 Task: Get directions from Guadalupe Mountains National Park, Texas, United States to Great Smoky Mountains National Park, North Carolina, United States and explore the nearby cafes
Action: Mouse moved to (161, 39)
Screenshot: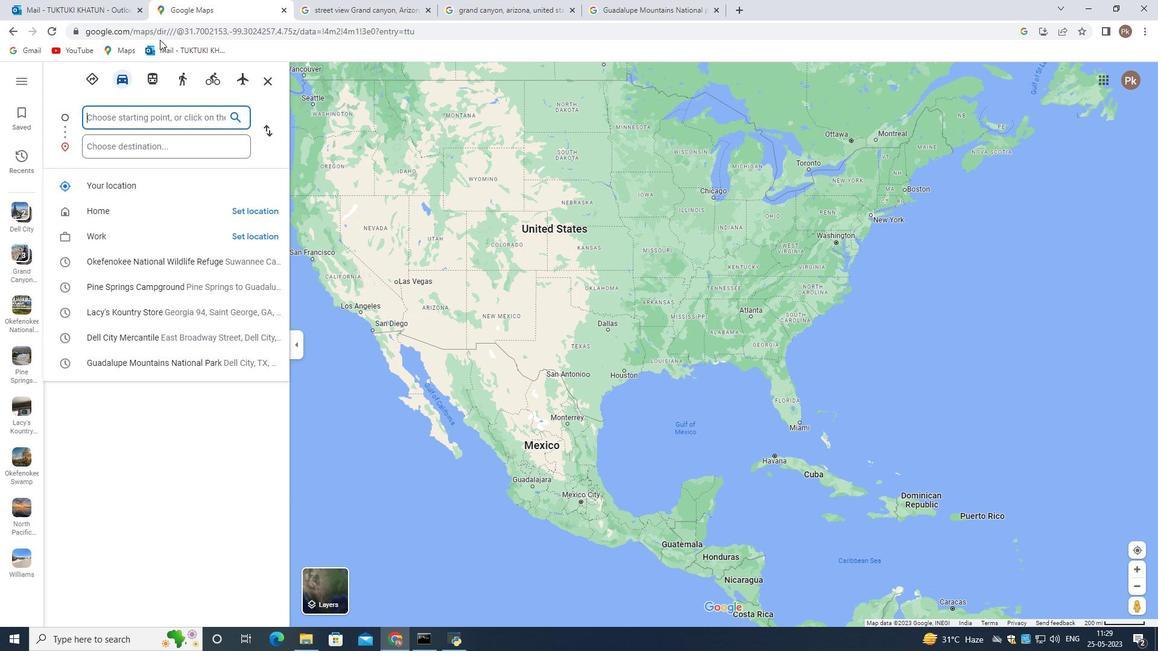 
Action: Key pressed <Key.shift>Guadalupe<Key.space><Key.shift>Mountains<Key.space><Key.shift>National<Key.space><Key.shift>Park,<Key.space><Key.shift>Texas,<Key.space><Key.shift>United<Key.space><Key.shift>States
Screenshot: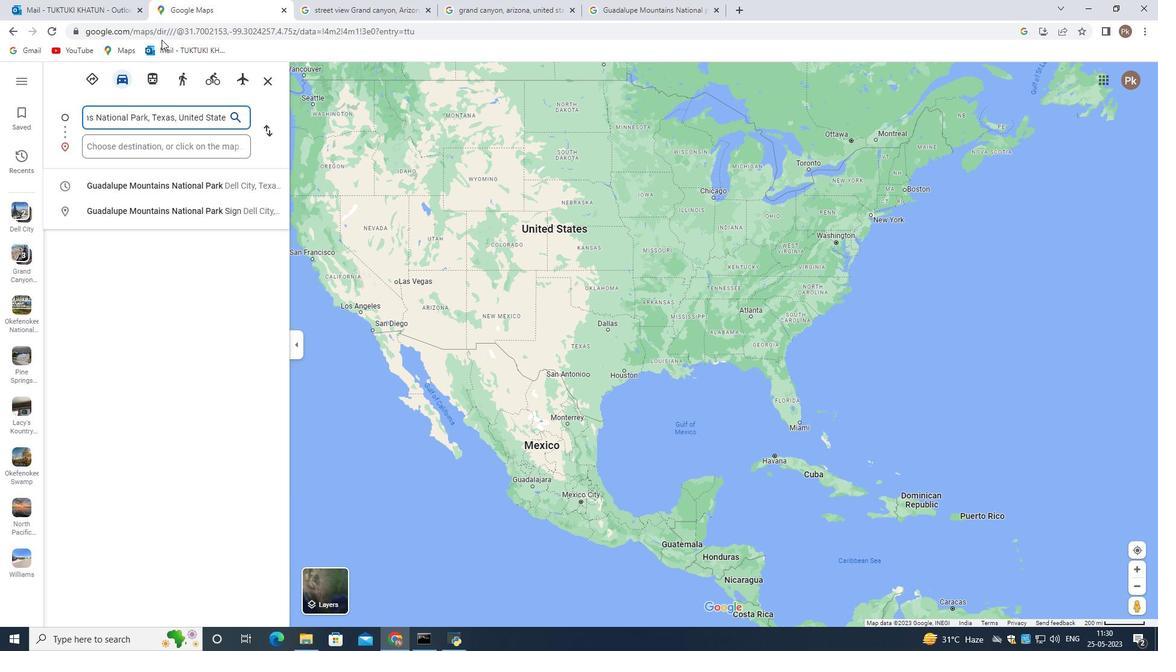 
Action: Mouse moved to (193, 148)
Screenshot: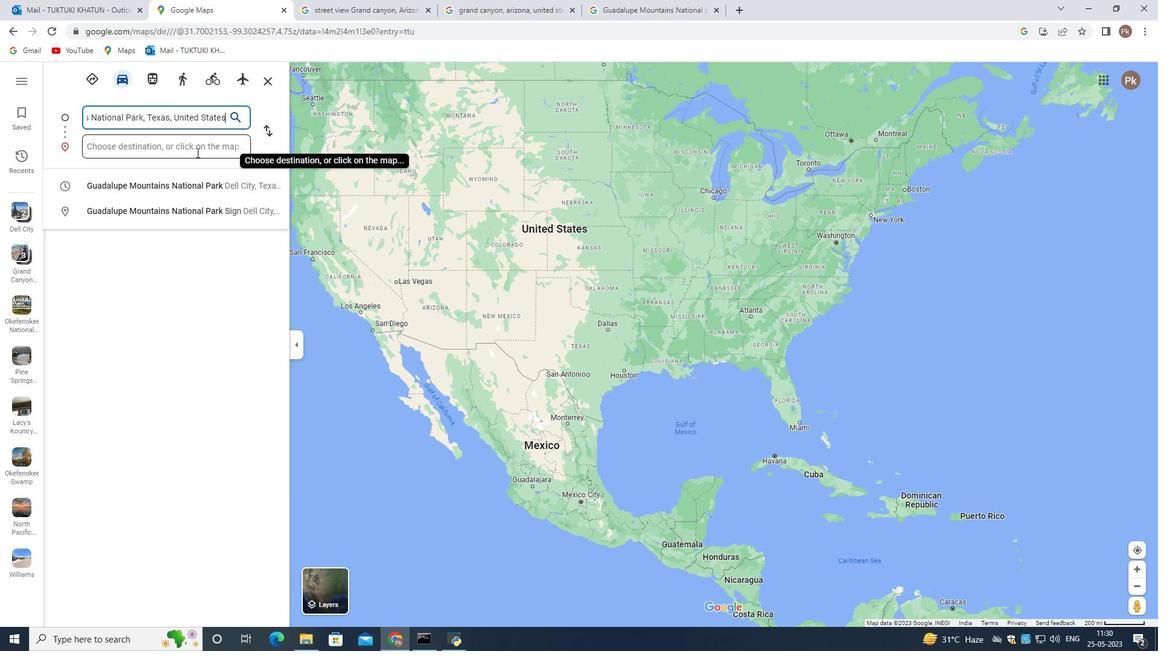 
Action: Key pressed <Key.space>nearby<Key.space>co<Key.backspace>afes<Key.enter>
Screenshot: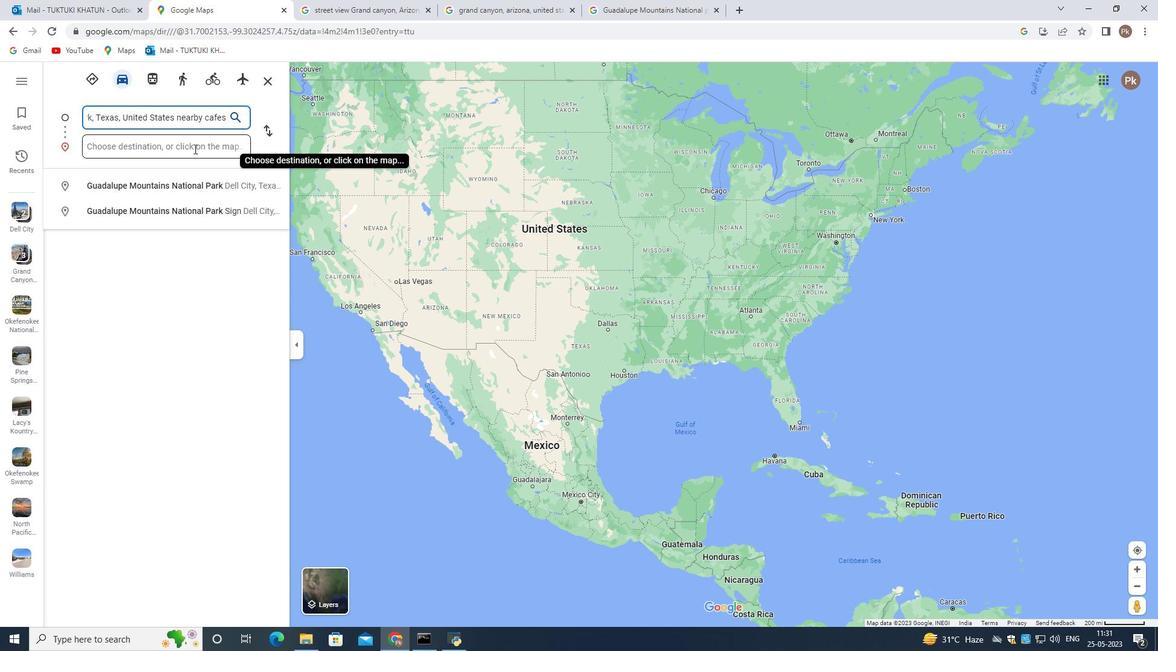 
Action: Mouse moved to (795, 347)
Screenshot: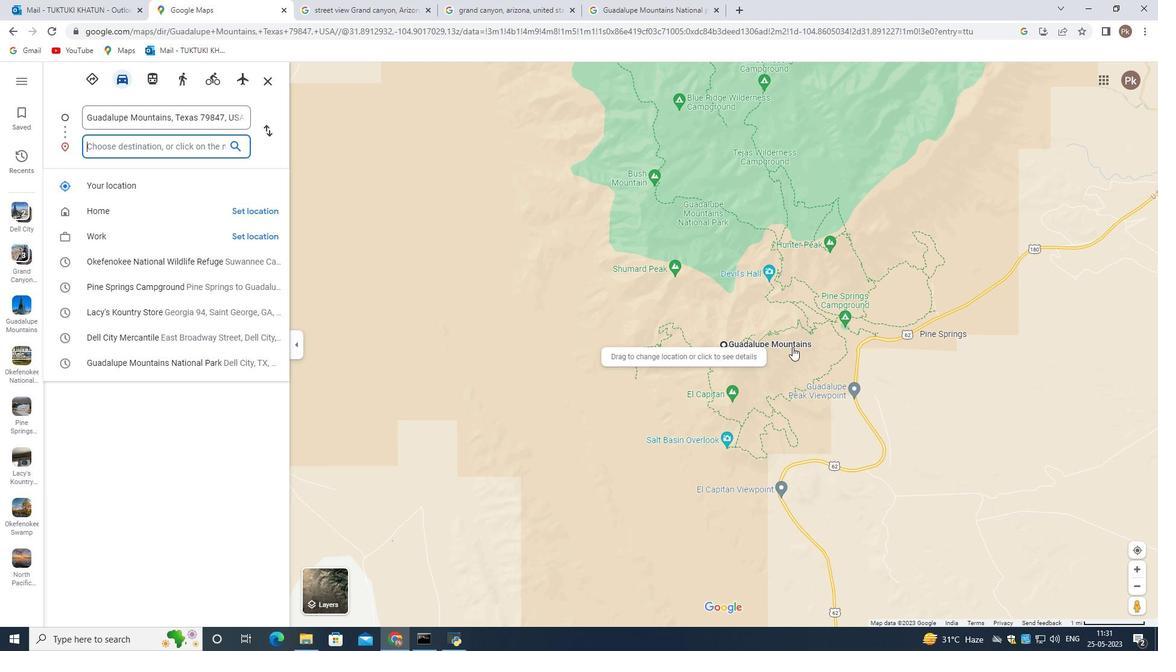 
Action: Mouse scrolled (795, 348) with delta (0, 0)
Screenshot: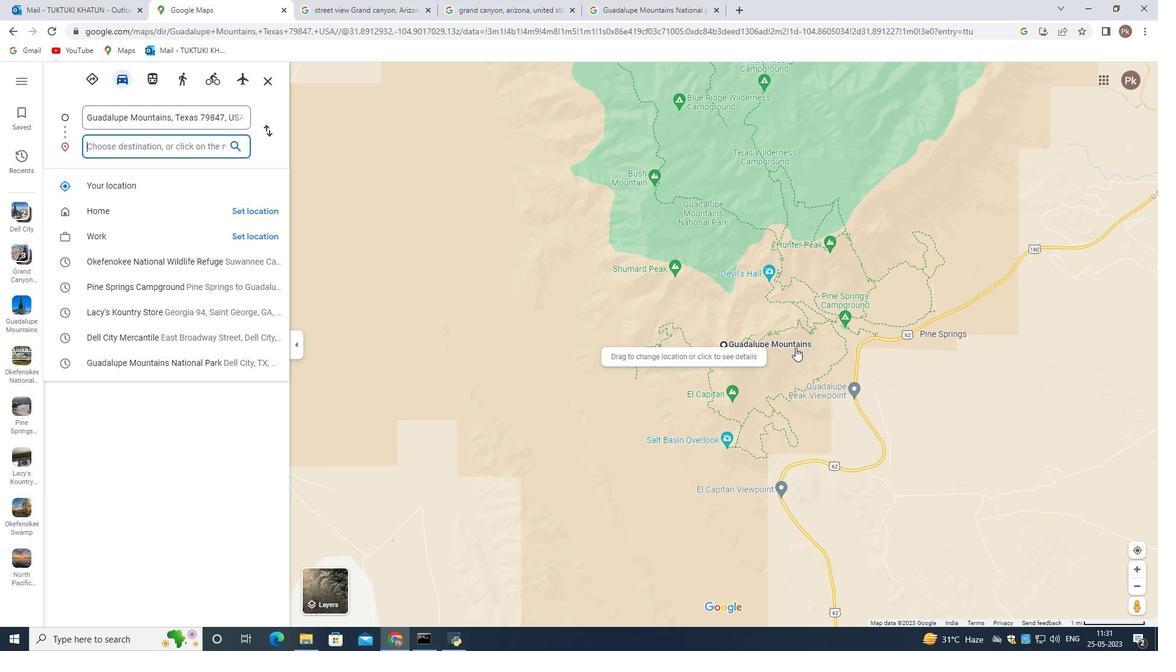
Action: Mouse scrolled (795, 348) with delta (0, 0)
Screenshot: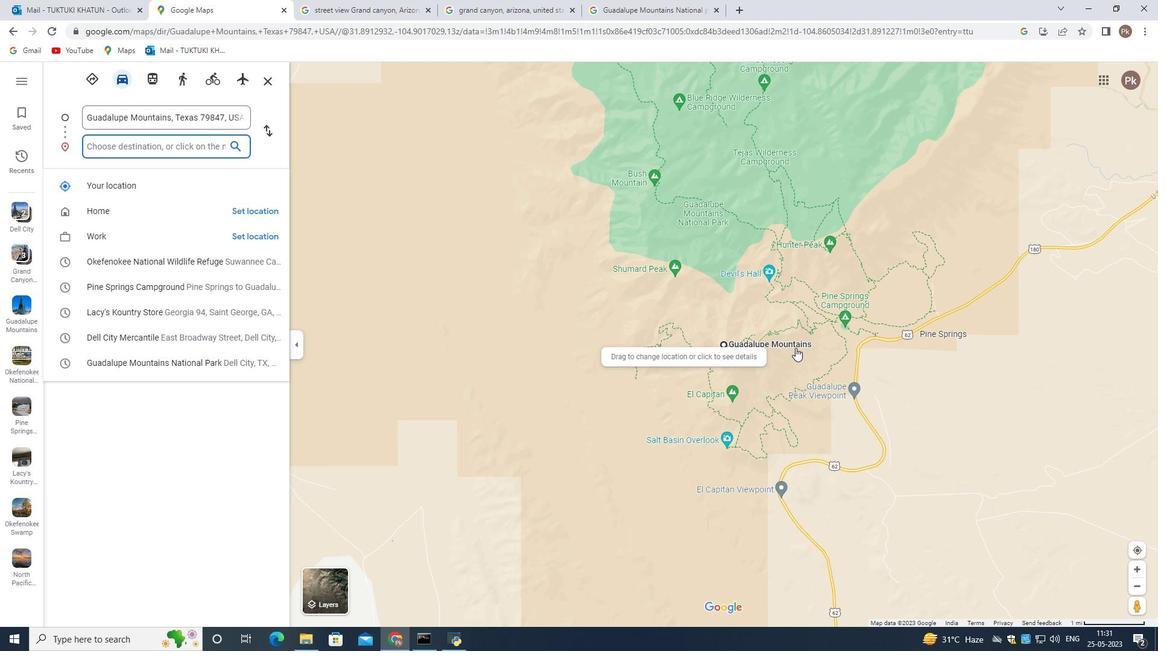 
Action: Mouse scrolled (795, 348) with delta (0, 0)
Screenshot: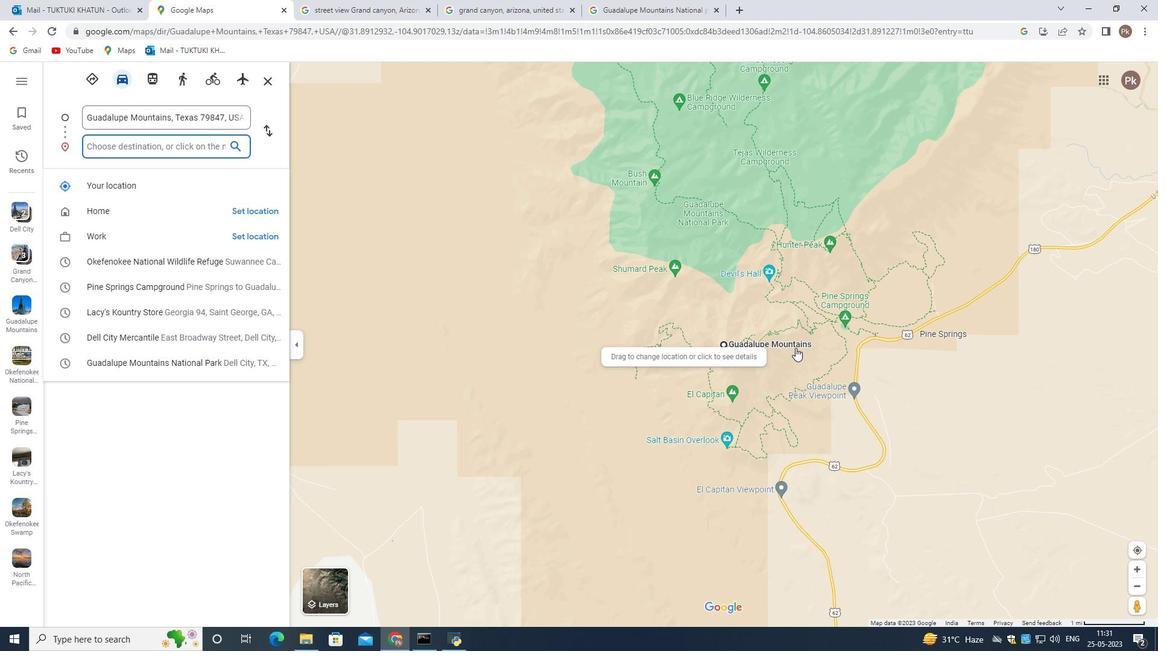 
Action: Mouse moved to (850, 433)
Screenshot: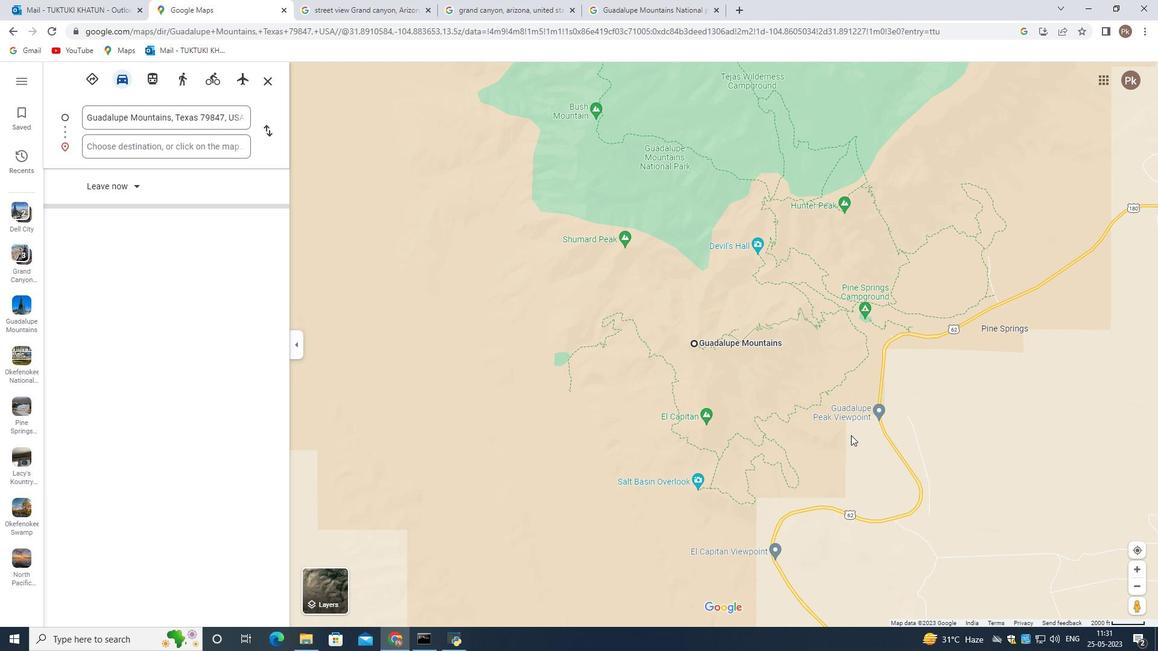 
Action: Mouse scrolled (850, 433) with delta (0, 0)
Screenshot: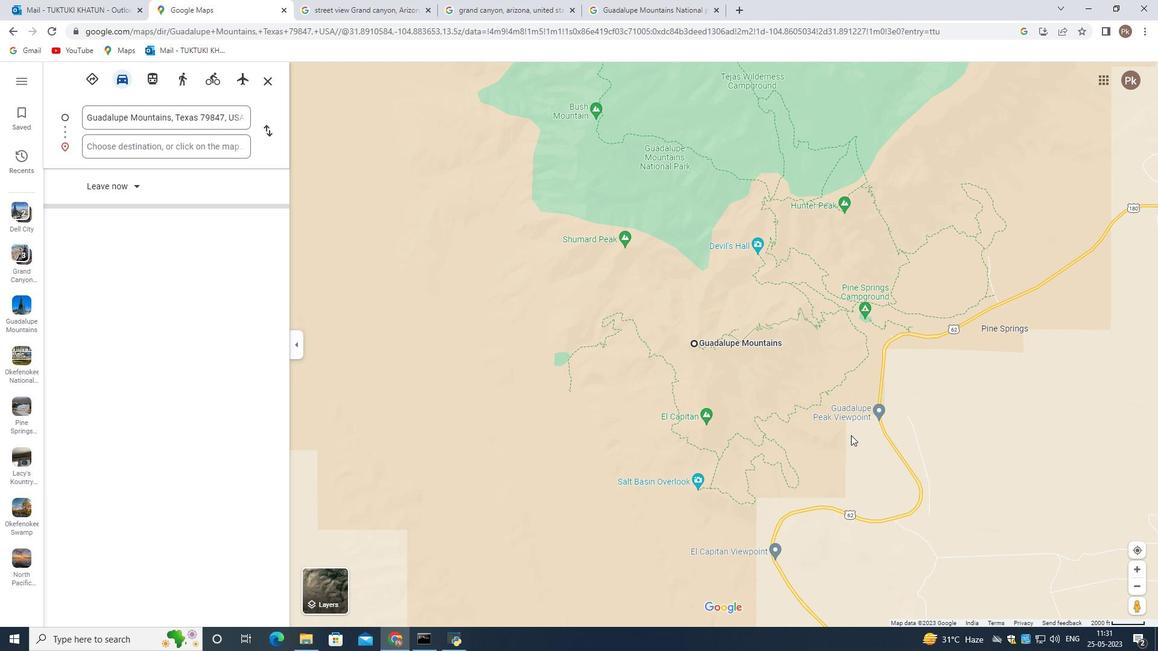 
Action: Mouse moved to (835, 414)
Screenshot: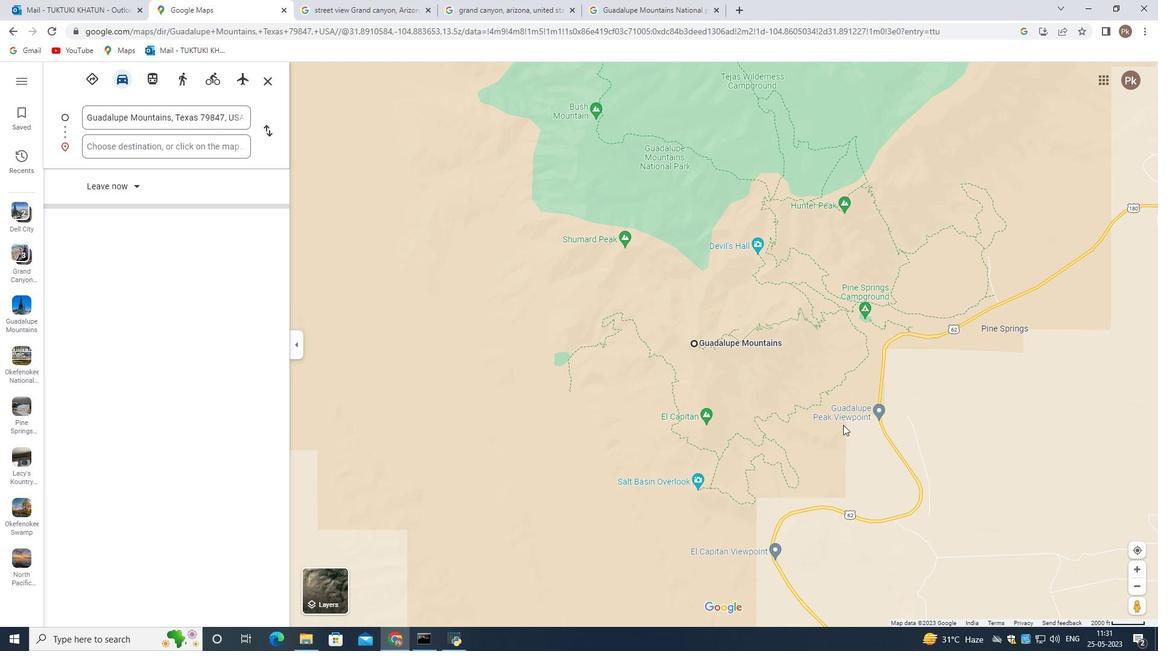 
Action: Mouse scrolled (839, 420) with delta (0, 0)
Screenshot: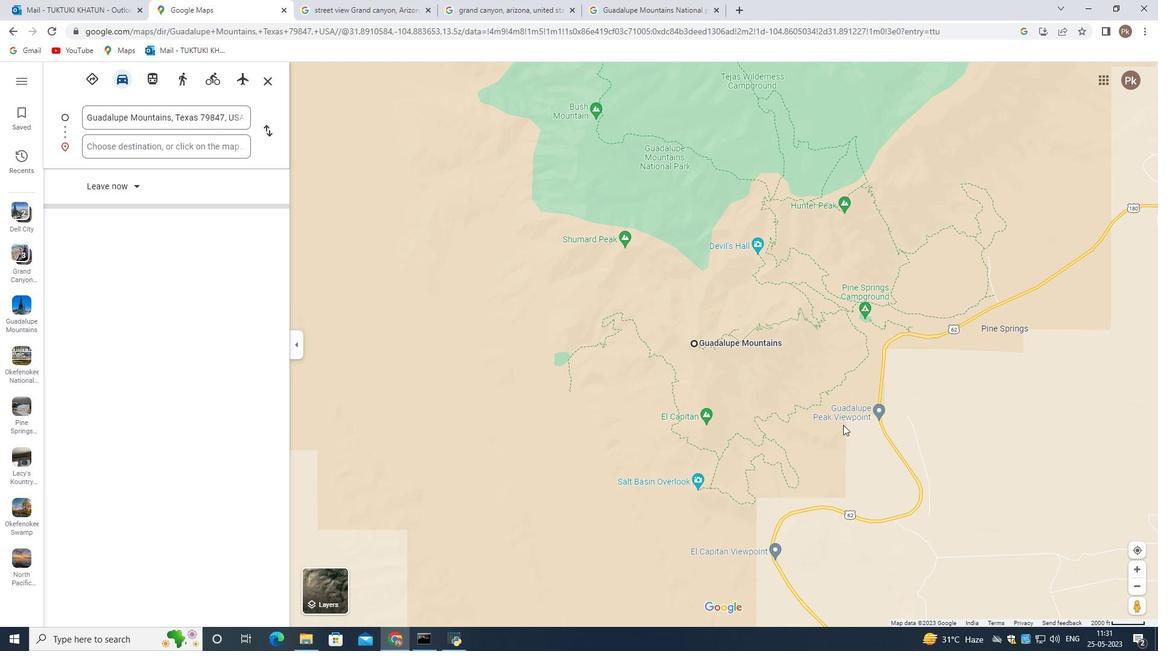 
Action: Mouse moved to (820, 397)
Screenshot: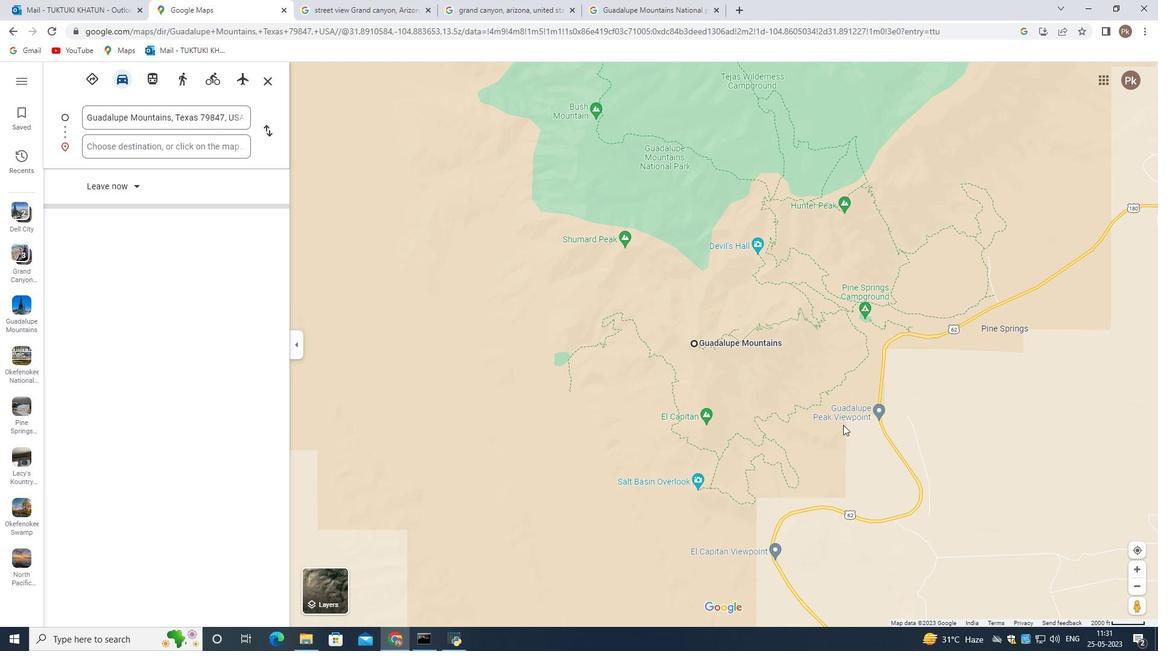 
Action: Mouse scrolled (825, 403) with delta (0, 0)
Screenshot: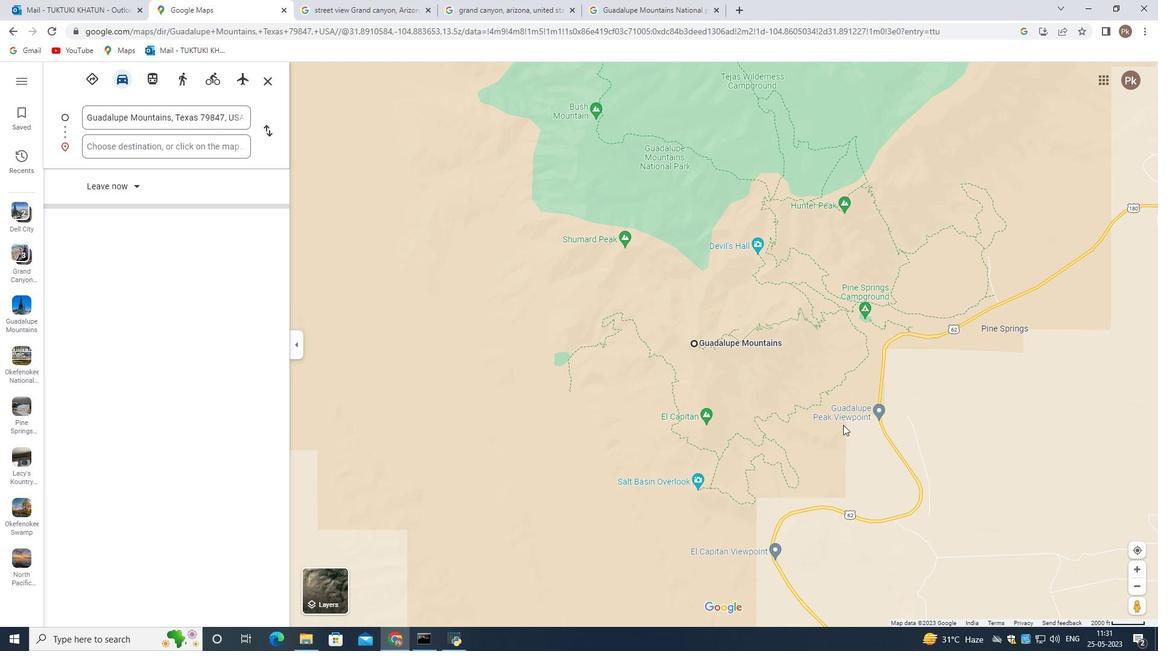 
Action: Mouse moved to (812, 386)
Screenshot: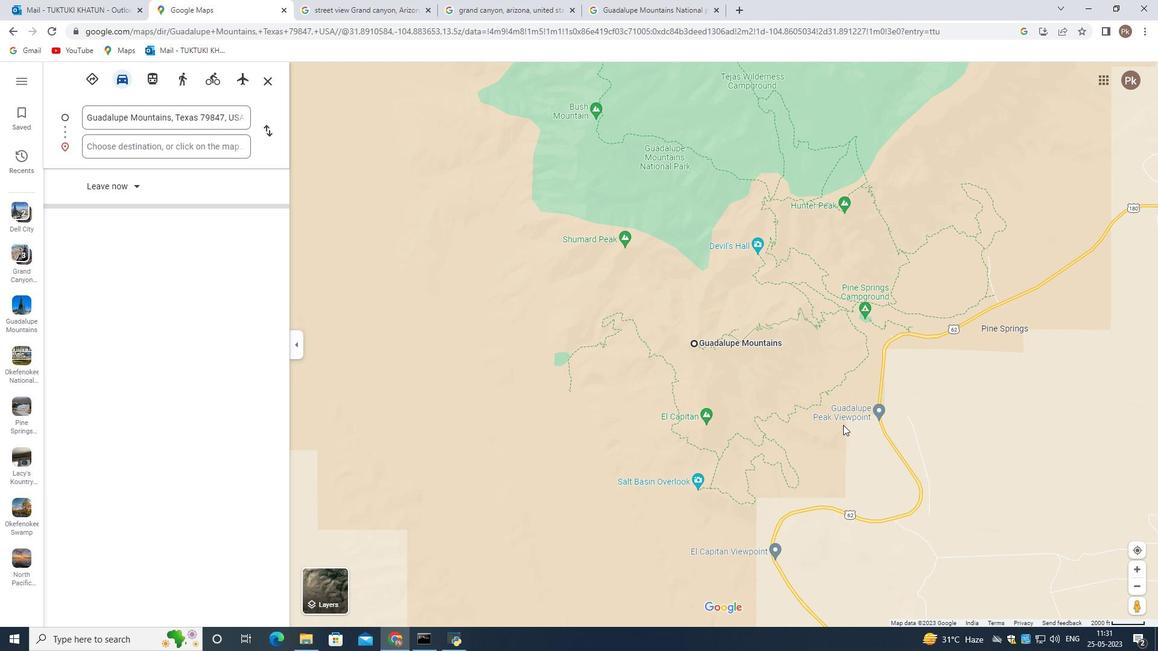 
Action: Mouse scrolled (813, 389) with delta (0, 0)
Screenshot: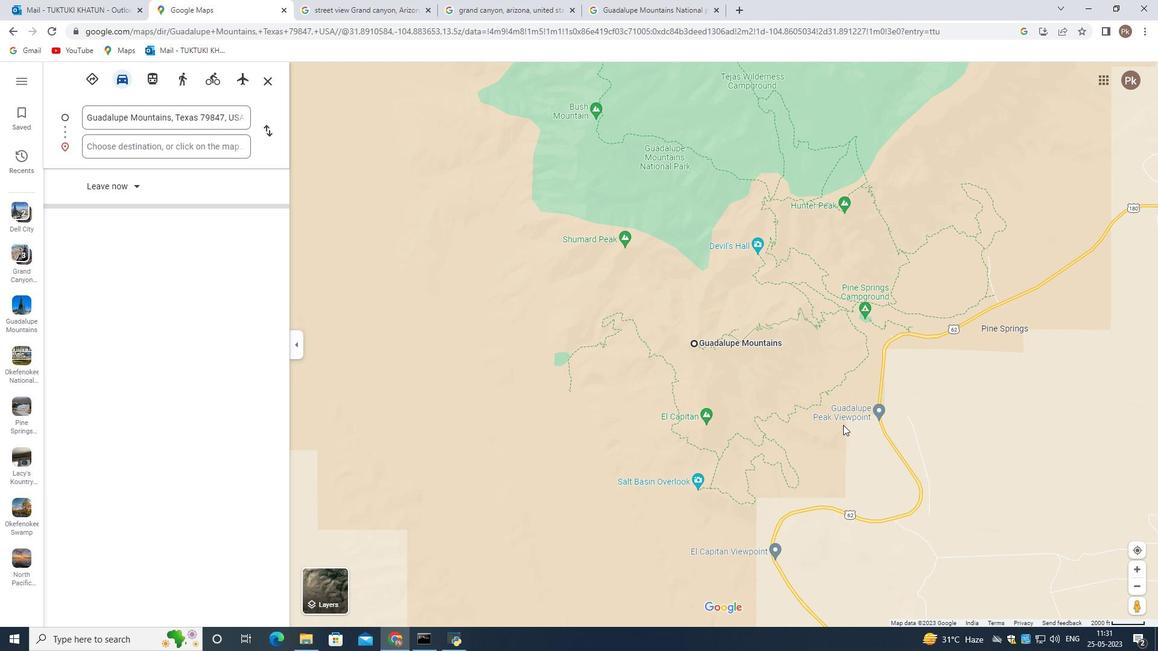 
Action: Mouse moved to (799, 369)
Screenshot: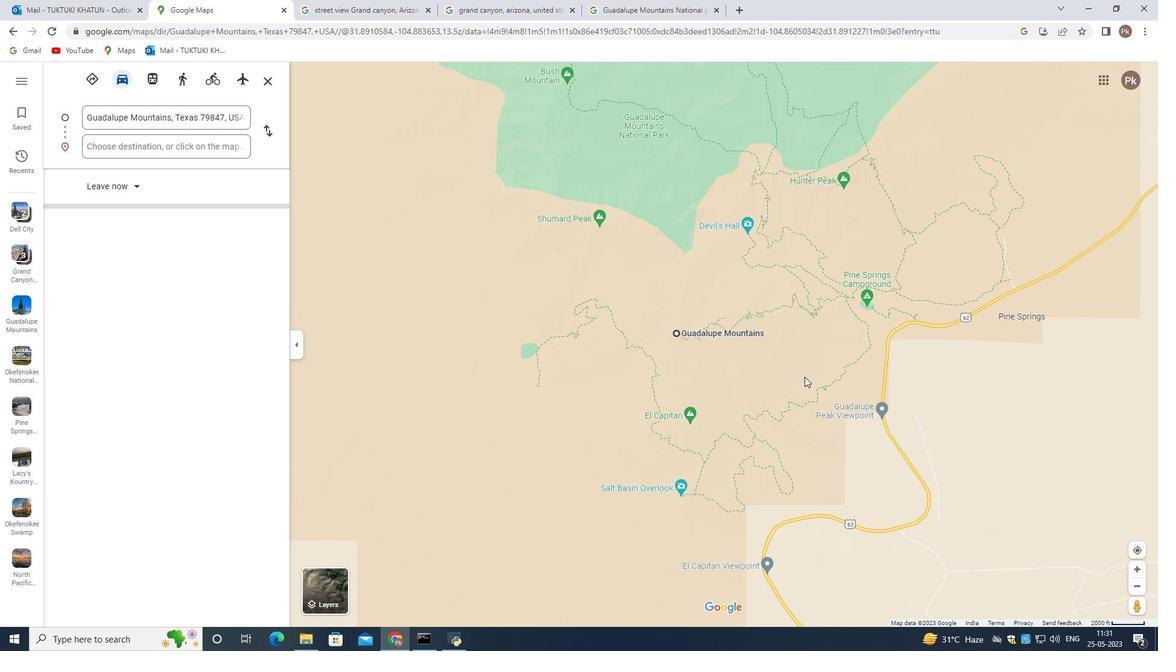 
Action: Mouse scrolled (802, 373) with delta (0, 0)
Screenshot: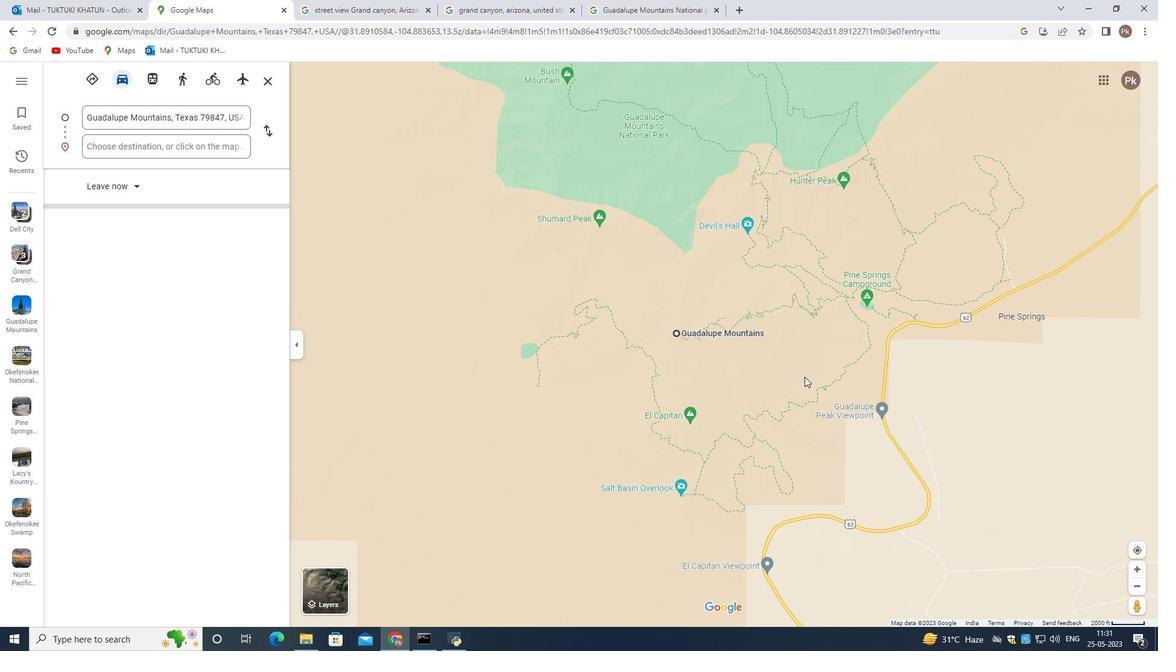 
Action: Mouse moved to (526, 304)
Screenshot: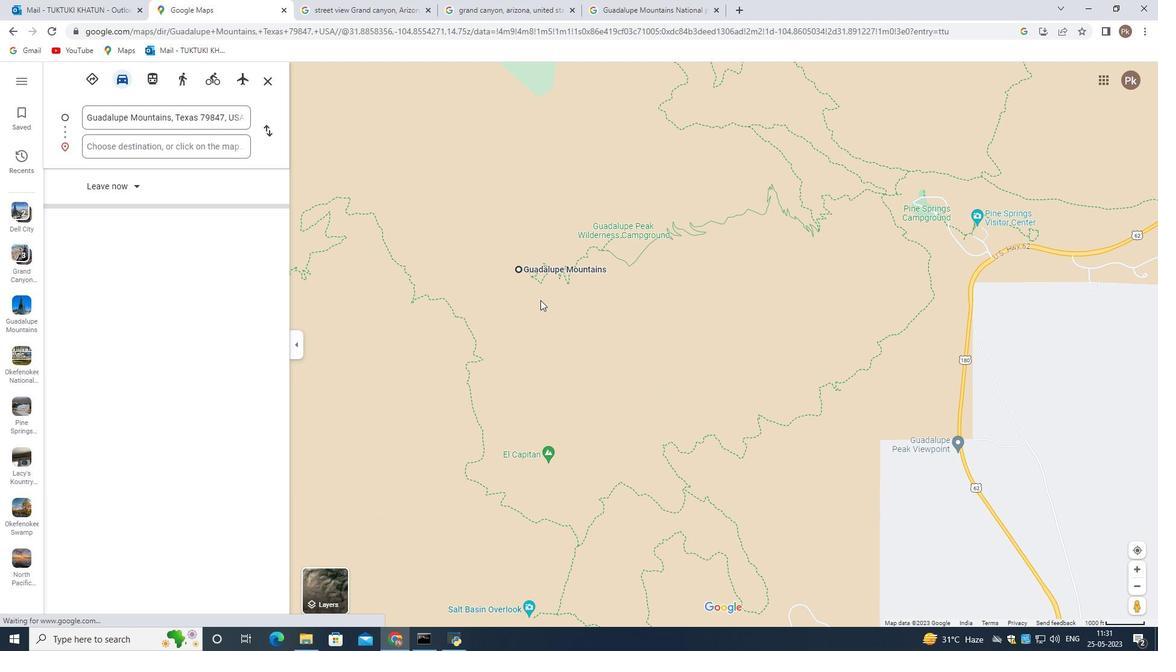 
Action: Mouse scrolled (526, 305) with delta (0, 0)
Screenshot: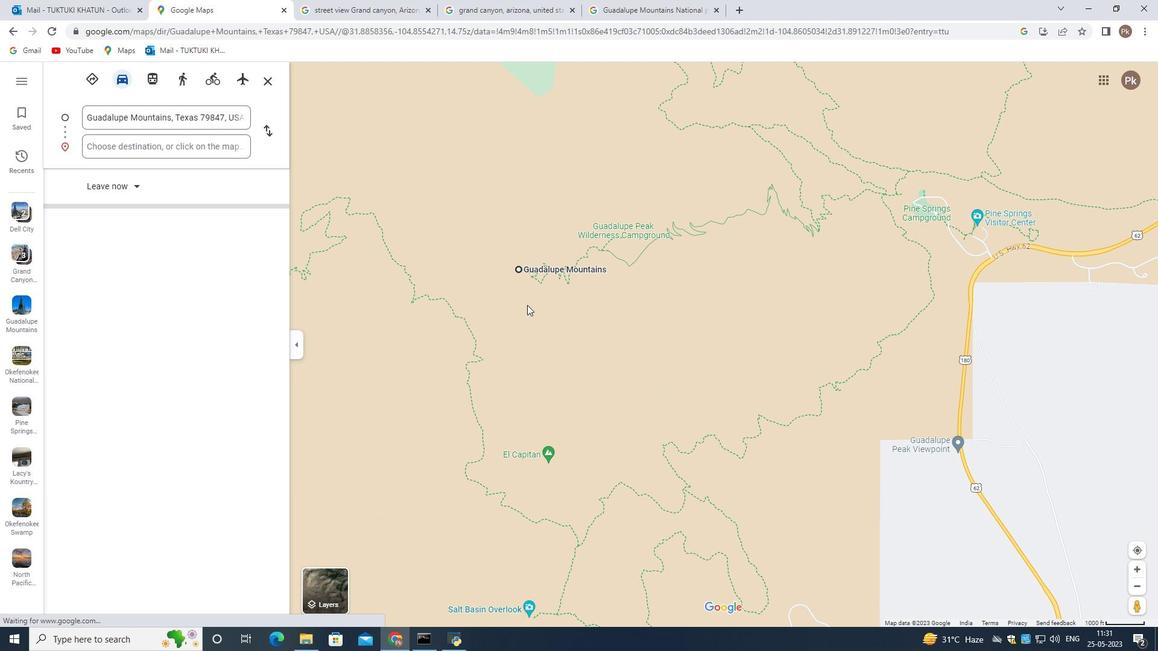
Action: Mouse scrolled (526, 305) with delta (0, 0)
Screenshot: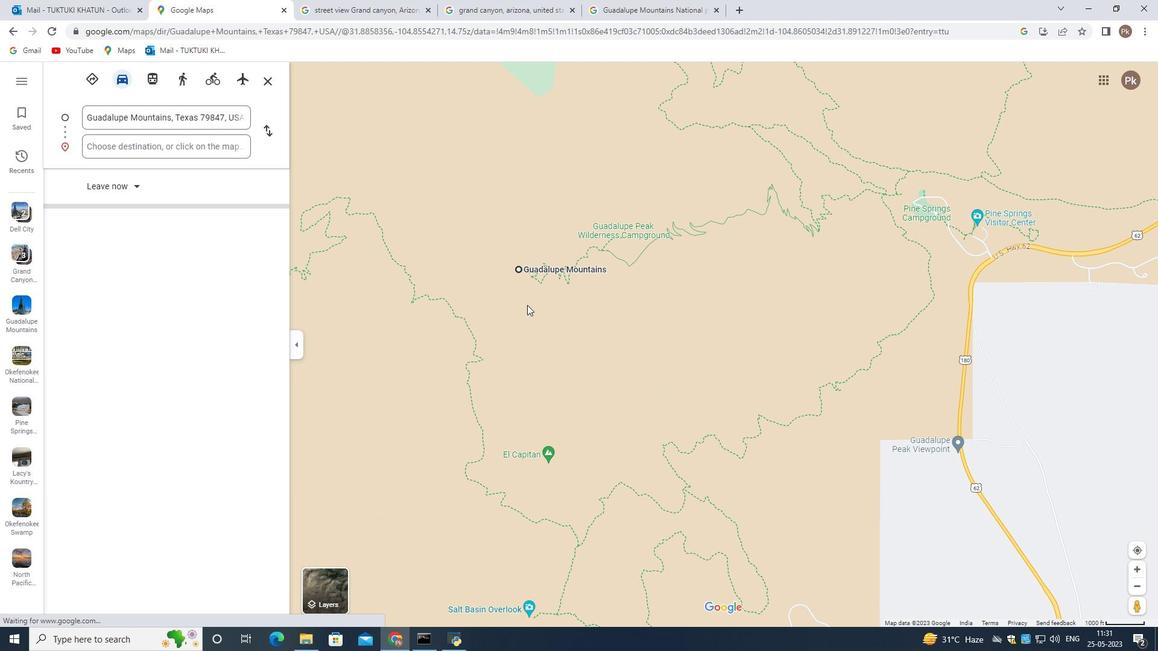 
Action: Mouse scrolled (526, 305) with delta (0, 0)
Screenshot: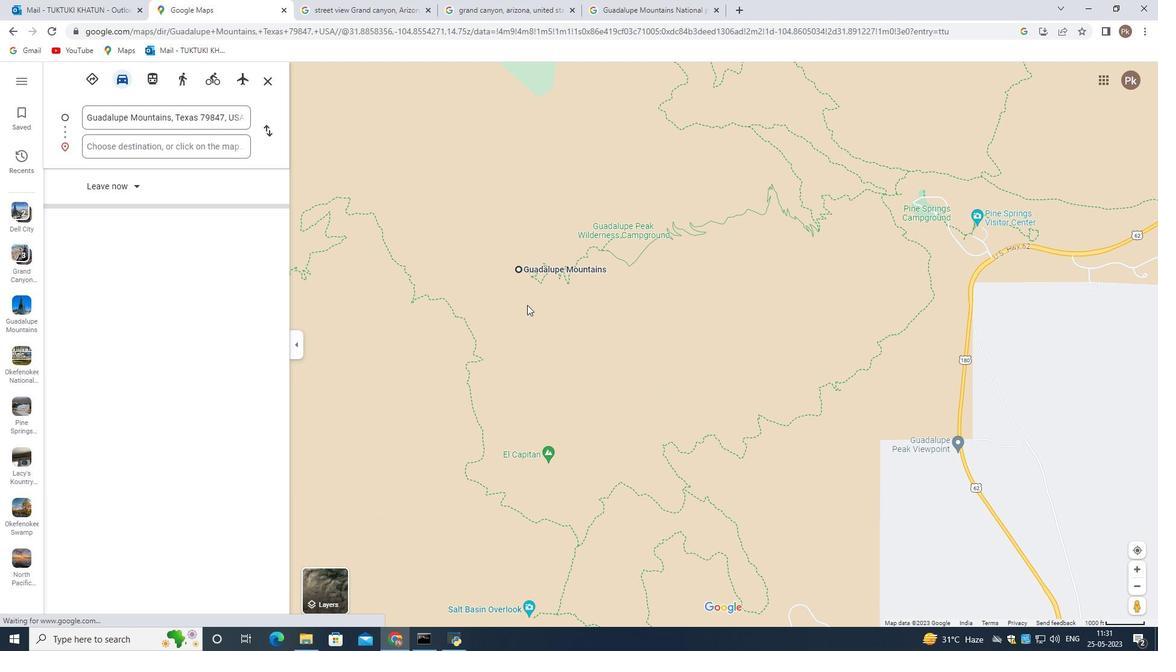 
Action: Mouse moved to (526, 304)
Screenshot: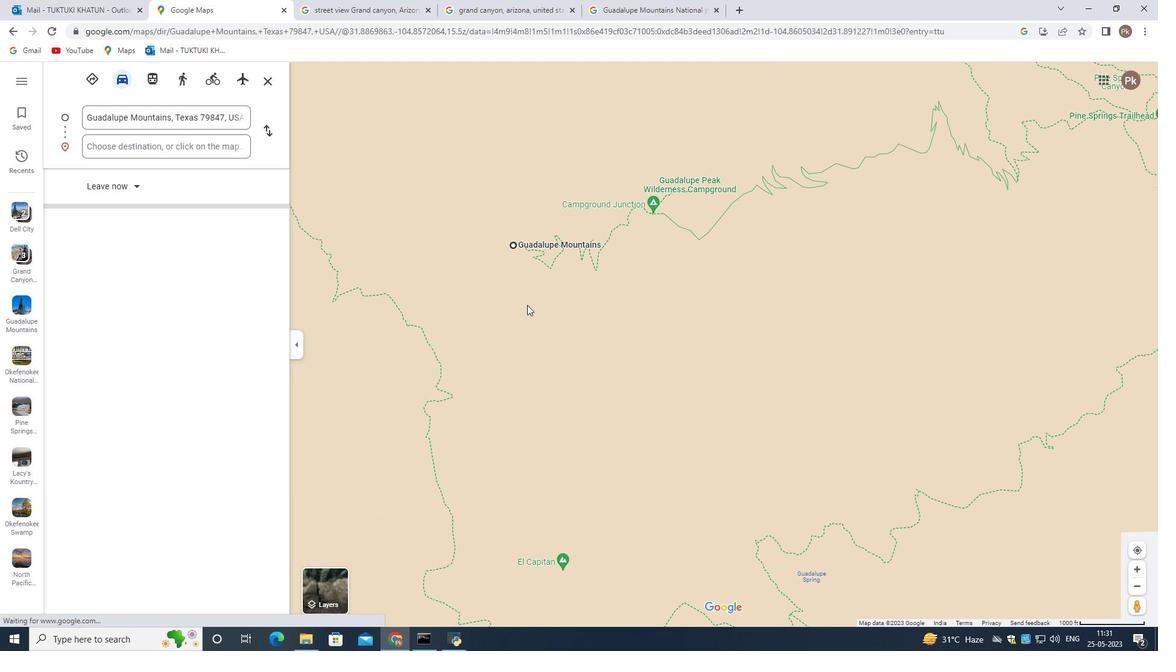 
Action: Mouse scrolled (526, 305) with delta (0, 0)
Screenshot: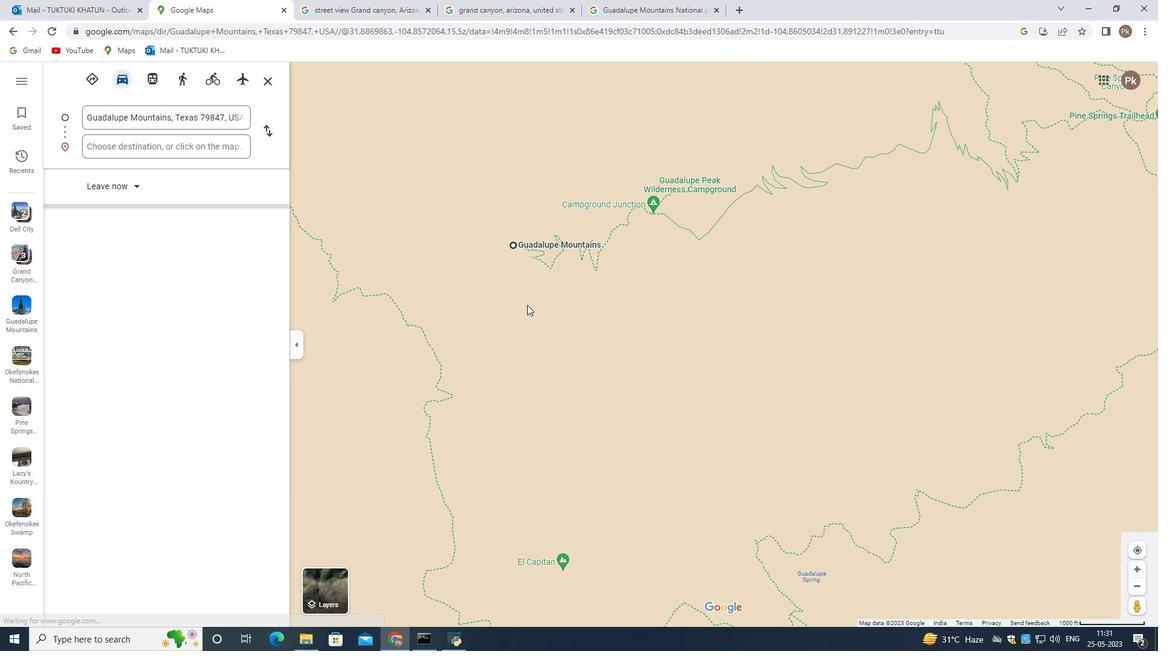 
Action: Mouse moved to (526, 305)
Screenshot: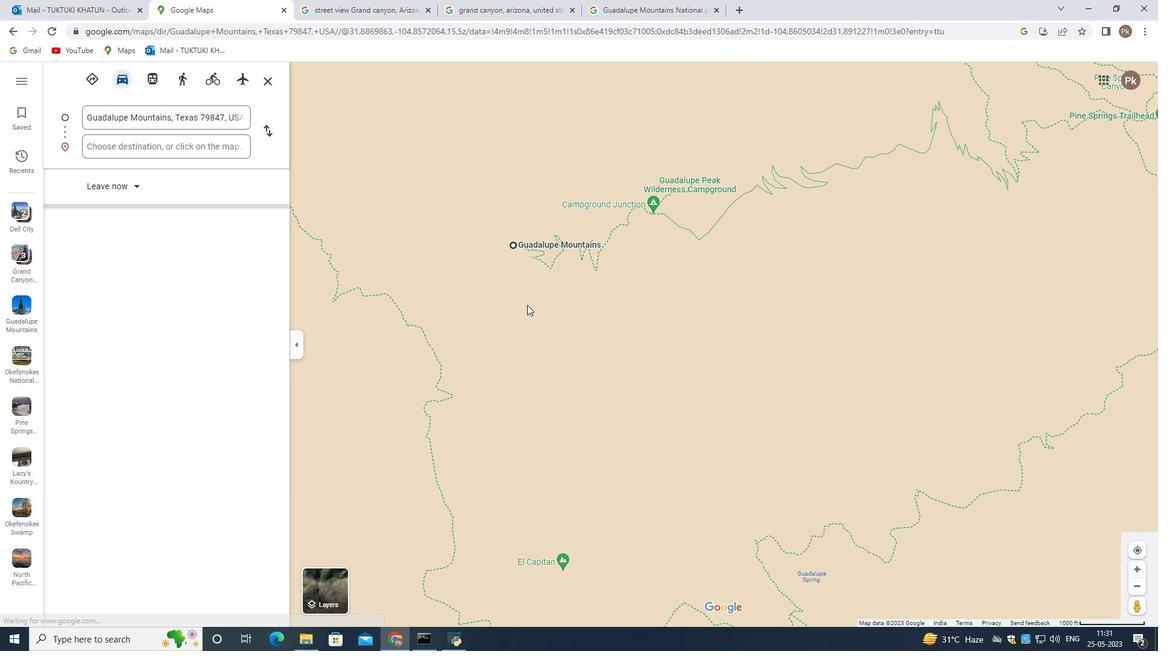 
Action: Mouse scrolled (526, 305) with delta (0, 0)
Screenshot: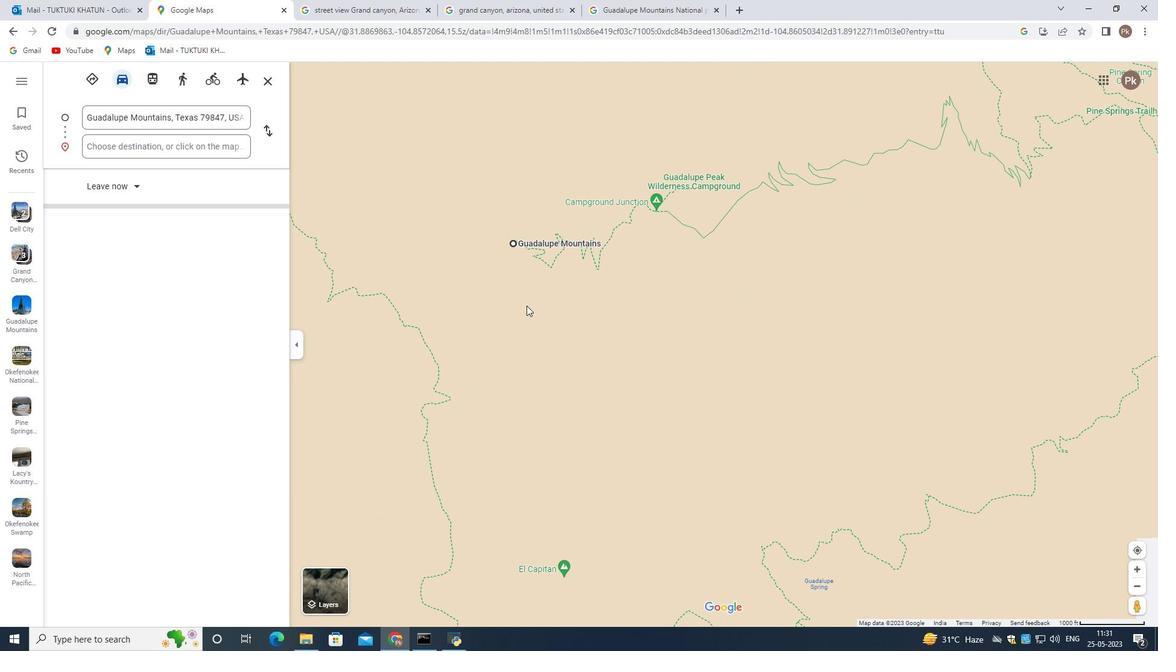 
Action: Mouse scrolled (526, 305) with delta (0, 0)
Screenshot: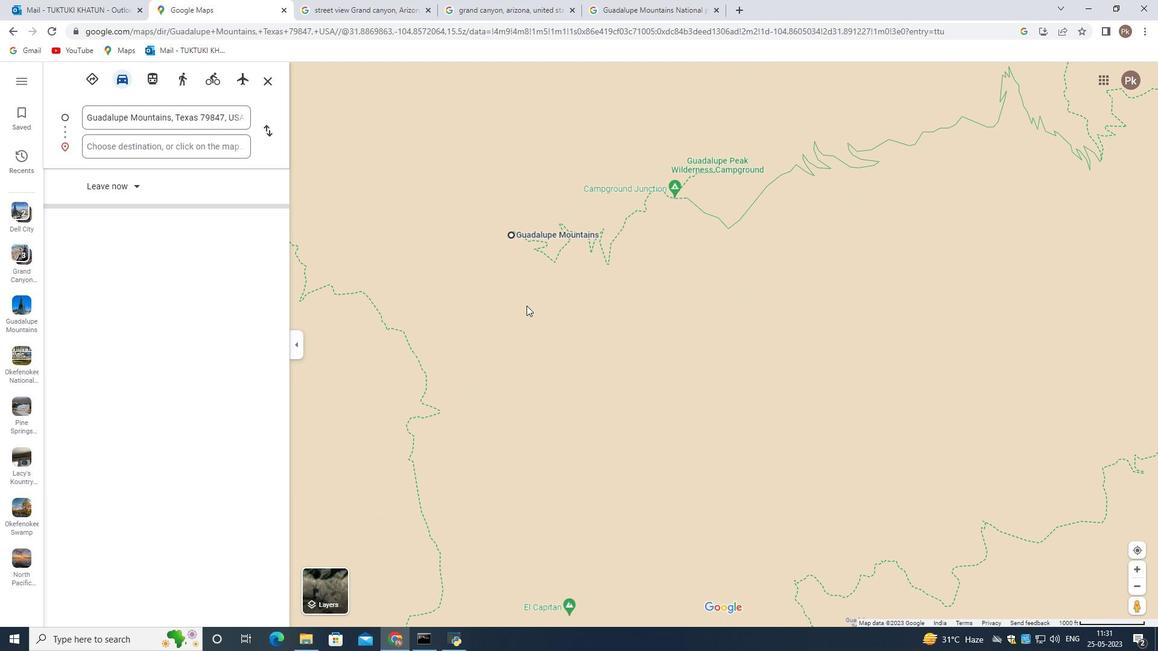 
Action: Mouse scrolled (526, 305) with delta (0, 0)
Screenshot: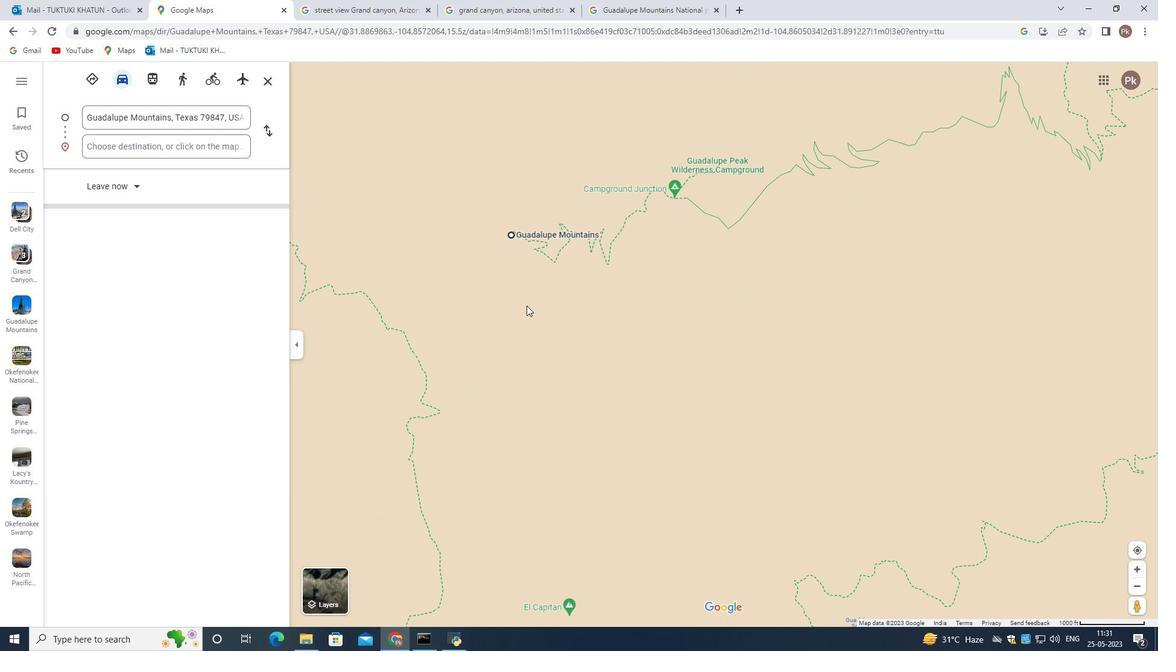 
Action: Mouse moved to (555, 210)
Screenshot: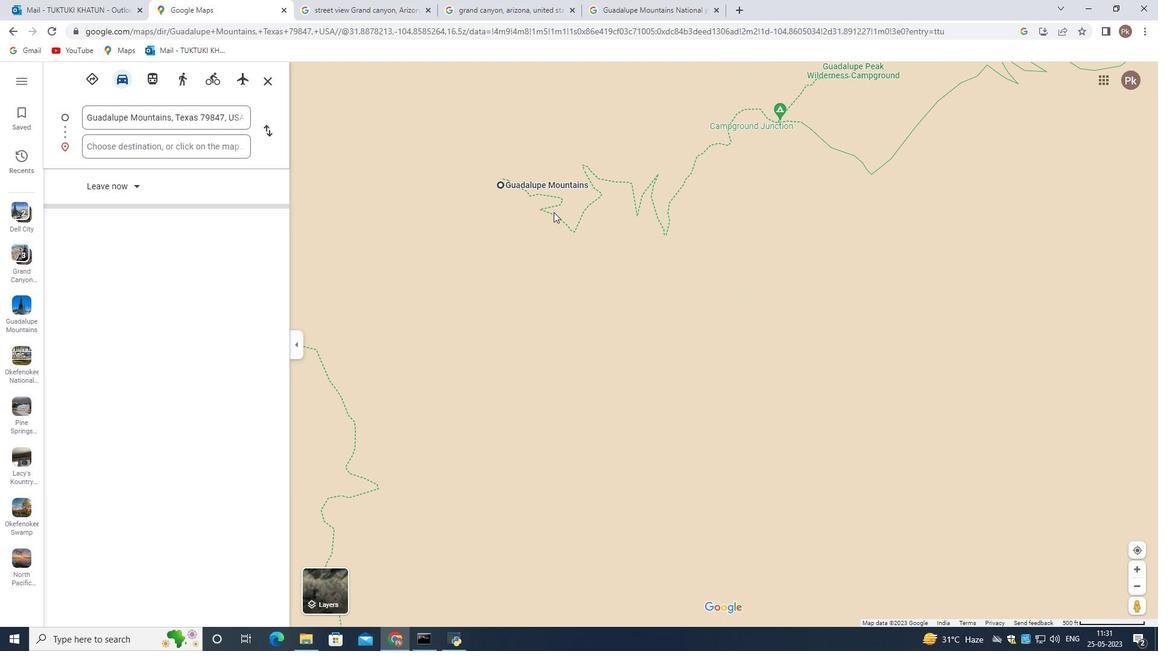 
Action: Mouse scrolled (555, 211) with delta (0, 0)
Screenshot: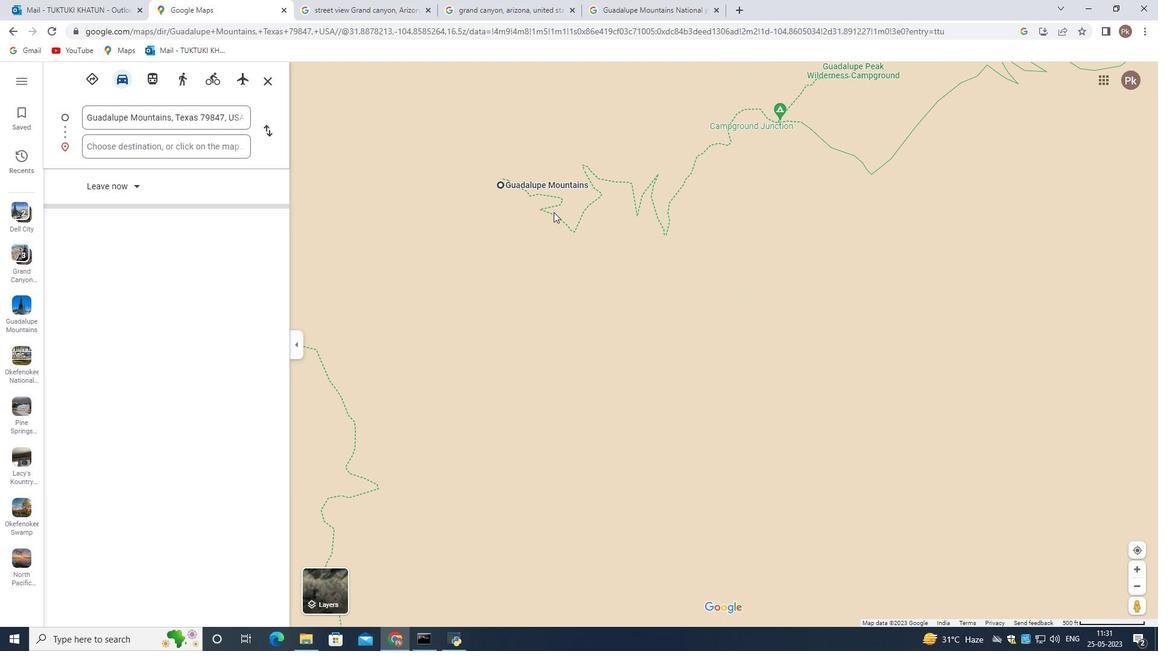 
Action: Mouse moved to (555, 210)
Screenshot: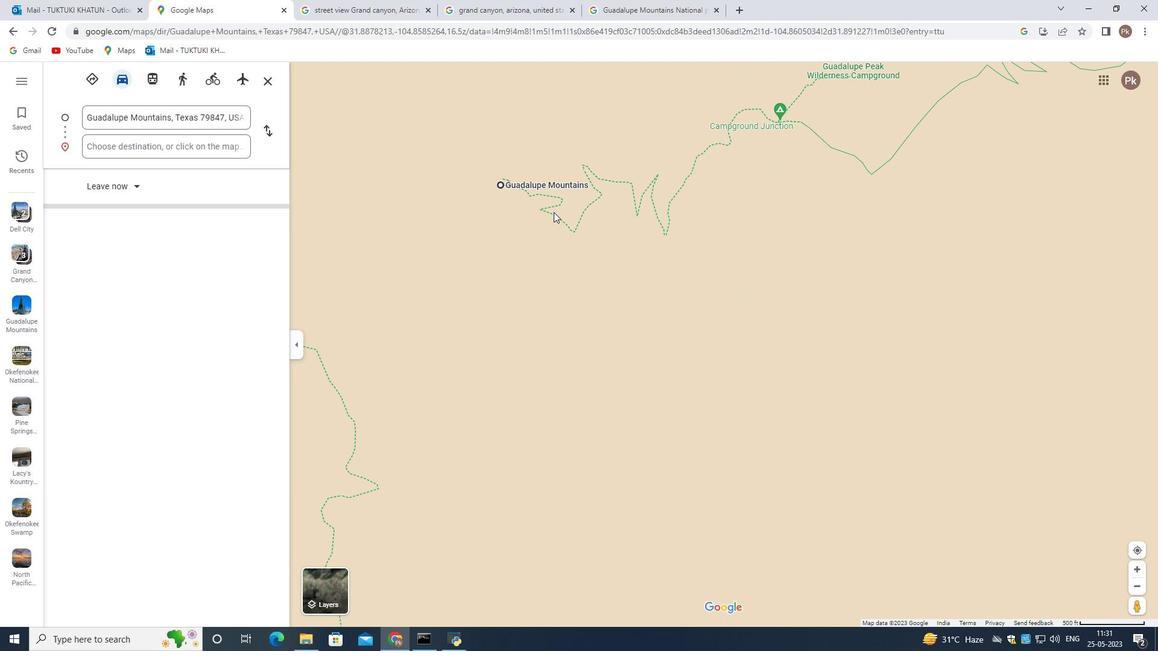 
Action: Mouse scrolled (555, 211) with delta (0, 0)
Screenshot: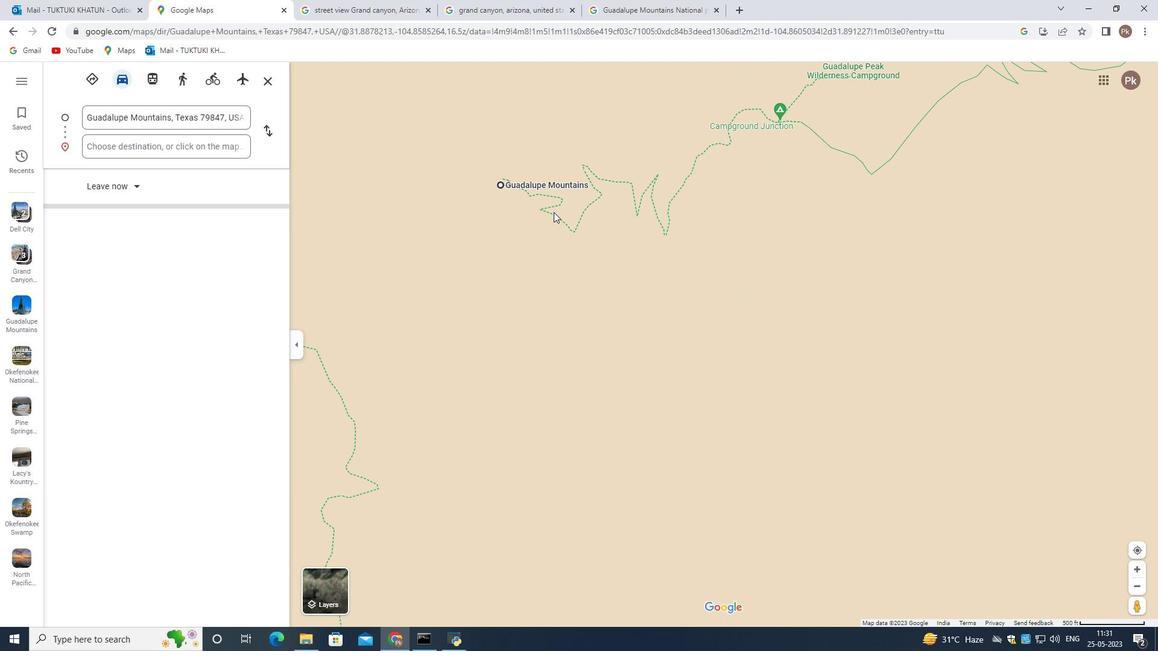 
Action: Mouse scrolled (555, 211) with delta (0, 0)
Screenshot: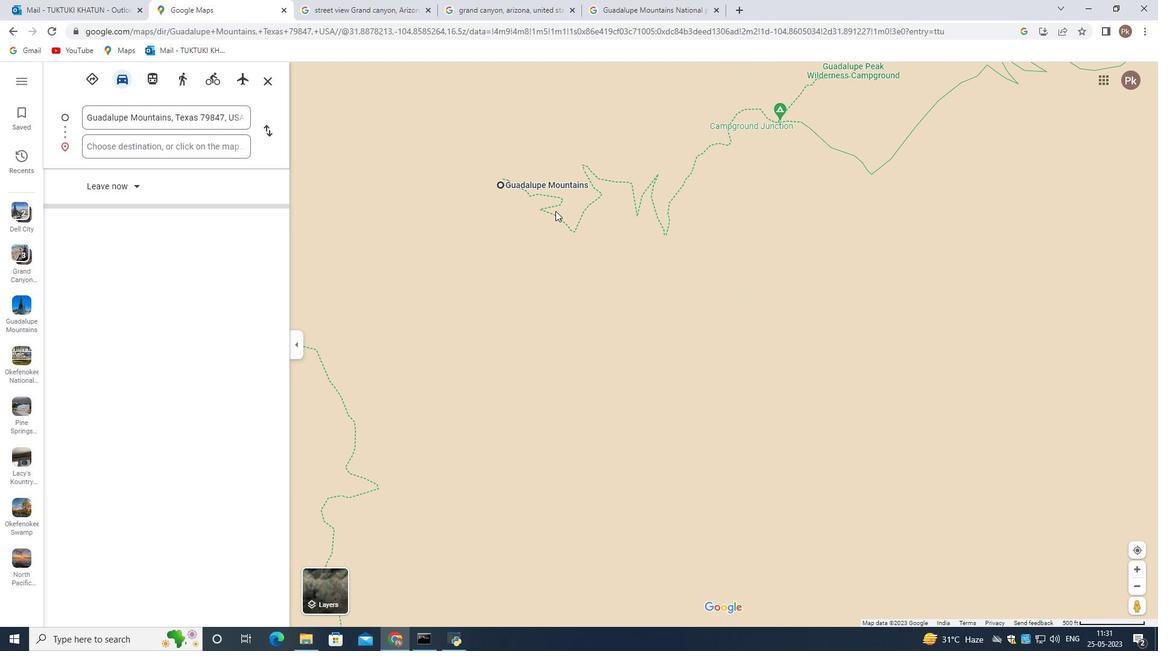 
Action: Mouse scrolled (555, 211) with delta (0, 0)
Screenshot: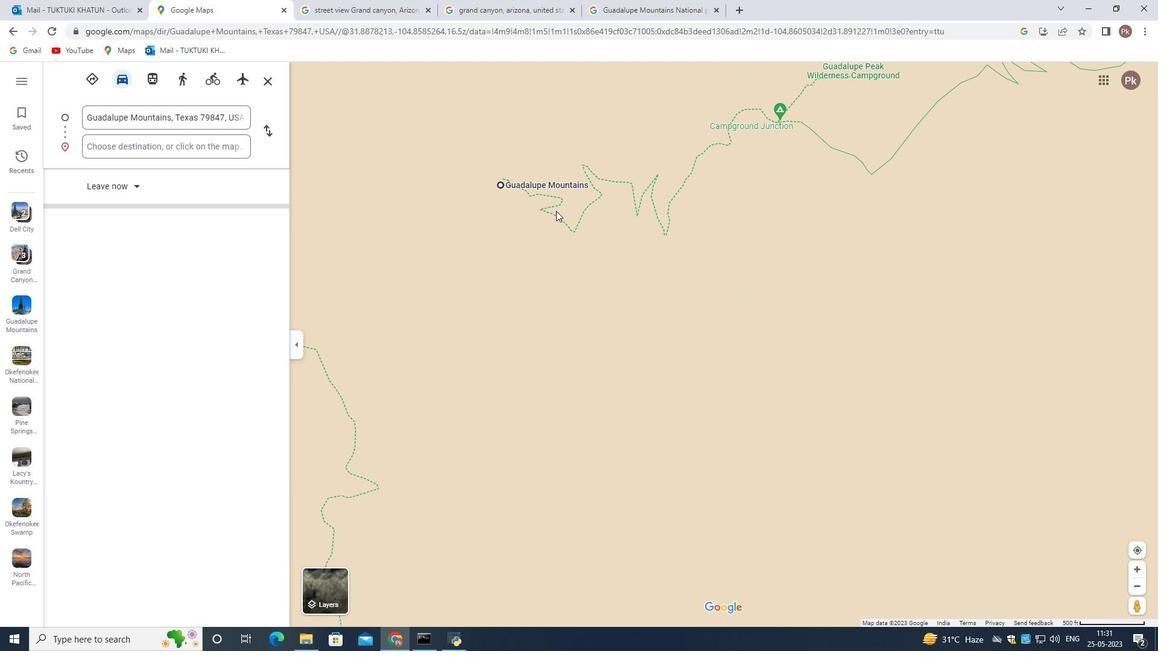 
Action: Mouse moved to (494, 197)
Screenshot: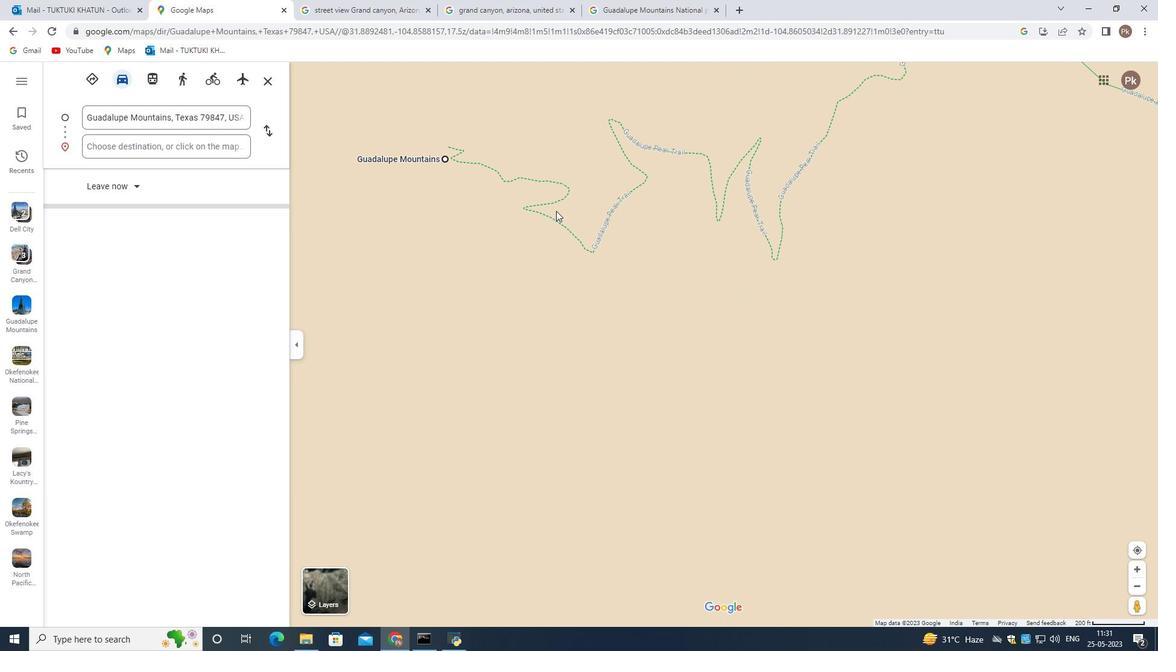 
Action: Mouse scrolled (494, 197) with delta (0, 0)
Screenshot: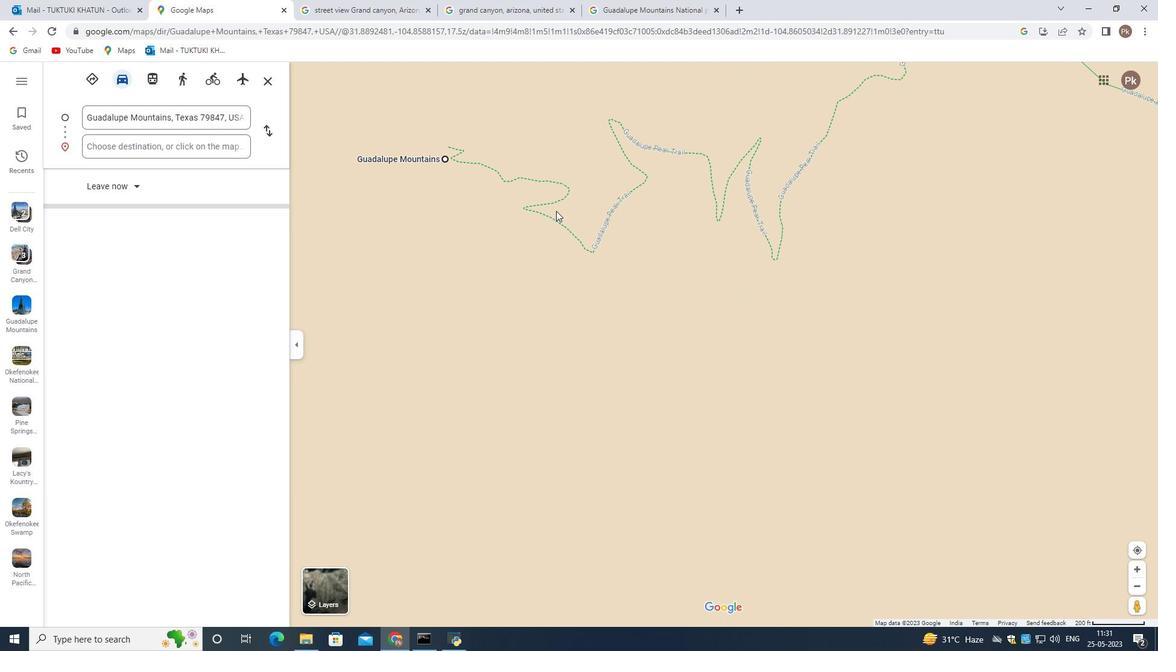 
Action: Mouse scrolled (494, 197) with delta (0, 0)
Screenshot: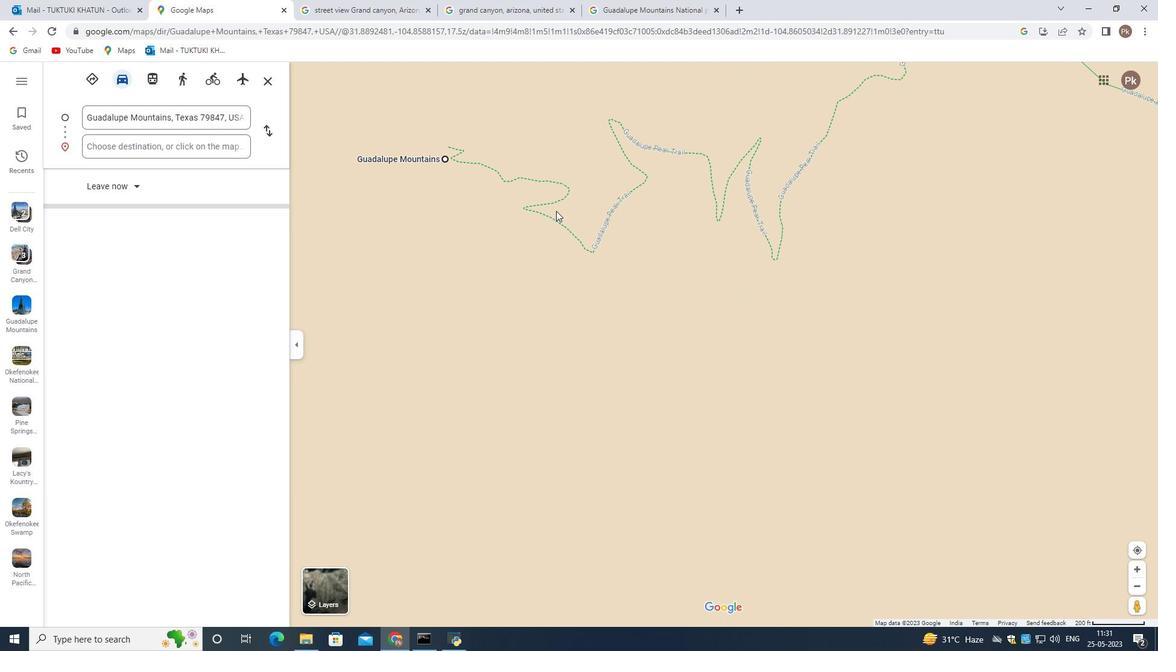 
Action: Mouse scrolled (494, 197) with delta (0, 0)
Screenshot: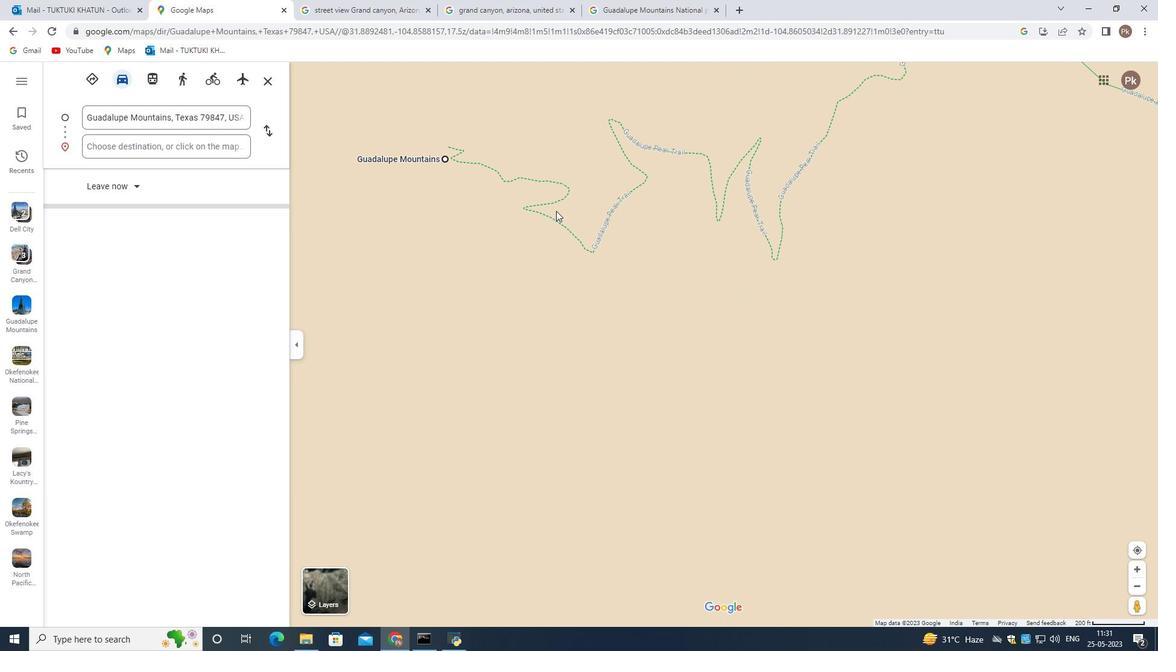 
Action: Mouse scrolled (494, 197) with delta (0, 0)
Screenshot: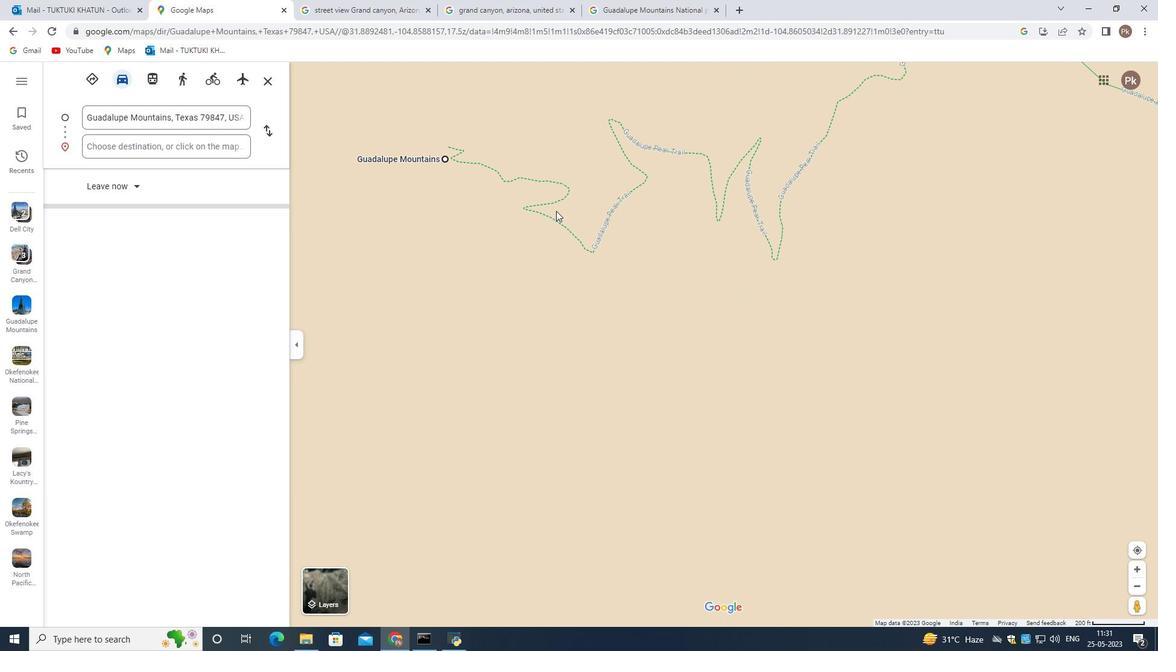 
Action: Mouse scrolled (494, 197) with delta (0, 0)
Screenshot: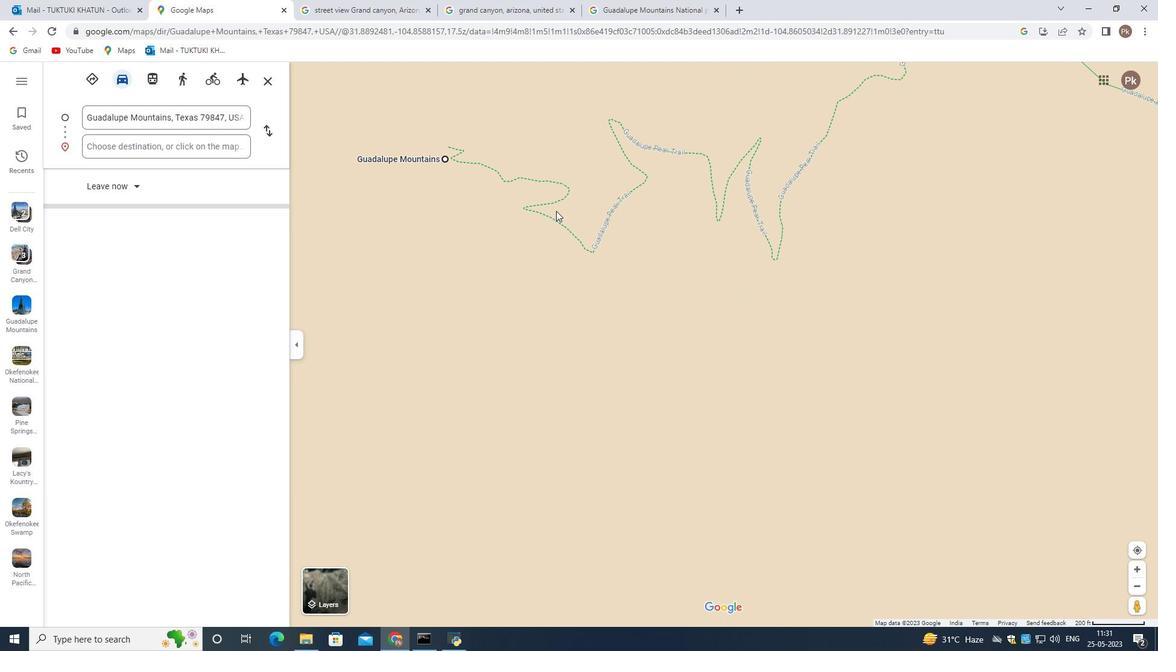 
Action: Mouse scrolled (494, 197) with delta (0, 0)
Screenshot: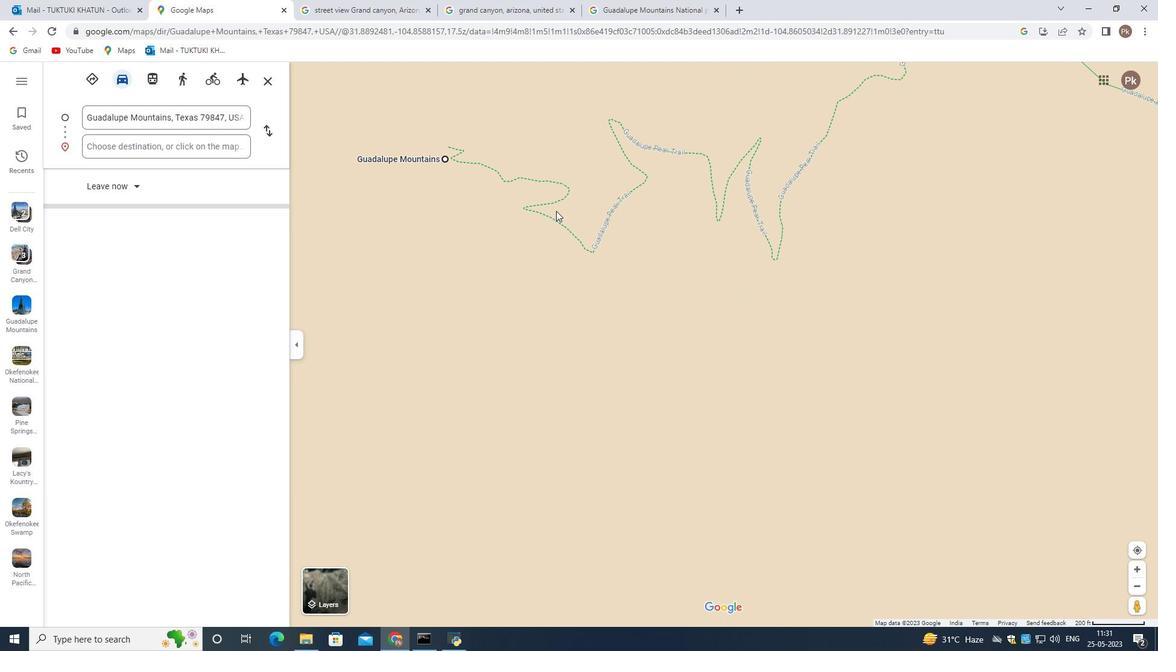 
Action: Mouse scrolled (494, 197) with delta (0, 0)
Screenshot: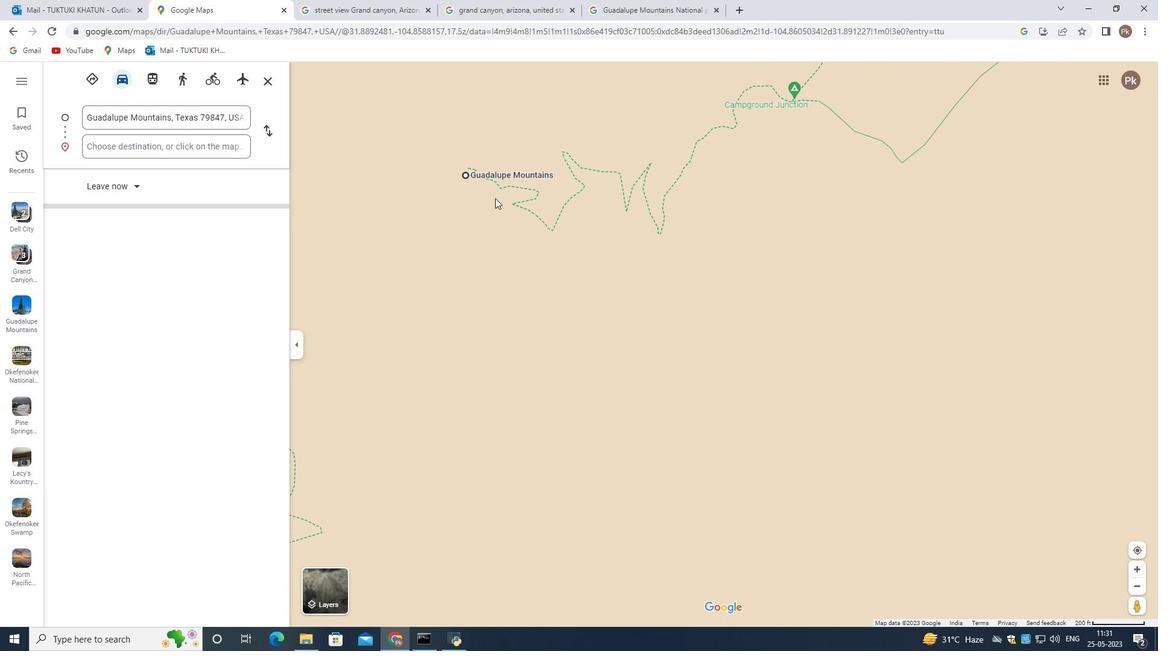 
Action: Mouse scrolled (494, 197) with delta (0, 0)
Screenshot: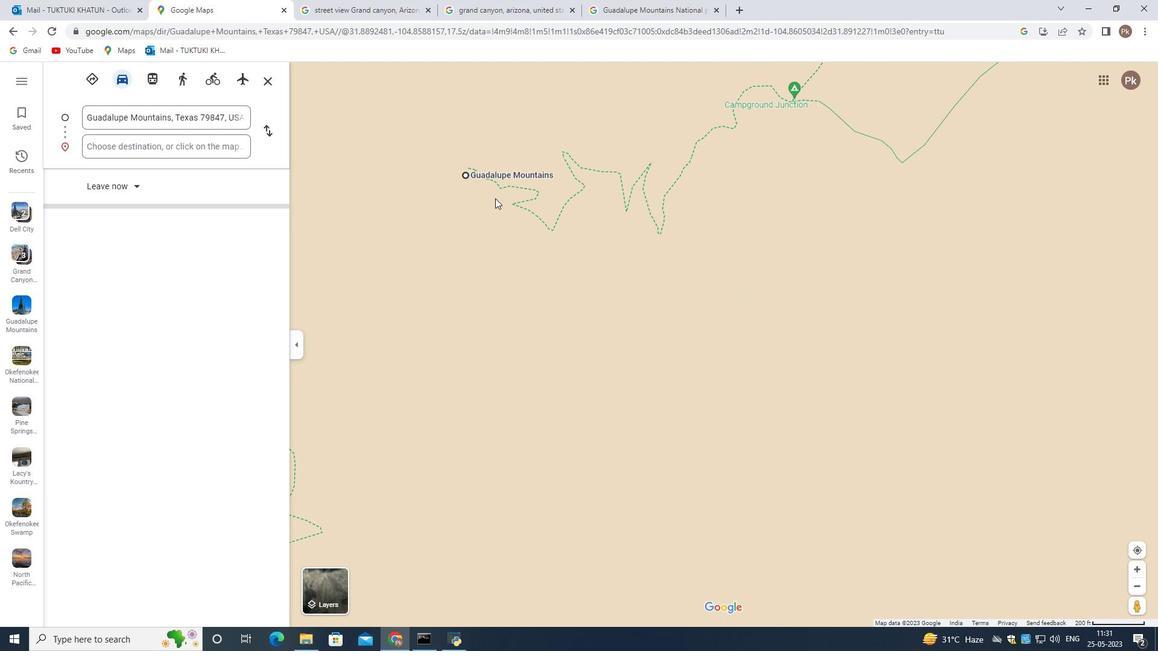 
Action: Mouse scrolled (494, 197) with delta (0, 0)
Screenshot: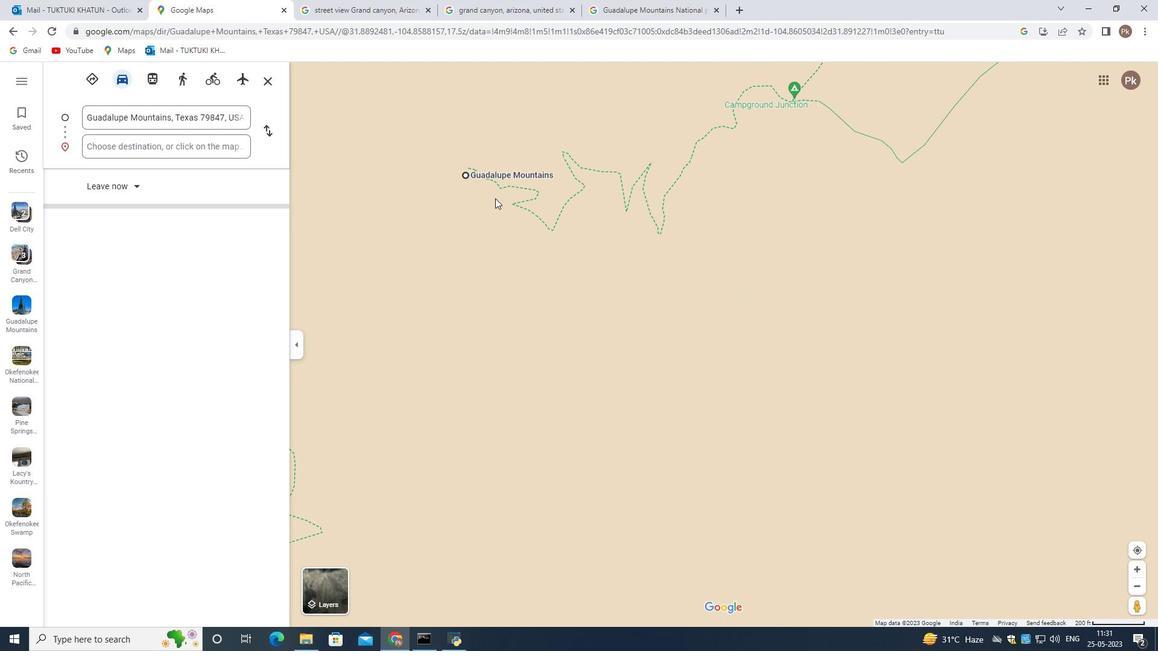 
Action: Mouse scrolled (494, 197) with delta (0, 0)
Screenshot: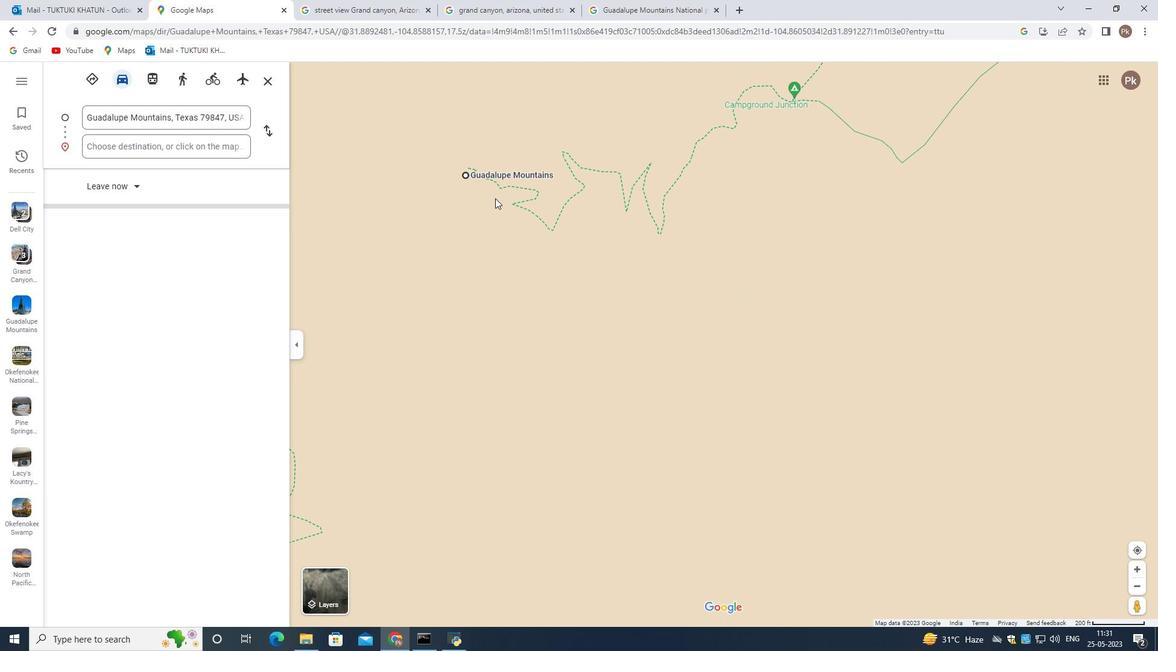 
Action: Mouse scrolled (494, 197) with delta (0, 0)
Screenshot: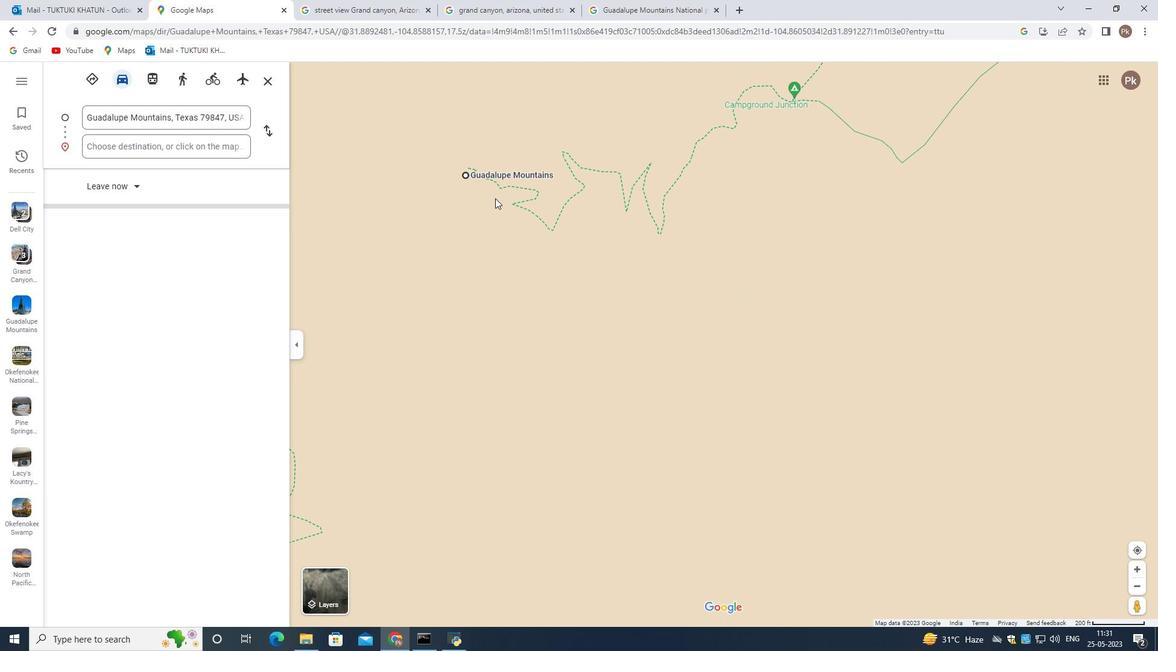 
Action: Mouse scrolled (494, 197) with delta (0, 0)
Screenshot: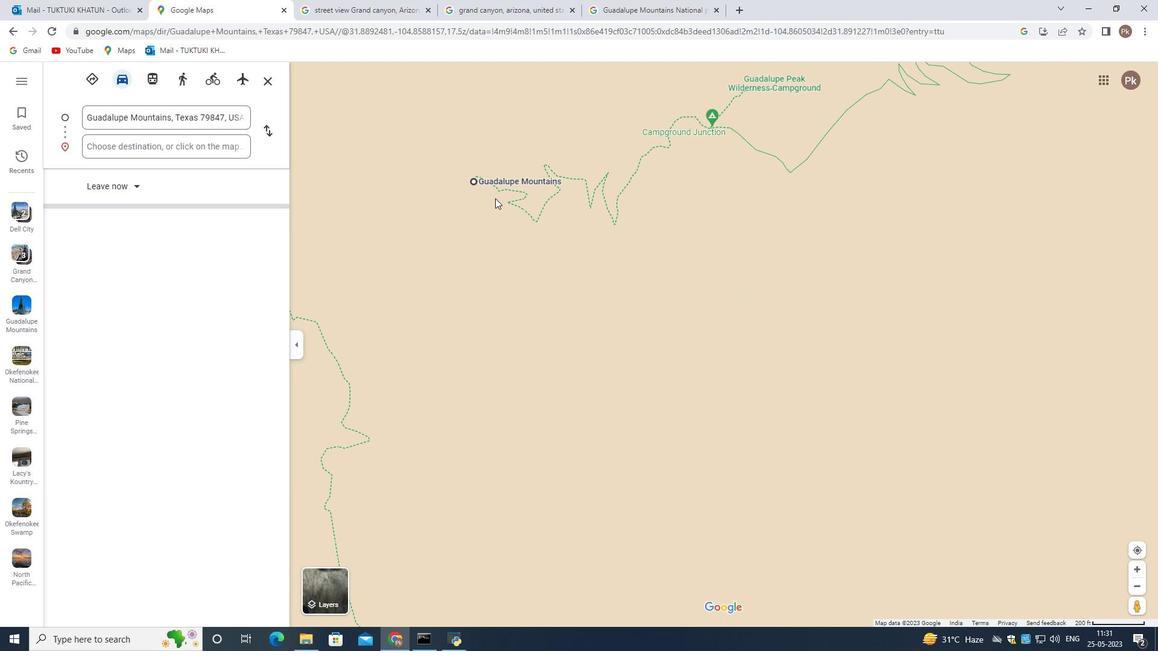 
Action: Mouse scrolled (494, 197) with delta (0, 0)
Screenshot: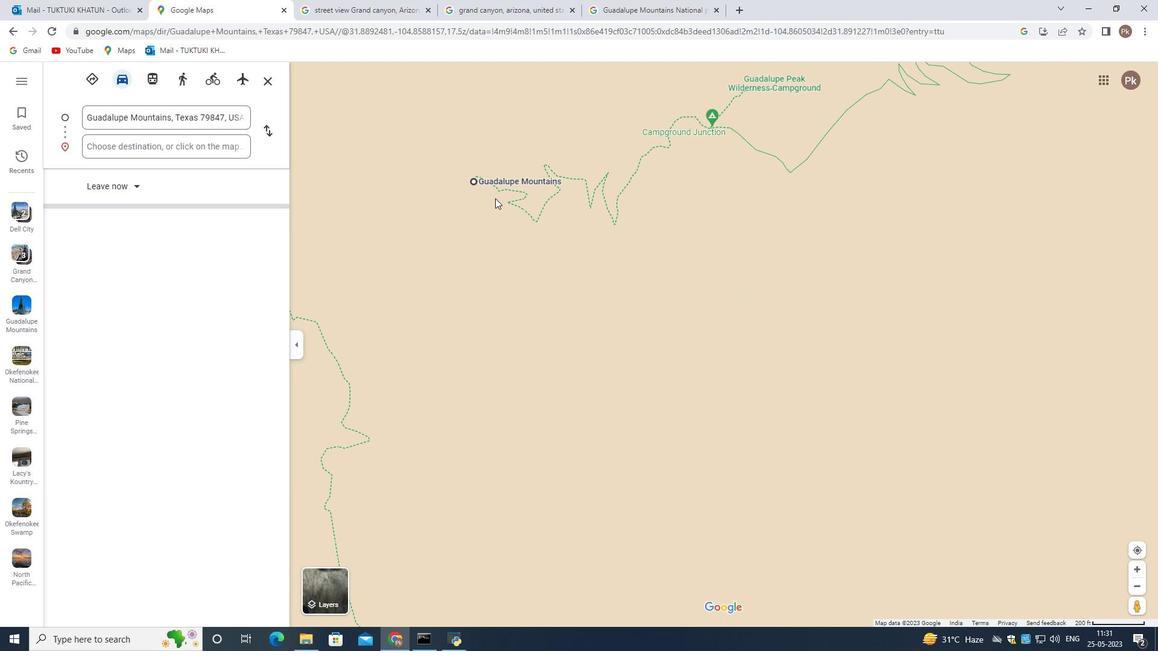 
Action: Mouse scrolled (494, 197) with delta (0, 0)
Screenshot: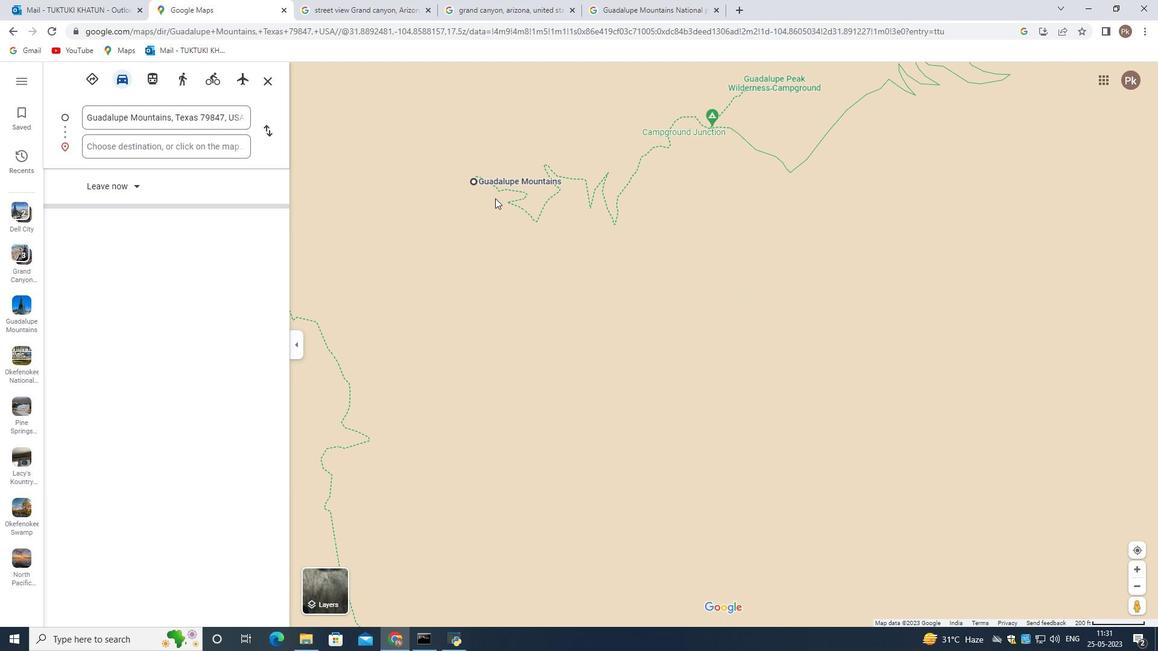 
Action: Mouse scrolled (494, 197) with delta (0, 0)
Screenshot: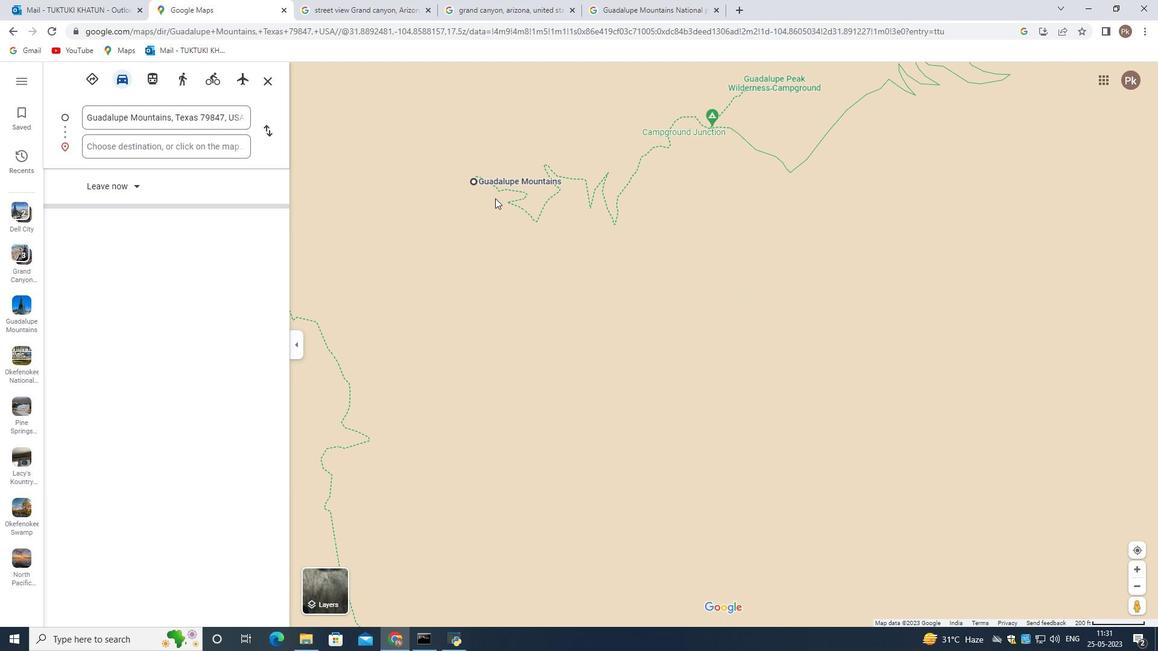 
Action: Mouse scrolled (494, 197) with delta (0, 0)
Screenshot: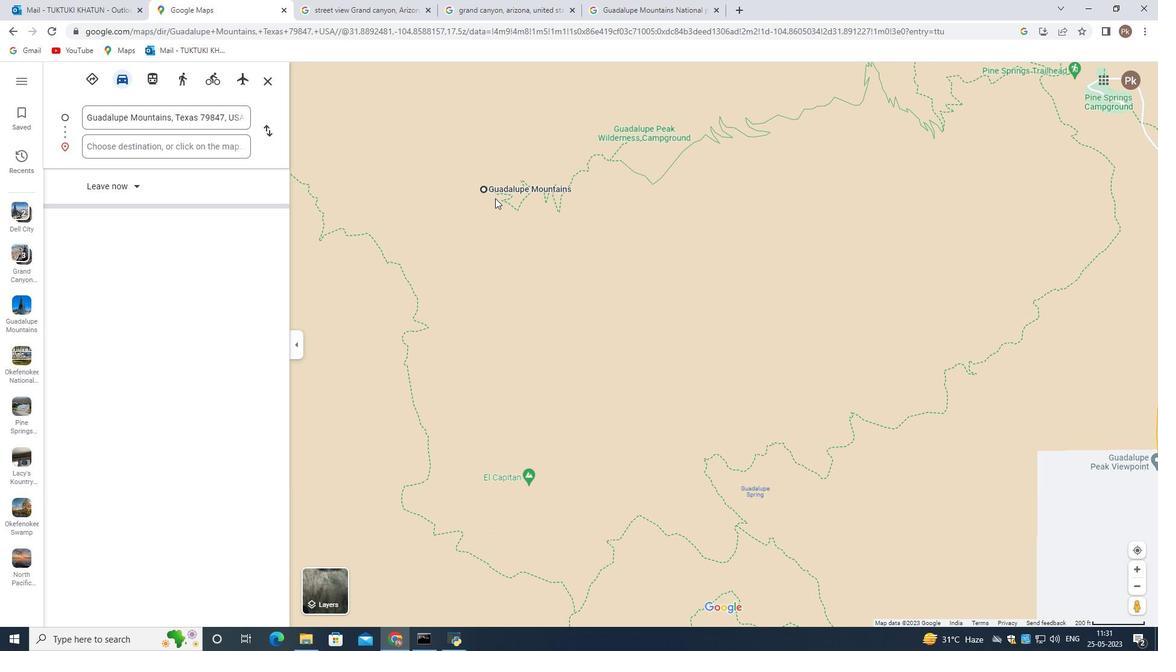
Action: Mouse scrolled (494, 197) with delta (0, 0)
Screenshot: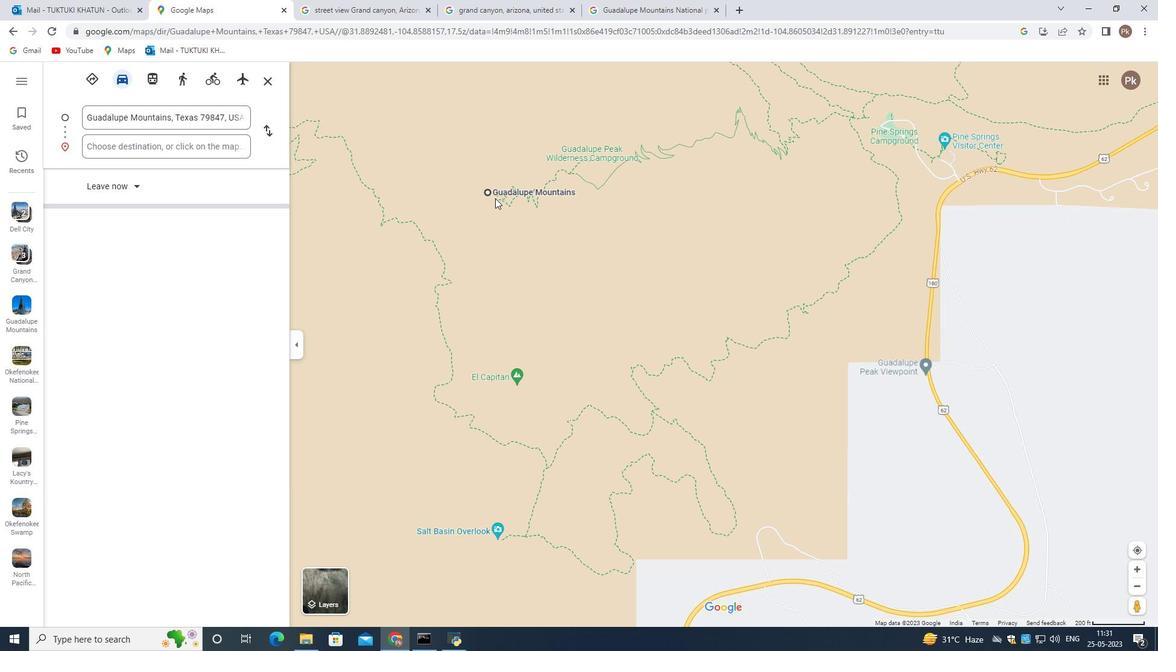 
Action: Mouse scrolled (494, 197) with delta (0, 0)
Screenshot: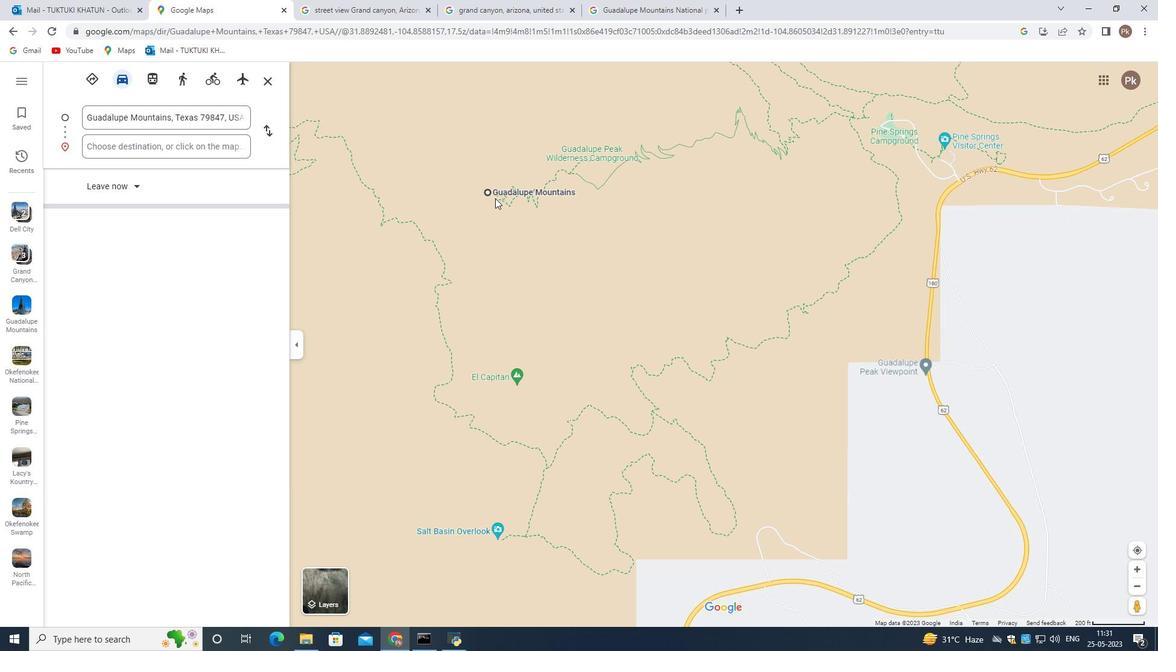 
Action: Mouse scrolled (494, 197) with delta (0, 0)
Screenshot: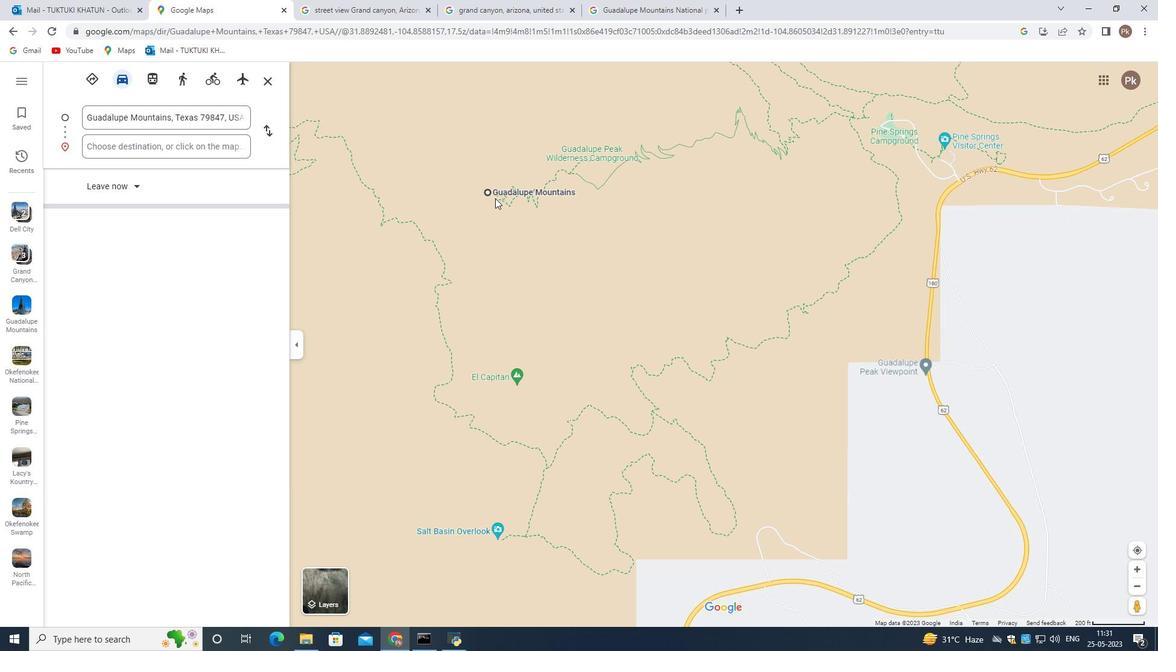 
Action: Mouse scrolled (494, 197) with delta (0, 0)
Screenshot: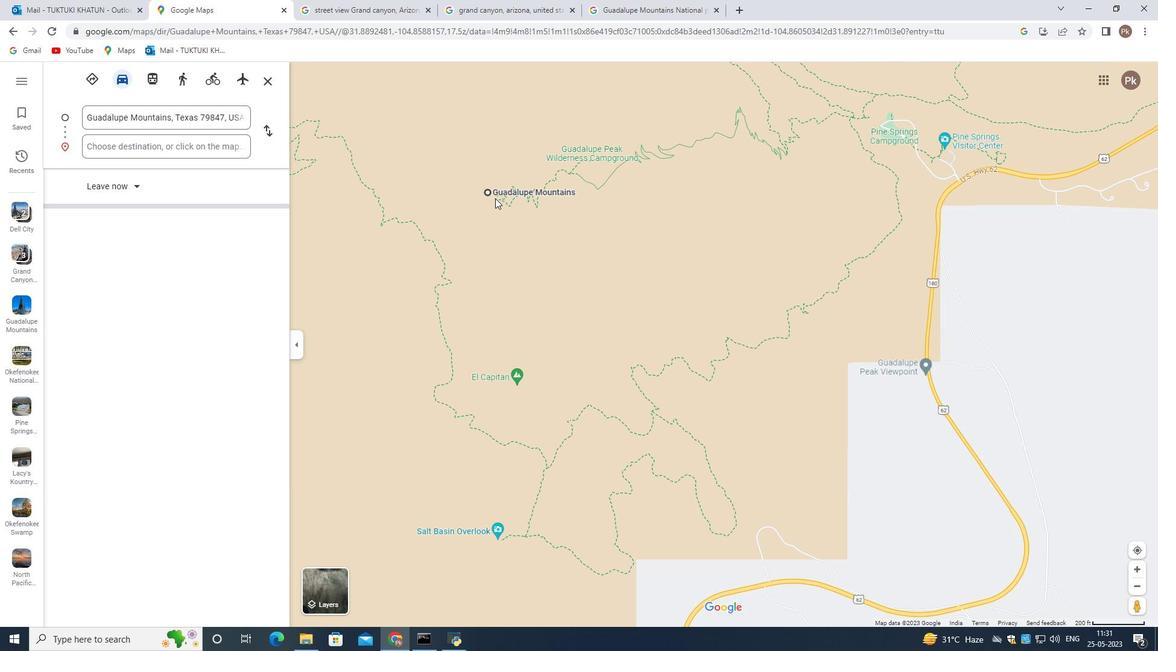 
Action: Mouse moved to (650, 266)
Screenshot: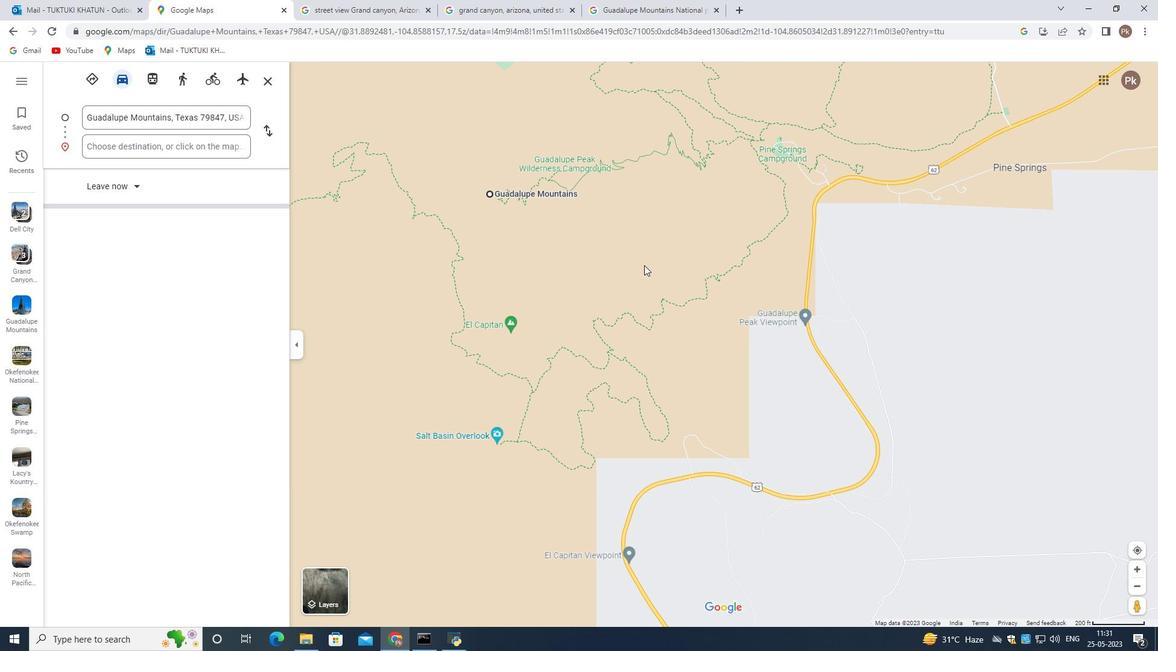 
Action: Mouse scrolled (650, 264) with delta (0, 0)
Screenshot: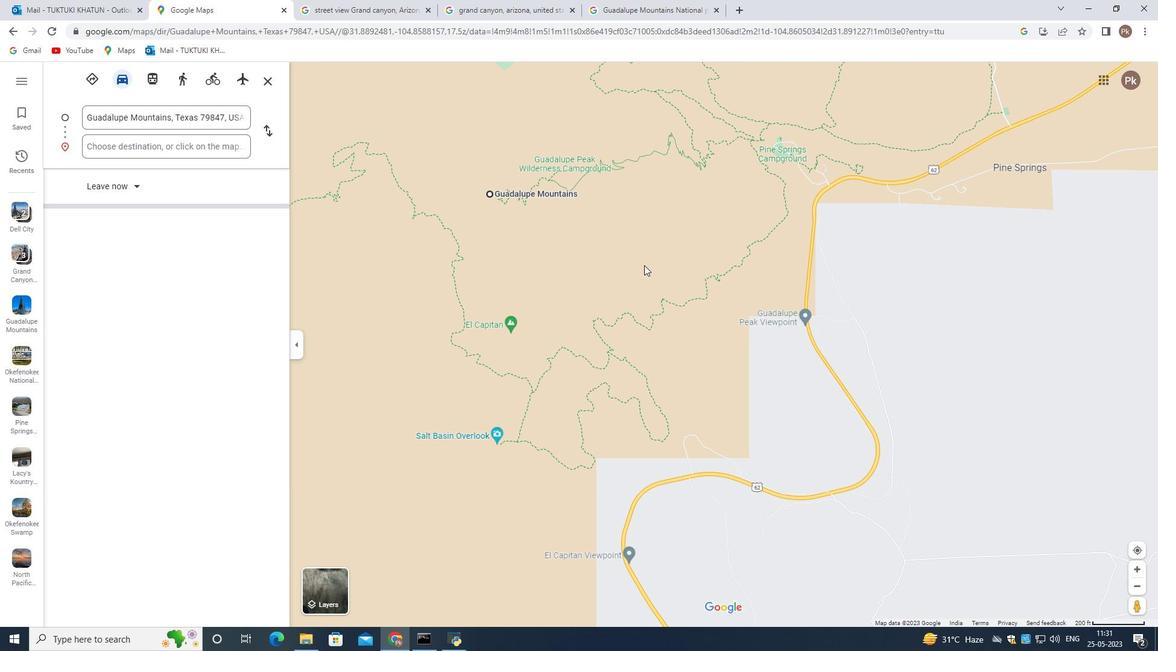 
Action: Mouse scrolled (650, 265) with delta (0, 0)
Screenshot: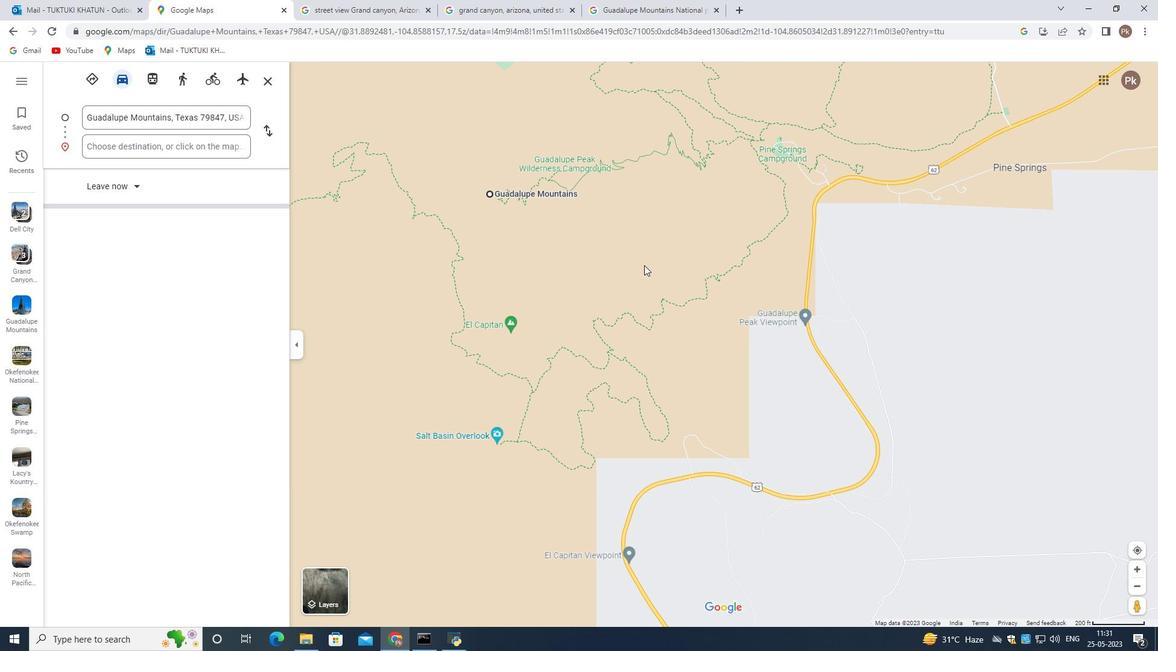 
Action: Mouse scrolled (650, 265) with delta (0, 0)
Screenshot: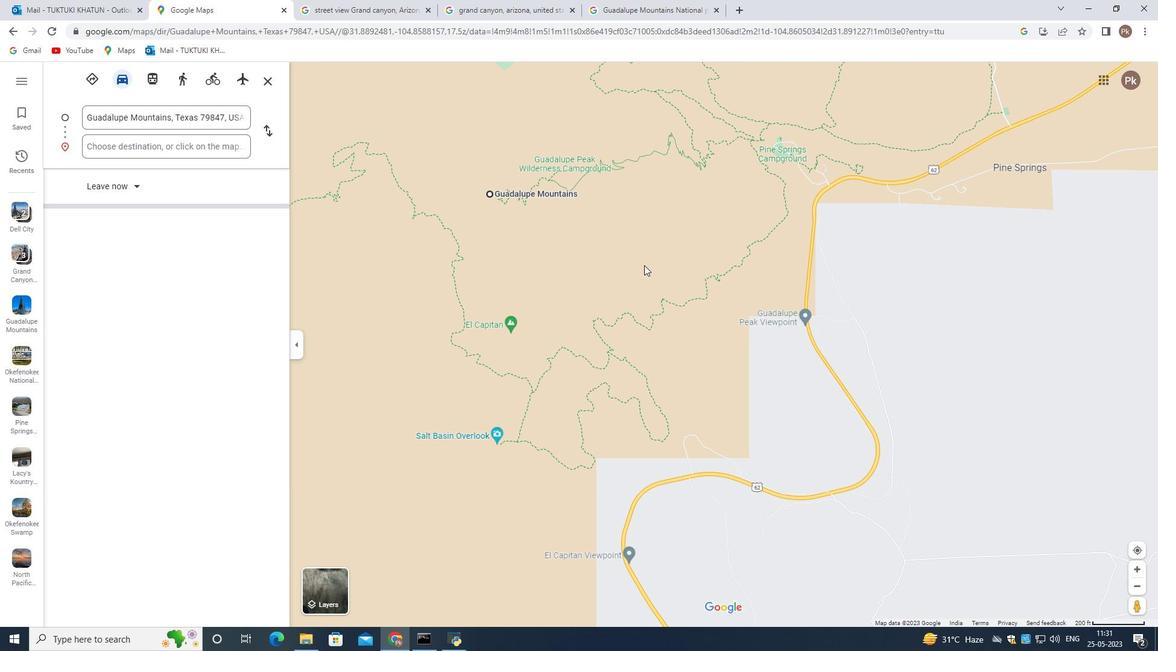 
Action: Mouse scrolled (650, 265) with delta (0, 0)
Screenshot: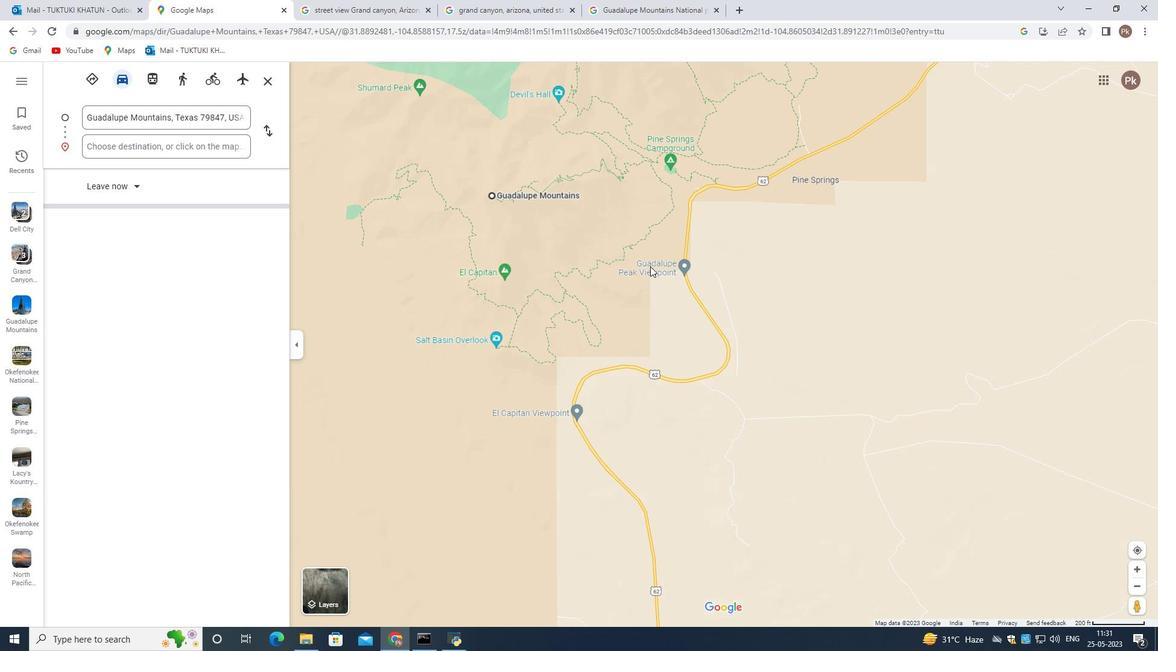
Action: Mouse scrolled (650, 265) with delta (0, 0)
Screenshot: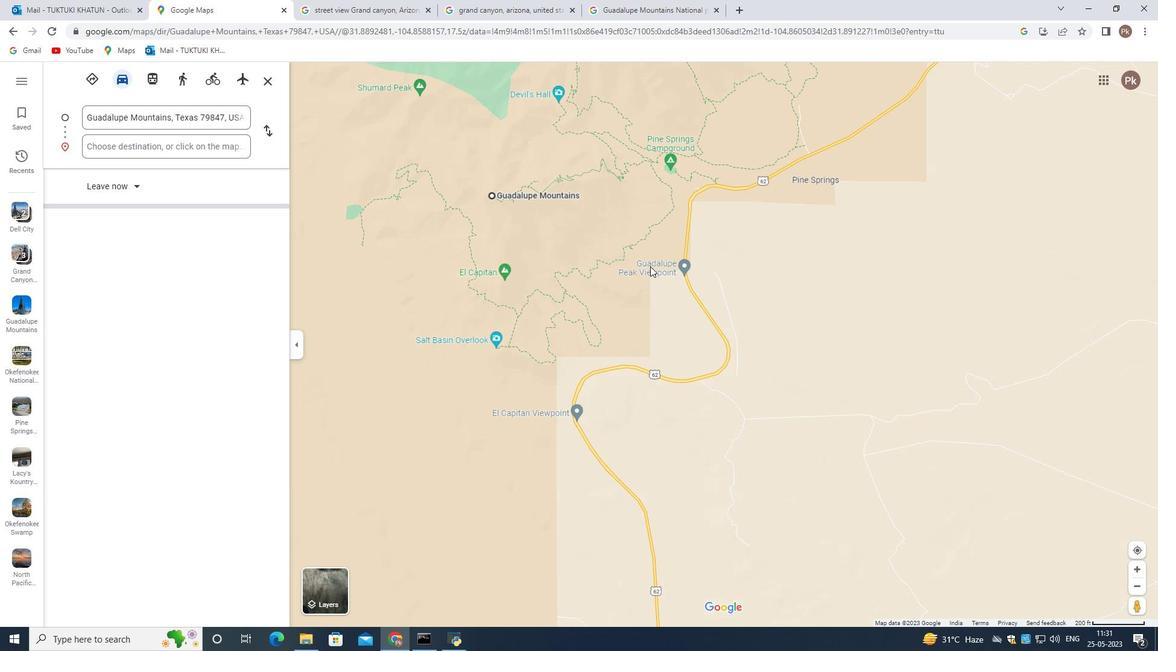 
Action: Mouse moved to (98, 144)
Screenshot: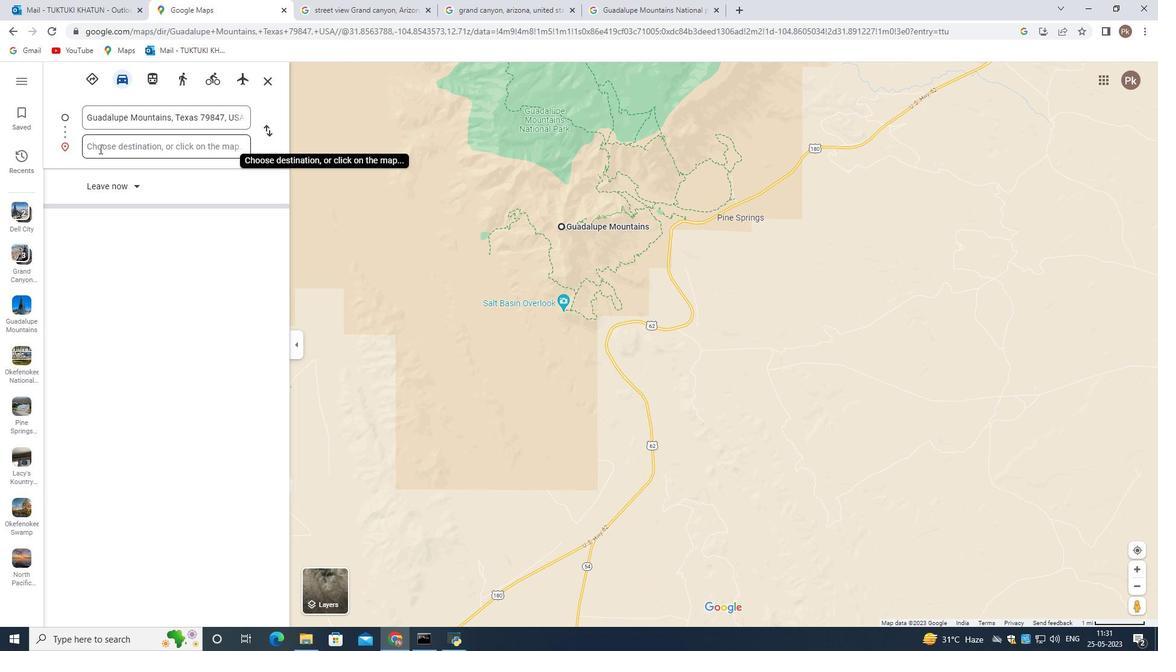 
Action: Mouse pressed left at (98, 144)
Screenshot: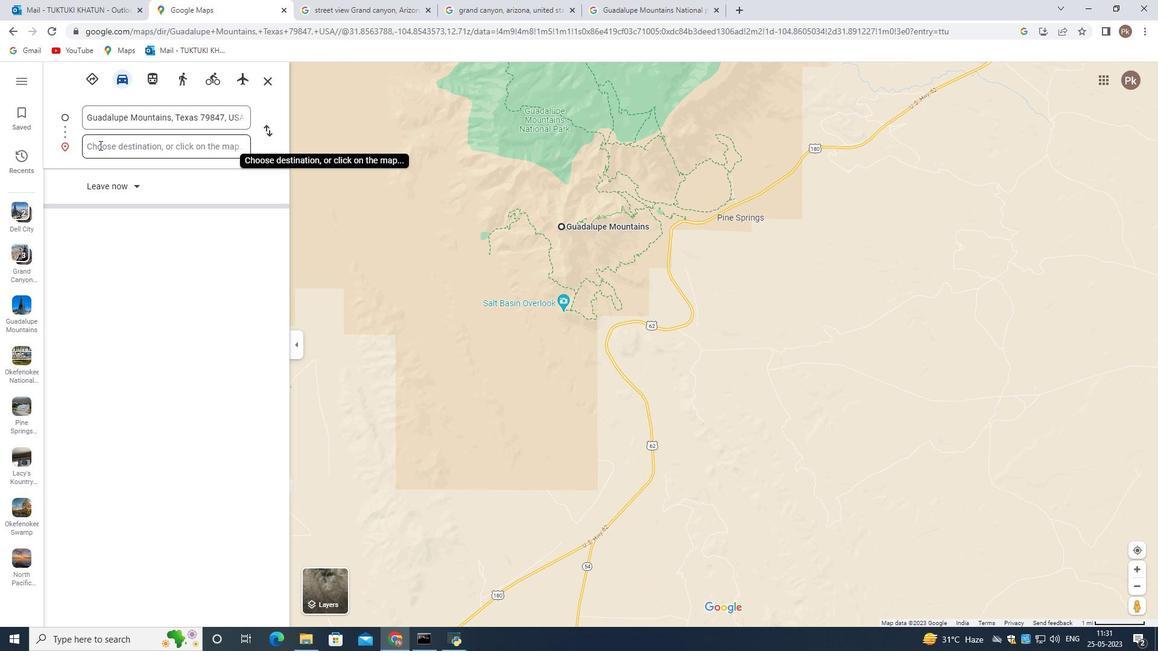 
Action: Key pressed <Key.shift><Key.shift><Key.shift>Great<Key.space>
Screenshot: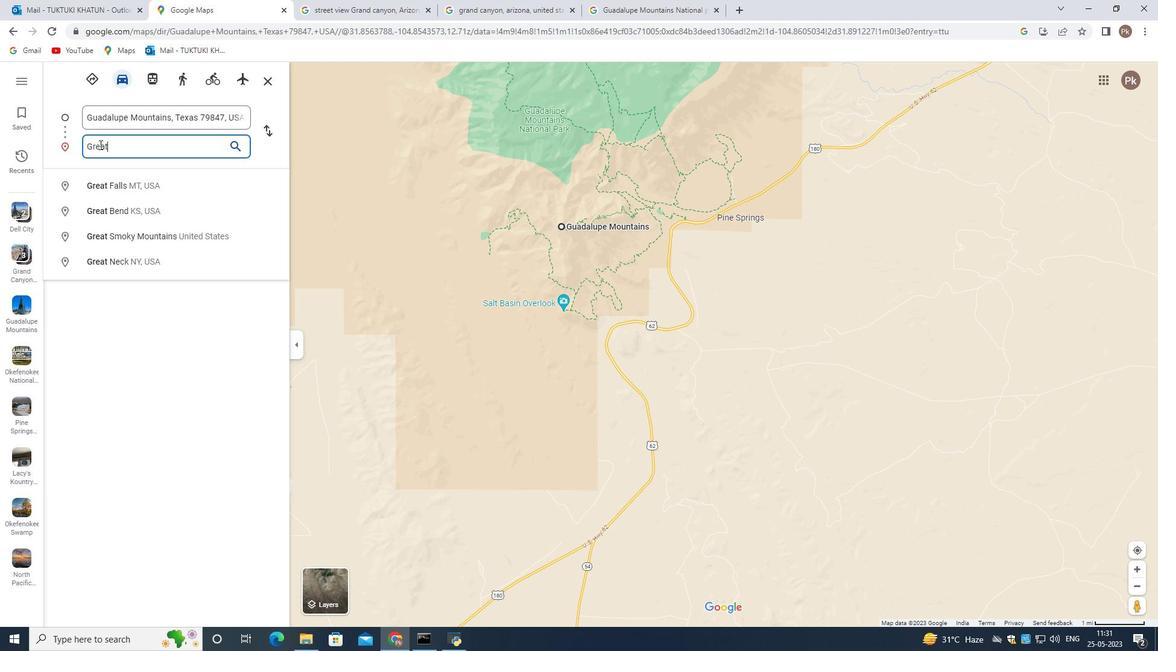 
Action: Mouse moved to (650, 541)
Screenshot: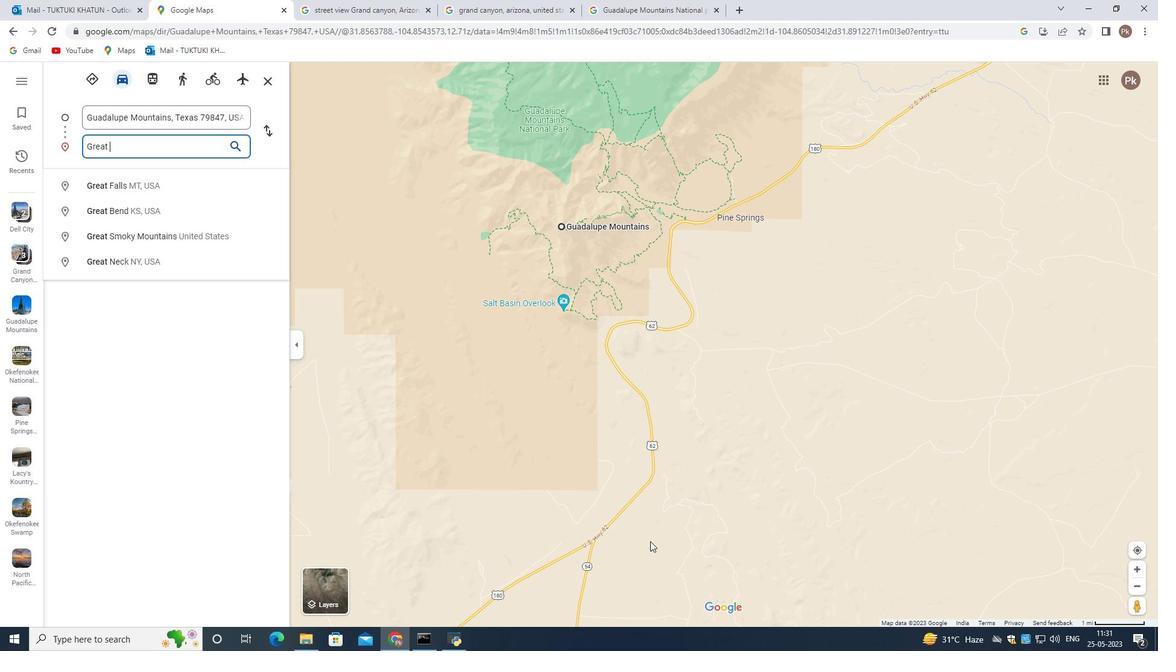 
Action: Key pressed <Key.shift>Smoky<Key.space><Key.shift>Mountains<Key.space><Key.shift>National<Key.space><Key.shift>park,<Key.space><Key.shift>North<Key.space><Key.shift>carolina,<Key.space><Key.shift>United<Key.space><Key.shift>states<Key.space>near<Key.space>by<Key.space>cafes<Key.enter>
Screenshot: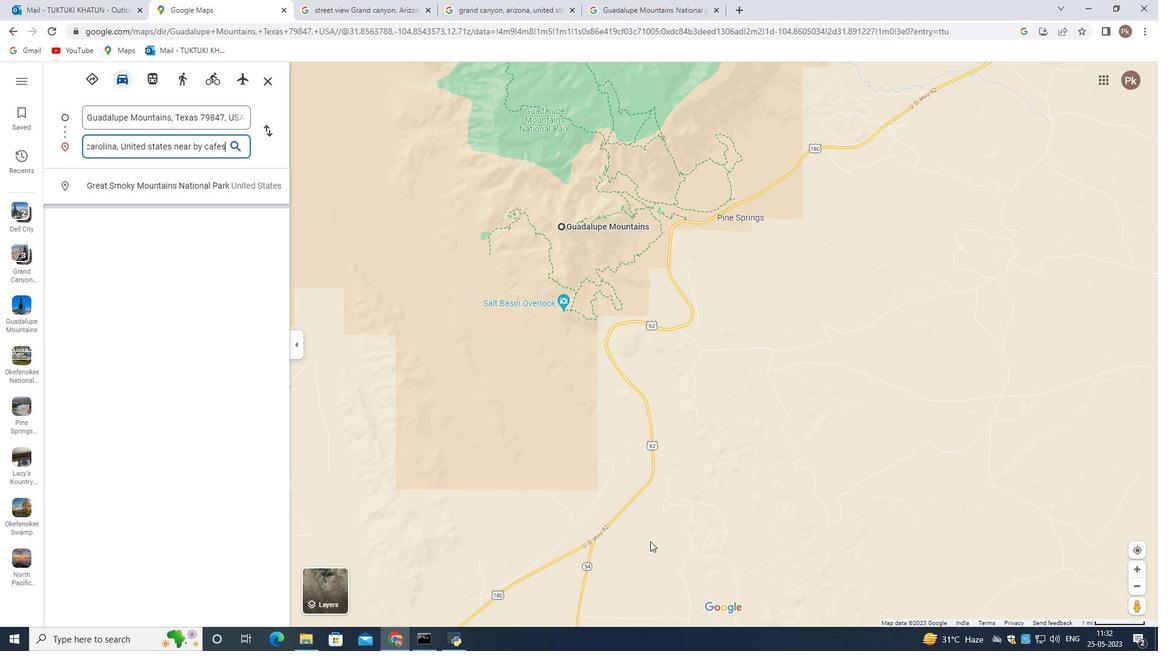 
Action: Mouse moved to (1035, 289)
Screenshot: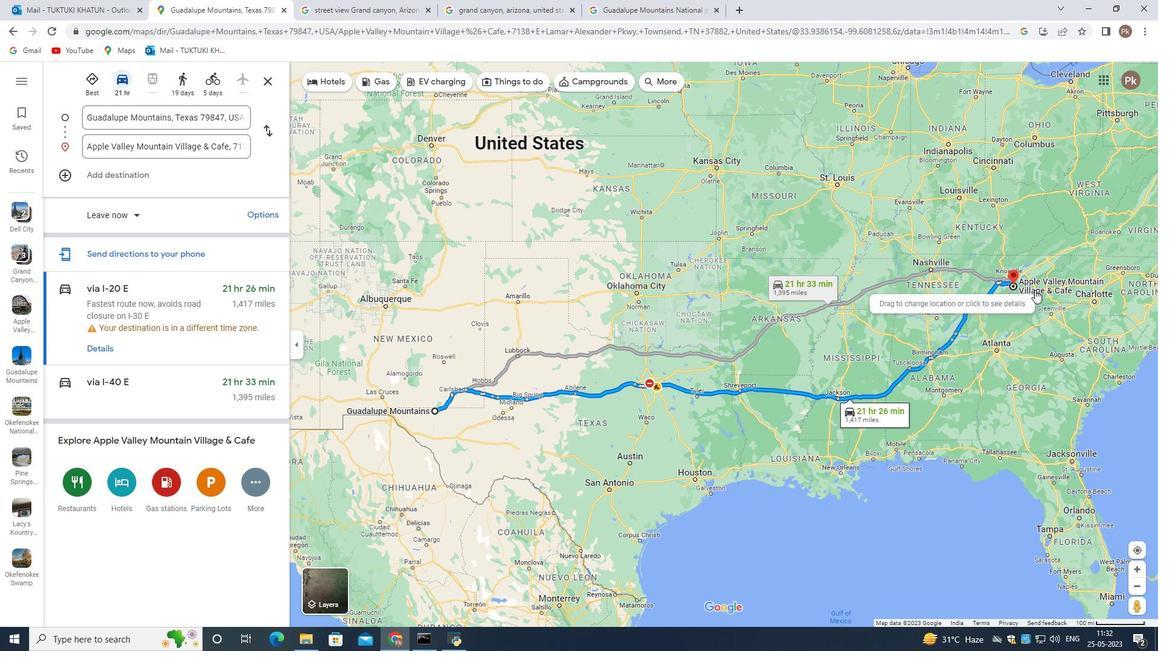 
Action: Mouse scrolled (1035, 290) with delta (0, 0)
Screenshot: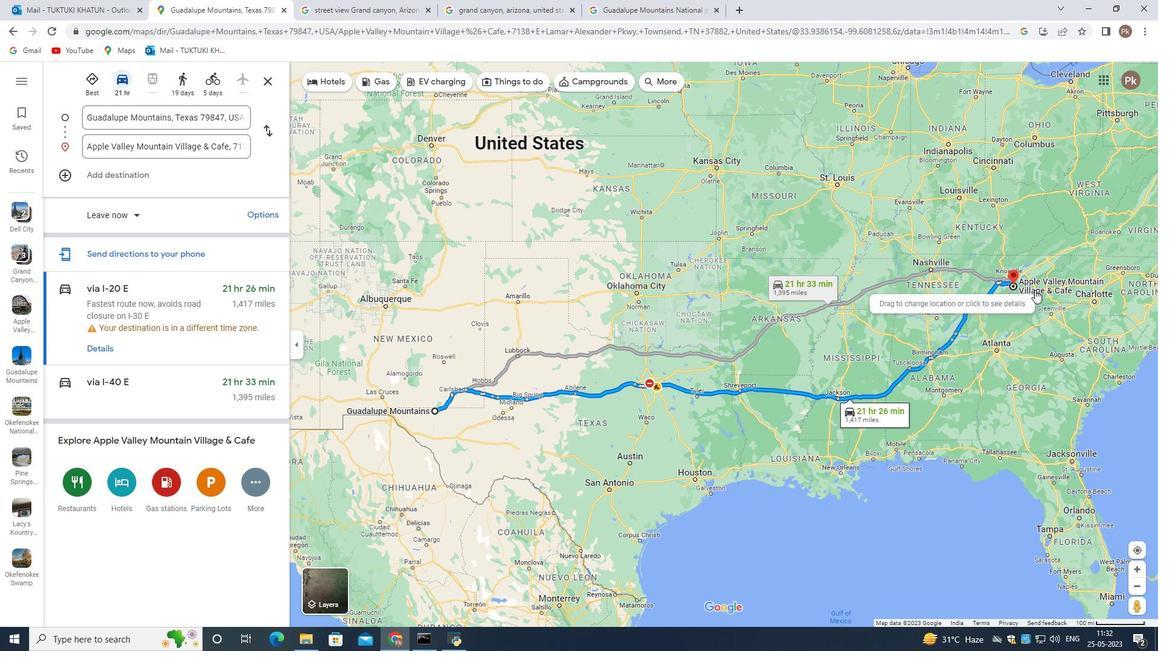
Action: Mouse scrolled (1035, 290) with delta (0, 0)
Screenshot: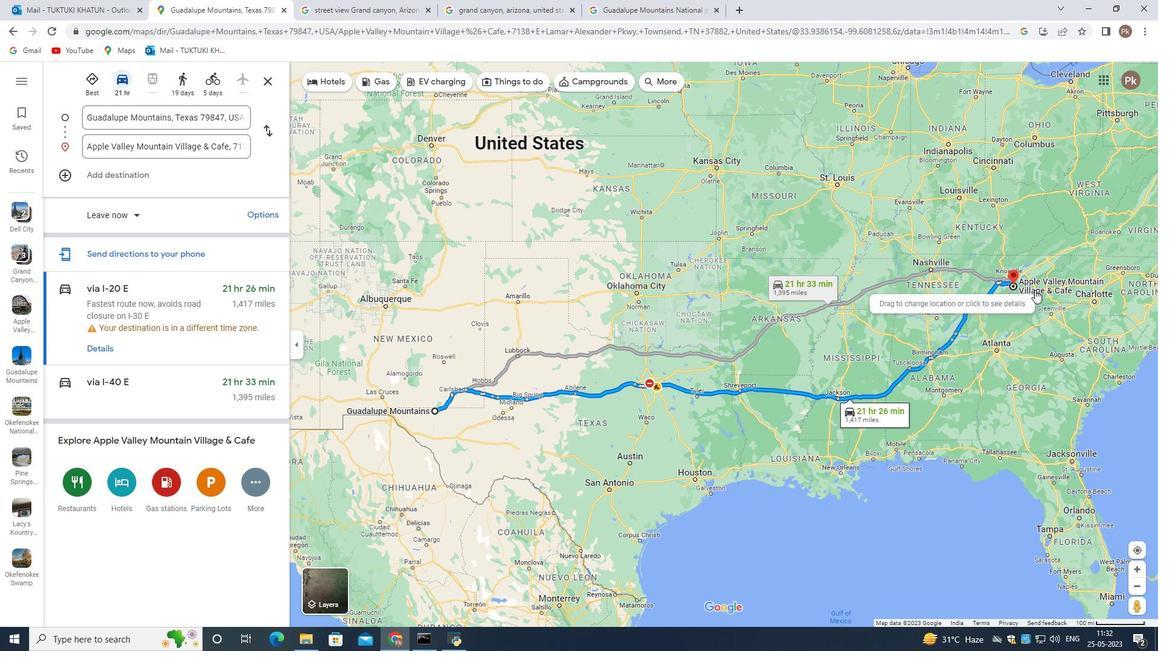 
Action: Mouse scrolled (1035, 290) with delta (0, 0)
Screenshot: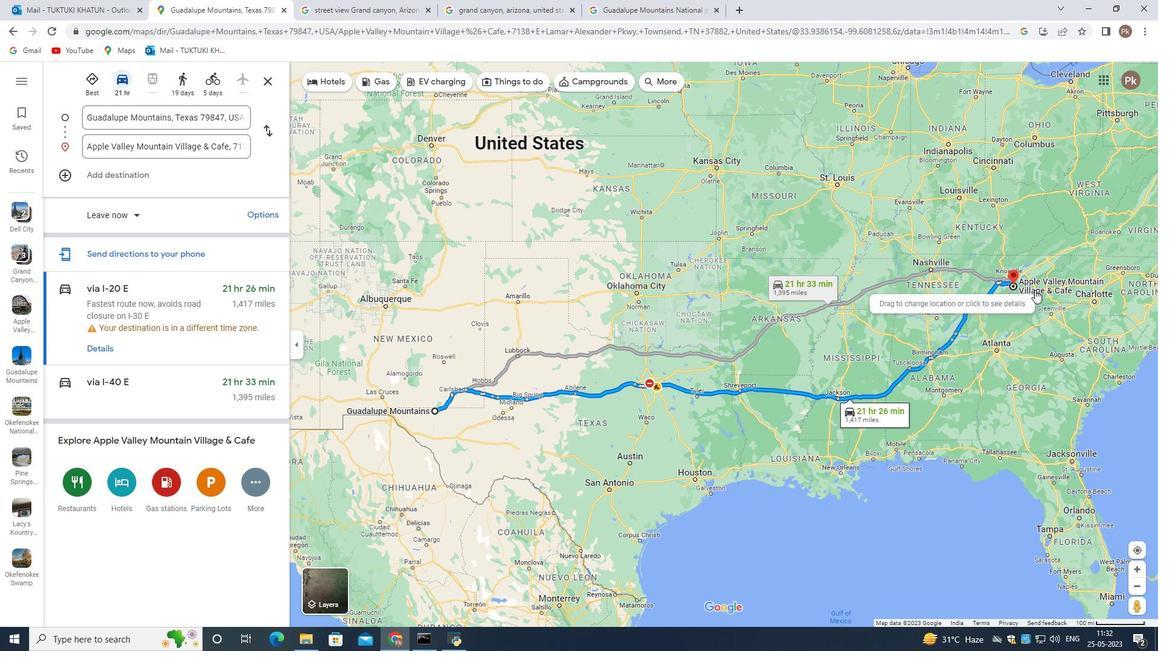 
Action: Mouse scrolled (1035, 290) with delta (0, 0)
Screenshot: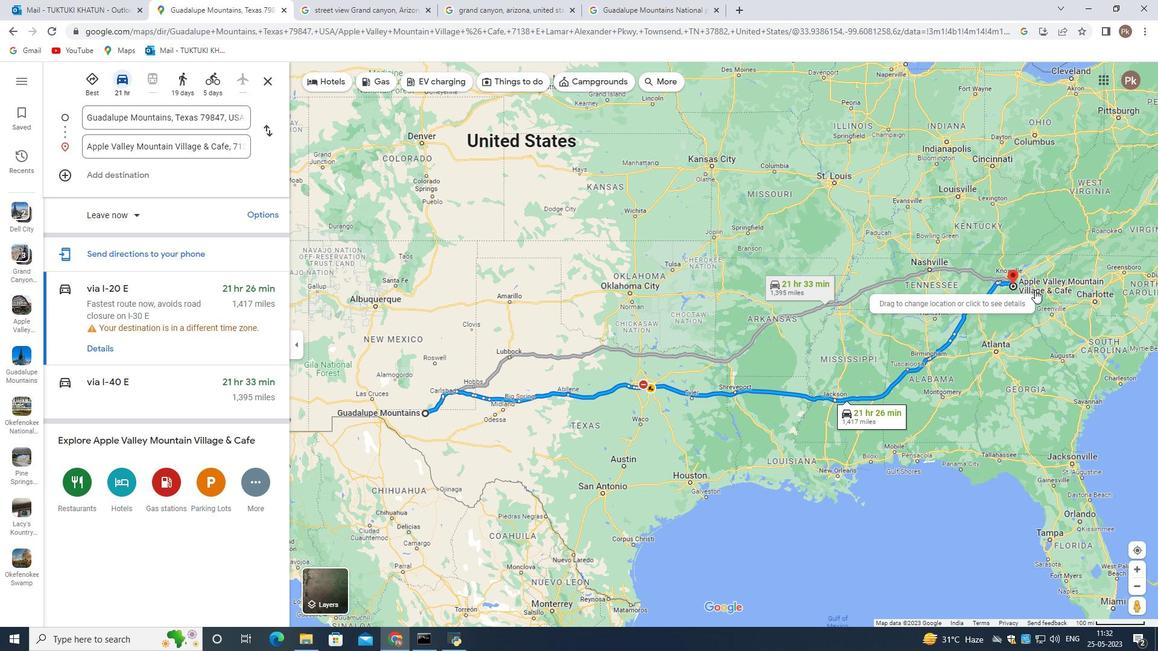 
Action: Mouse moved to (1009, 286)
Screenshot: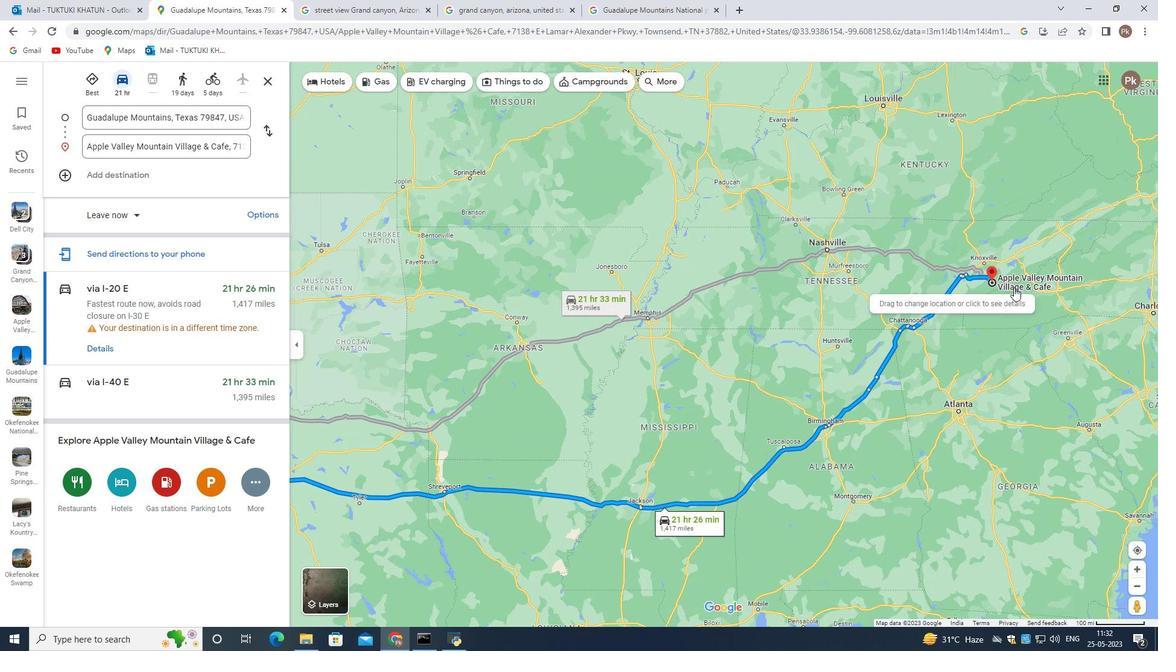 
Action: Mouse scrolled (1009, 286) with delta (0, 0)
Screenshot: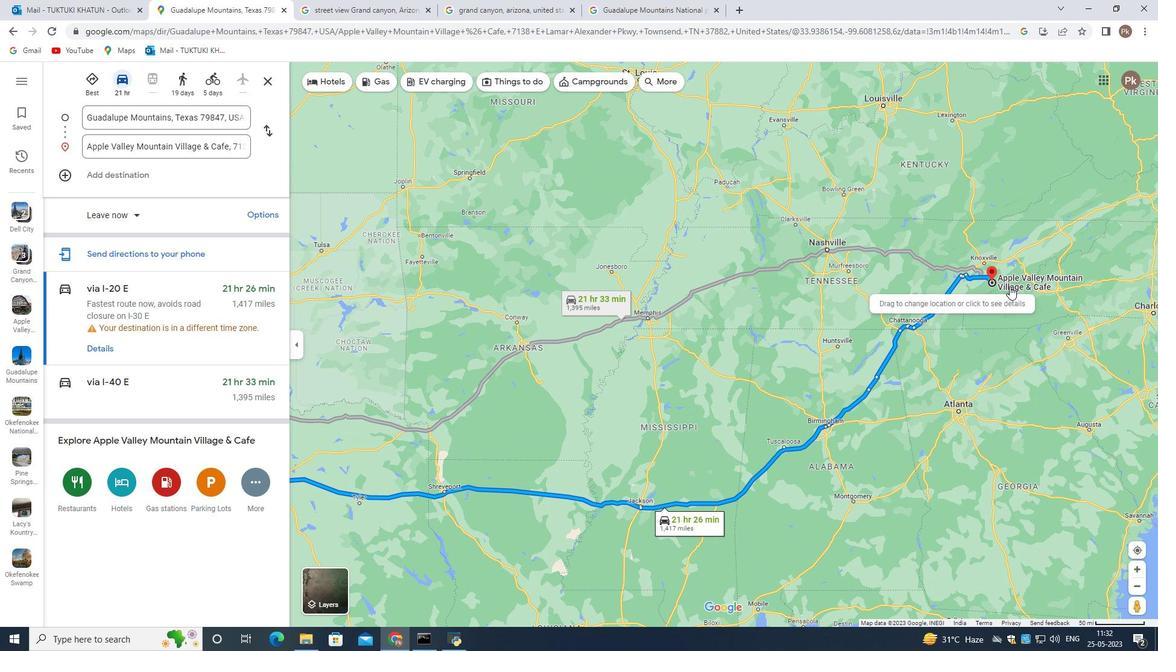 
Action: Mouse scrolled (1009, 286) with delta (0, 0)
Screenshot: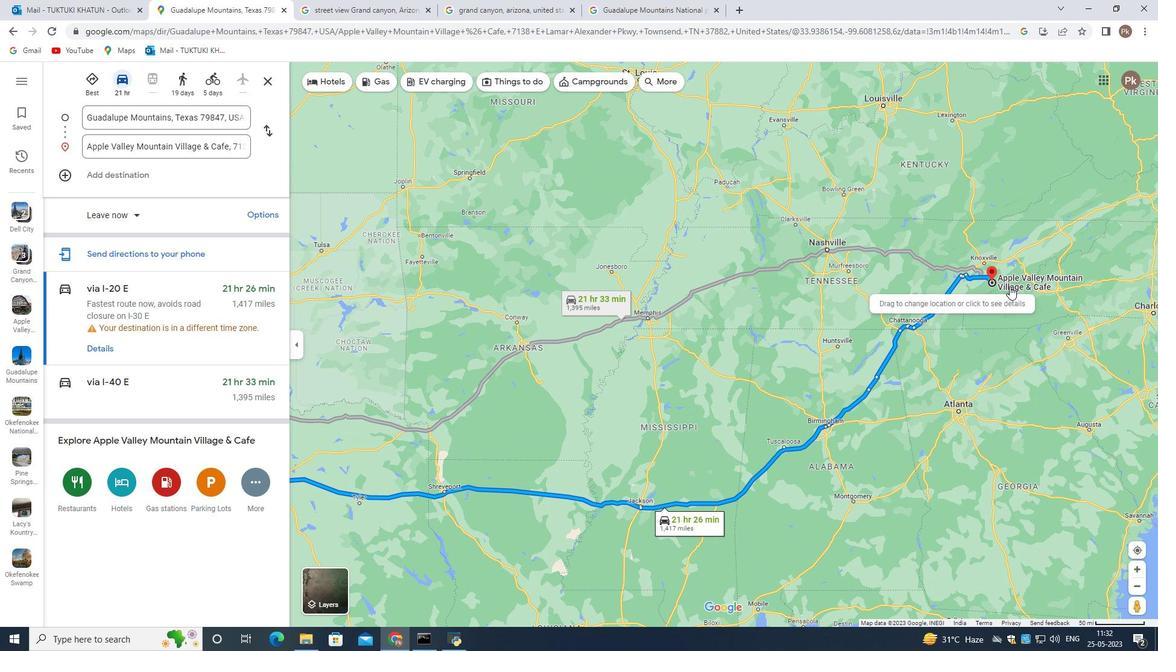 
Action: Mouse scrolled (1009, 286) with delta (0, 0)
Screenshot: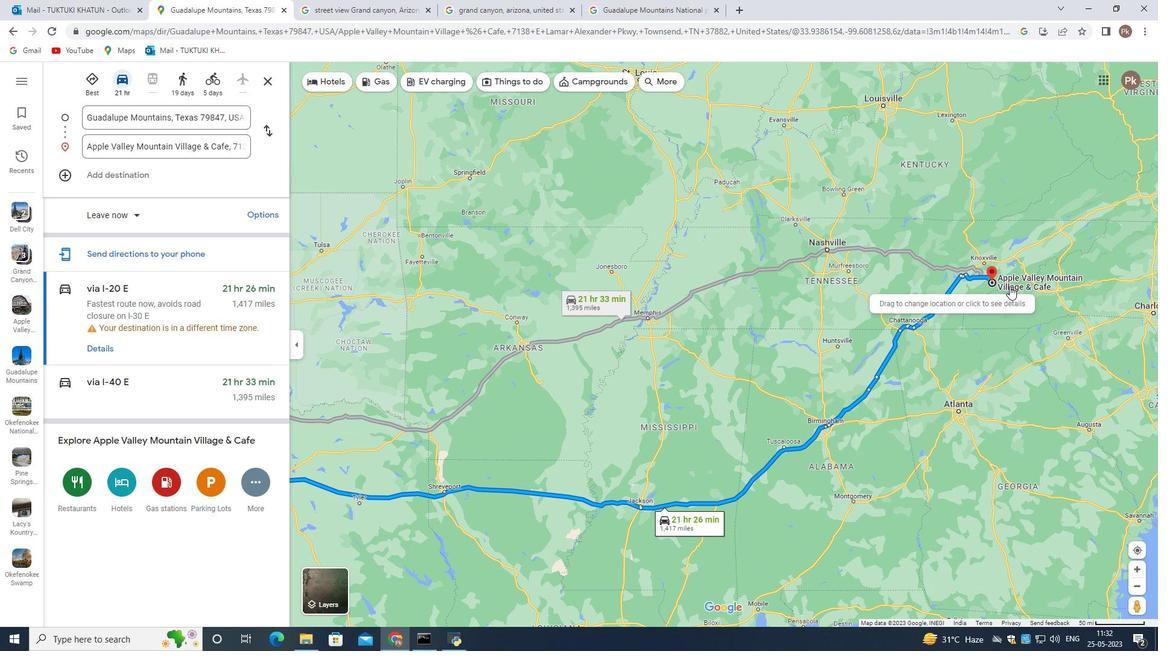 
Action: Mouse scrolled (1009, 286) with delta (0, 0)
Screenshot: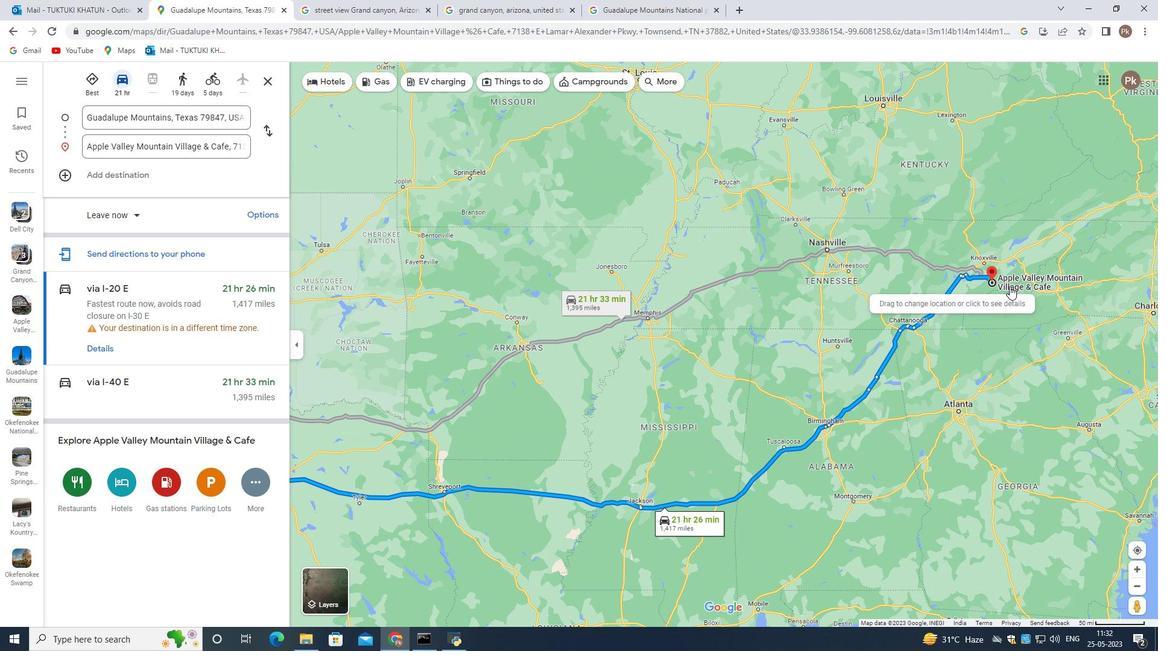 
Action: Mouse scrolled (1009, 286) with delta (0, 0)
Screenshot: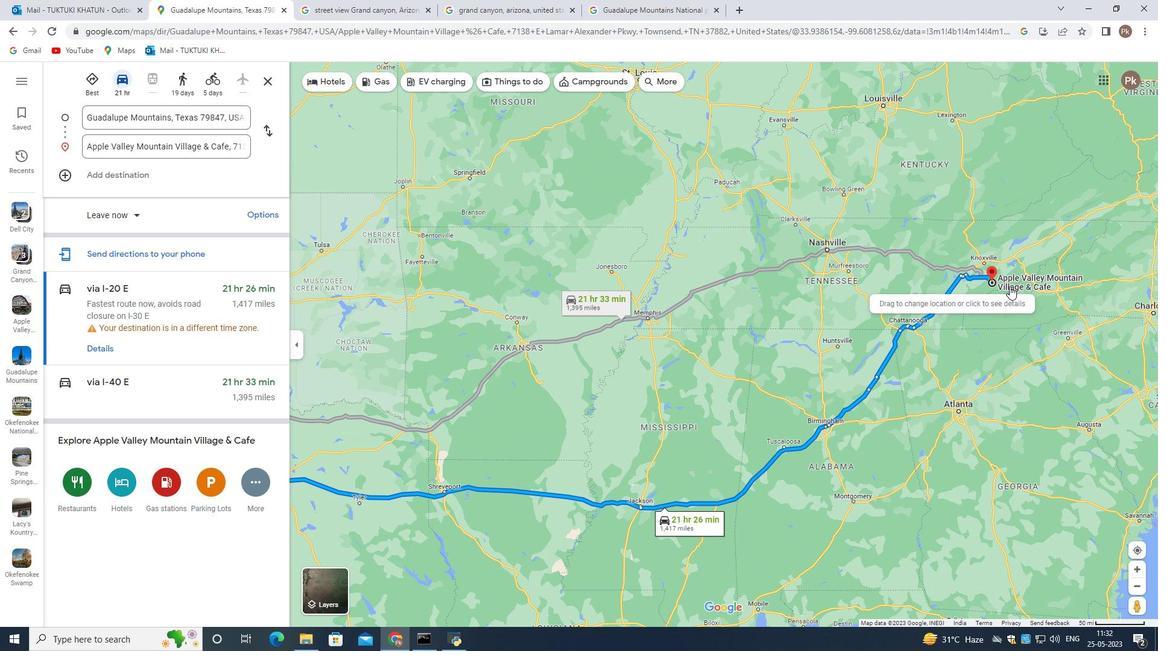 
Action: Mouse scrolled (1009, 286) with delta (0, 0)
Screenshot: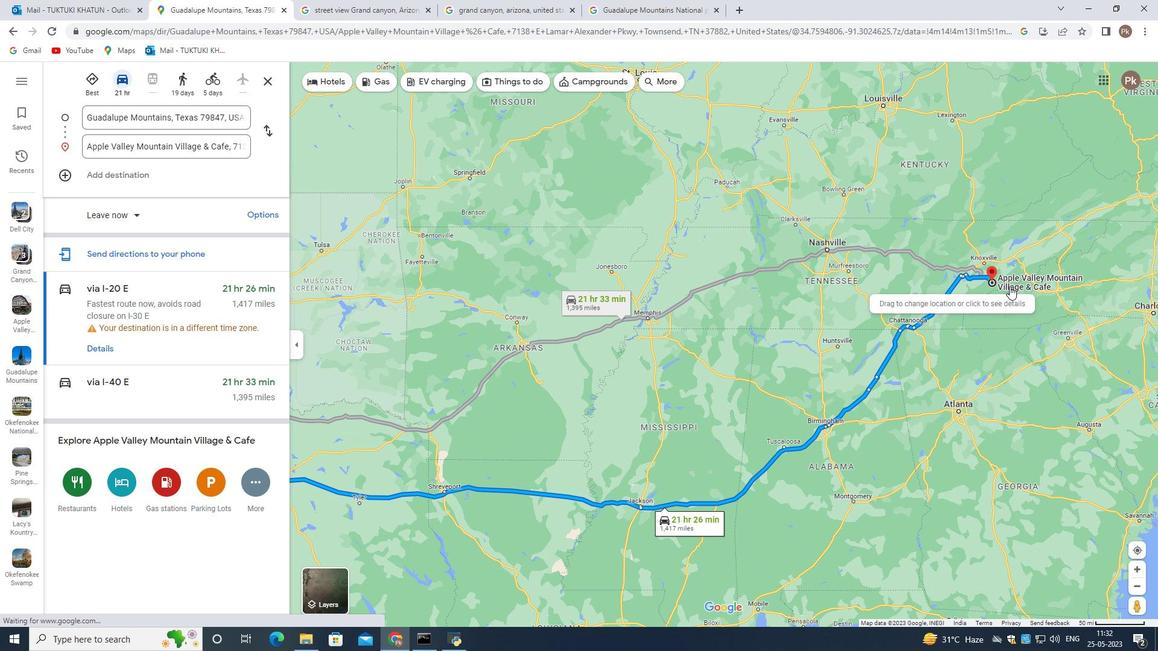 
Action: Mouse moved to (974, 271)
Screenshot: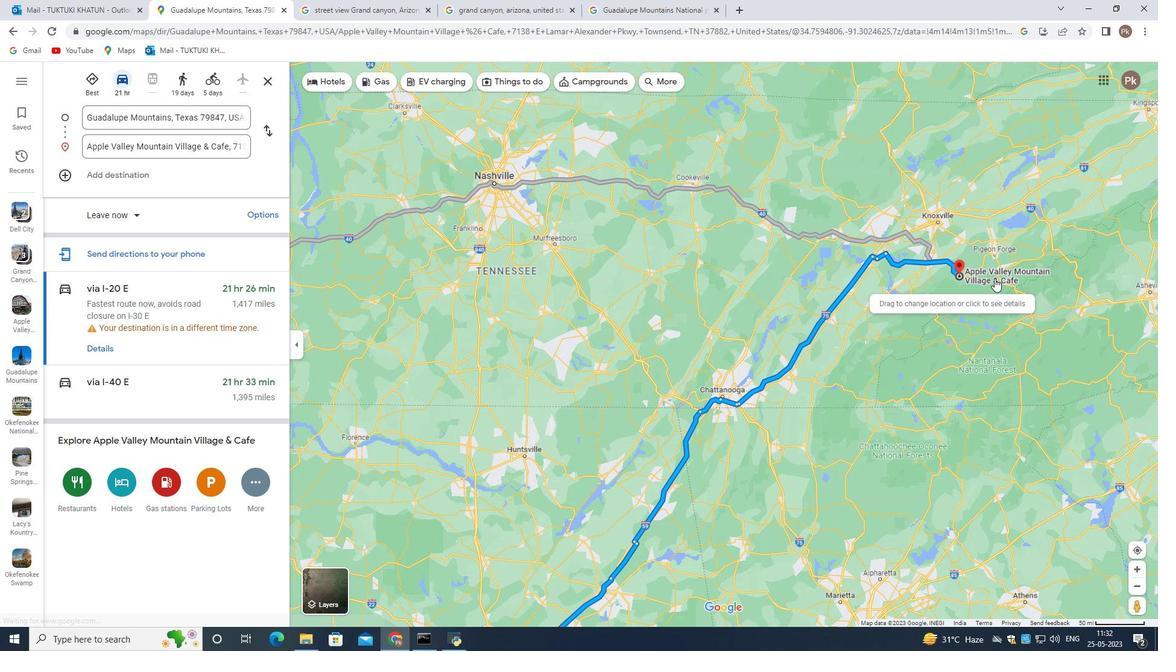 
Action: Mouse scrolled (974, 272) with delta (0, 0)
Screenshot: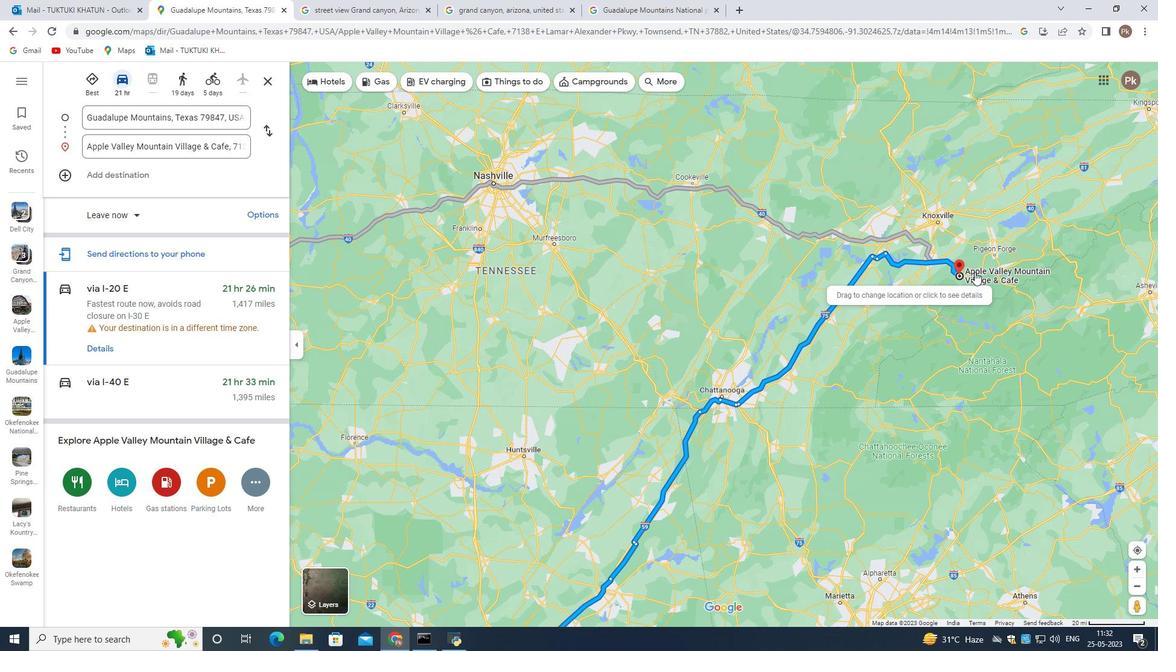 
Action: Mouse scrolled (974, 272) with delta (0, 0)
Screenshot: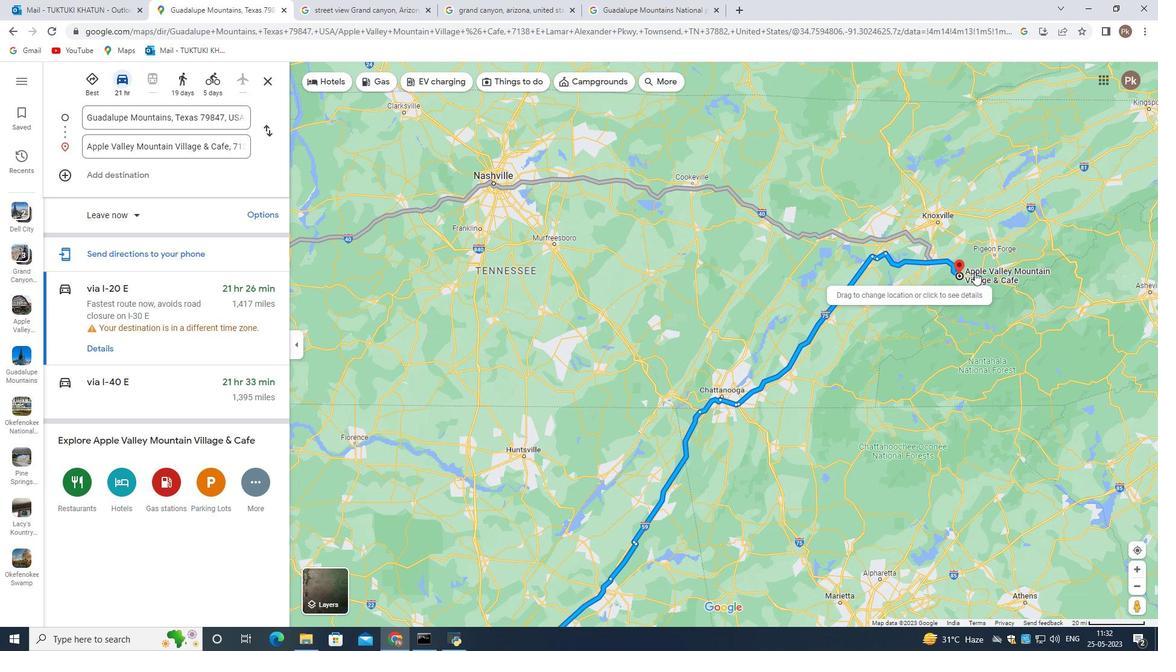 
Action: Mouse scrolled (974, 272) with delta (0, 0)
Screenshot: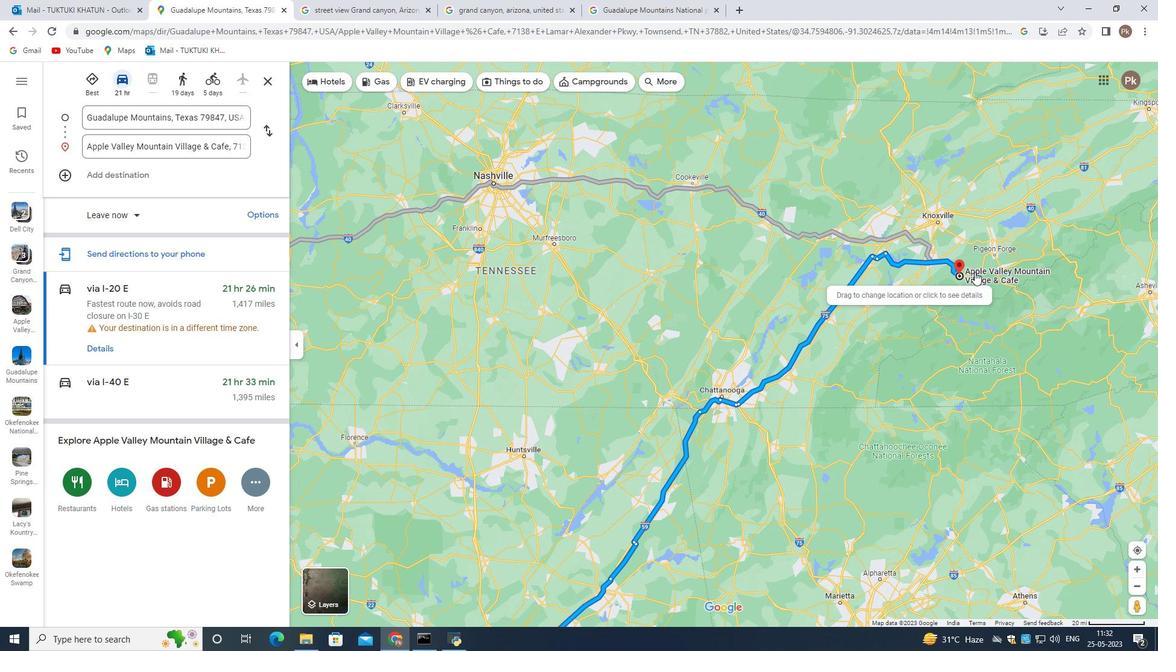 
Action: Mouse scrolled (974, 272) with delta (0, 0)
Screenshot: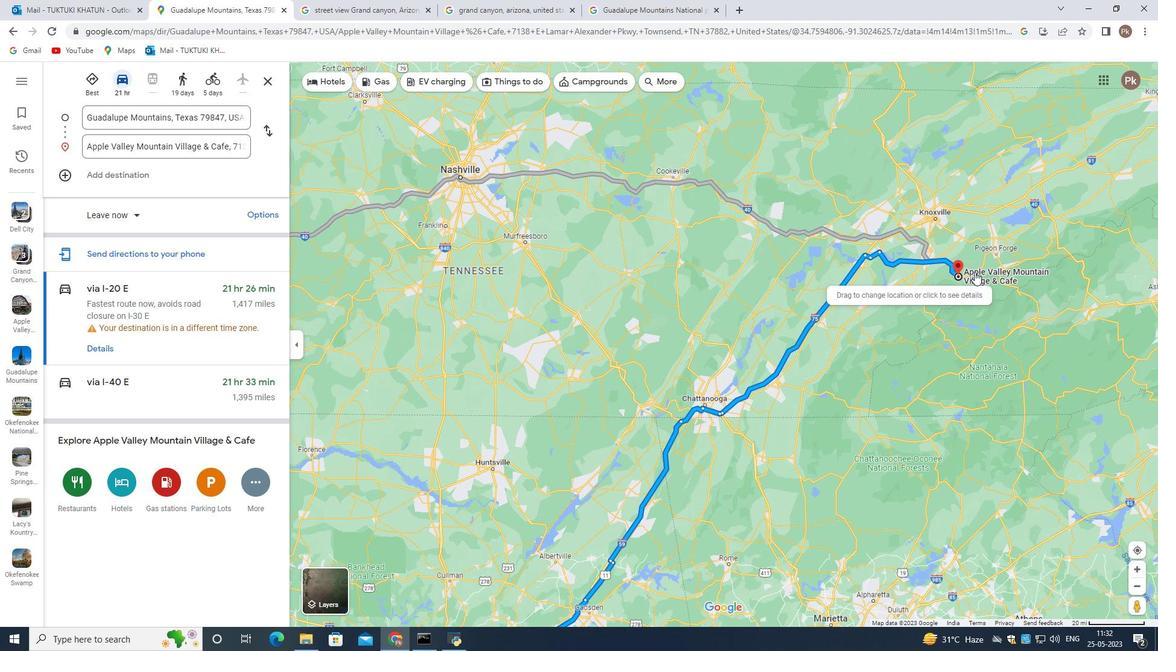 
Action: Mouse scrolled (974, 272) with delta (0, 0)
Screenshot: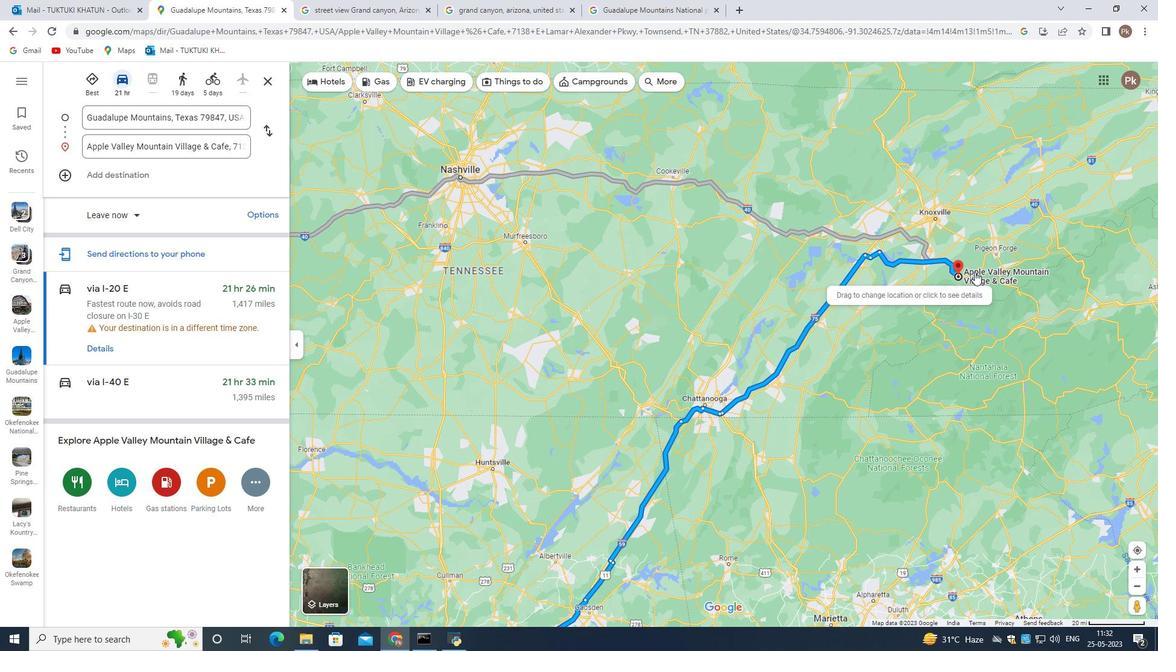 
Action: Mouse moved to (932, 286)
Screenshot: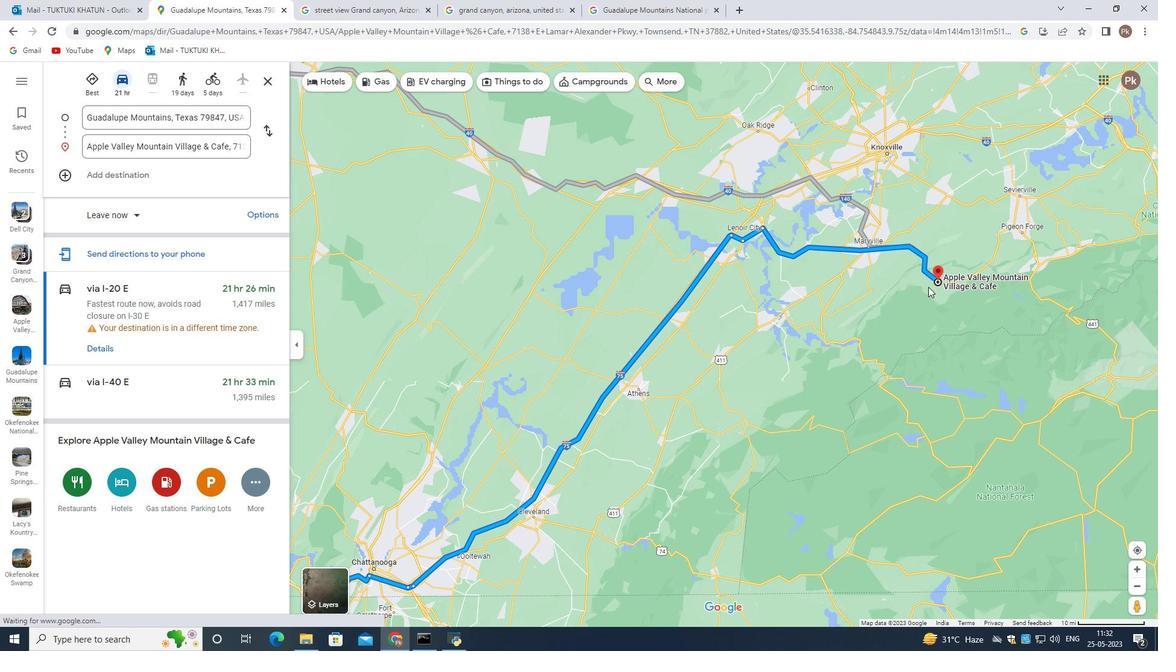 
Action: Mouse scrolled (932, 287) with delta (0, 0)
Screenshot: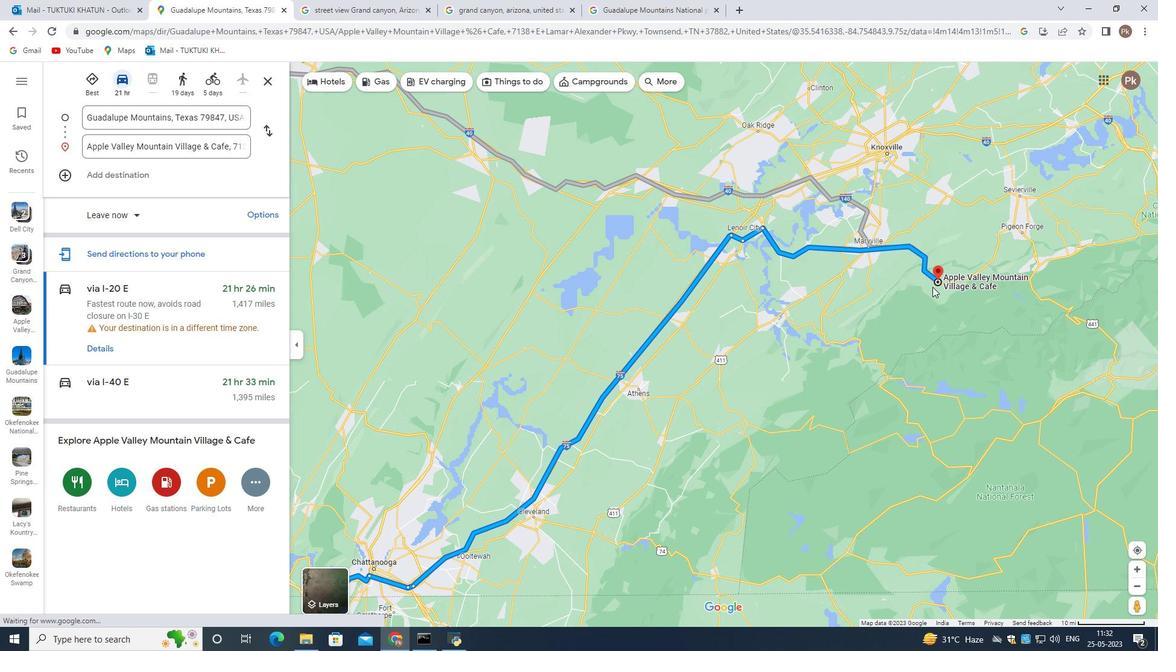 
Action: Mouse scrolled (932, 287) with delta (0, 0)
Screenshot: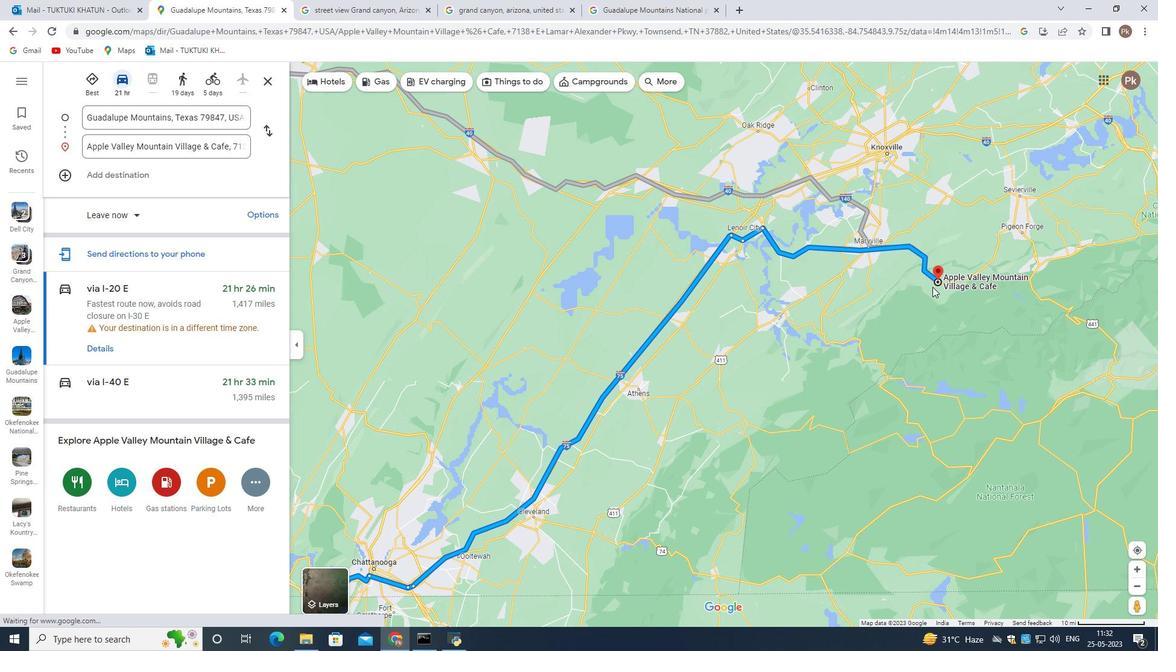
Action: Mouse scrolled (932, 287) with delta (0, 0)
Screenshot: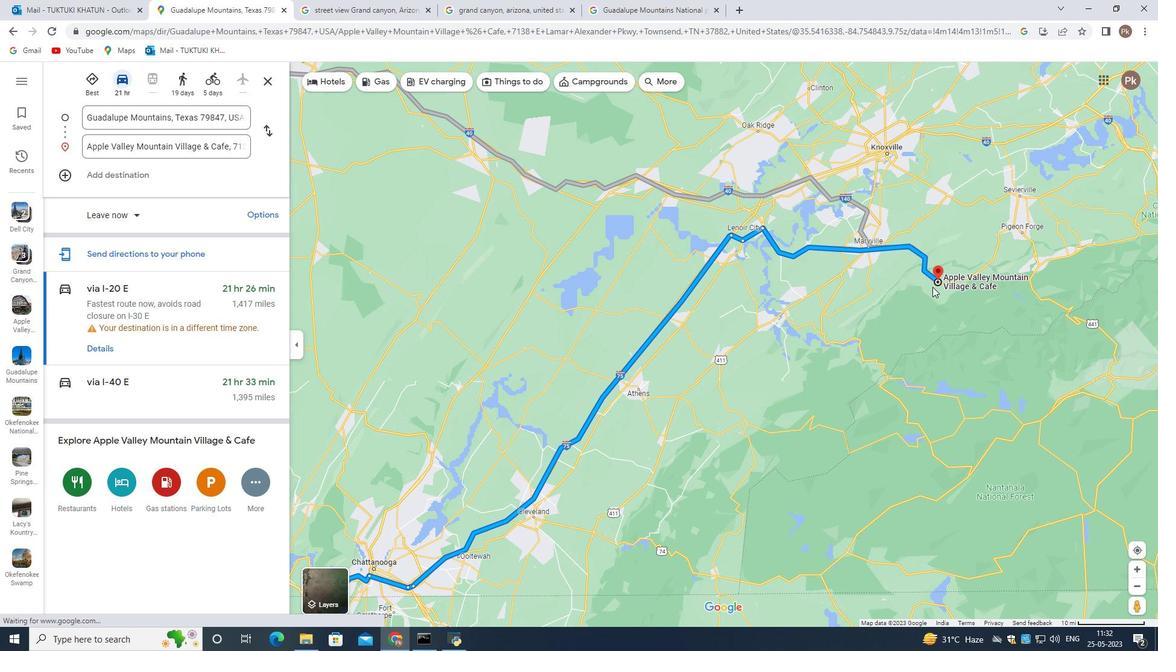 
Action: Mouse scrolled (932, 287) with delta (0, 0)
Screenshot: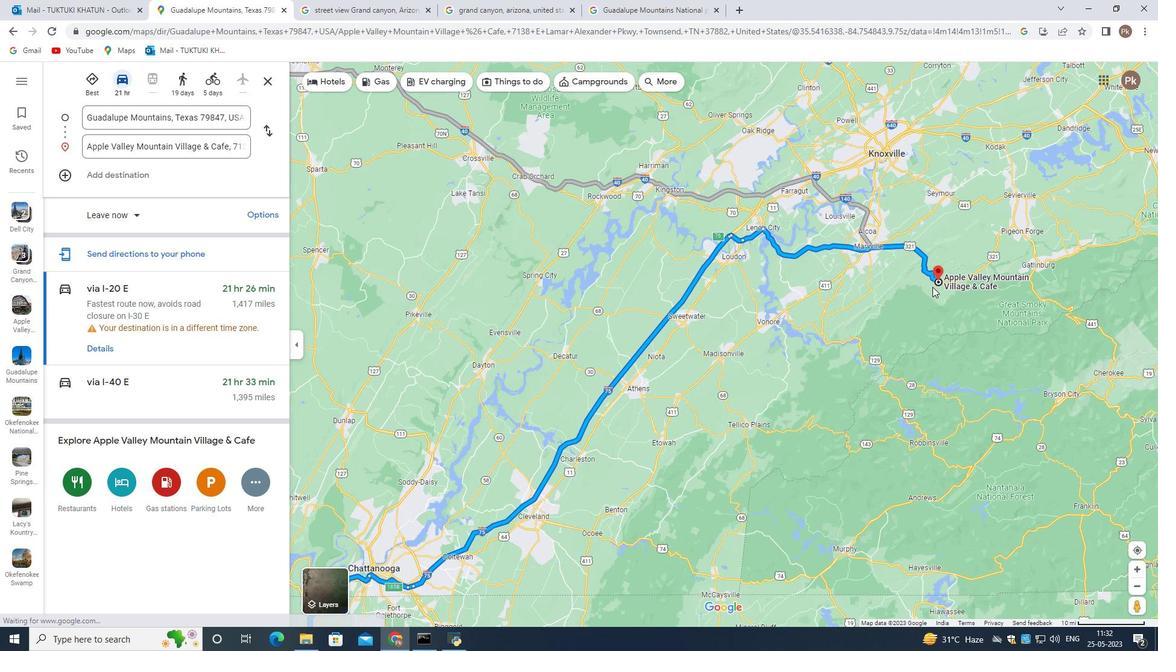 
Action: Mouse scrolled (932, 287) with delta (0, 0)
Screenshot: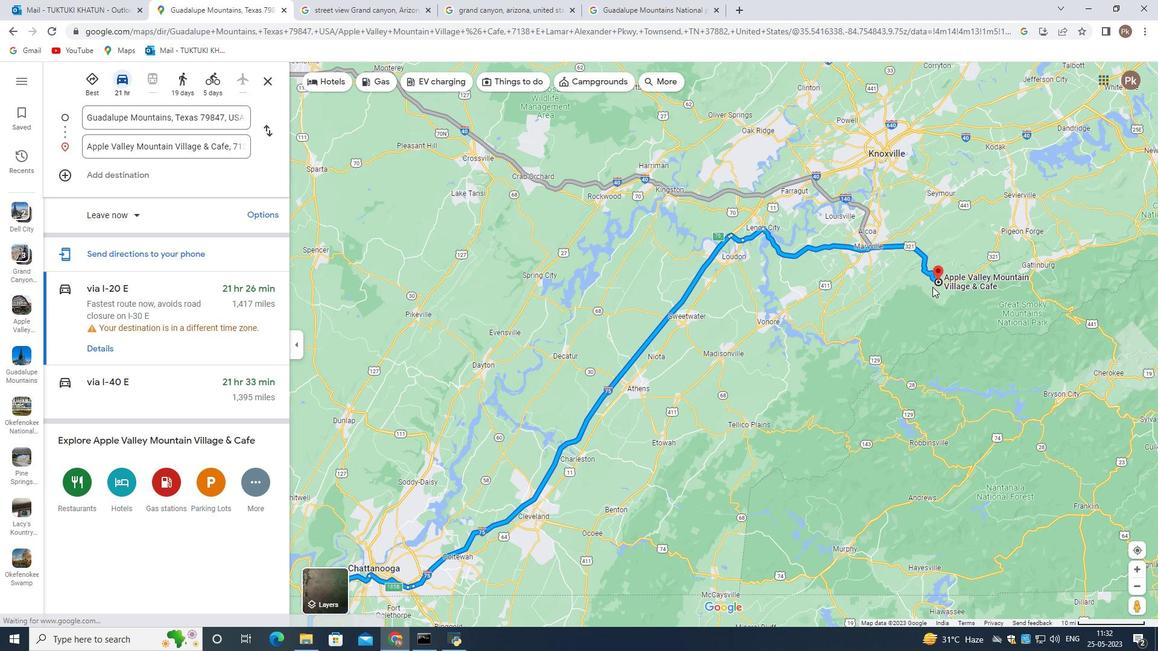 
Action: Mouse scrolled (932, 287) with delta (0, 0)
Screenshot: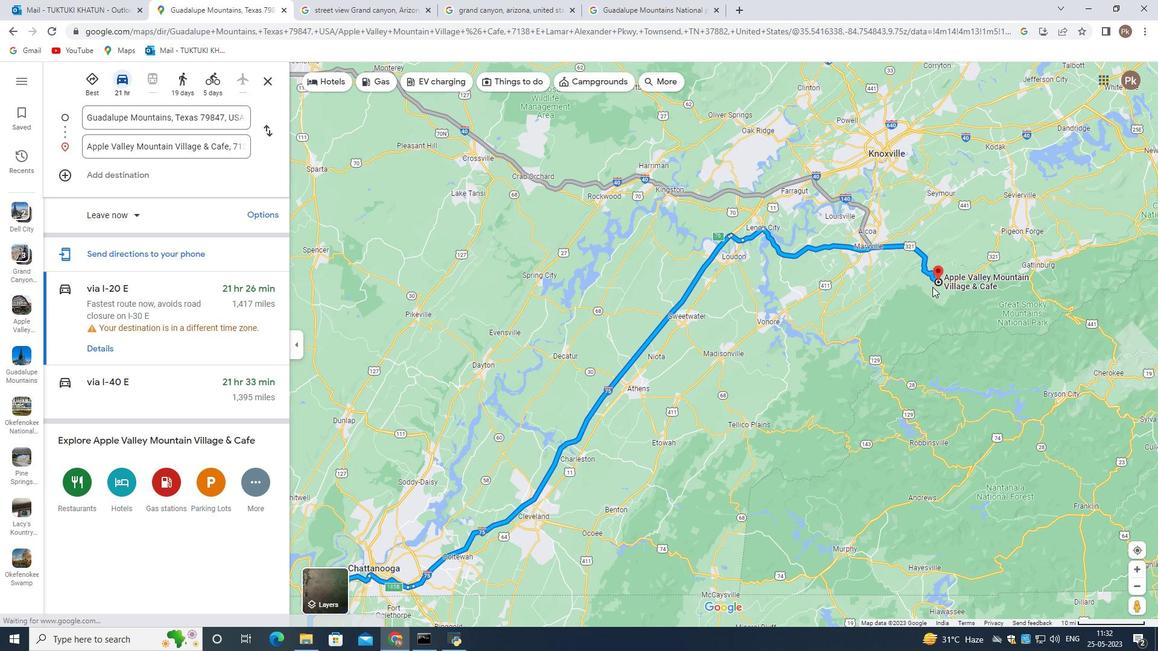 
Action: Mouse scrolled (932, 287) with delta (0, 0)
Screenshot: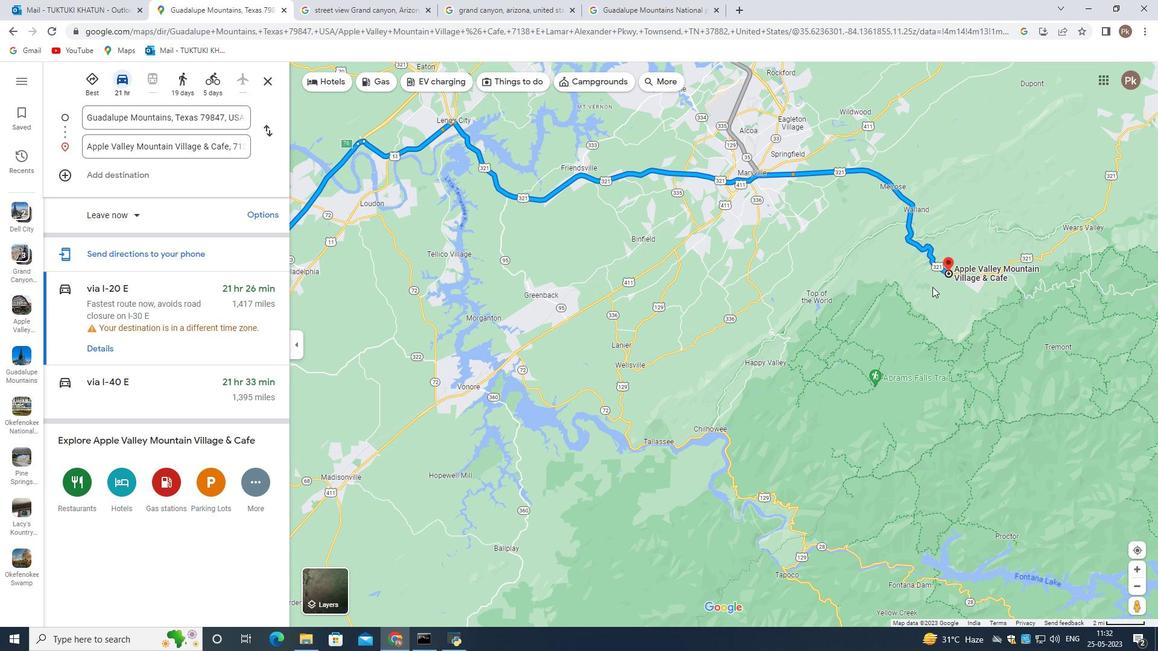 
Action: Mouse scrolled (932, 287) with delta (0, 0)
Screenshot: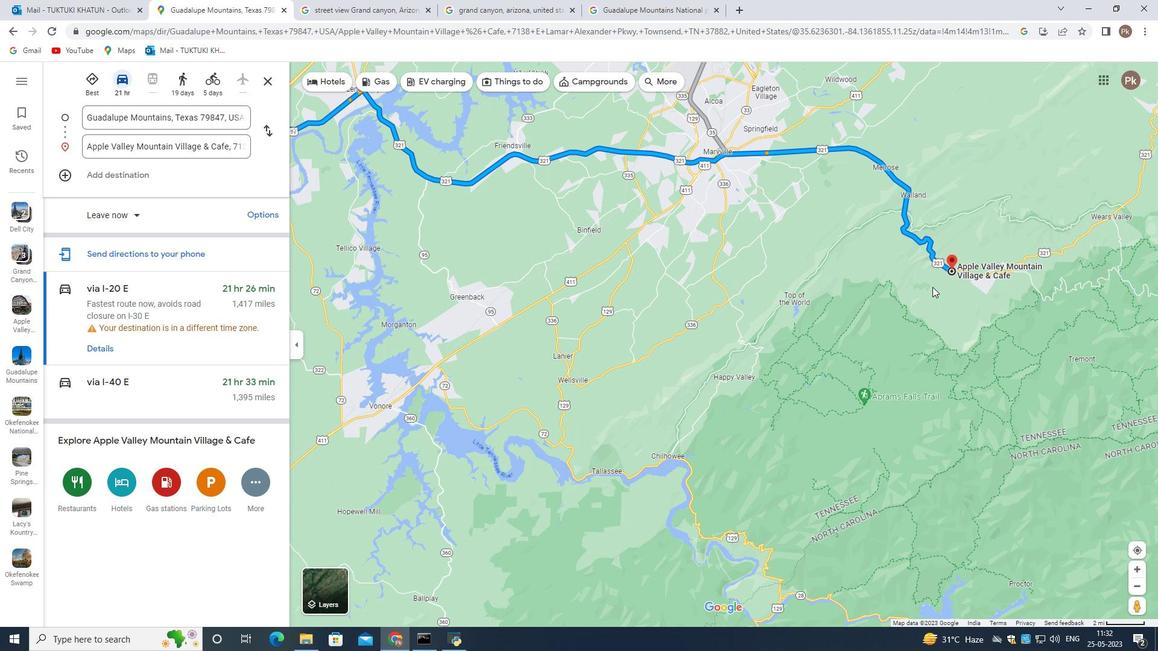 
Action: Mouse scrolled (932, 287) with delta (0, 0)
Screenshot: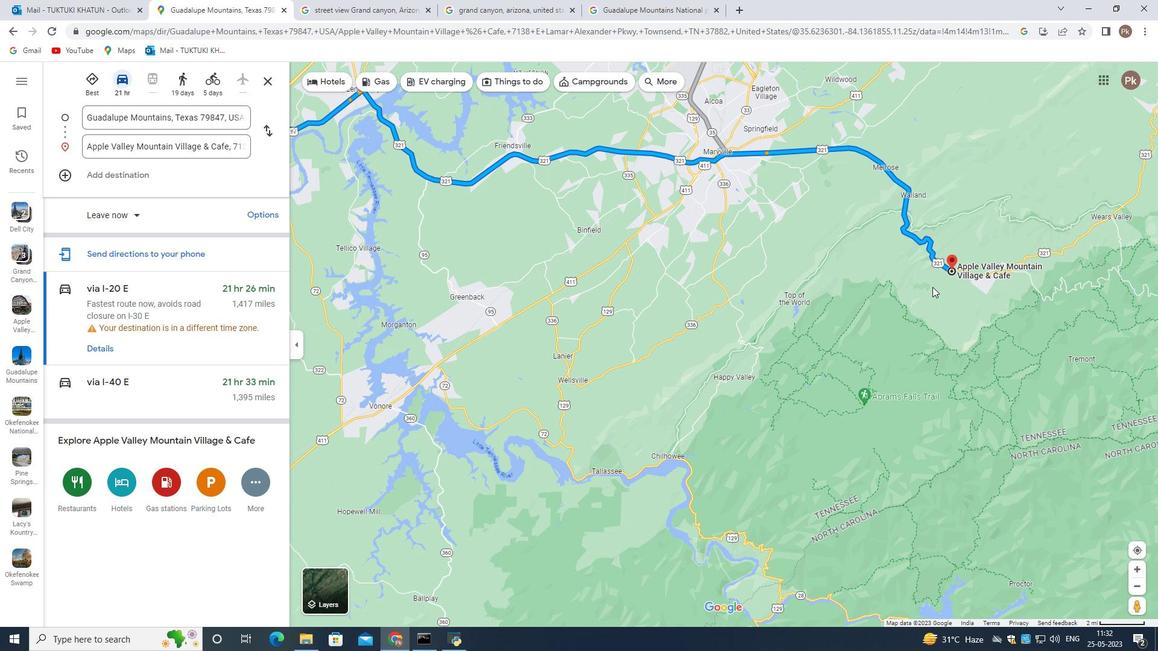 
Action: Mouse scrolled (932, 287) with delta (0, 0)
Screenshot: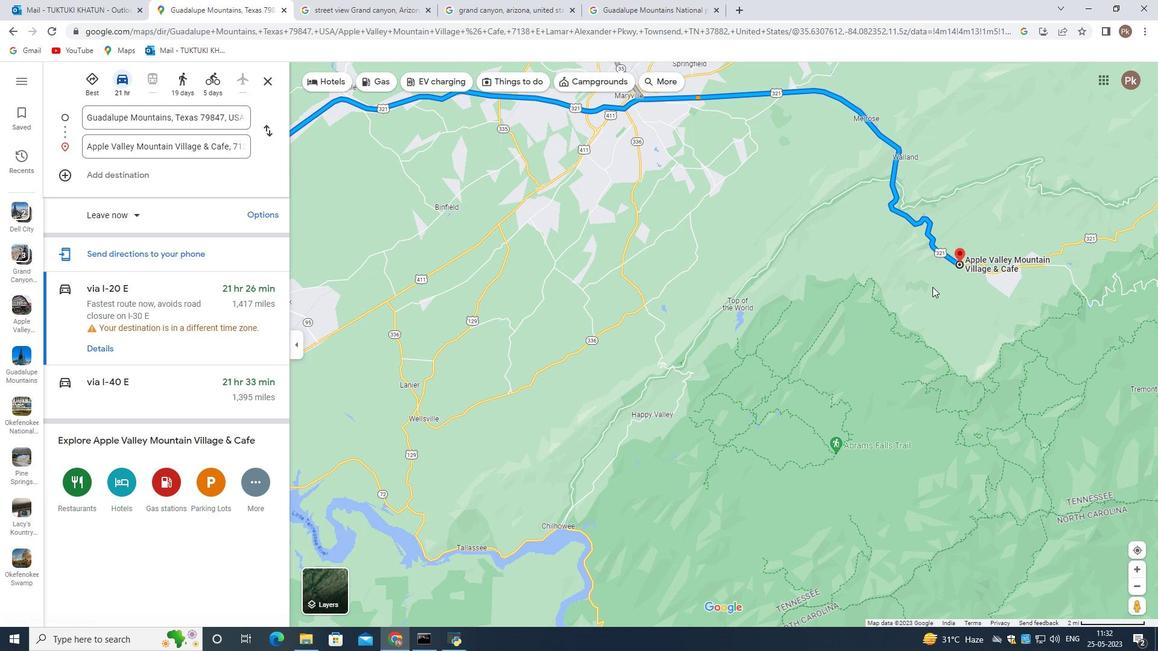 
Action: Mouse scrolled (932, 287) with delta (0, 0)
Screenshot: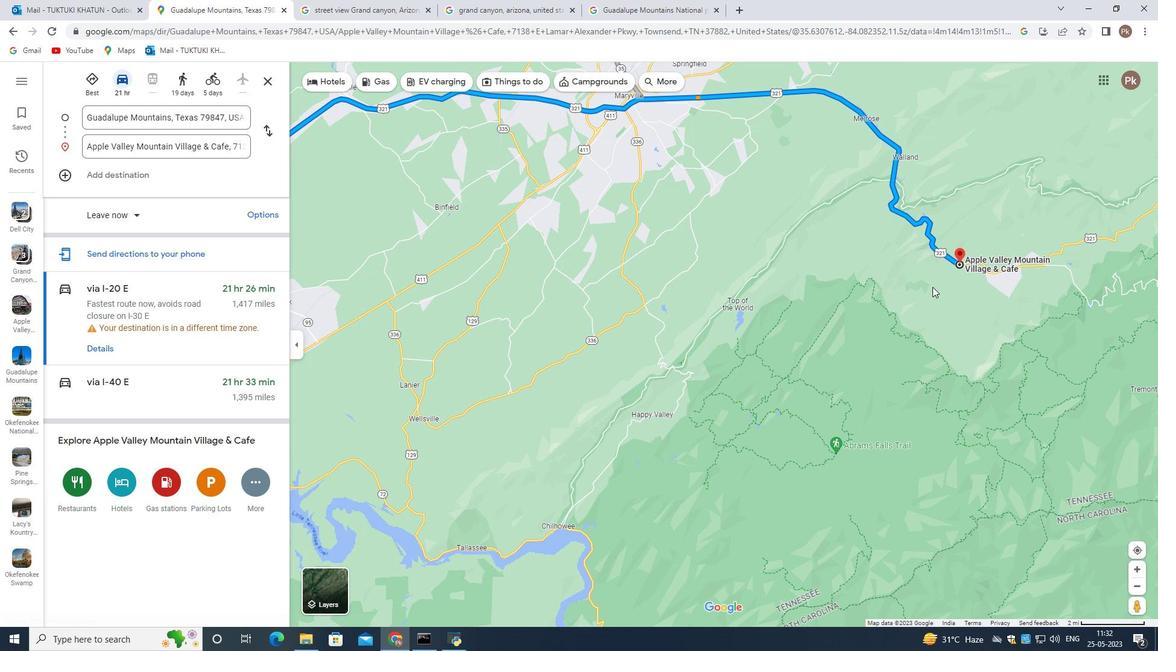 
Action: Mouse scrolled (932, 287) with delta (0, 0)
Screenshot: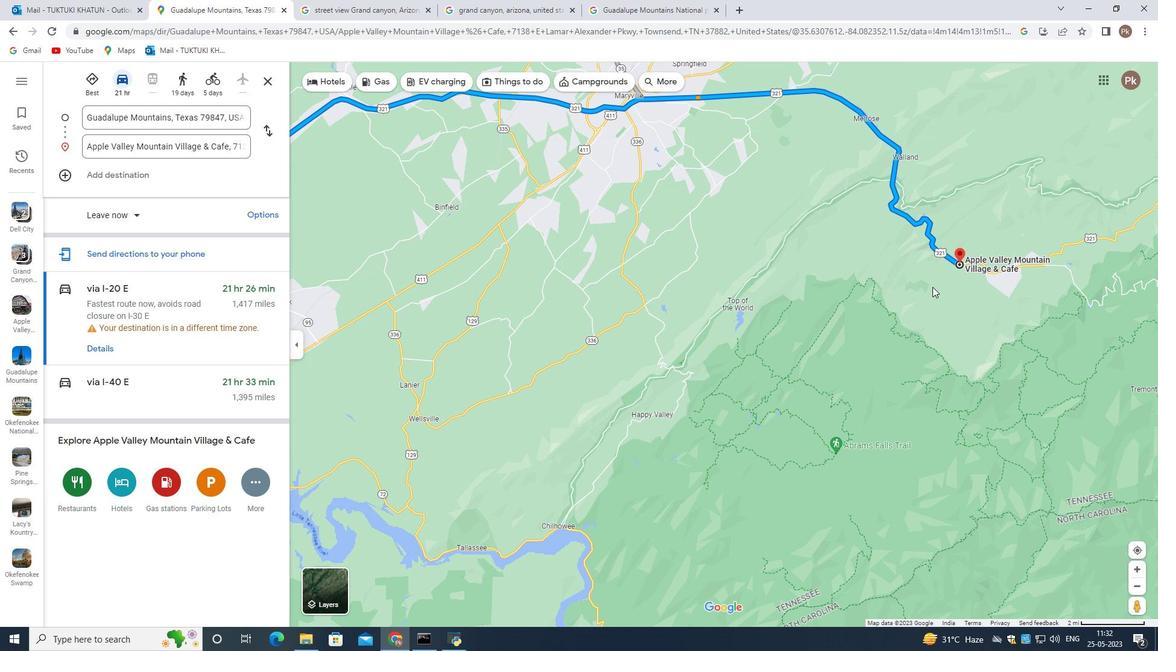 
Action: Mouse moved to (1008, 258)
Screenshot: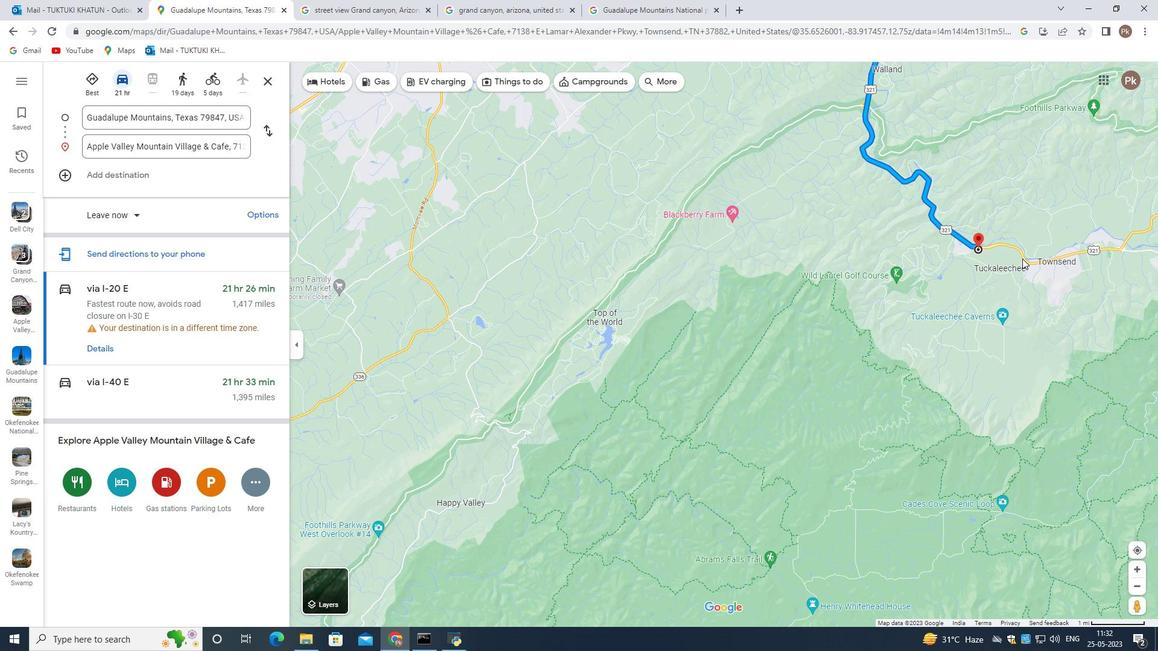 
Action: Mouse scrolled (1008, 258) with delta (0, 0)
Screenshot: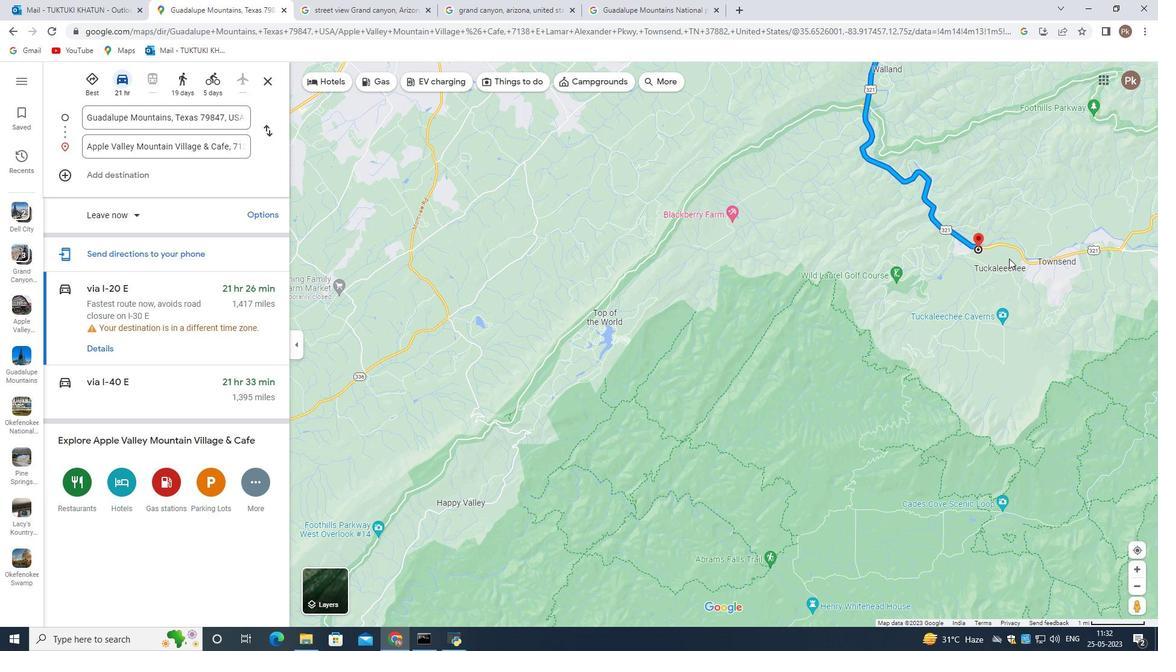
Action: Mouse scrolled (1008, 258) with delta (0, 0)
Screenshot: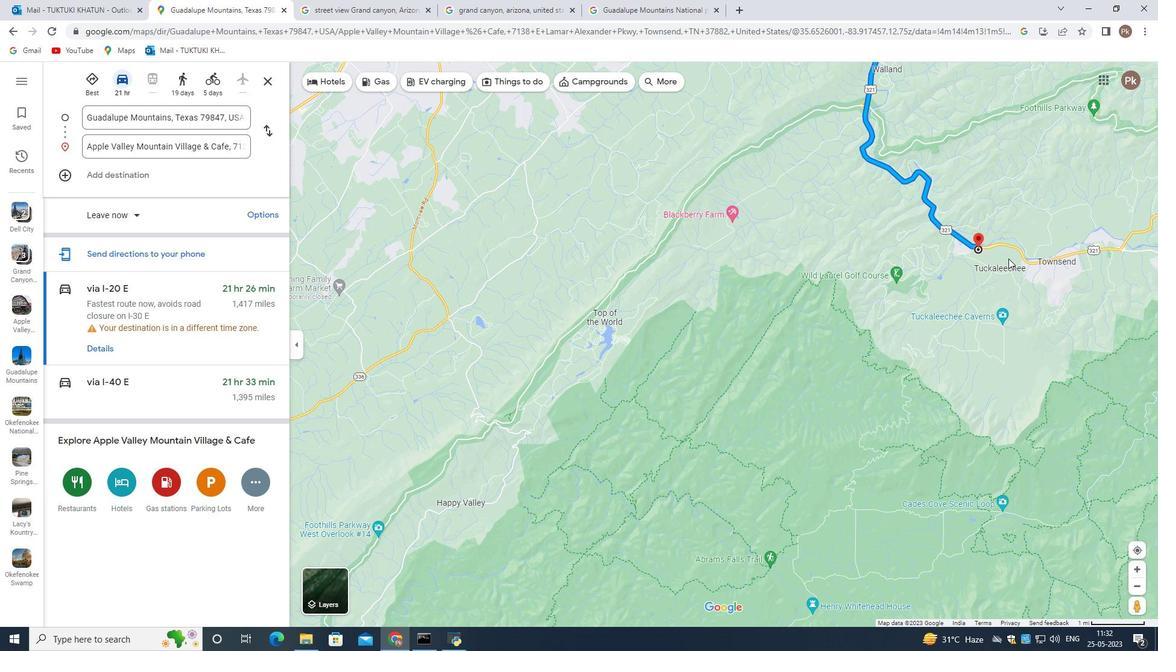 
Action: Mouse moved to (1007, 258)
Screenshot: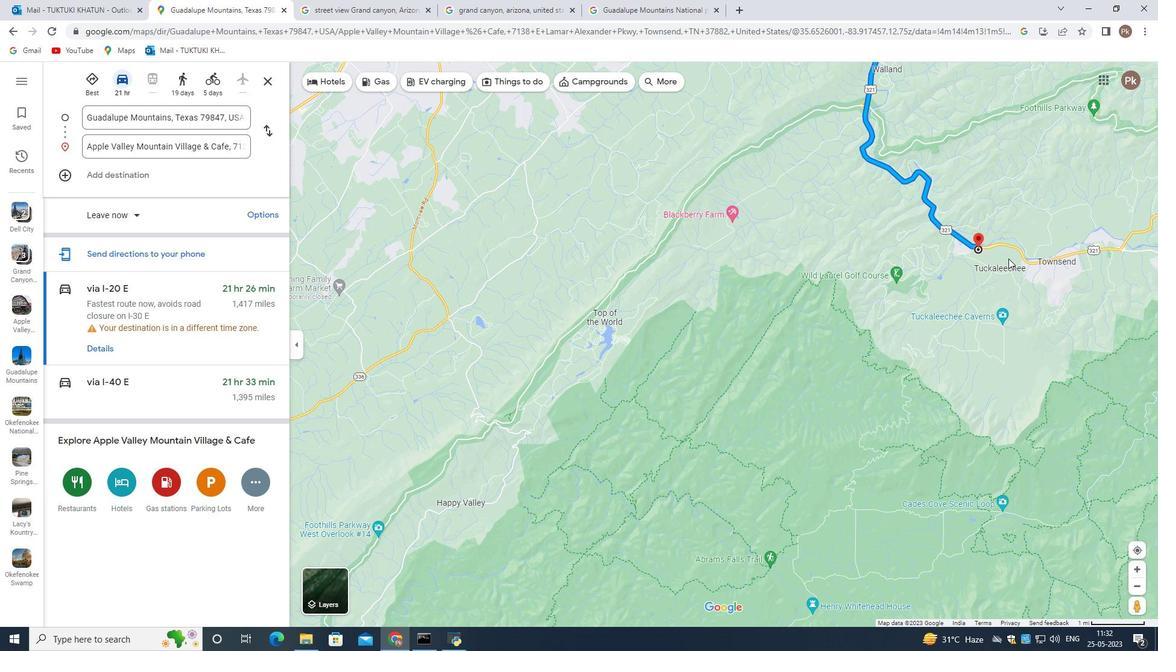 
Action: Mouse scrolled (1007, 258) with delta (0, 0)
Screenshot: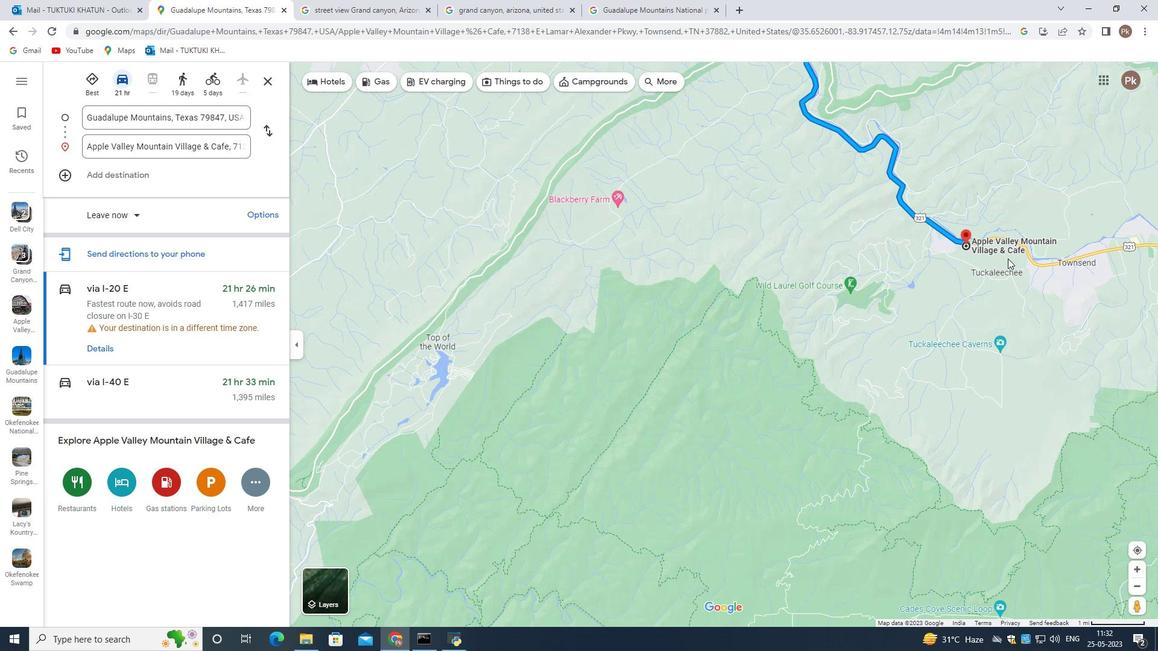 
Action: Mouse scrolled (1007, 258) with delta (0, 0)
Screenshot: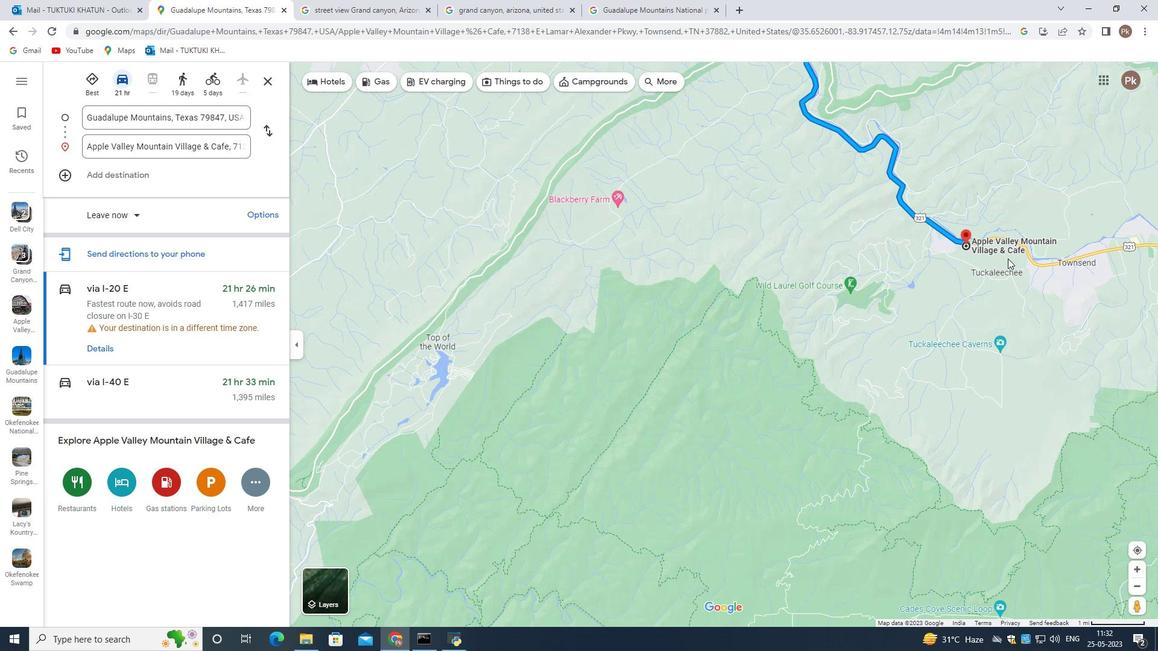 
Action: Mouse scrolled (1007, 258) with delta (0, 0)
Screenshot: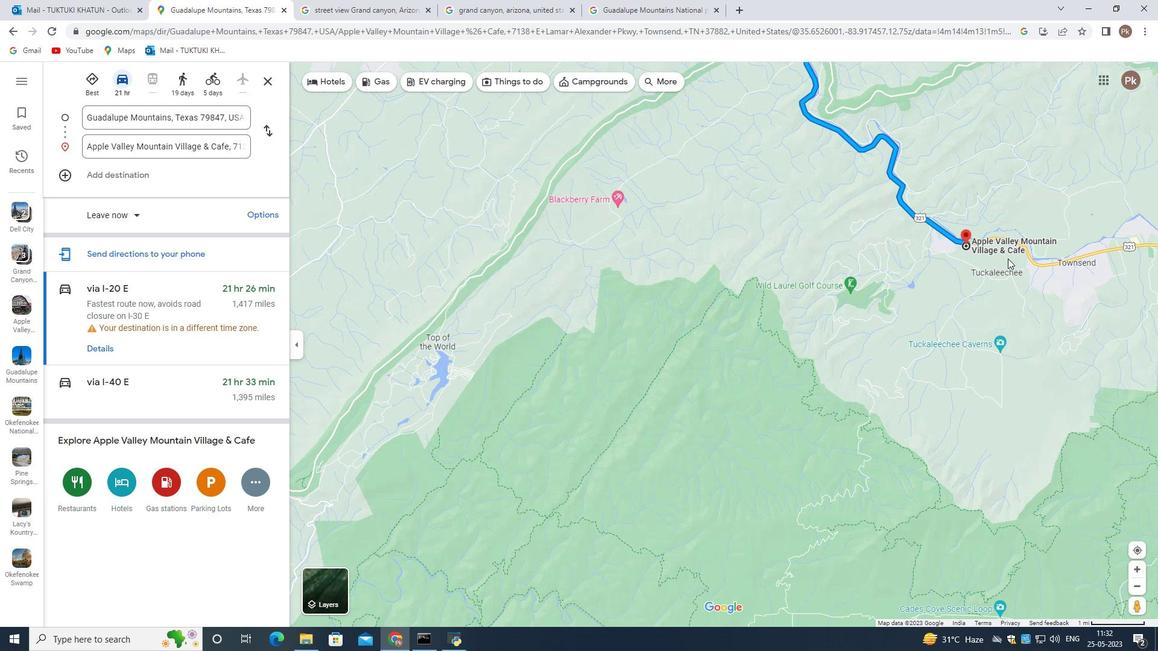 
Action: Mouse moved to (935, 248)
Screenshot: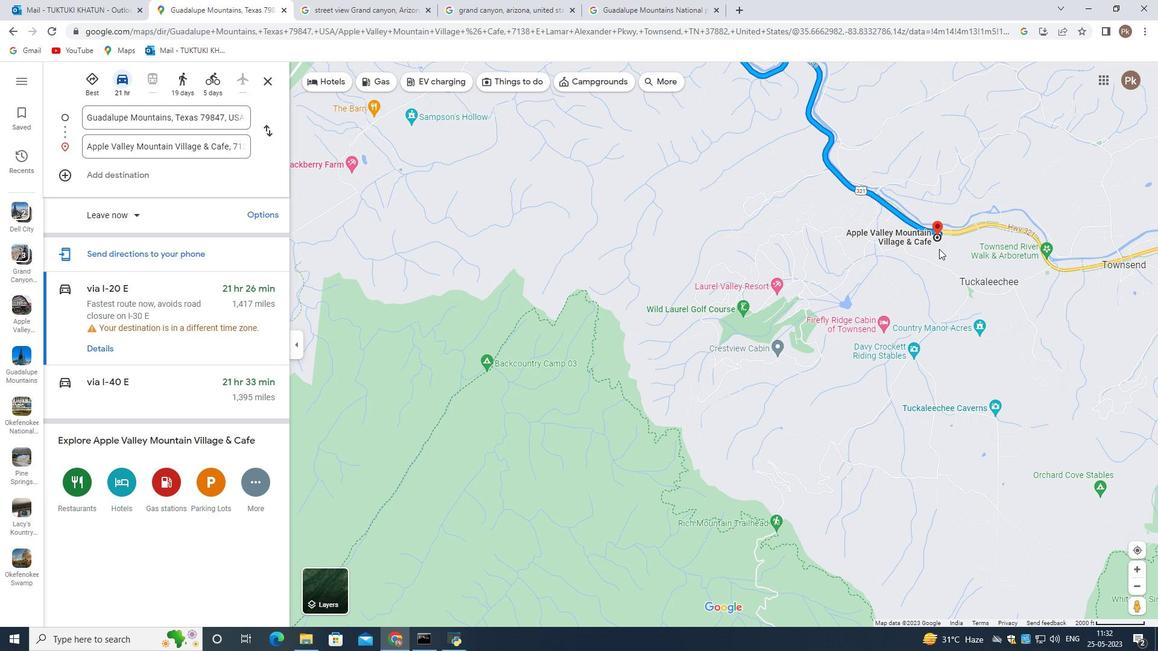 
Action: Mouse scrolled (935, 249) with delta (0, 0)
Screenshot: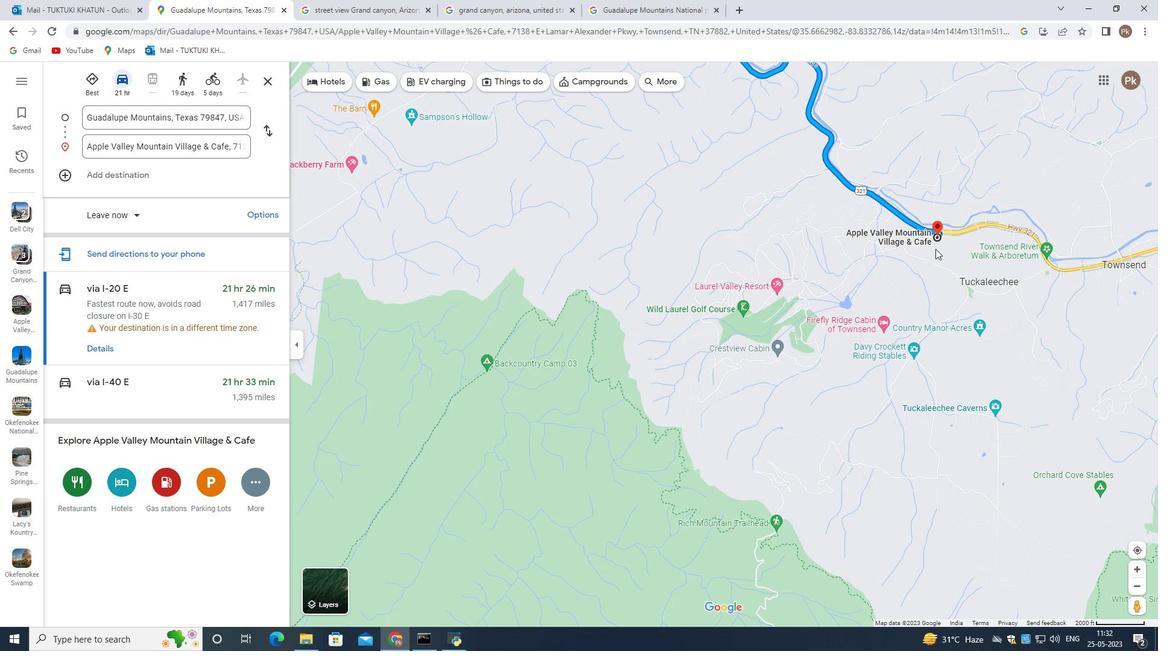 
Action: Mouse scrolled (935, 249) with delta (0, 0)
Screenshot: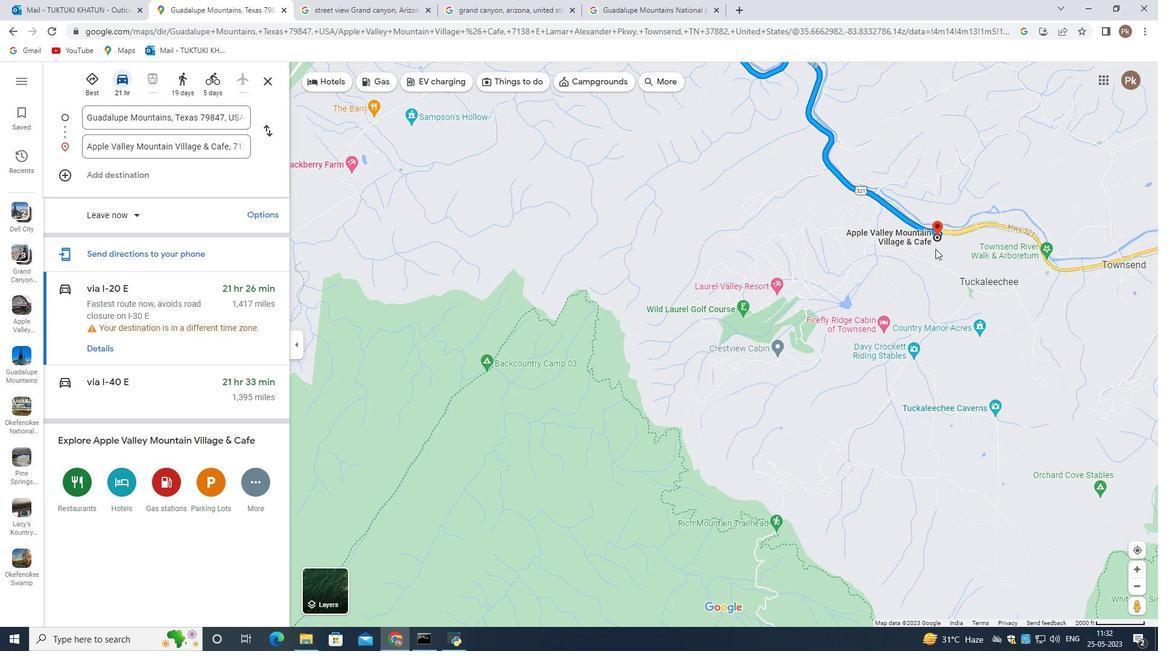 
Action: Mouse scrolled (935, 249) with delta (0, 0)
Screenshot: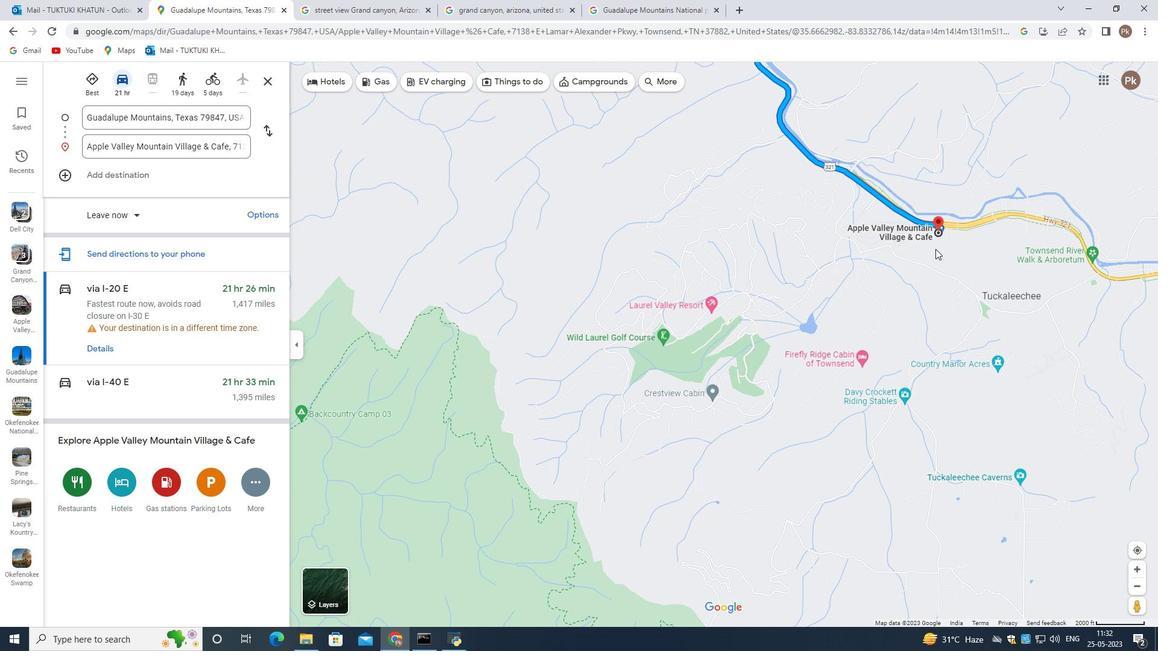 
Action: Mouse scrolled (935, 249) with delta (0, 0)
Screenshot: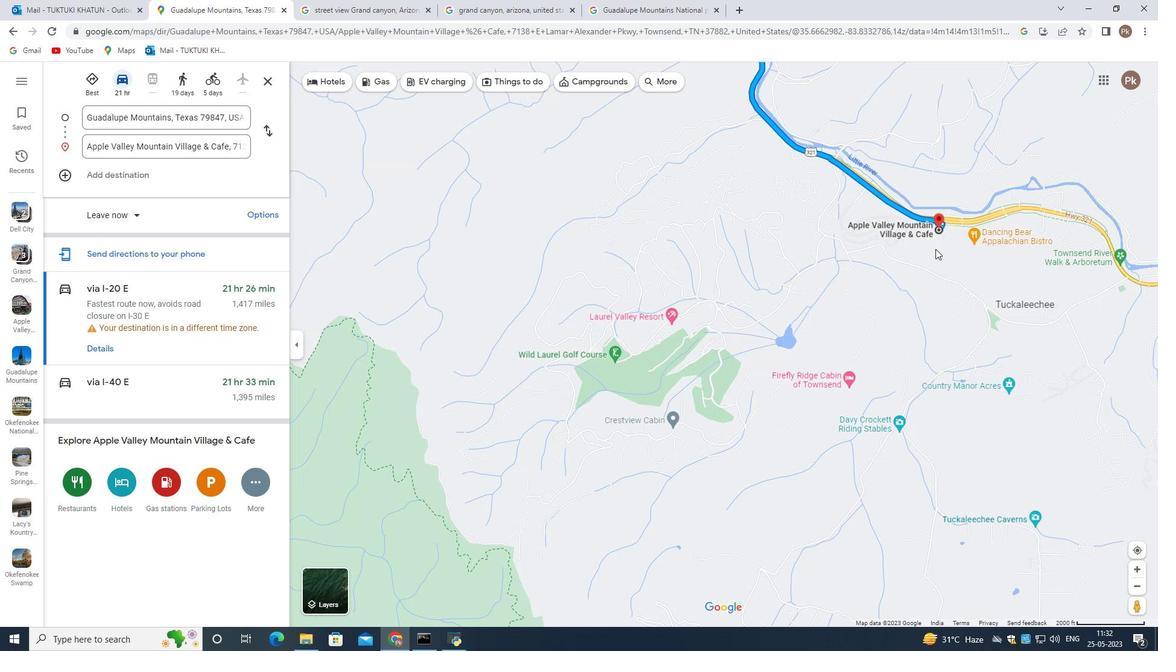 
Action: Mouse scrolled (935, 249) with delta (0, 0)
Screenshot: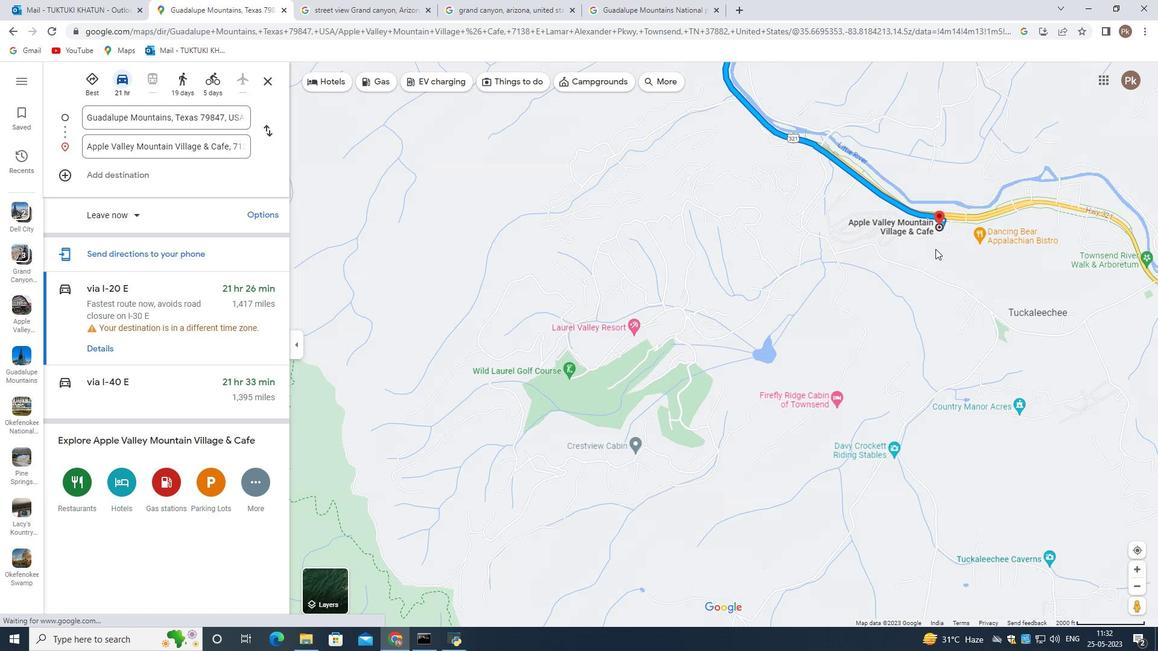 
Action: Mouse scrolled (935, 249) with delta (0, 0)
Screenshot: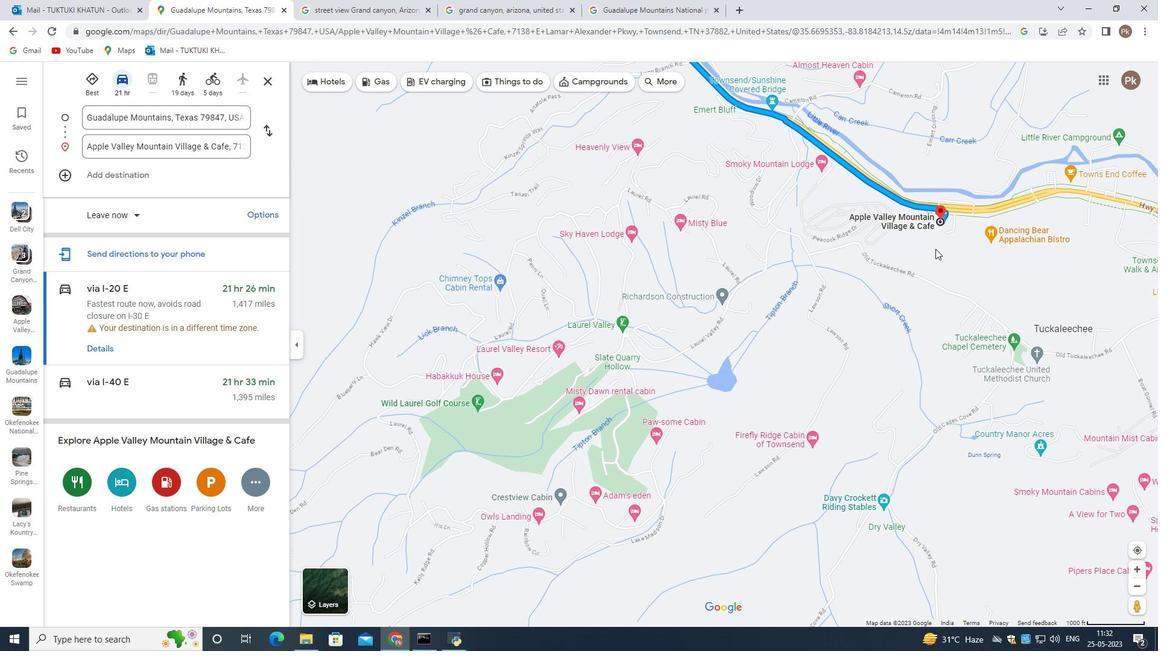 
Action: Mouse scrolled (935, 249) with delta (0, 0)
Screenshot: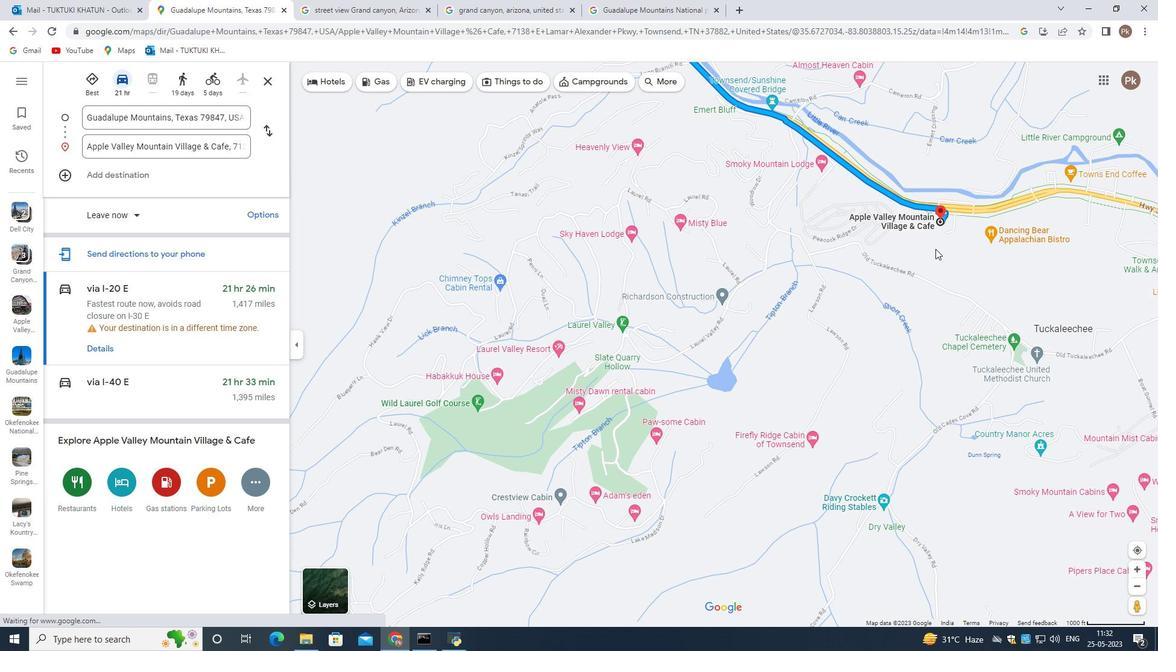 
Action: Mouse scrolled (935, 249) with delta (0, 0)
Screenshot: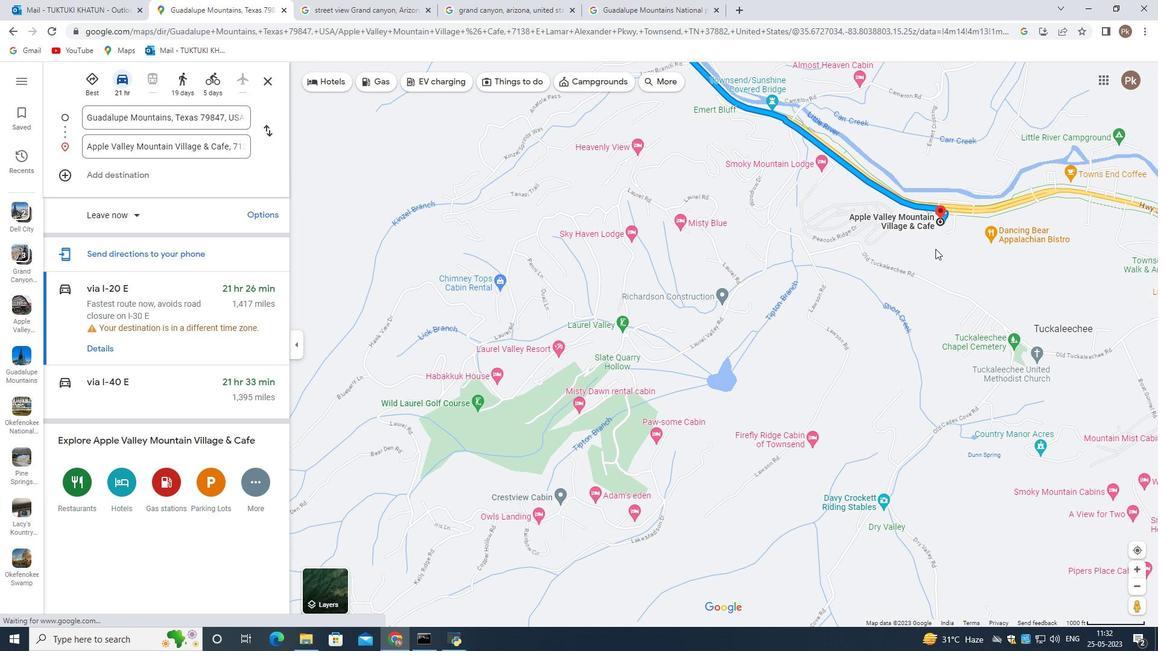 
Action: Mouse scrolled (935, 249) with delta (0, 0)
Screenshot: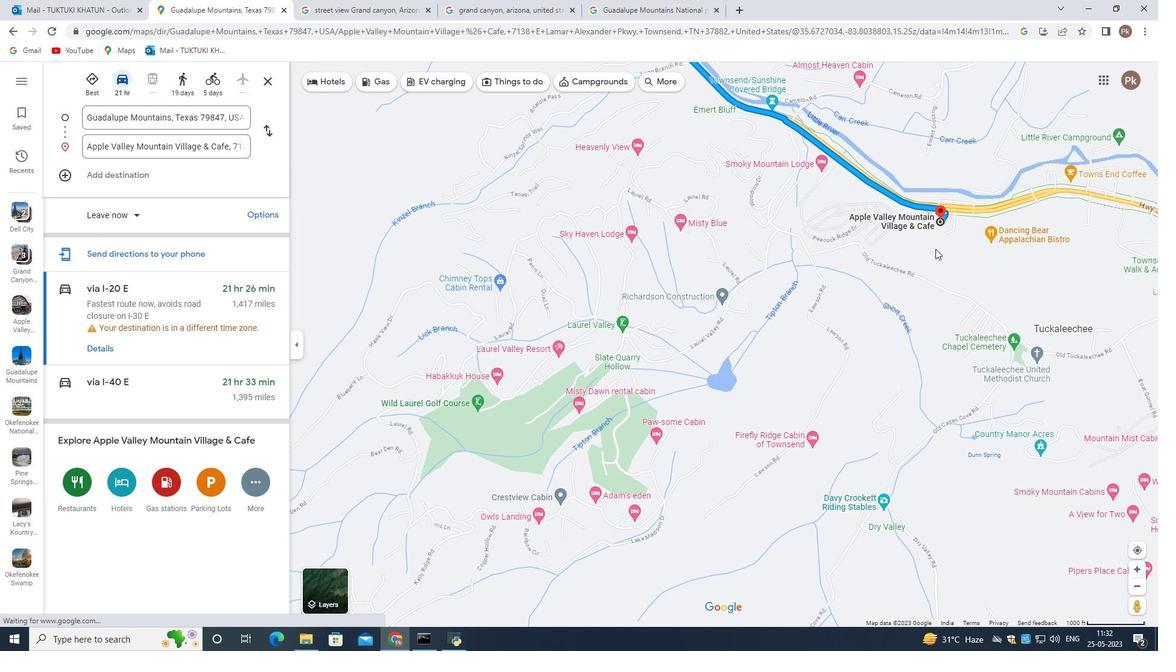 
Action: Mouse scrolled (935, 249) with delta (0, 0)
Screenshot: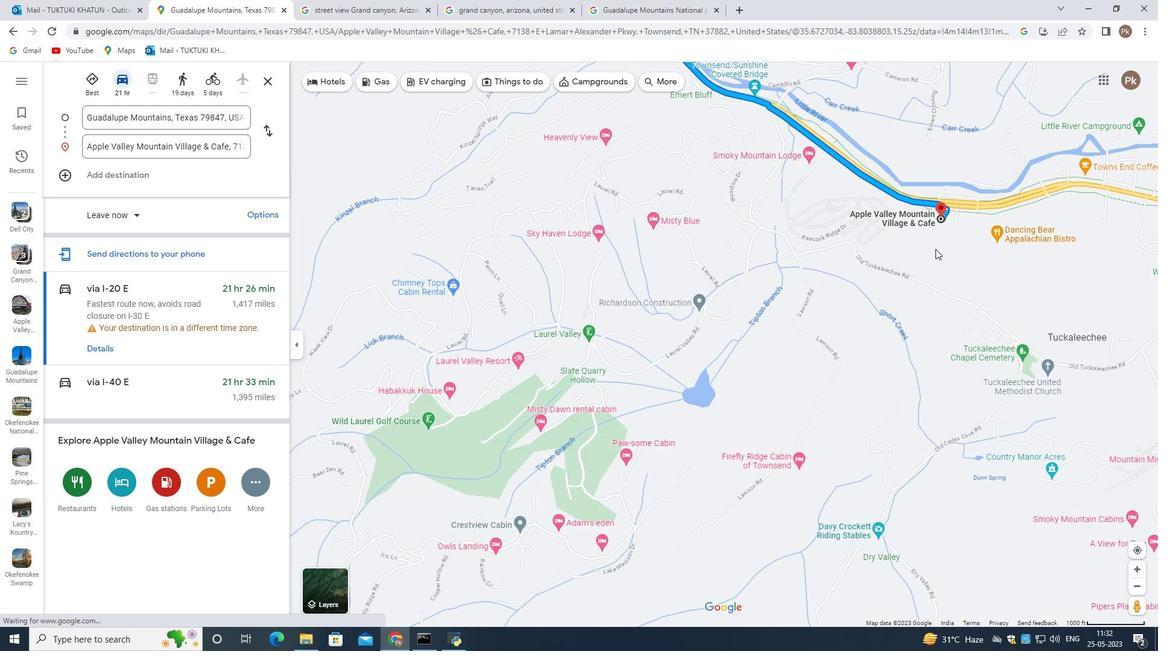 
Action: Mouse moved to (930, 237)
Screenshot: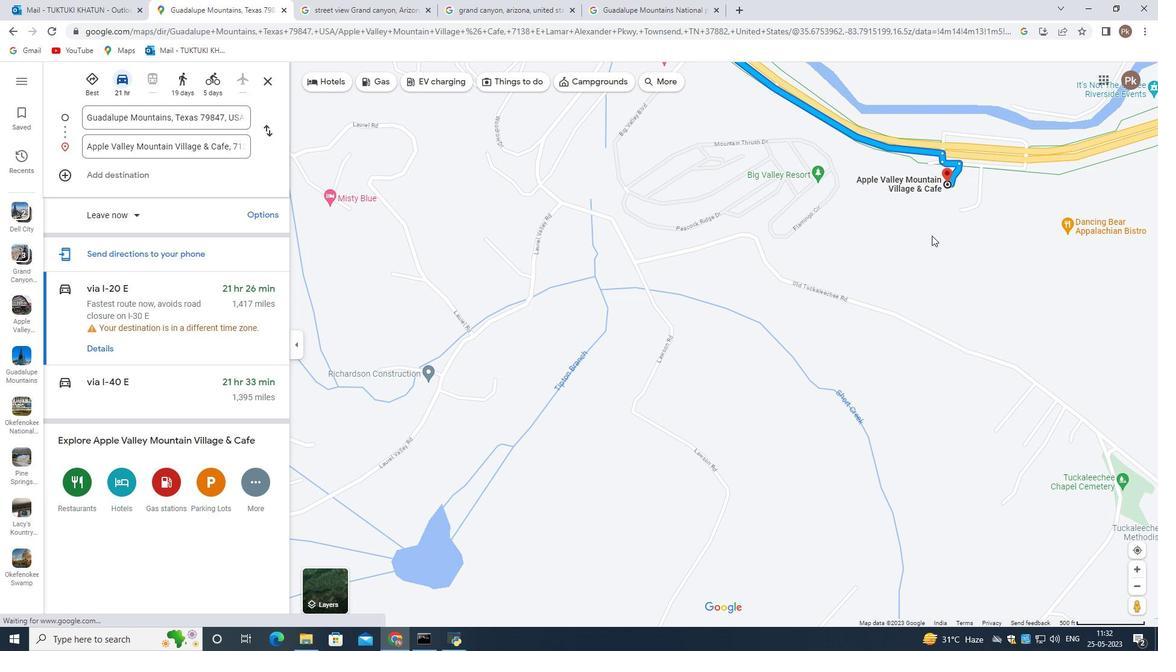 
Action: Mouse pressed left at (930, 237)
Screenshot: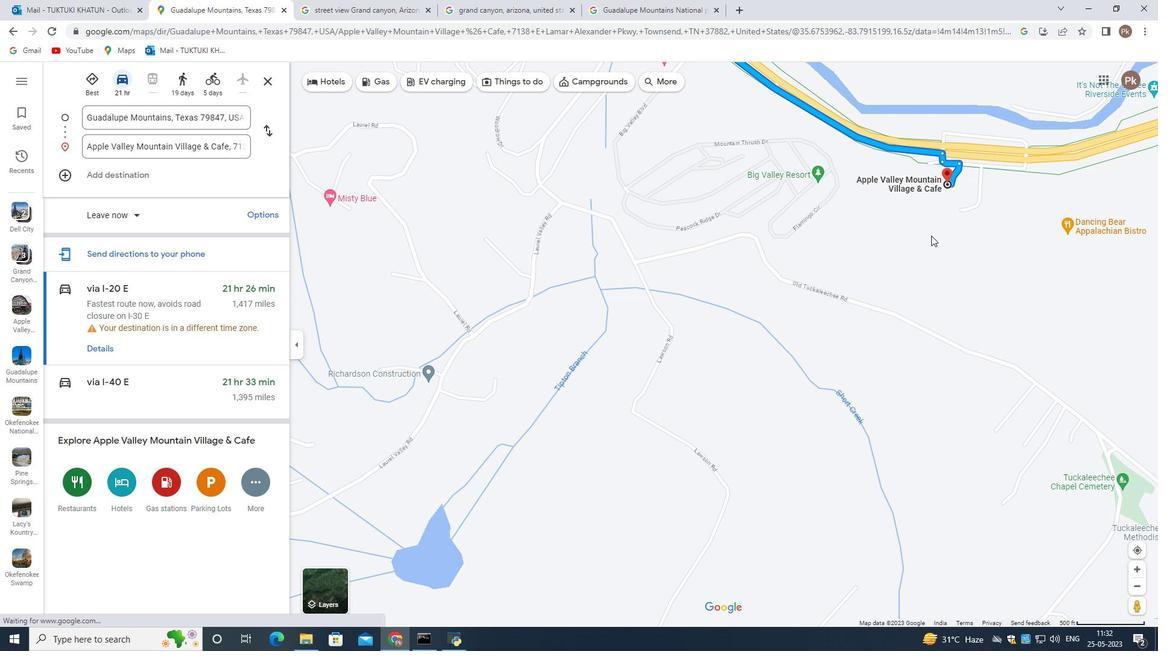 
Action: Mouse moved to (879, 336)
Screenshot: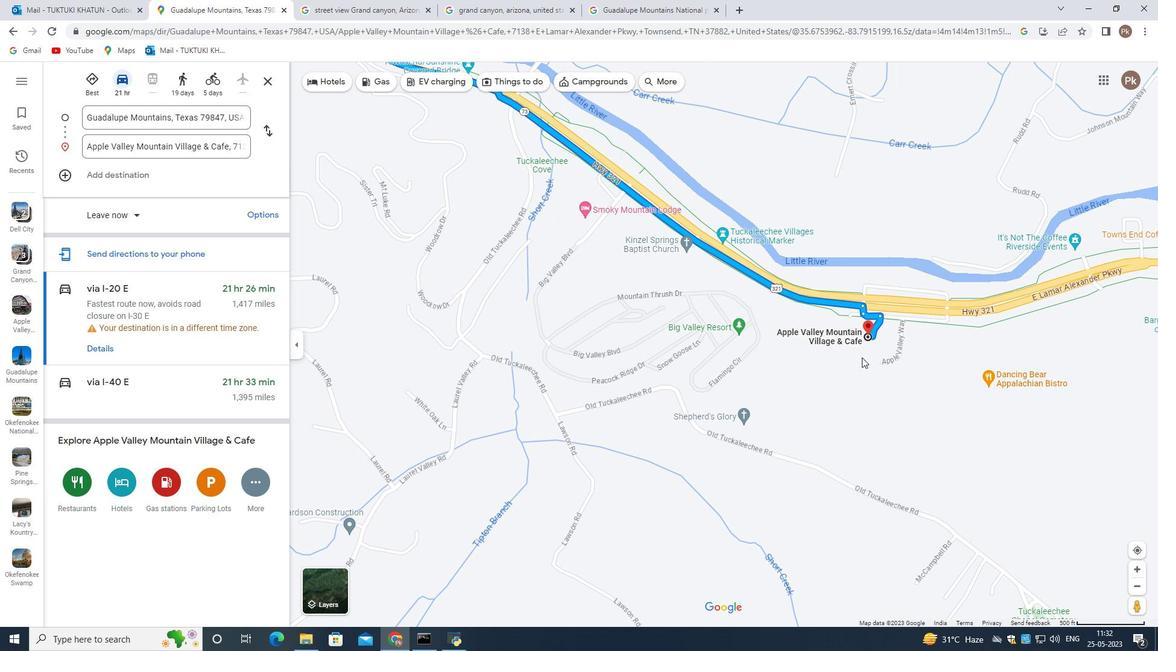 
Action: Mouse scrolled (879, 336) with delta (0, 0)
Screenshot: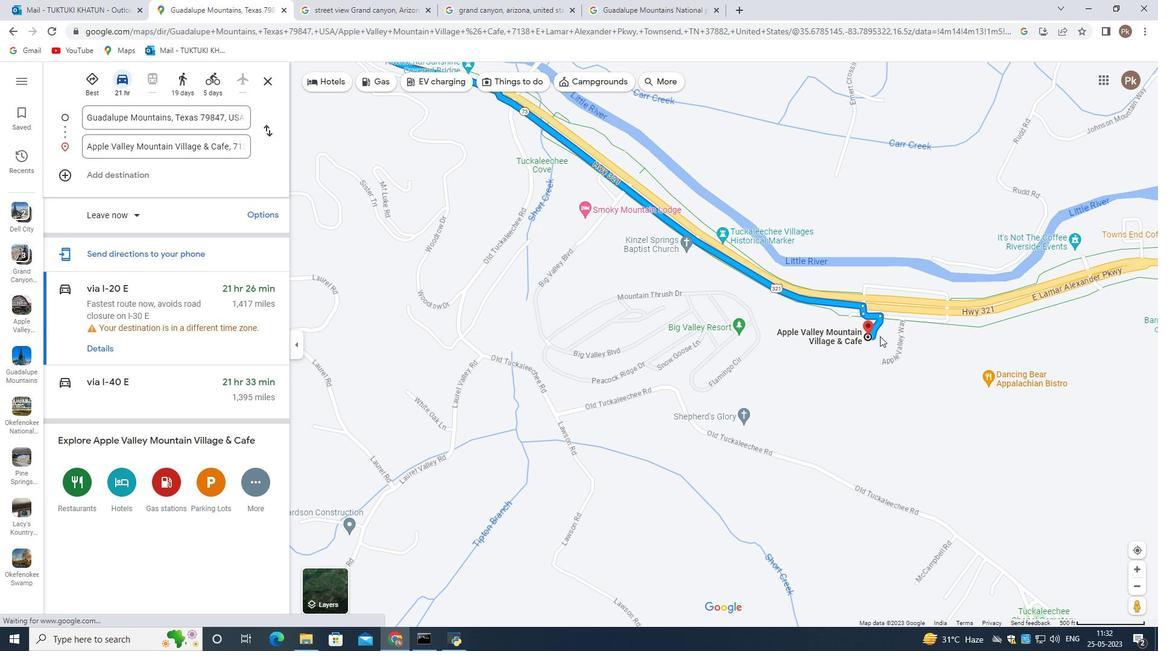 
Action: Mouse scrolled (879, 336) with delta (0, 0)
Screenshot: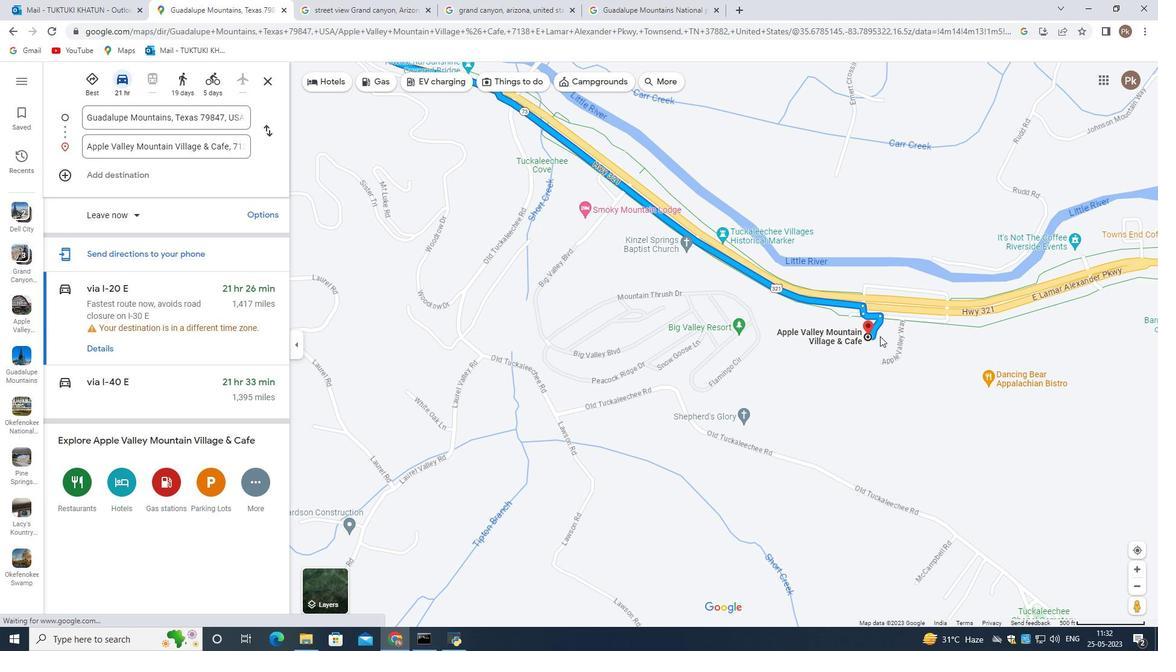 
Action: Mouse scrolled (879, 336) with delta (0, 0)
Screenshot: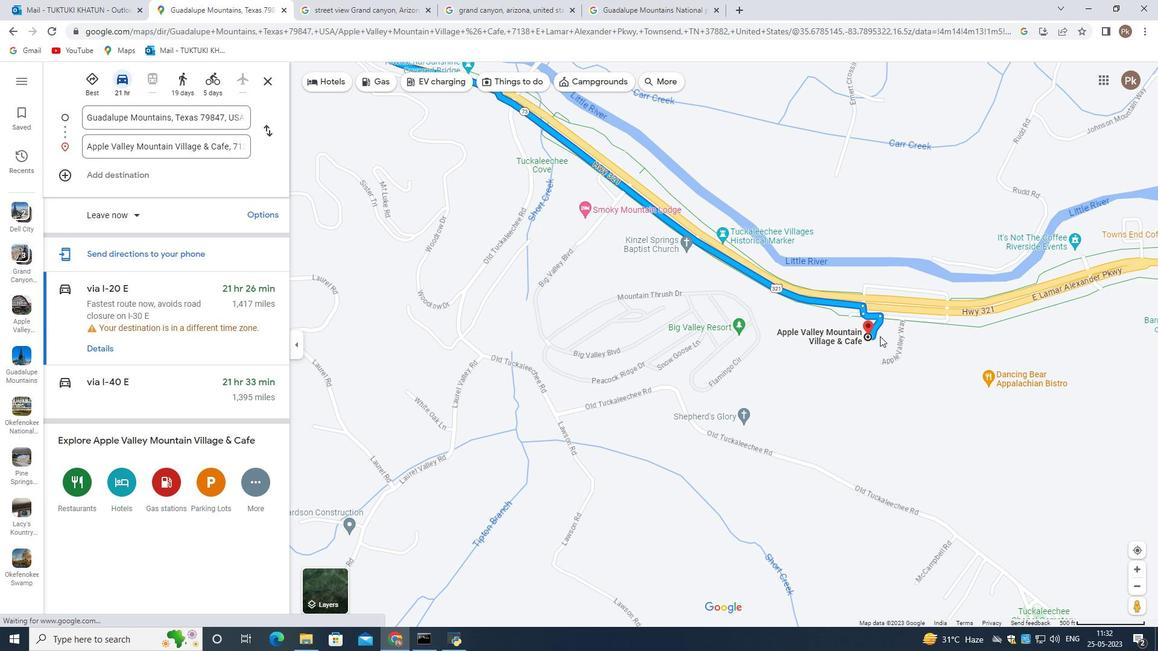 
Action: Mouse scrolled (879, 336) with delta (0, 0)
Screenshot: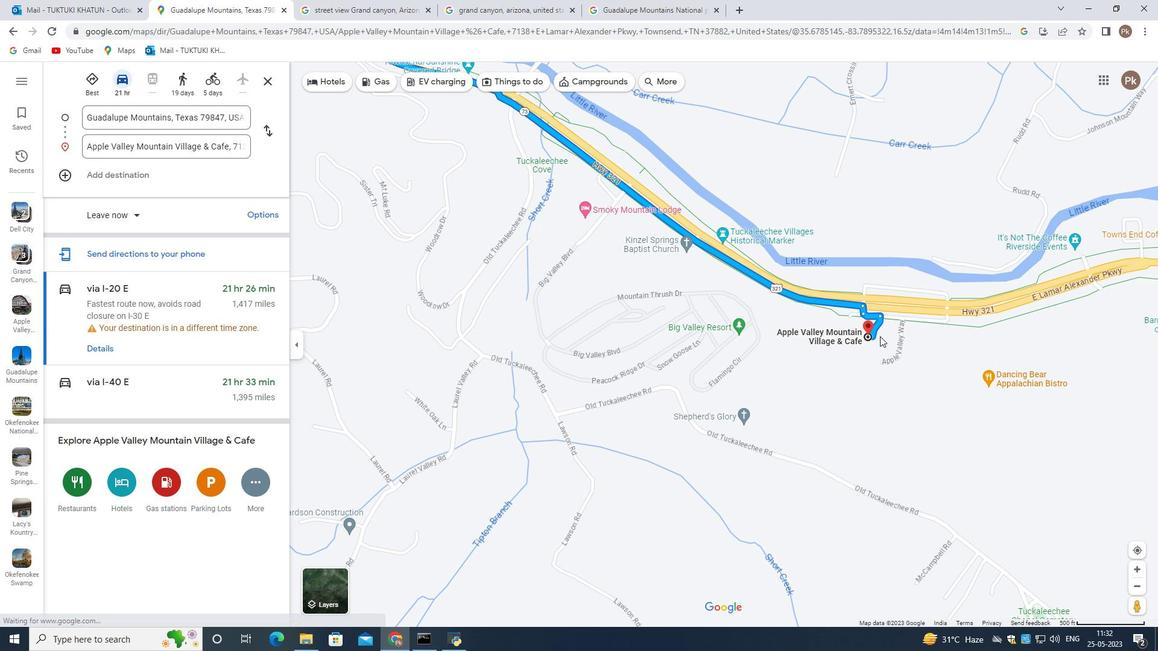 
Action: Mouse scrolled (879, 336) with delta (0, 0)
Screenshot: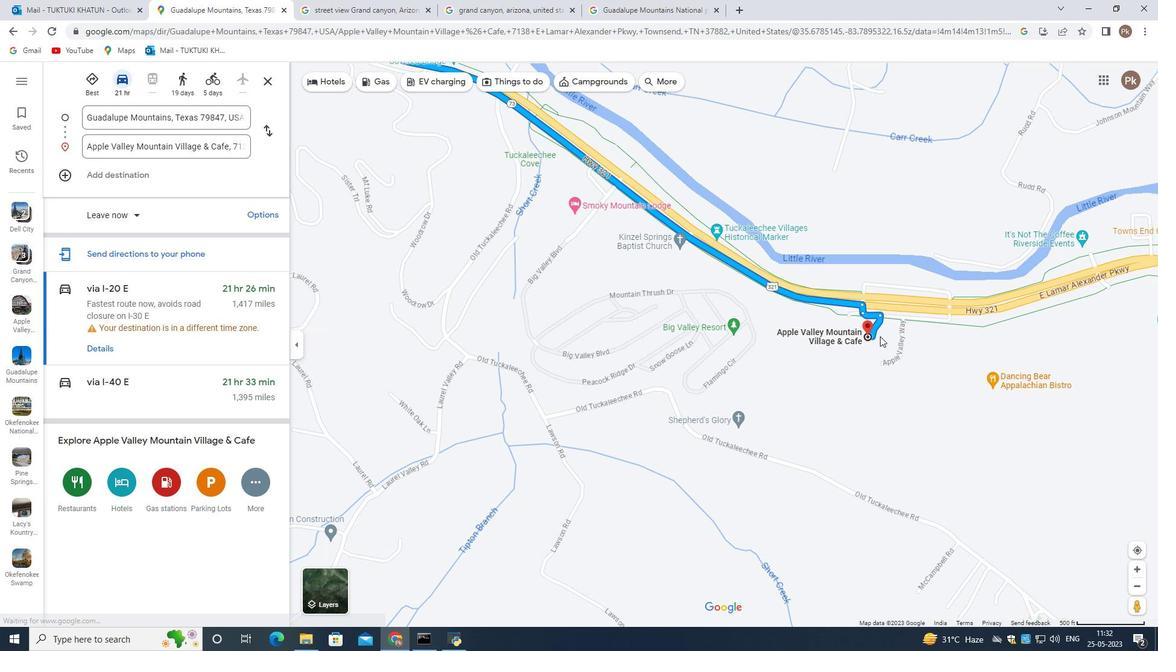 
Action: Mouse moved to (794, 334)
Screenshot: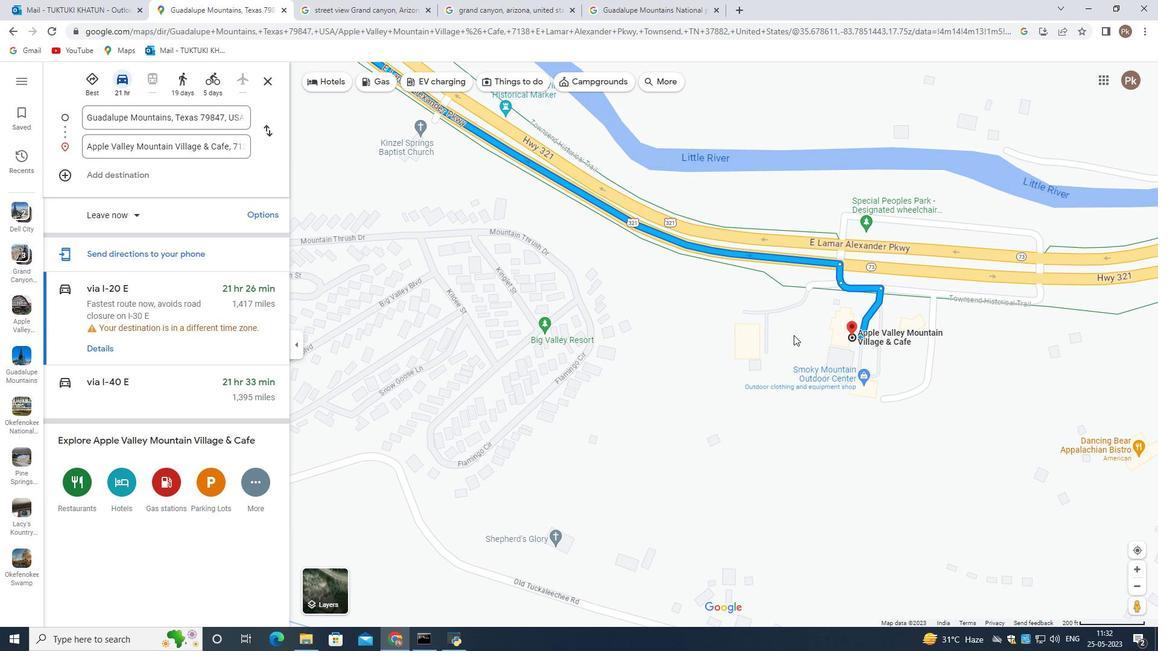 
Action: Mouse scrolled (794, 334) with delta (0, 0)
Screenshot: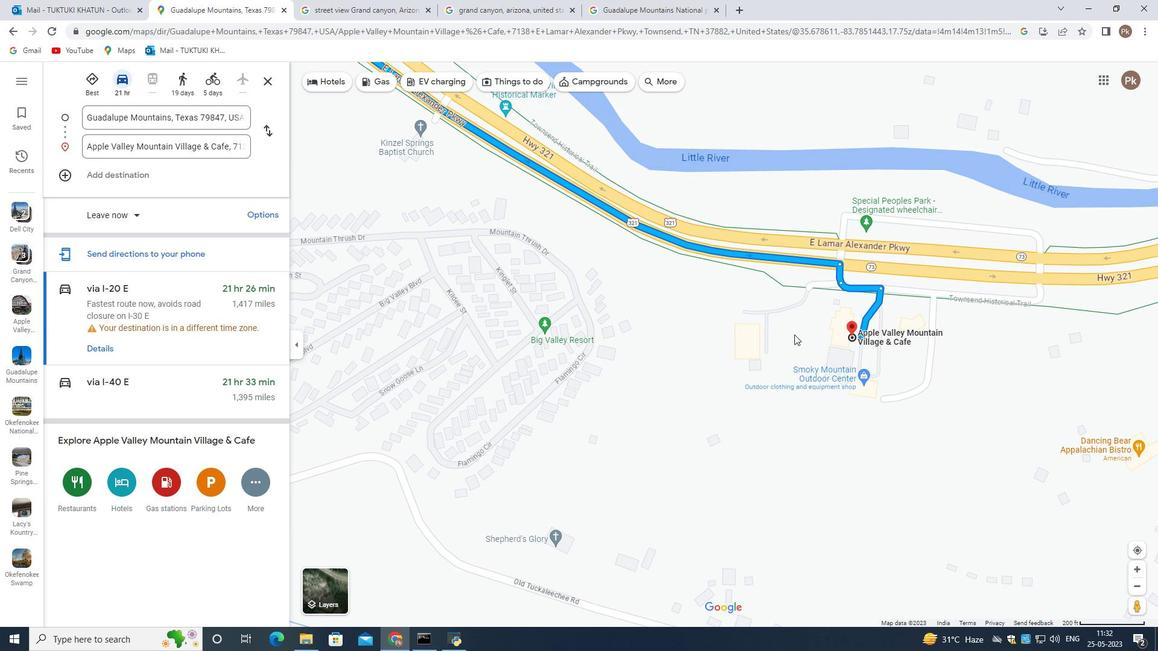 
Action: Mouse scrolled (794, 334) with delta (0, 0)
Screenshot: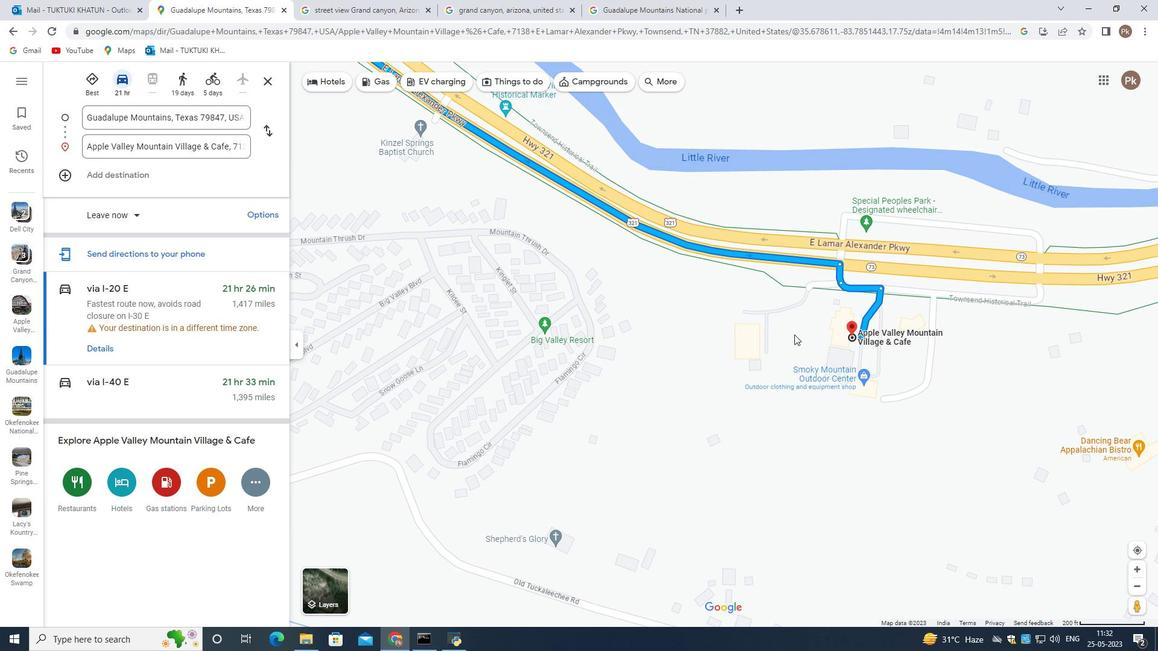 
Action: Mouse scrolled (794, 334) with delta (0, 0)
Screenshot: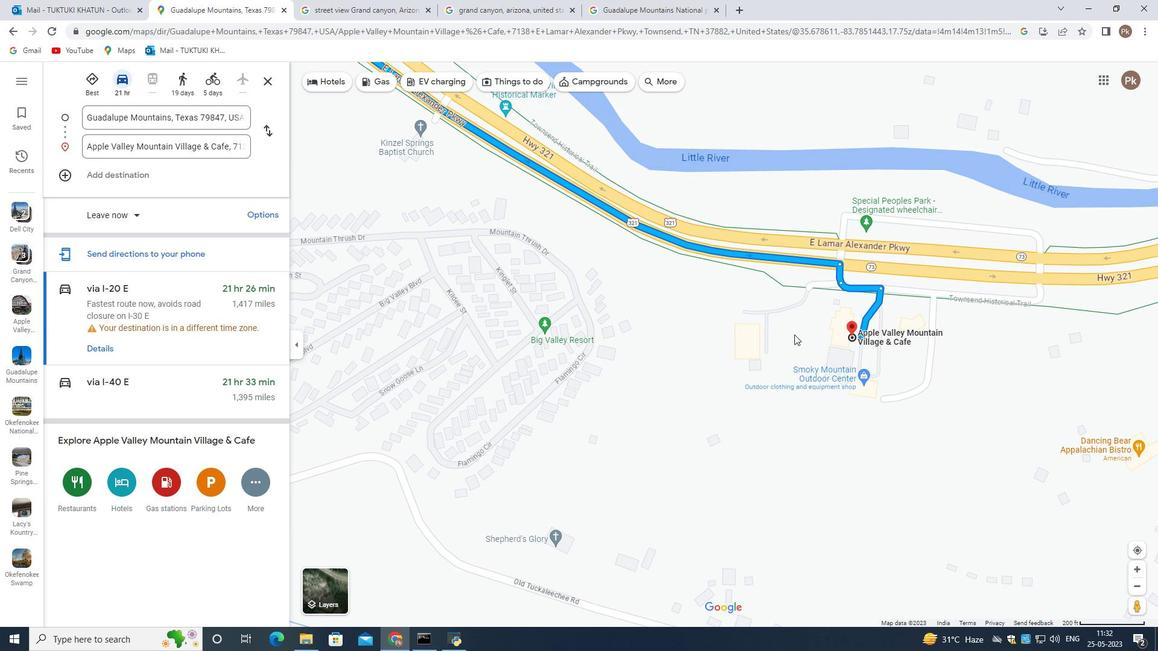 
Action: Mouse scrolled (794, 334) with delta (0, 0)
Screenshot: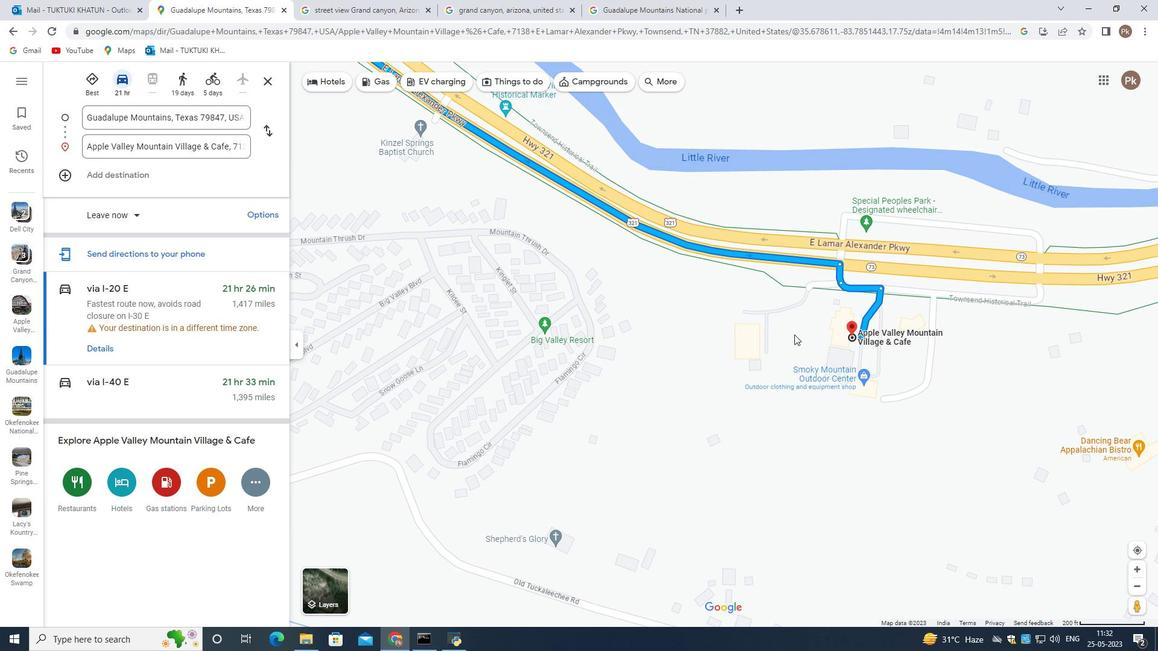 
Action: Mouse scrolled (794, 334) with delta (0, 0)
Screenshot: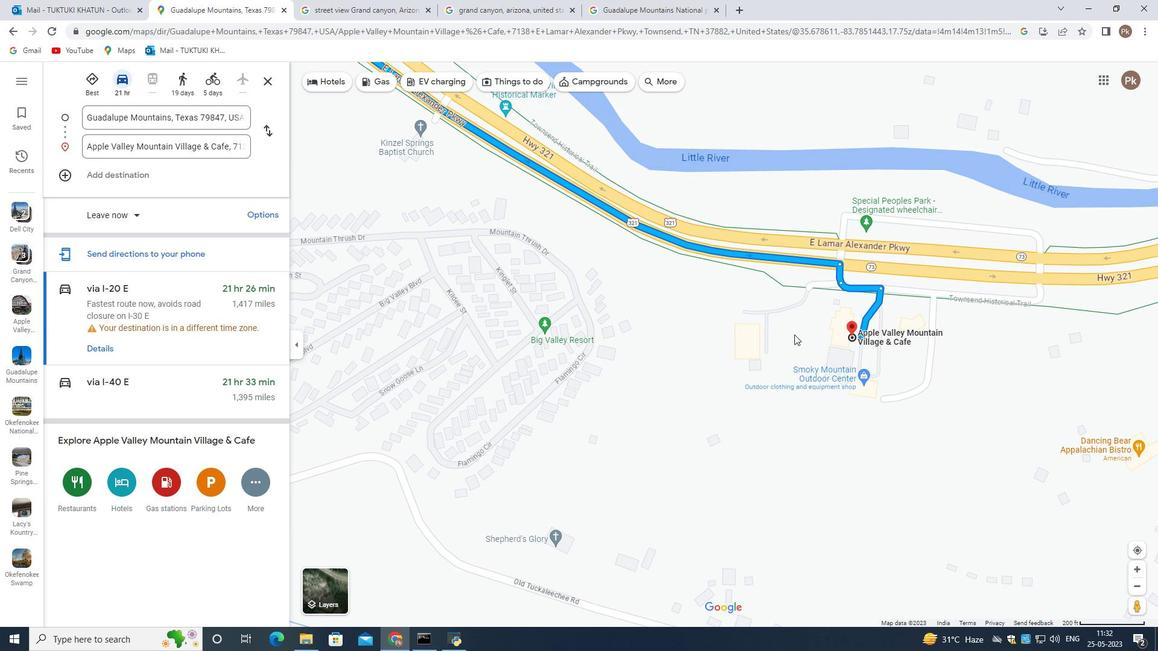 
Action: Mouse scrolled (794, 334) with delta (0, 0)
Screenshot: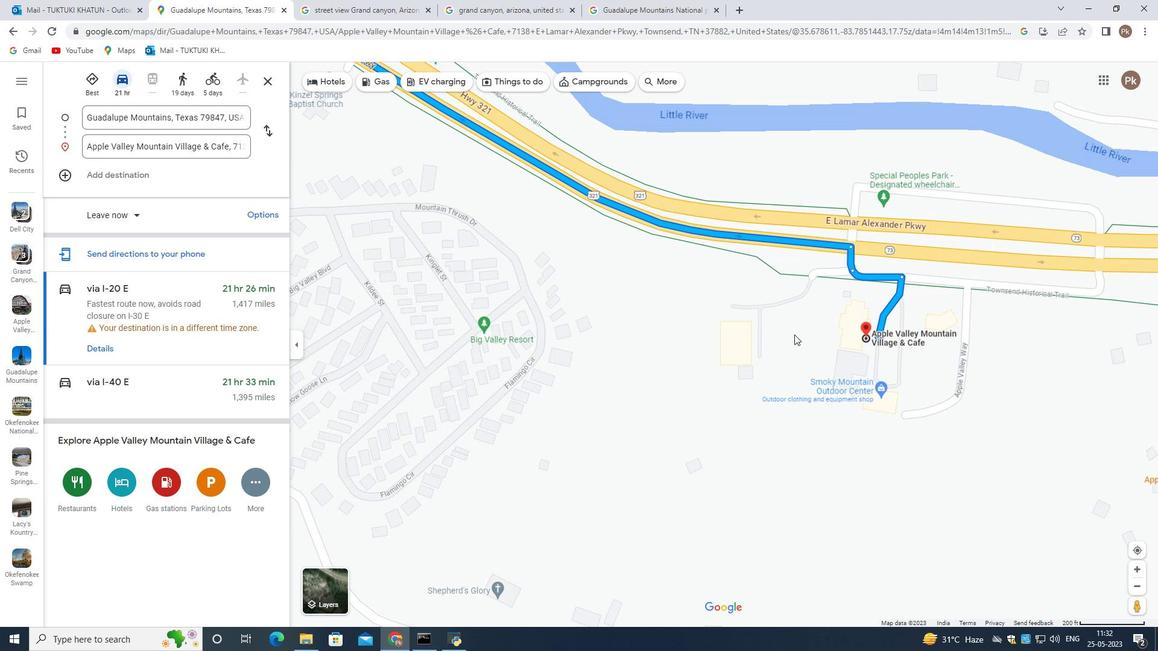 
Action: Mouse moved to (860, 341)
Screenshot: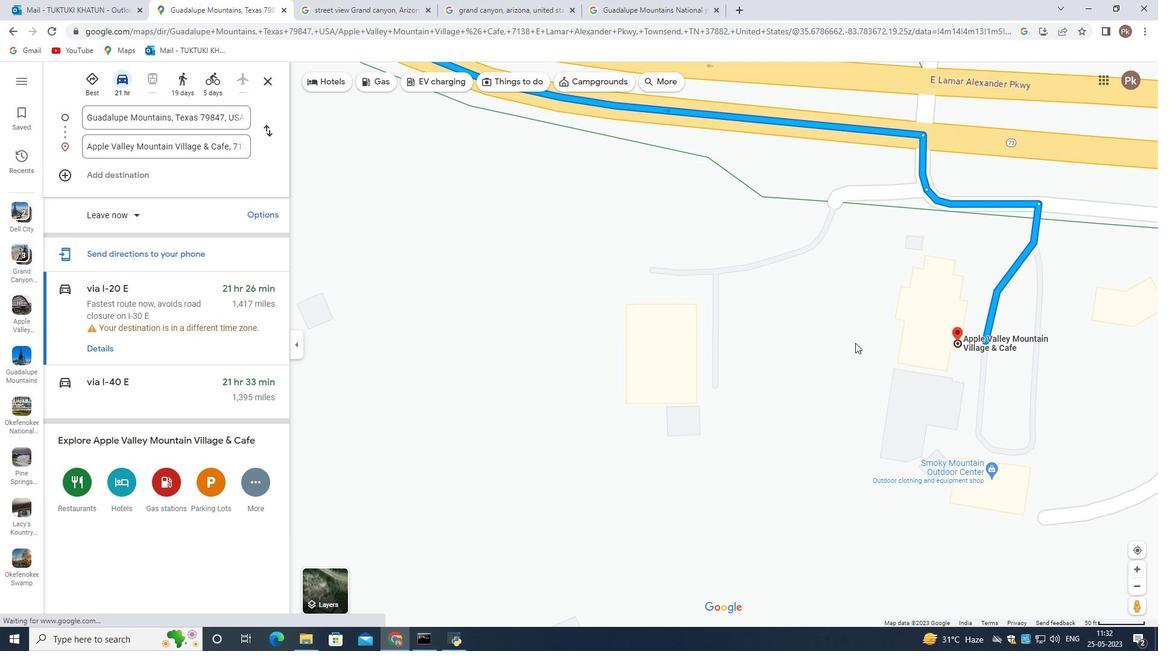 
Action: Mouse pressed left at (860, 341)
Screenshot: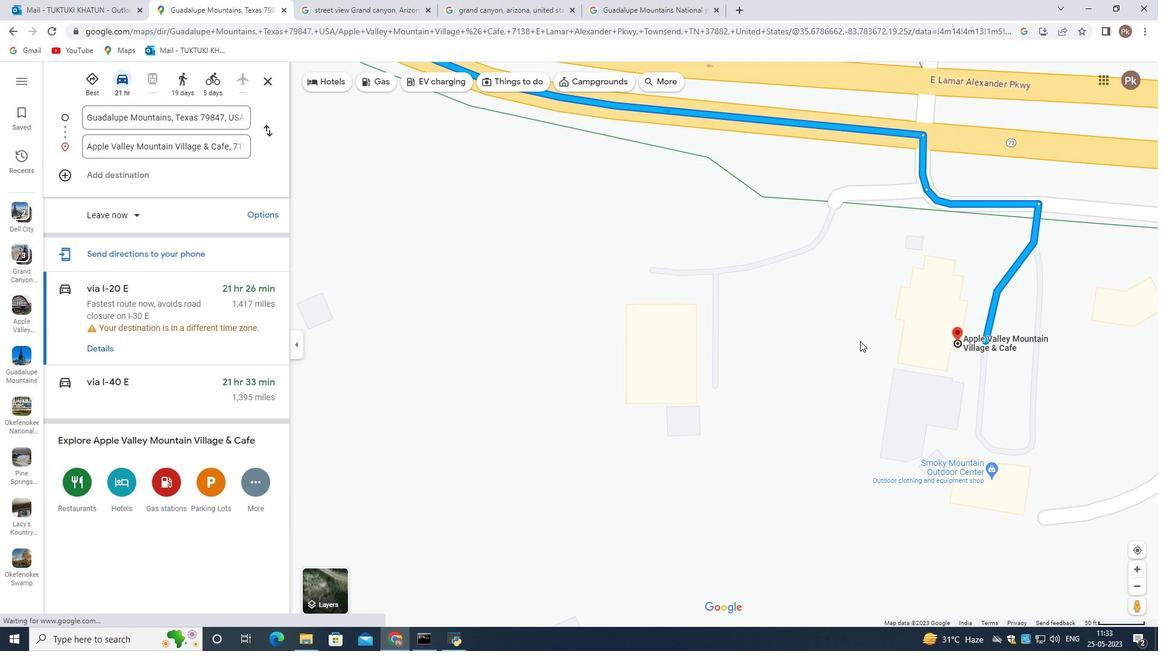 
Action: Mouse moved to (779, 356)
Screenshot: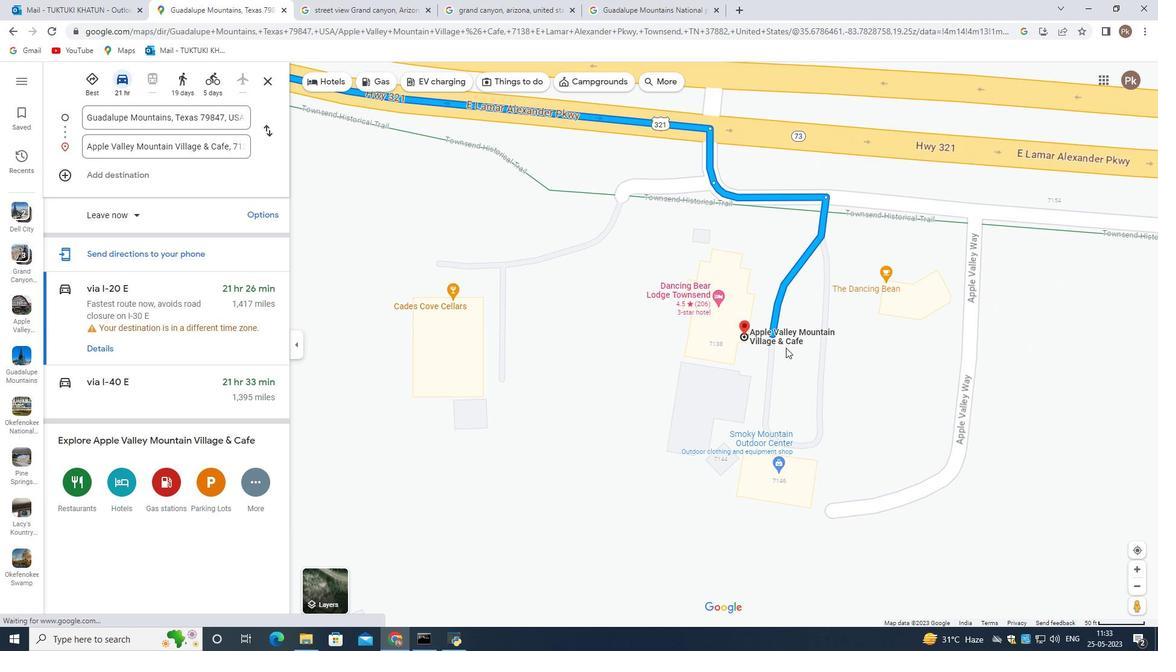 
Action: Mouse scrolled (779, 356) with delta (0, 0)
Screenshot: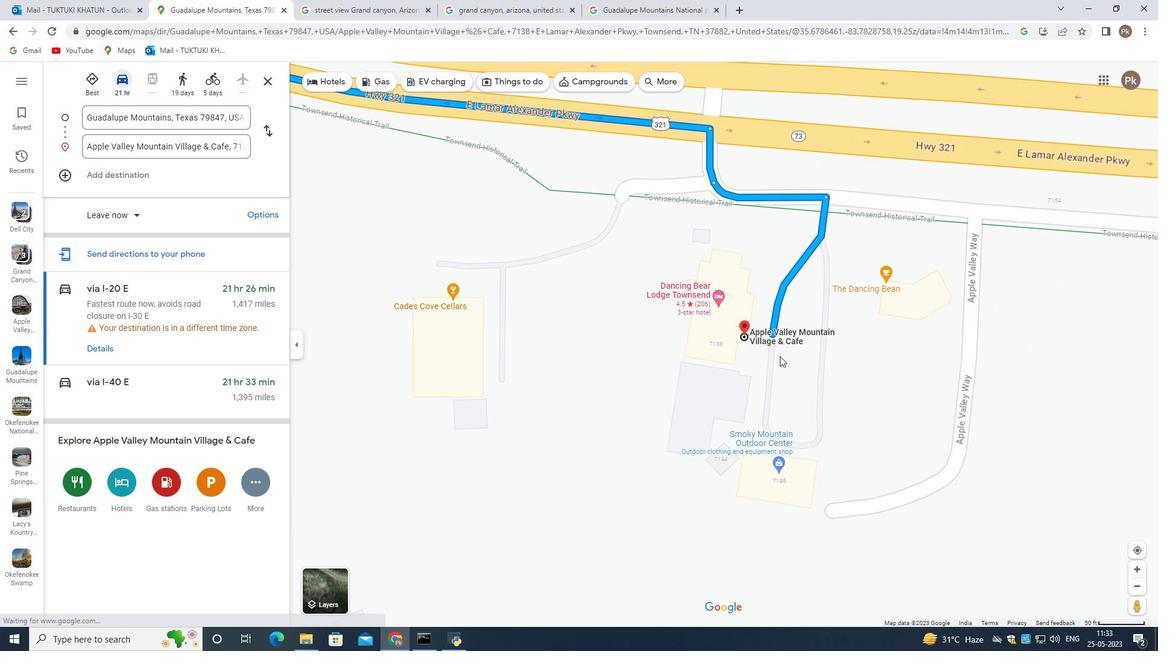 
Action: Mouse scrolled (779, 356) with delta (0, 0)
Screenshot: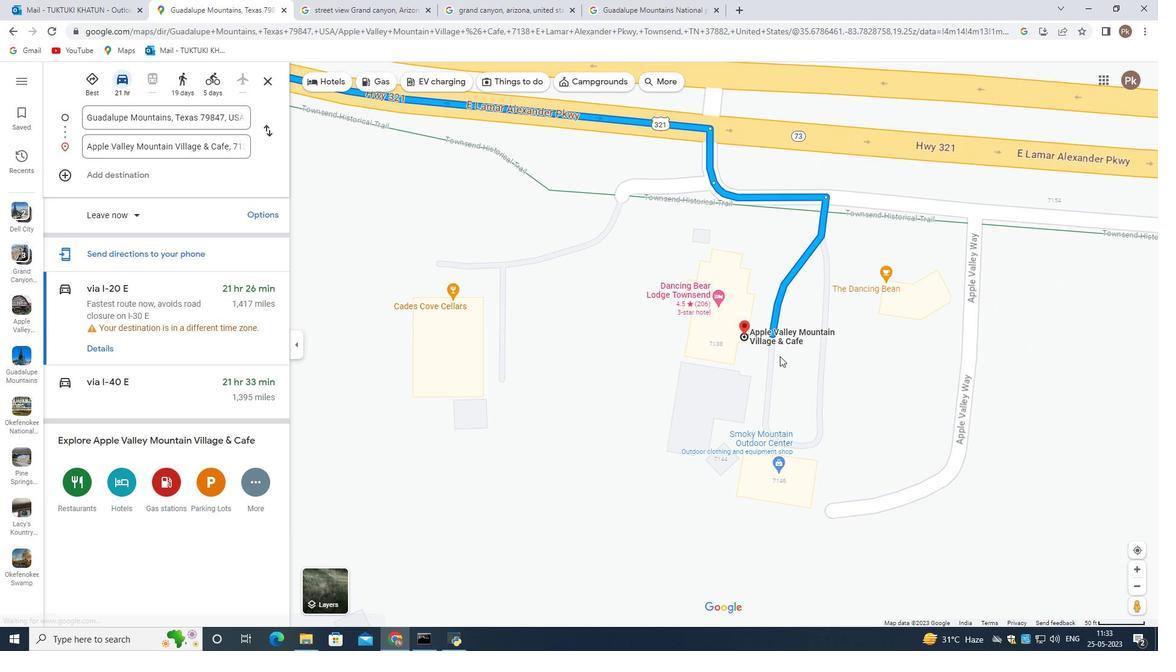 
Action: Mouse scrolled (779, 356) with delta (0, 0)
Screenshot: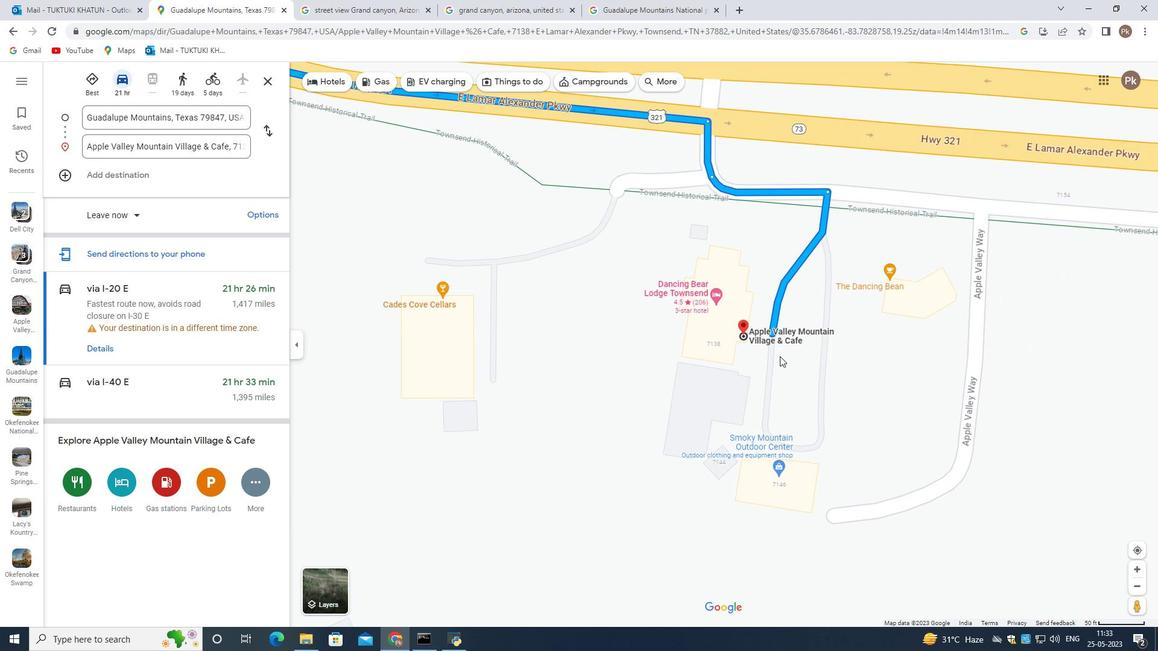 
Action: Mouse scrolled (779, 356) with delta (0, 0)
Screenshot: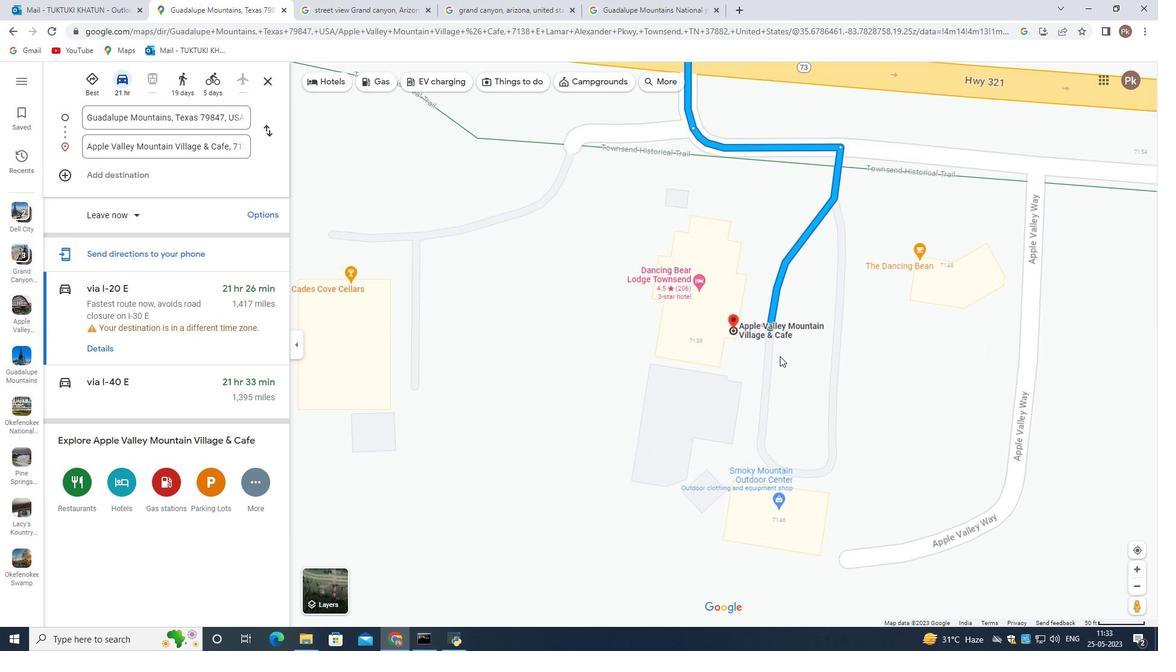 
Action: Mouse scrolled (779, 356) with delta (0, 0)
Screenshot: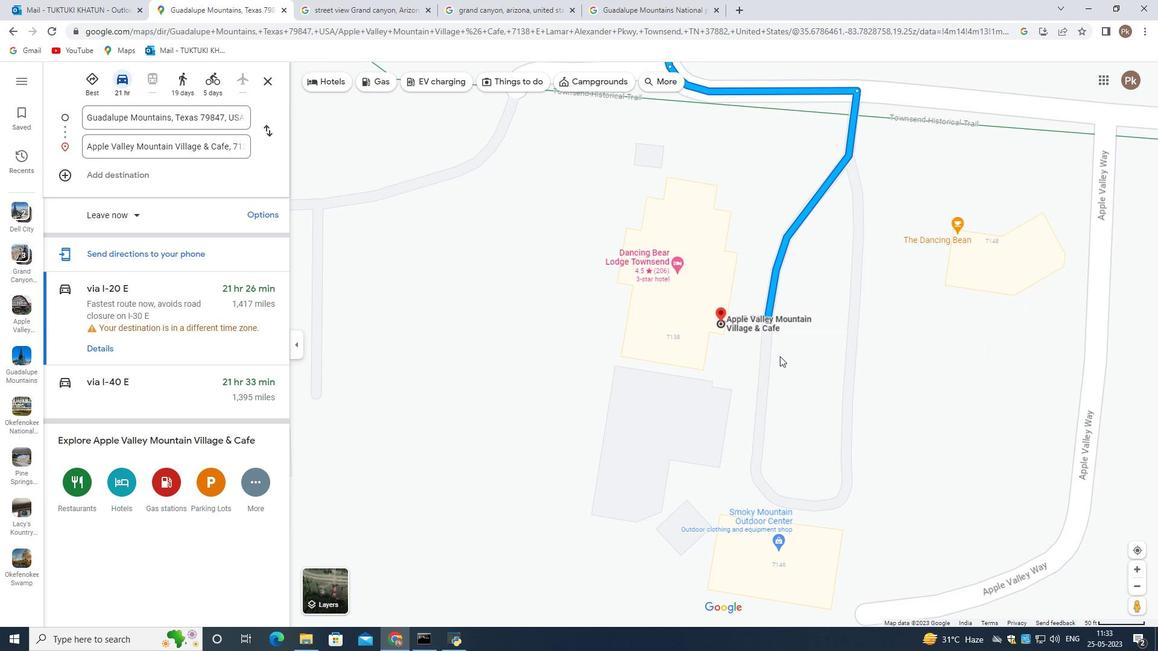 
Action: Mouse scrolled (779, 356) with delta (0, 0)
Screenshot: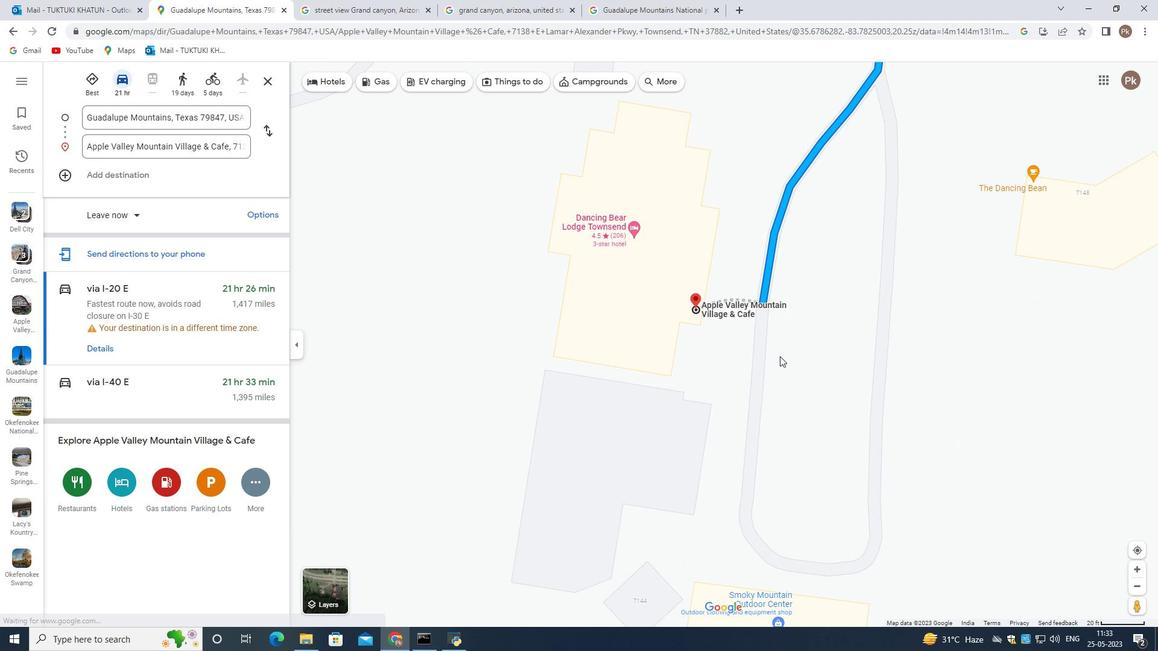 
Action: Mouse scrolled (779, 356) with delta (0, 0)
Screenshot: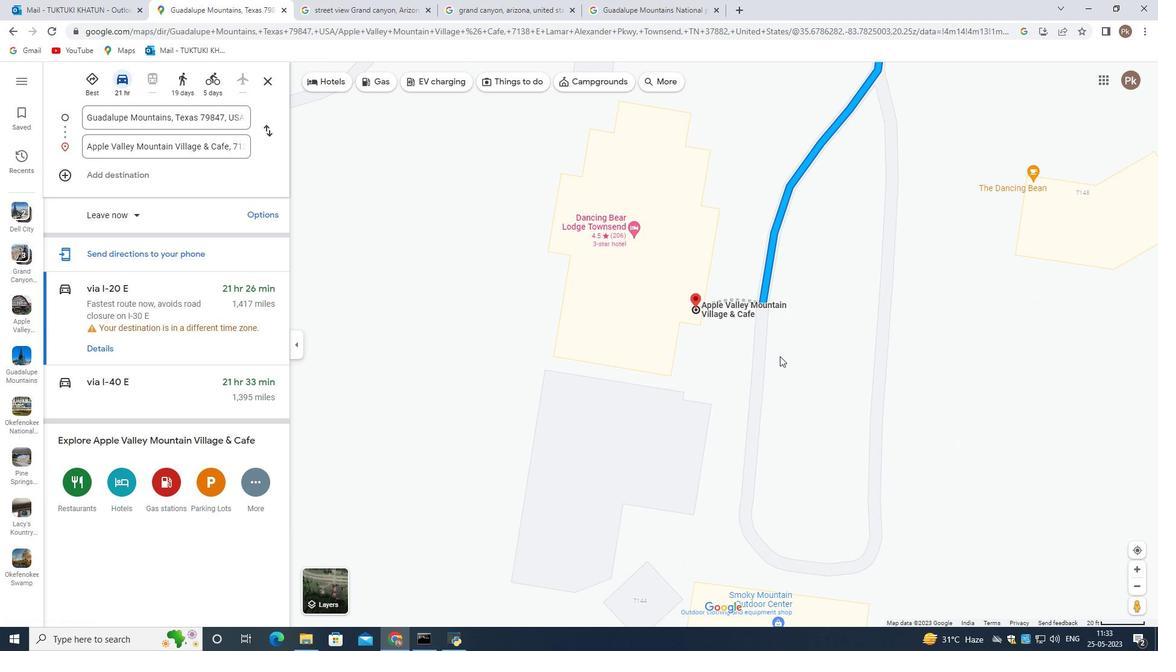 
Action: Mouse scrolled (779, 356) with delta (0, 0)
Screenshot: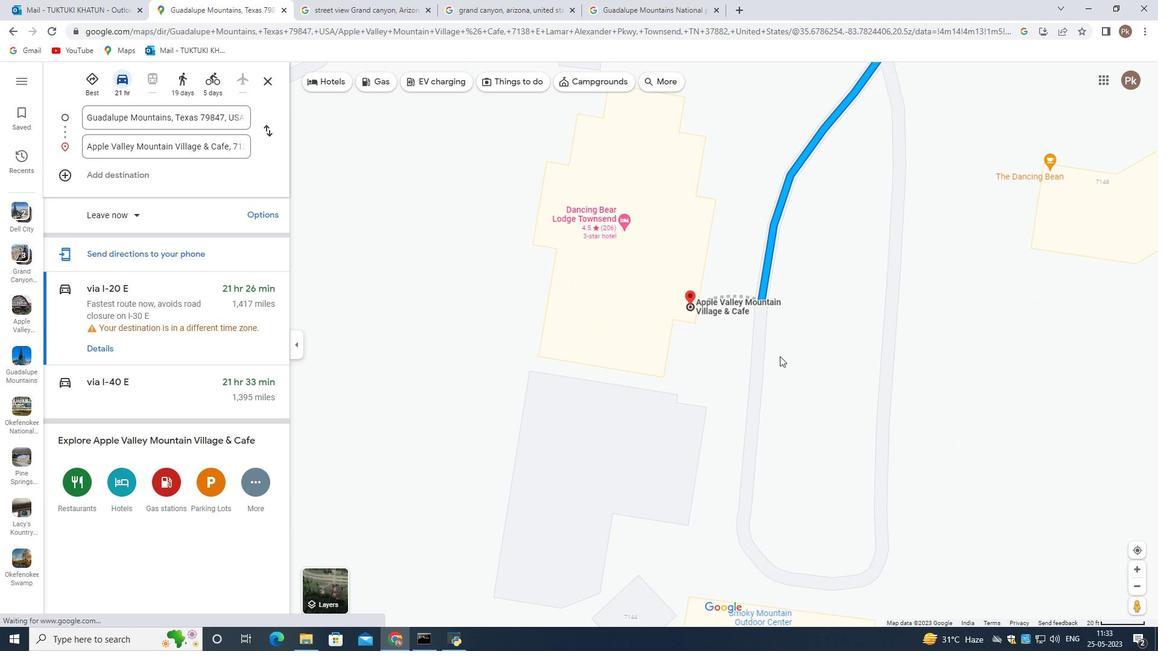 
Action: Mouse scrolled (779, 356) with delta (0, 0)
Screenshot: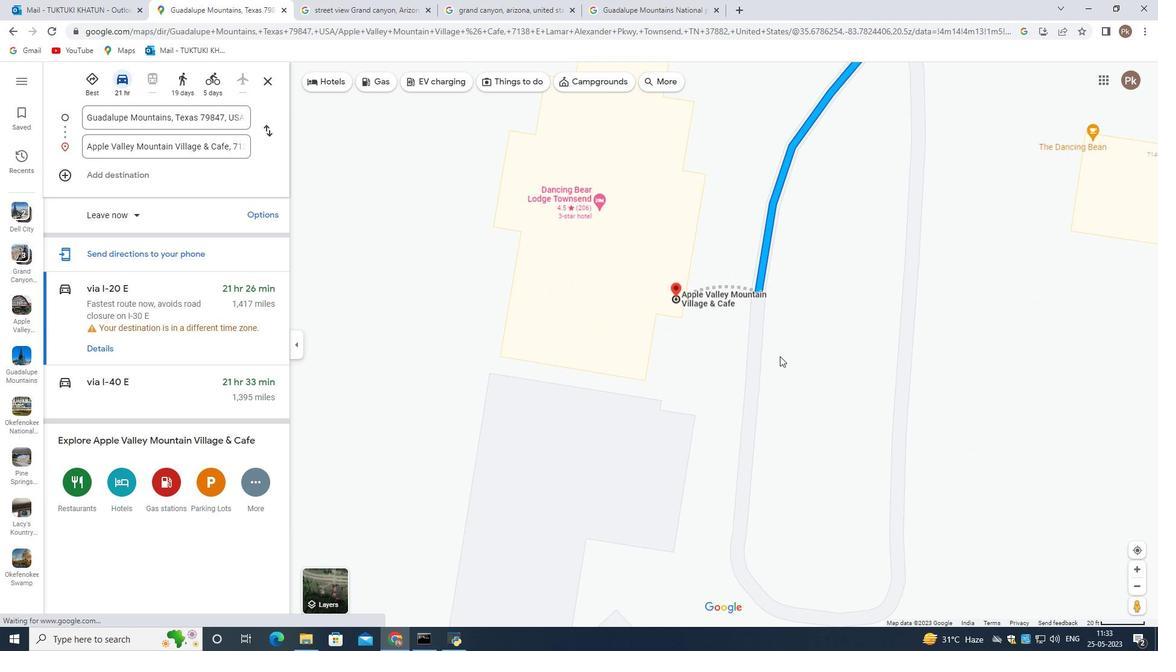 
Action: Mouse scrolled (779, 356) with delta (0, 0)
Screenshot: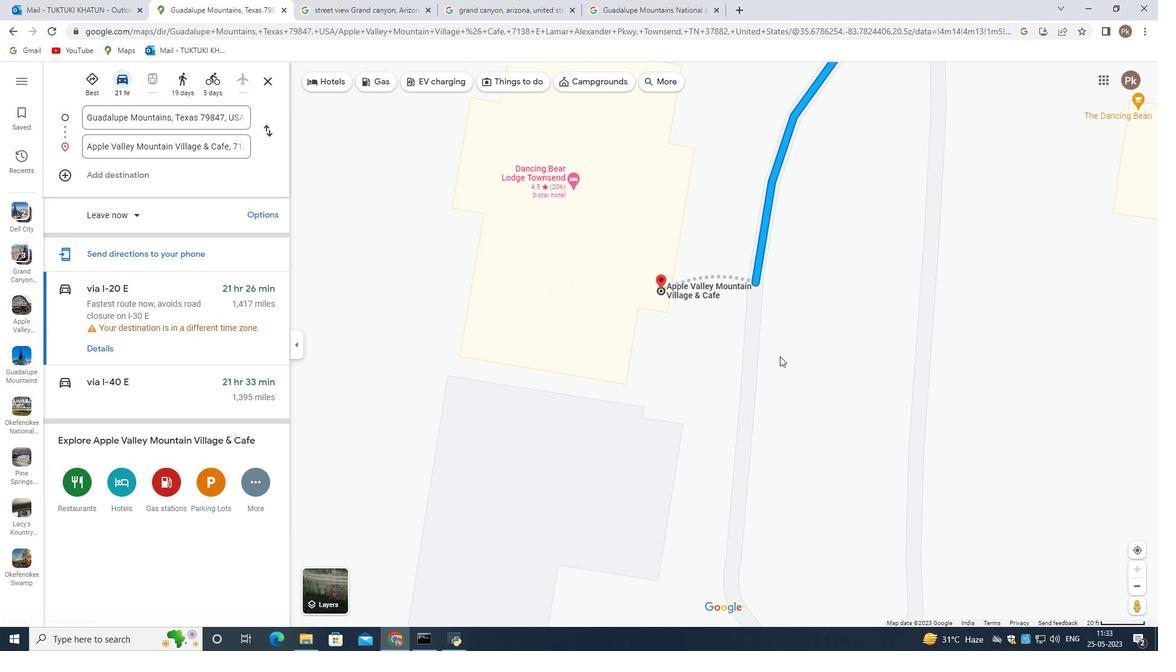 
Action: Mouse moved to (764, 337)
Screenshot: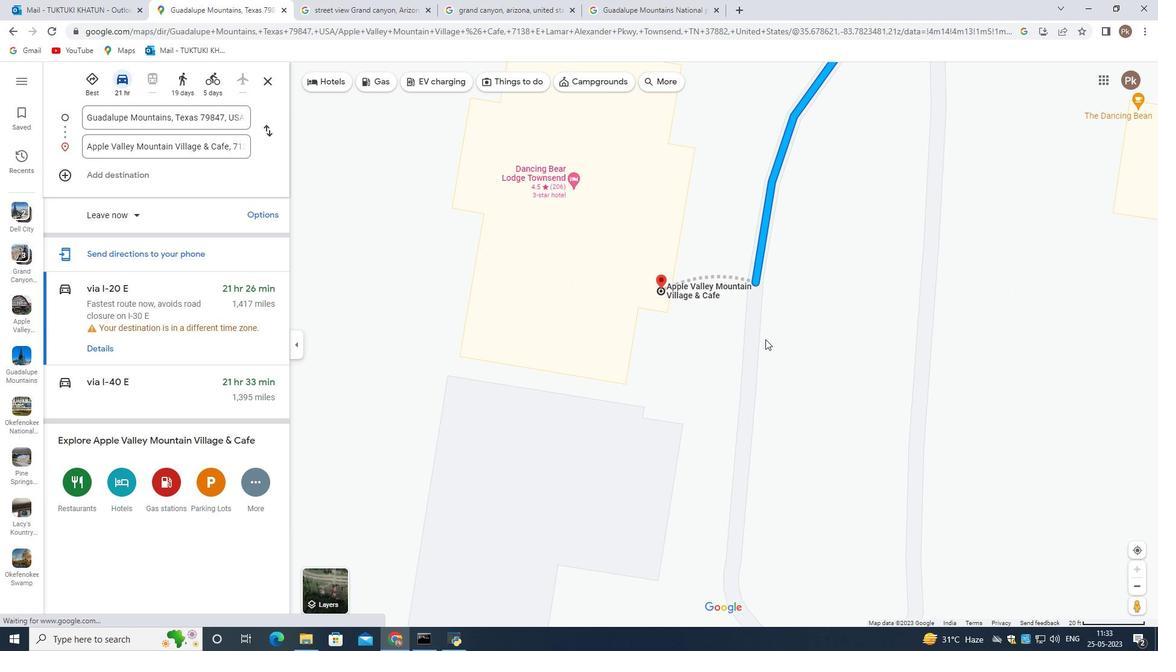 
Action: Mouse scrolled (764, 337) with delta (0, 0)
Screenshot: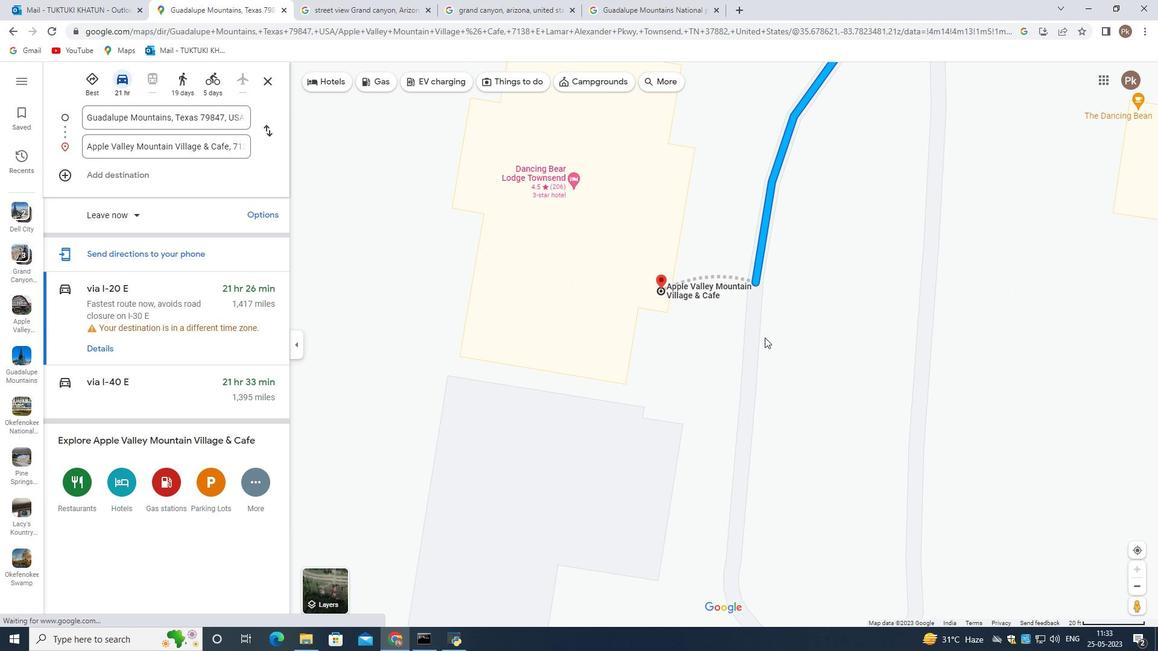 
Action: Mouse scrolled (764, 337) with delta (0, 0)
Screenshot: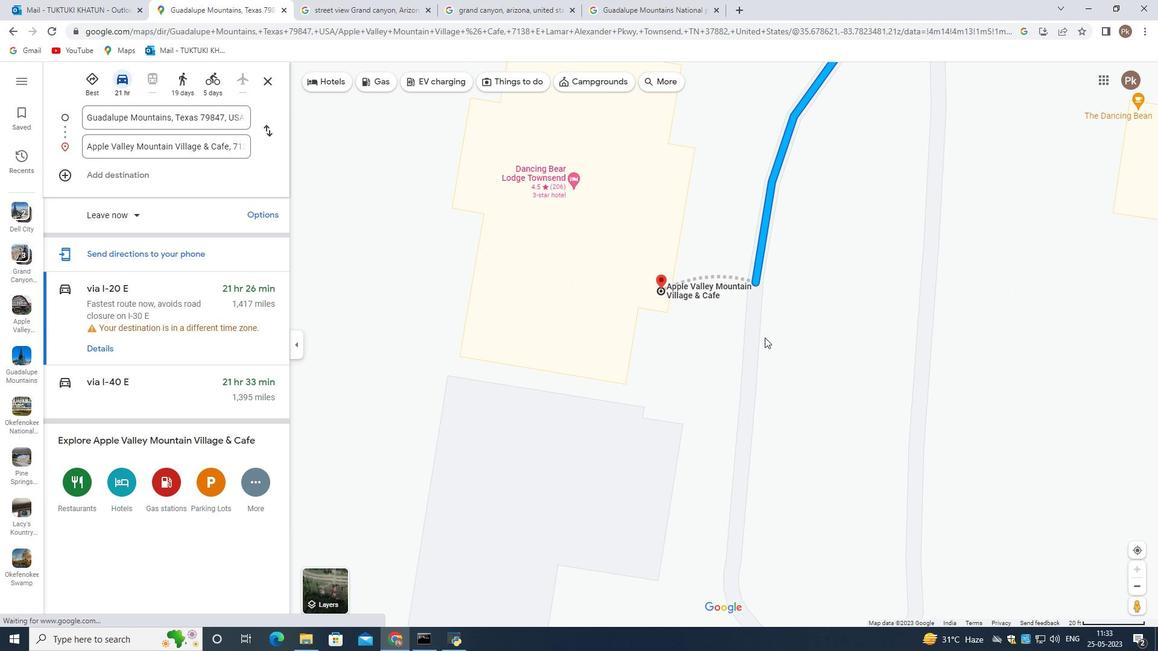 
Action: Mouse scrolled (764, 337) with delta (0, 0)
Screenshot: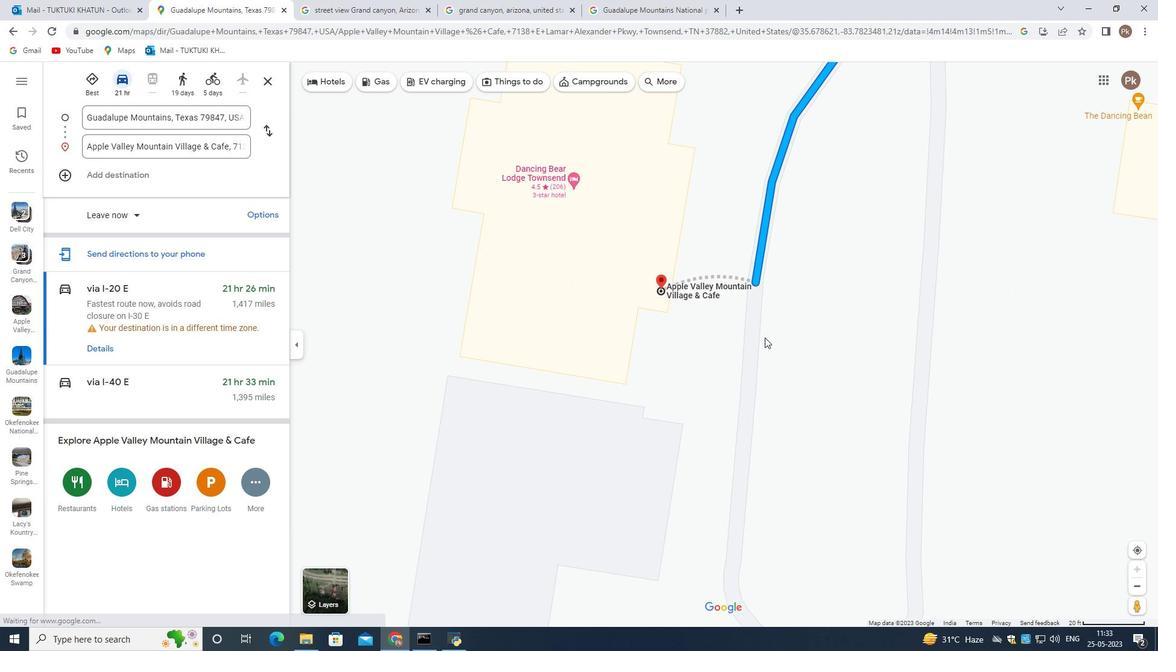 
Action: Mouse scrolled (764, 337) with delta (0, 0)
Screenshot: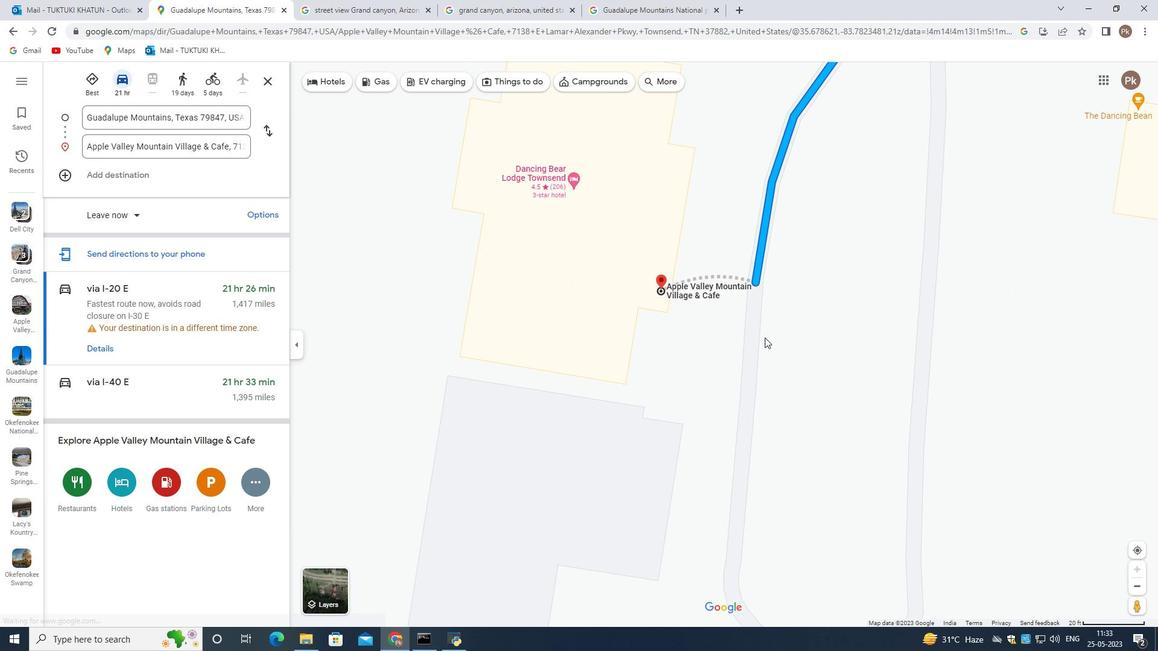 
Action: Mouse scrolled (764, 337) with delta (0, 0)
Screenshot: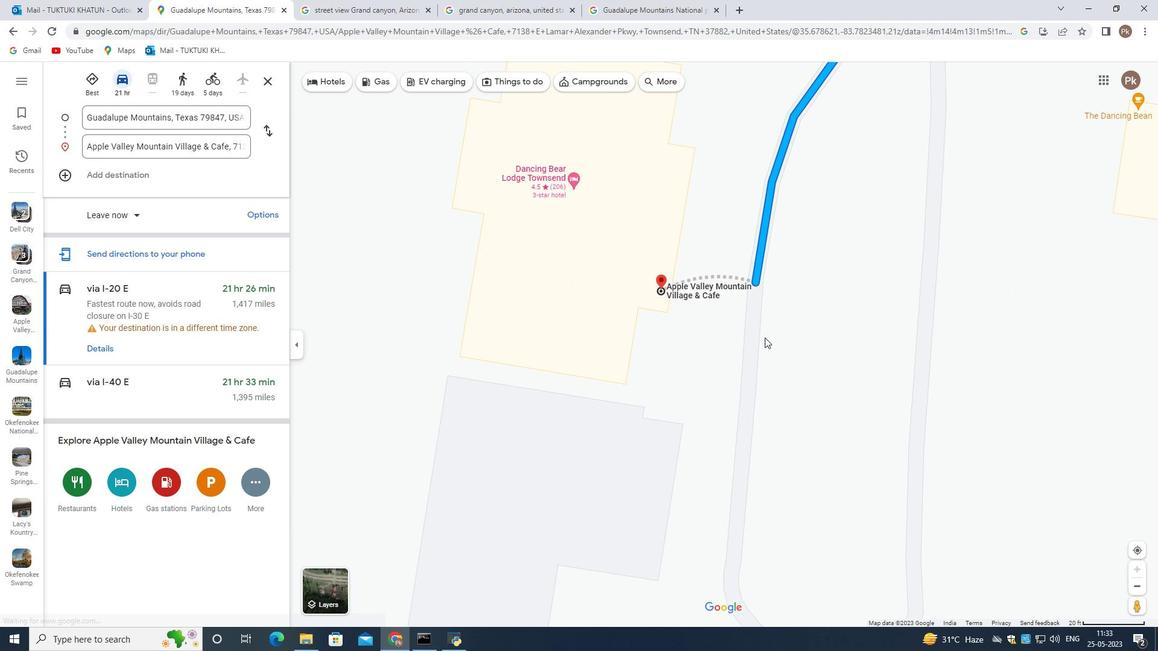 
Action: Mouse scrolled (764, 337) with delta (0, 0)
Screenshot: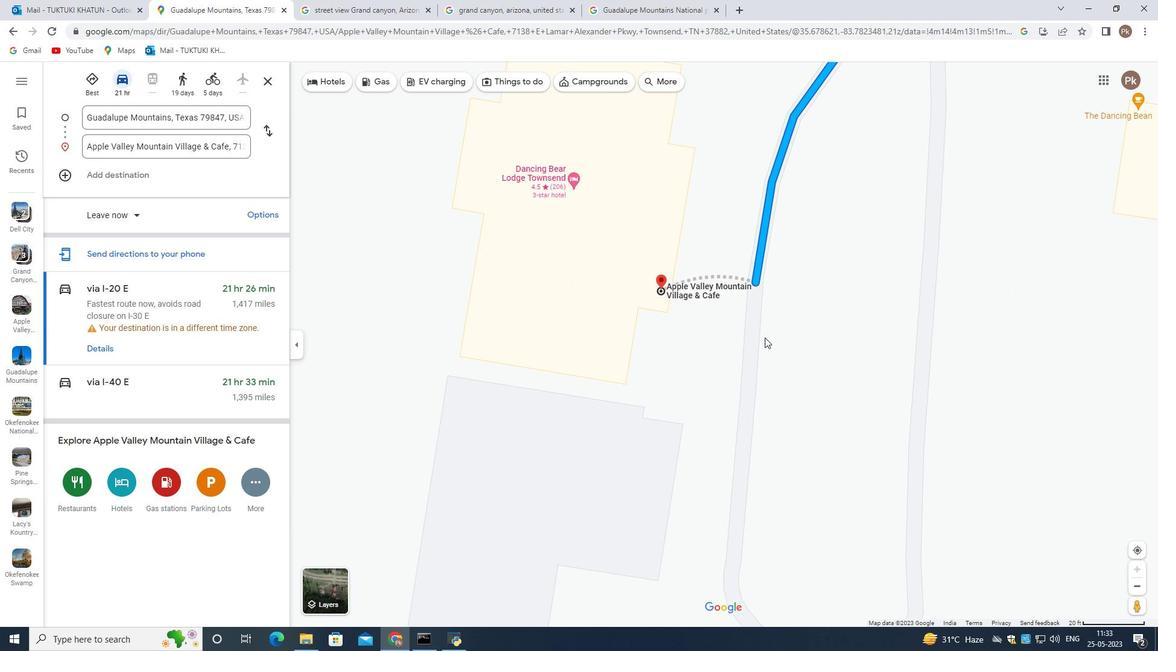 
Action: Mouse moved to (551, 331)
Screenshot: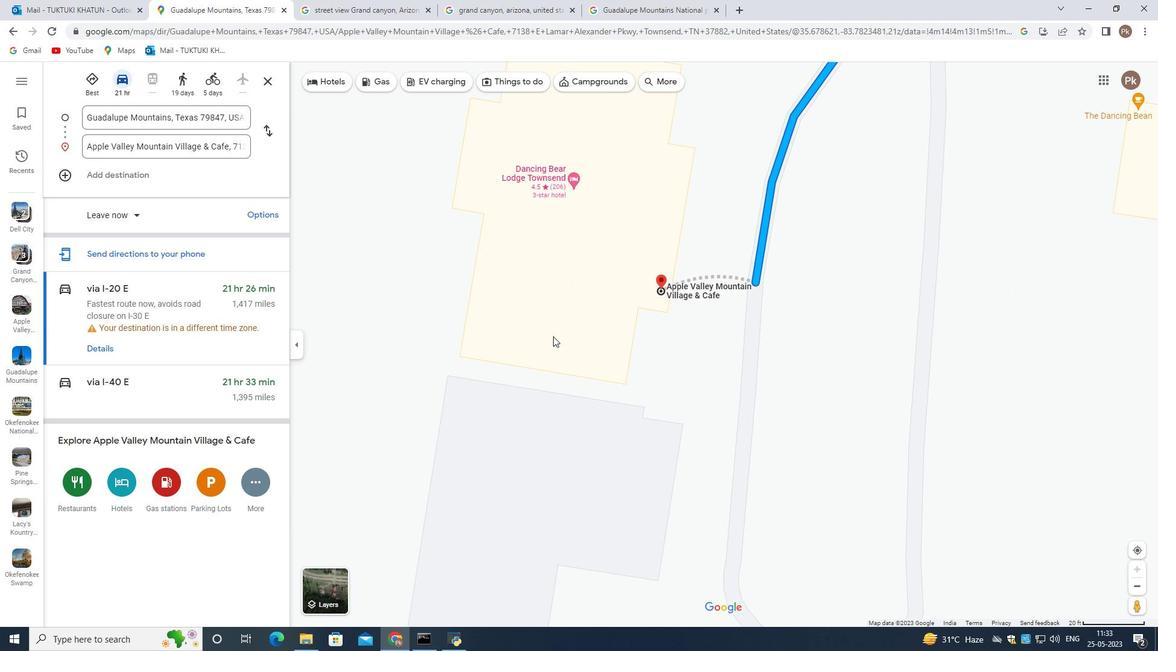 
Action: Mouse scrolled (551, 331) with delta (0, 0)
Screenshot: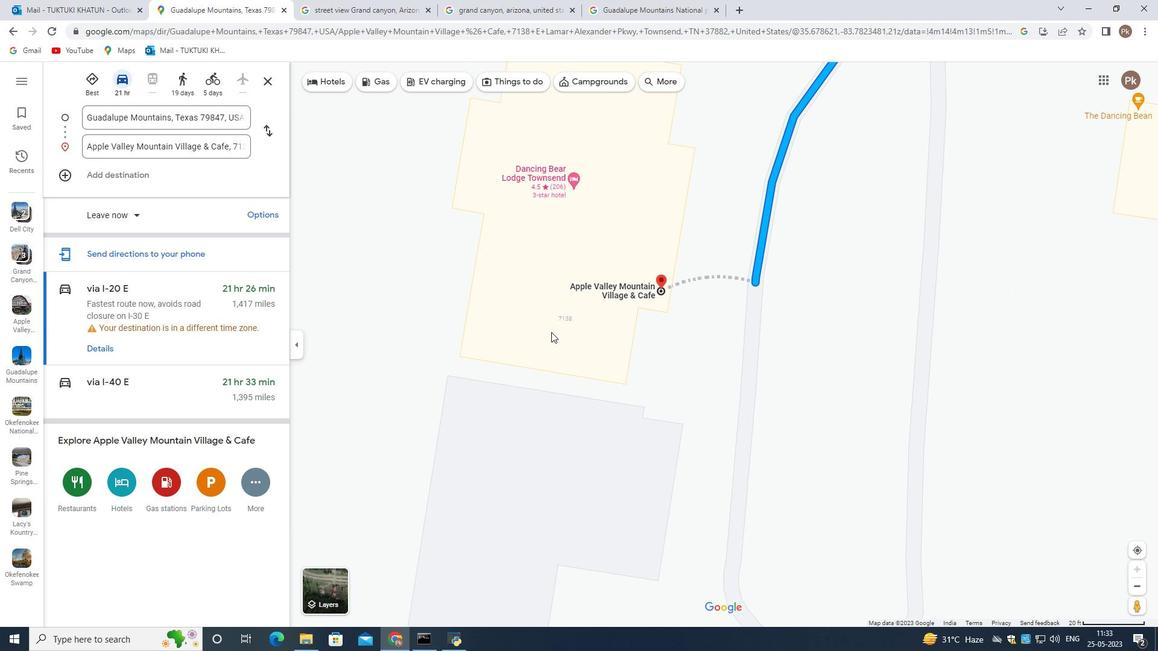 
Action: Mouse moved to (552, 330)
Screenshot: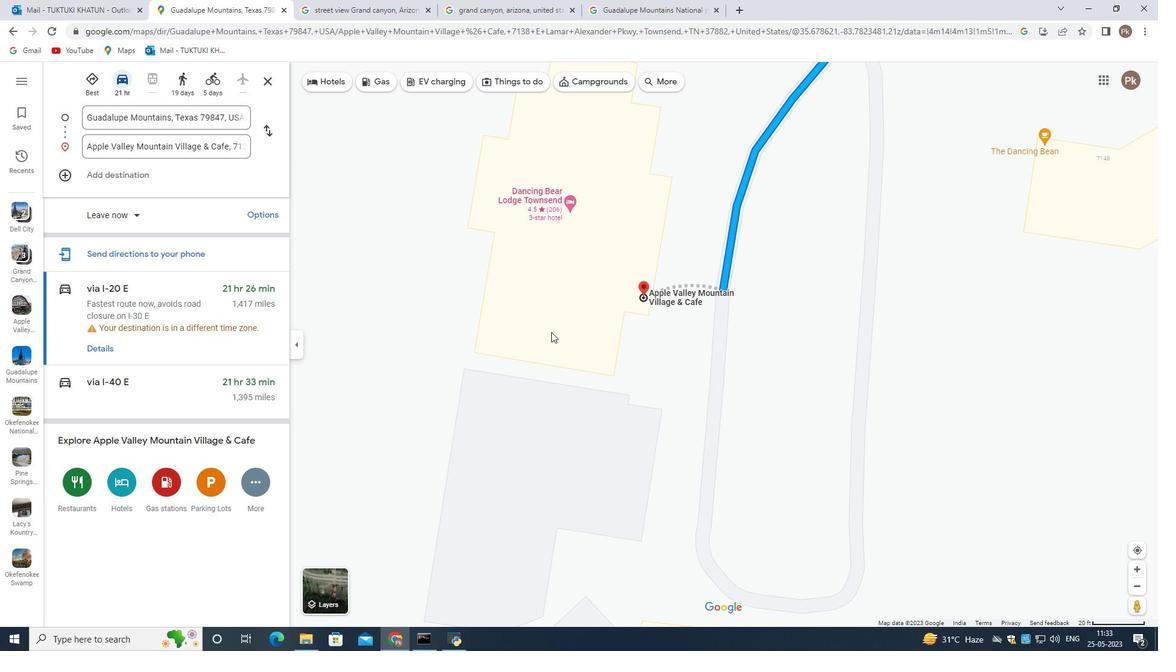
Action: Mouse scrolled (552, 331) with delta (0, 0)
Screenshot: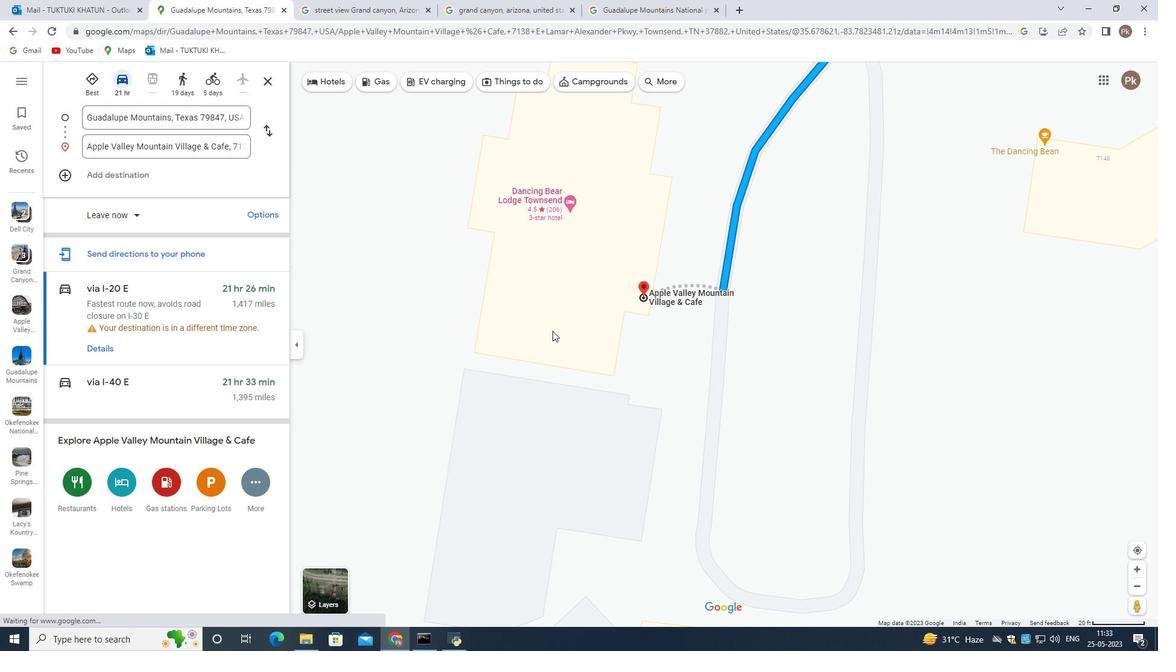 
Action: Mouse scrolled (552, 331) with delta (0, 0)
Screenshot: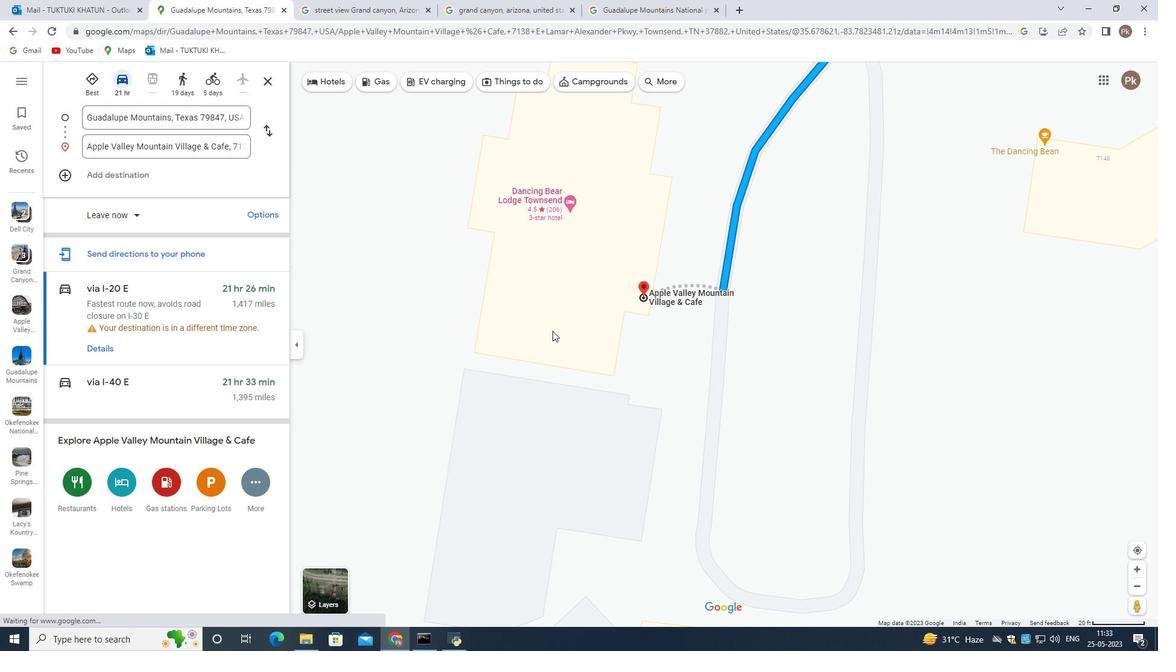 
Action: Mouse scrolled (552, 331) with delta (0, 0)
Screenshot: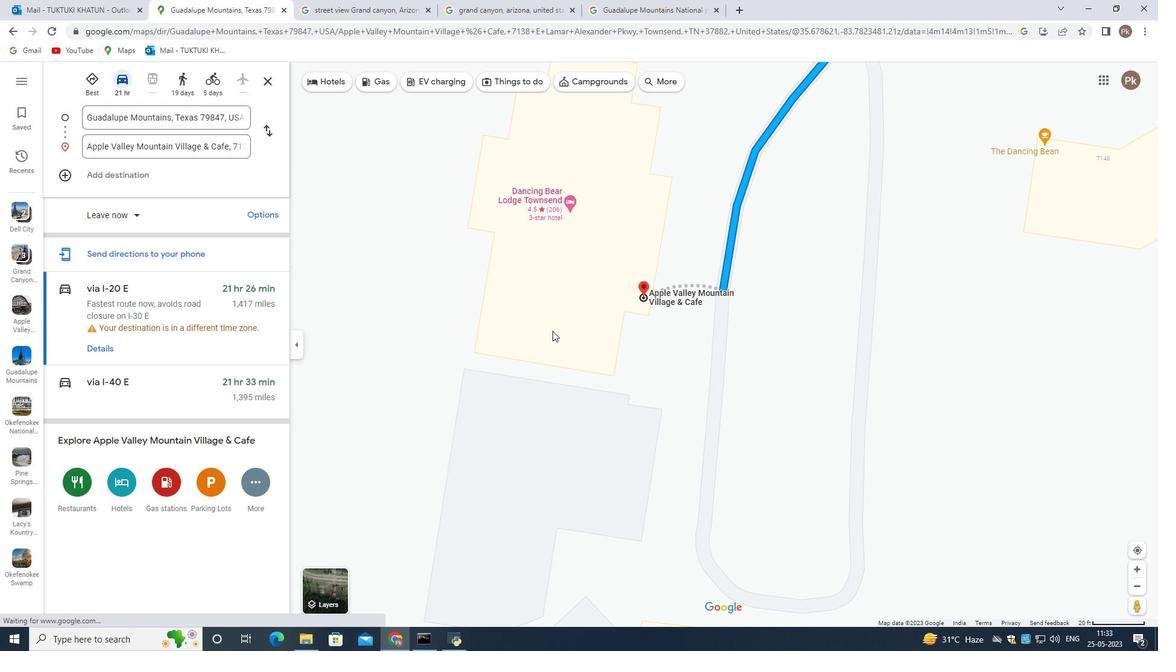 
Action: Mouse scrolled (552, 331) with delta (0, 0)
Screenshot: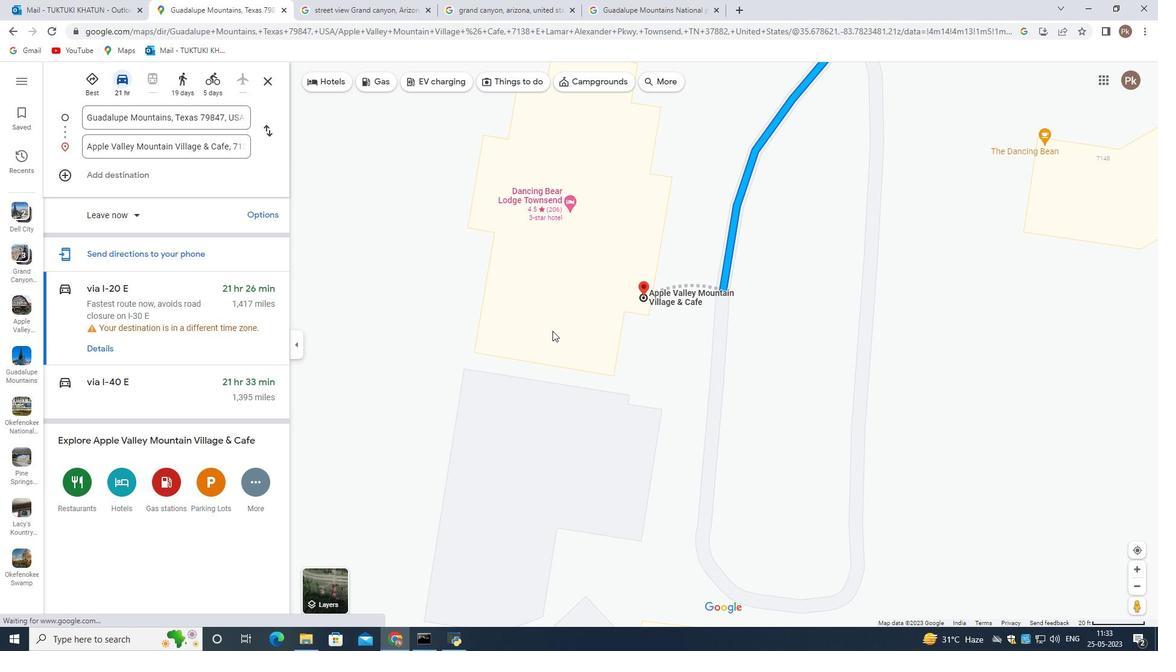 
Action: Mouse scrolled (552, 331) with delta (0, 0)
Screenshot: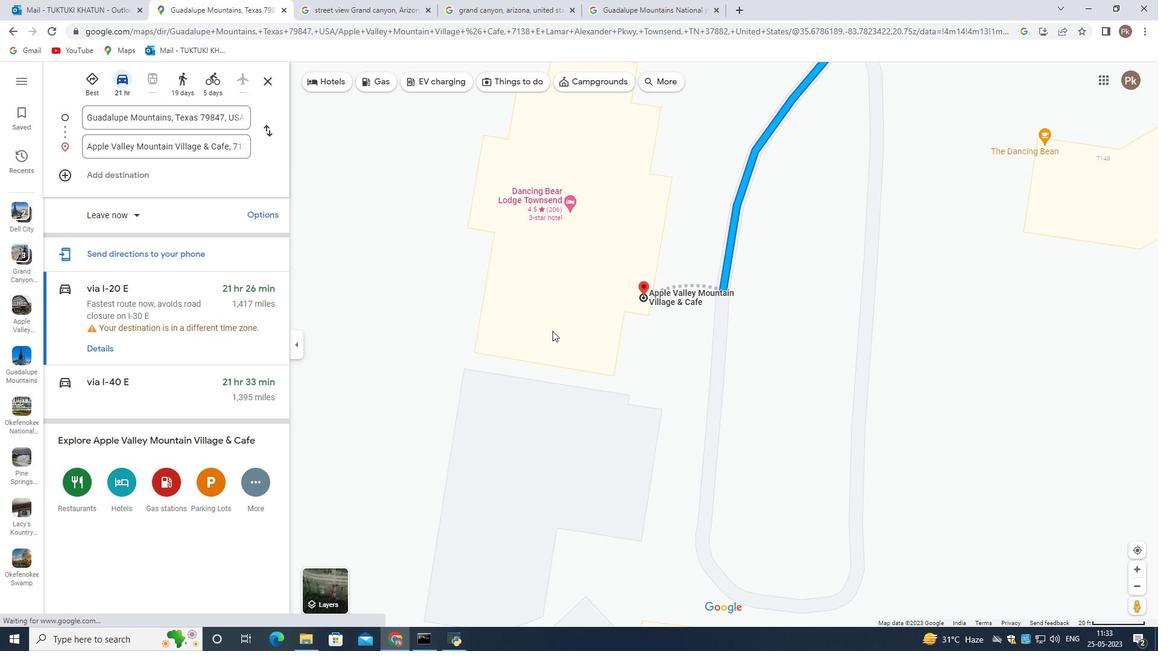 
Action: Mouse scrolled (552, 331) with delta (0, 0)
Screenshot: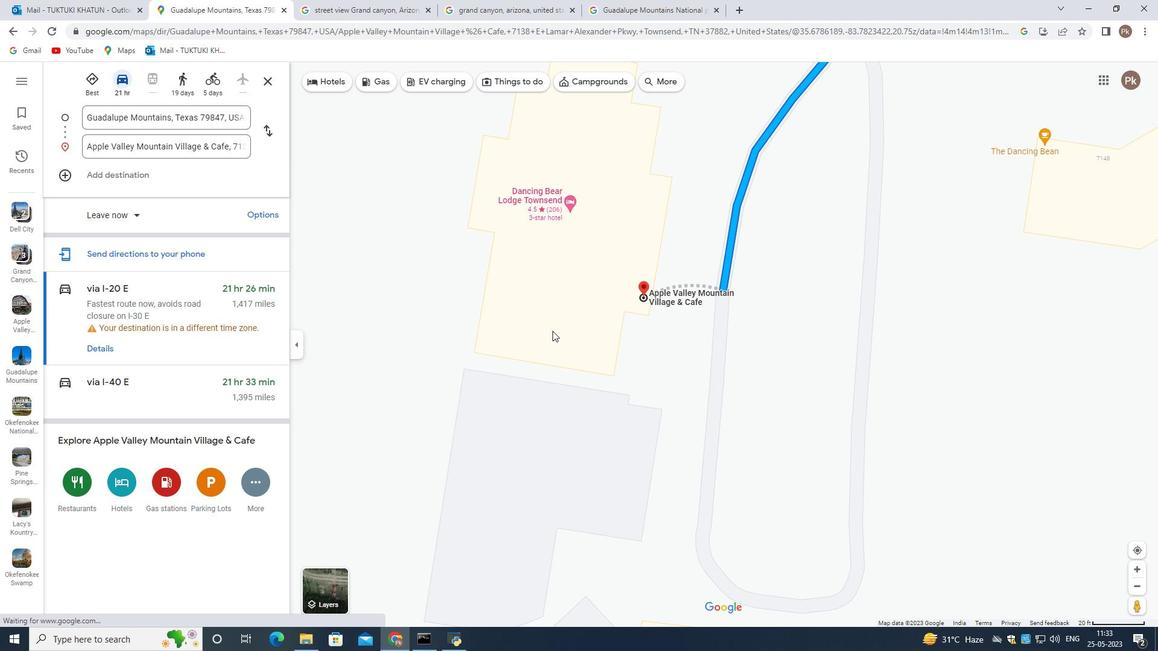 
Action: Mouse scrolled (552, 331) with delta (0, 0)
Screenshot: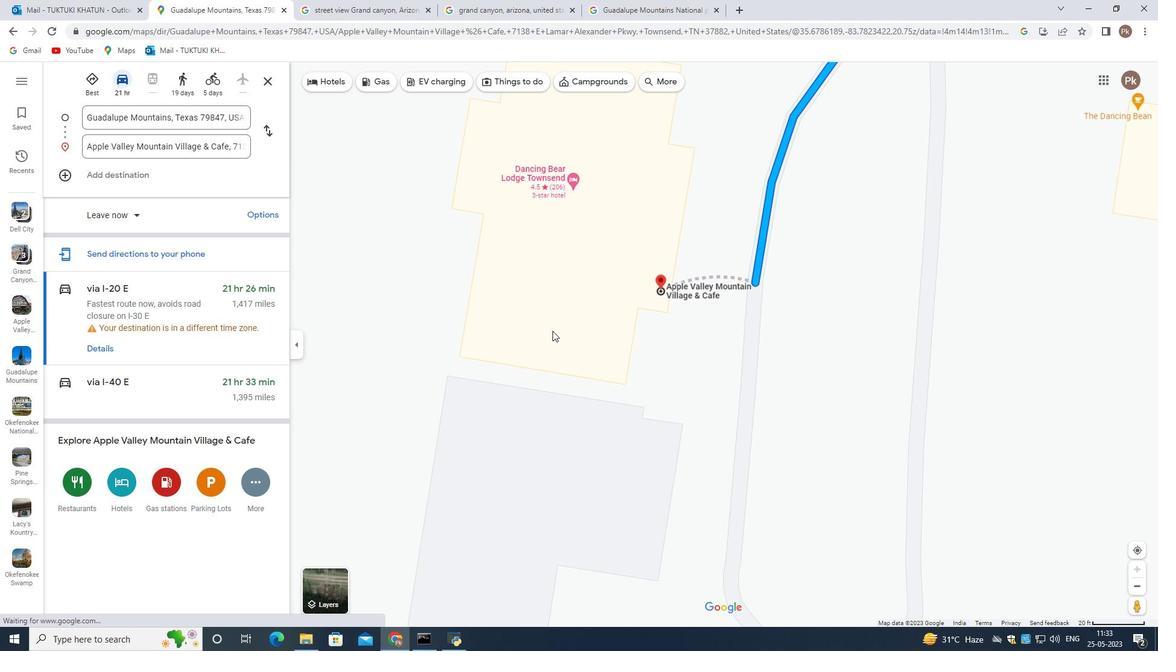 
Action: Mouse scrolled (552, 331) with delta (0, 0)
Screenshot: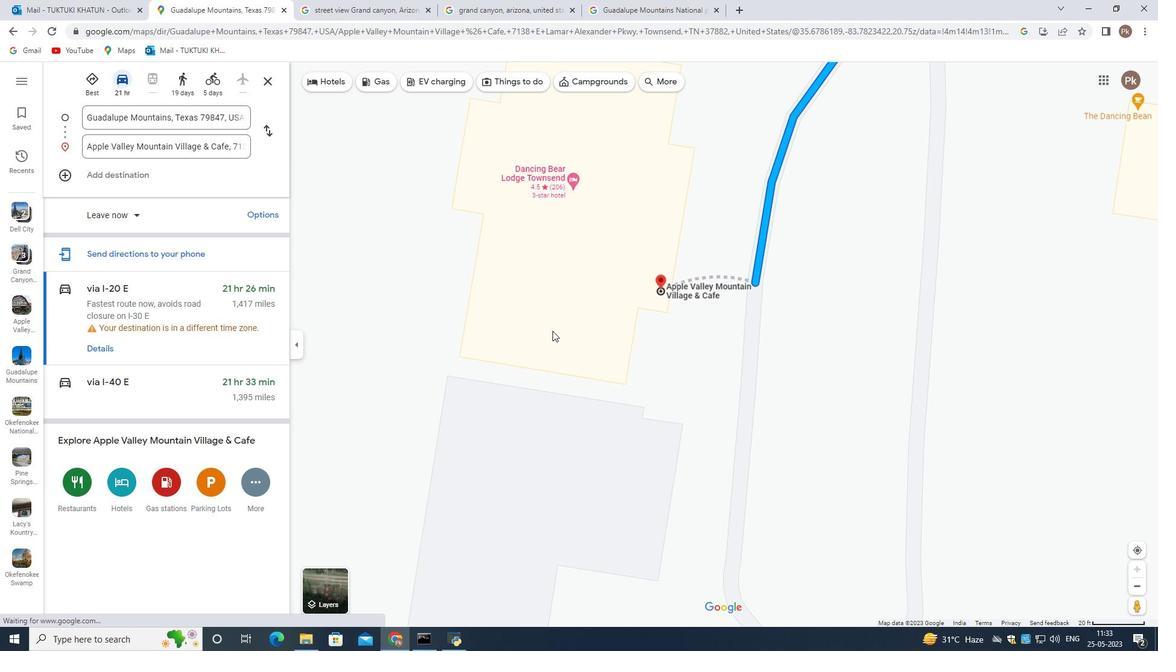
Action: Mouse scrolled (552, 331) with delta (0, 0)
Screenshot: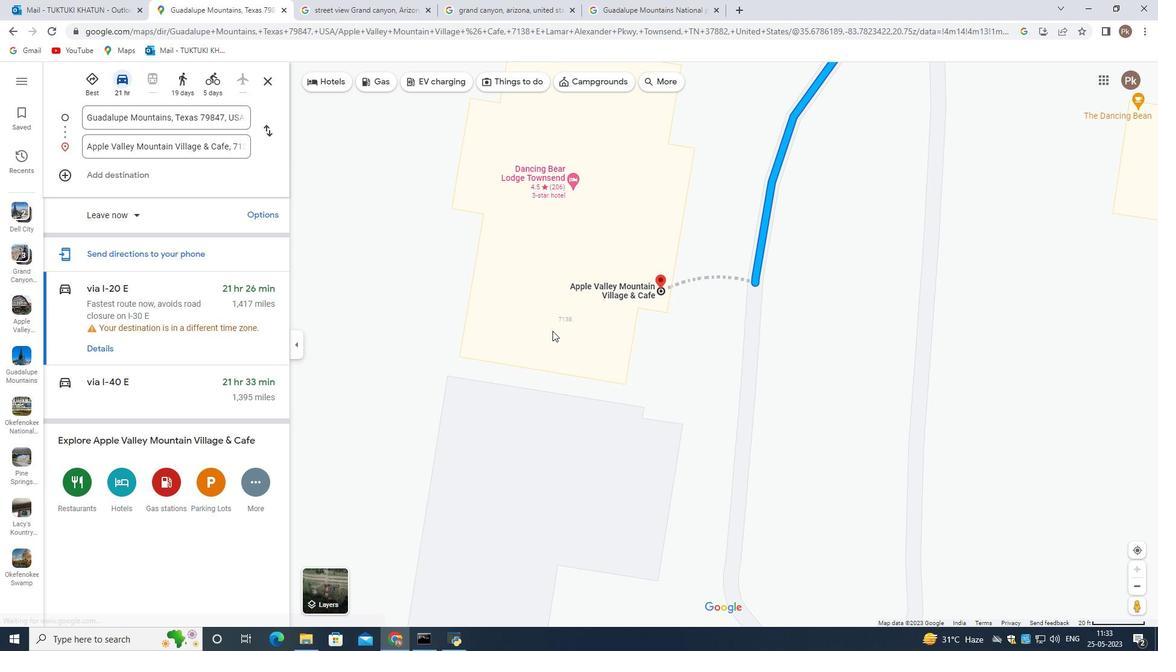 
Action: Mouse scrolled (552, 331) with delta (0, 0)
Screenshot: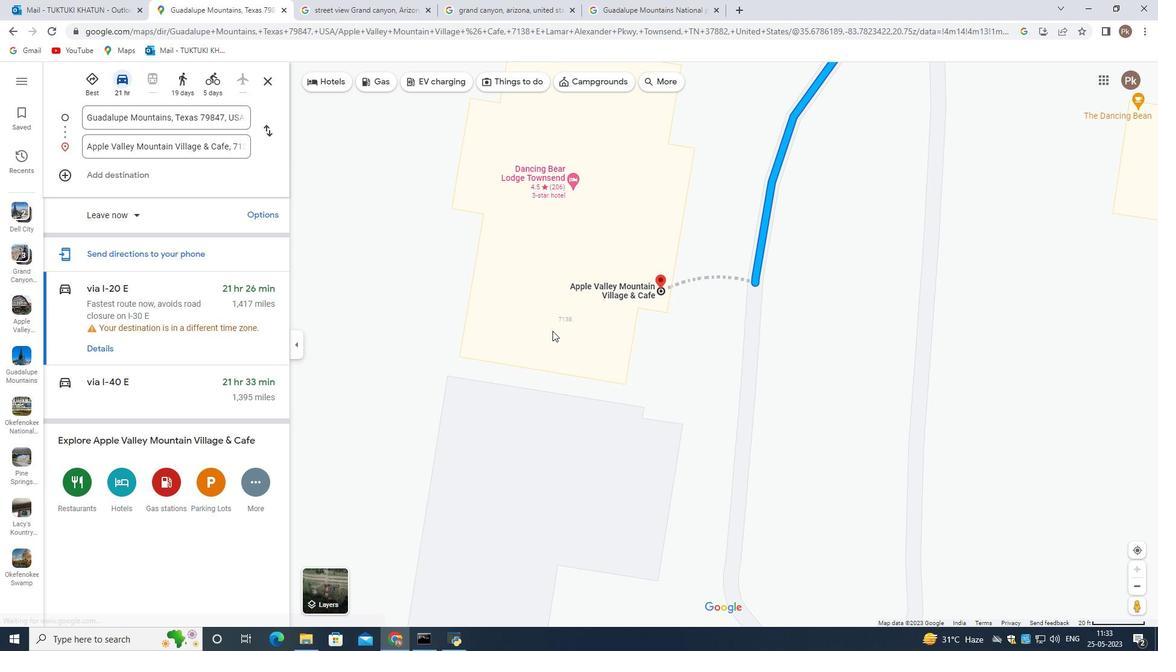 
Action: Mouse scrolled (552, 331) with delta (0, 0)
Screenshot: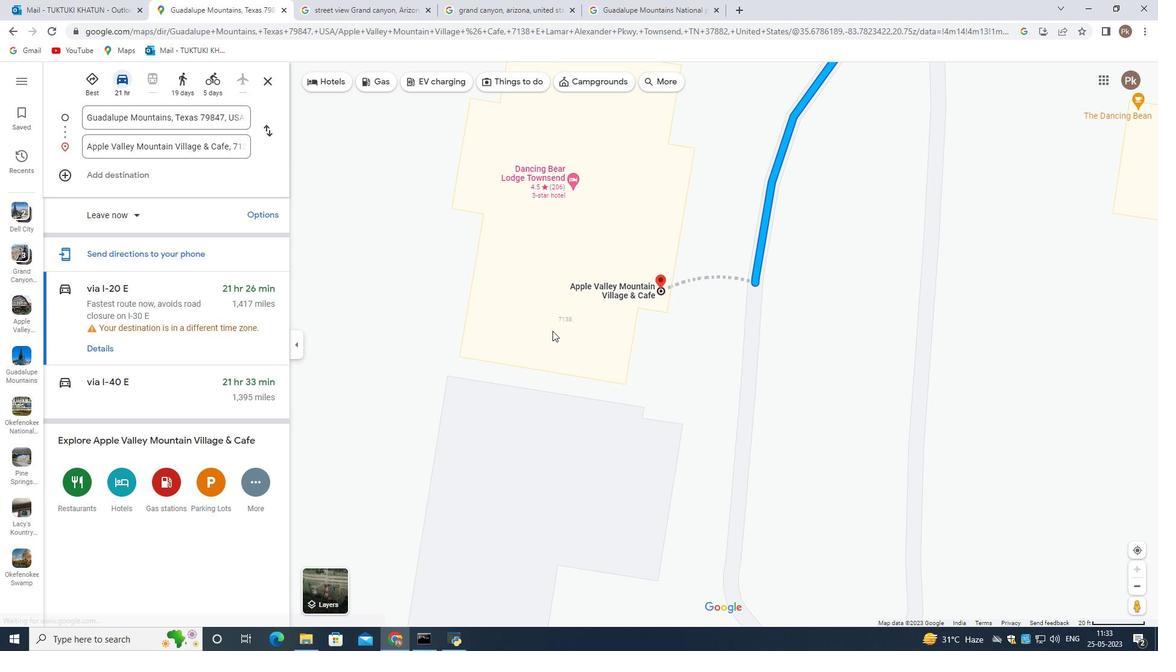 
Action: Mouse scrolled (552, 331) with delta (0, 0)
Screenshot: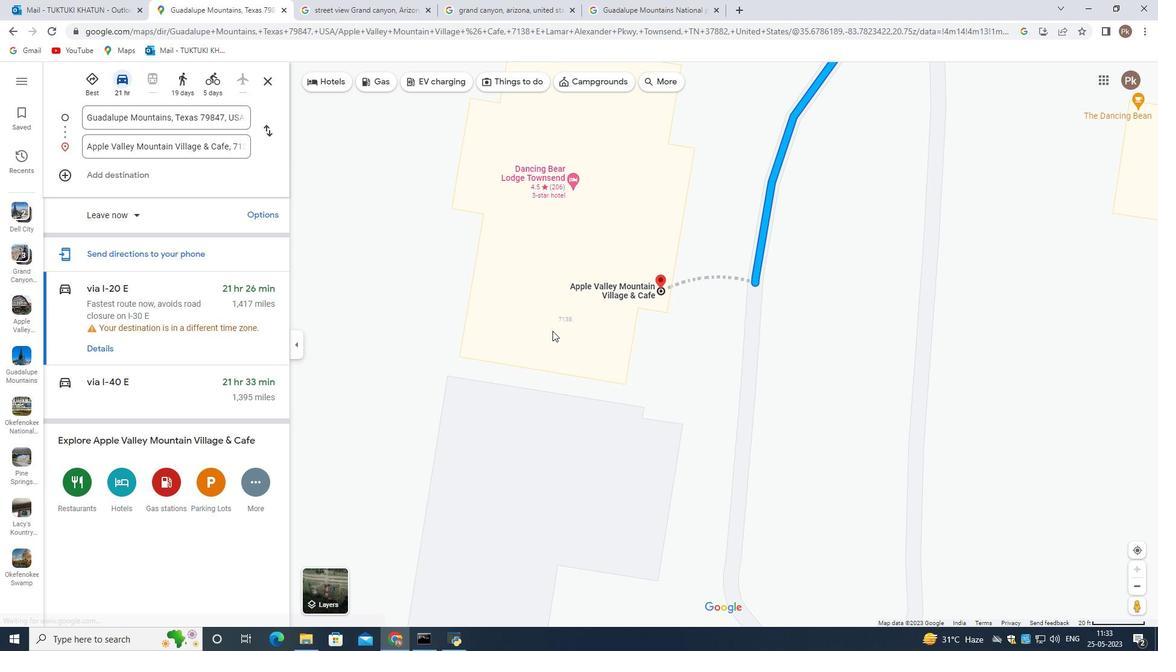 
Action: Mouse scrolled (552, 331) with delta (0, 0)
Screenshot: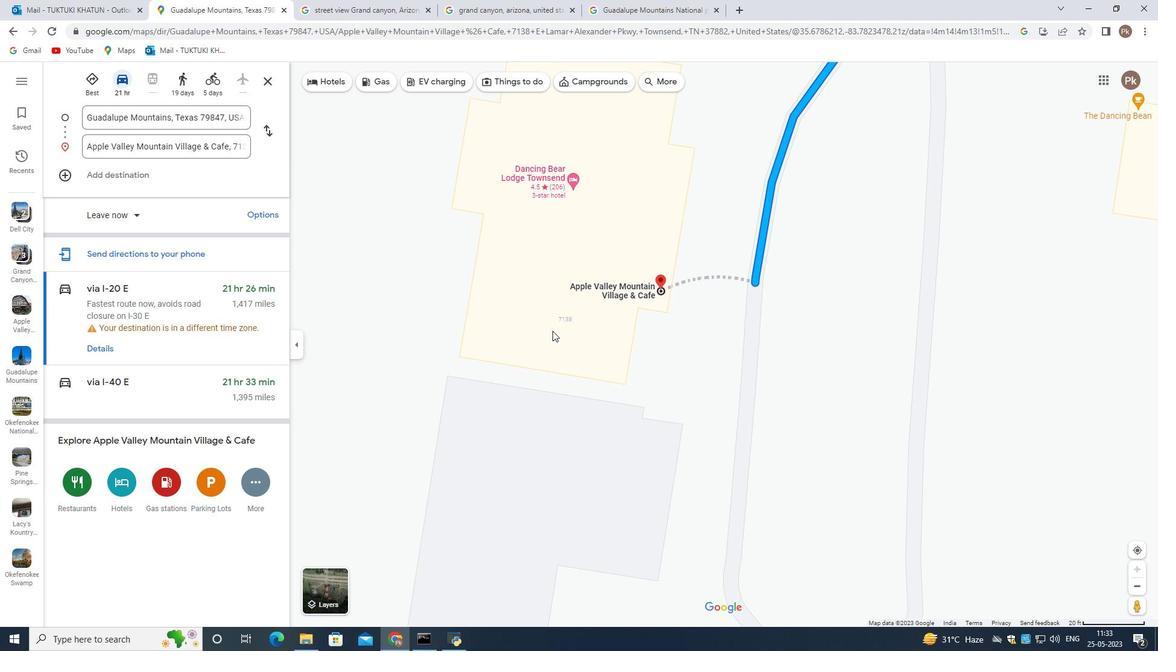 
Action: Mouse scrolled (552, 331) with delta (0, 0)
Screenshot: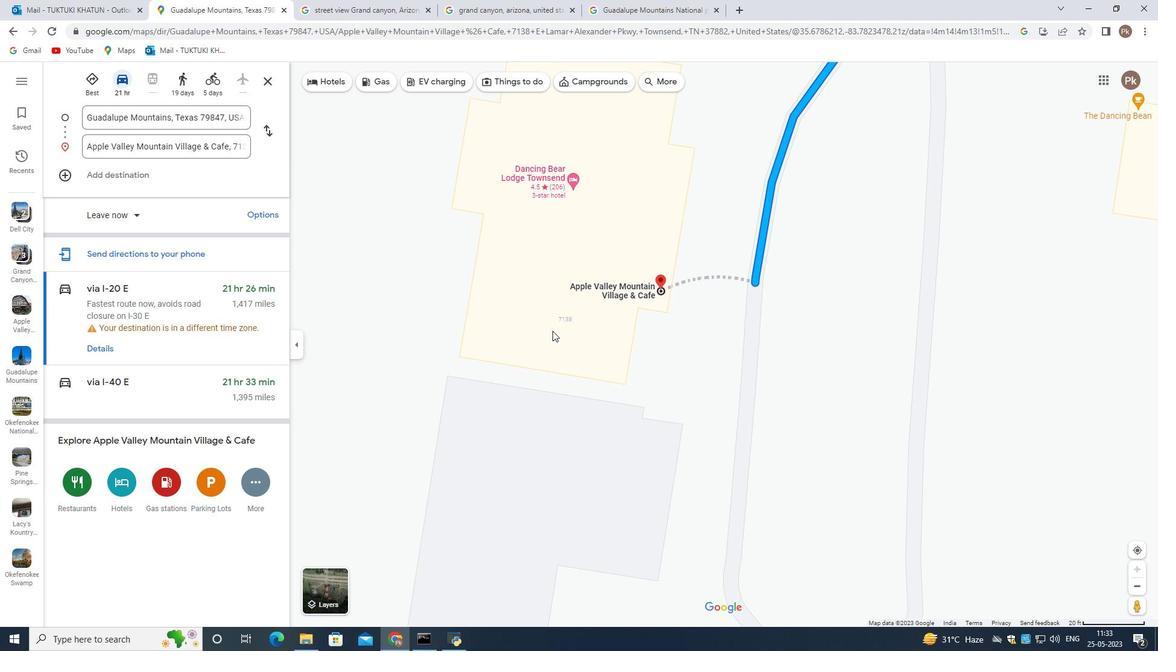 
Action: Mouse scrolled (552, 331) with delta (0, 0)
Screenshot: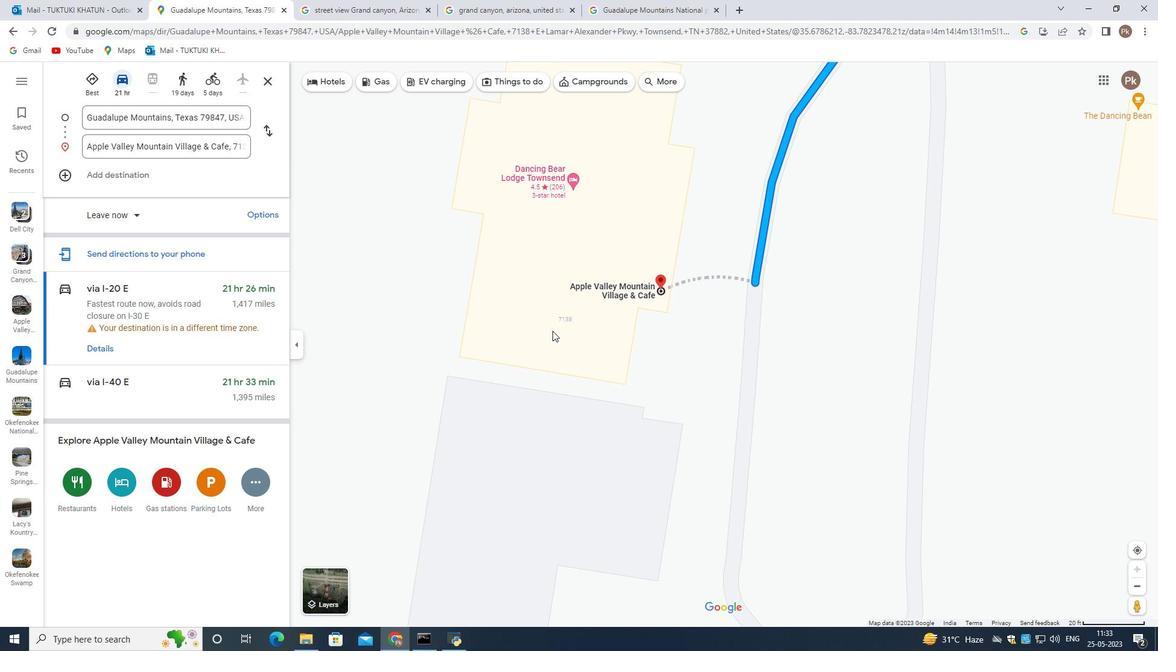 
Action: Mouse scrolled (552, 331) with delta (0, 0)
Screenshot: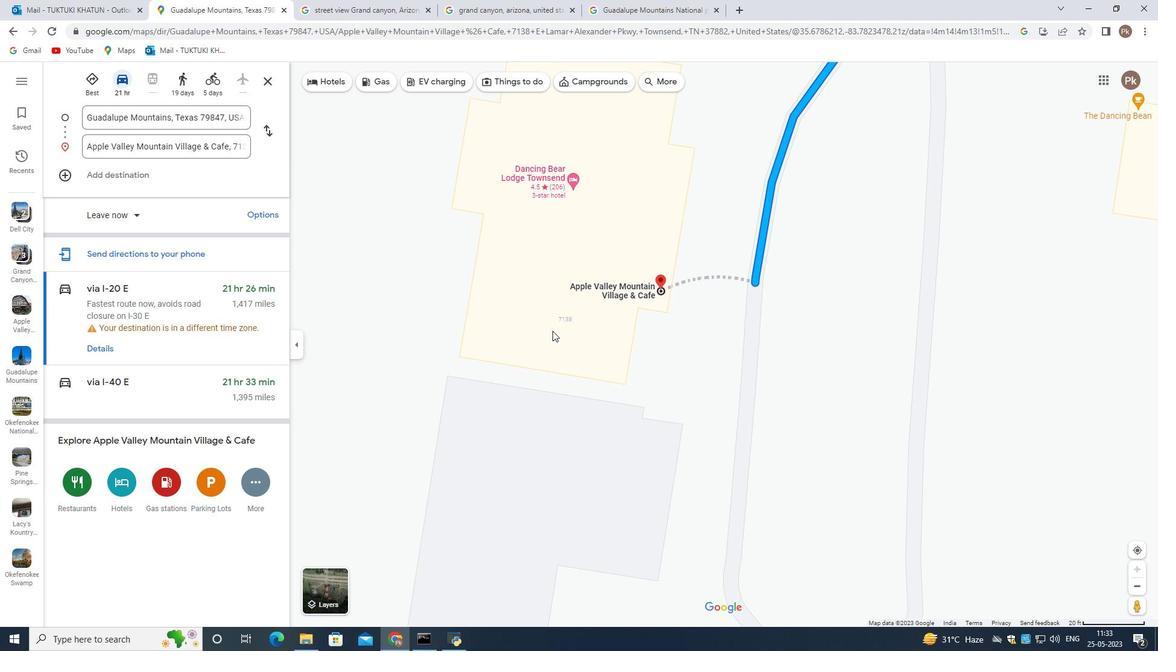 
Action: Mouse scrolled (552, 331) with delta (0, 0)
Screenshot: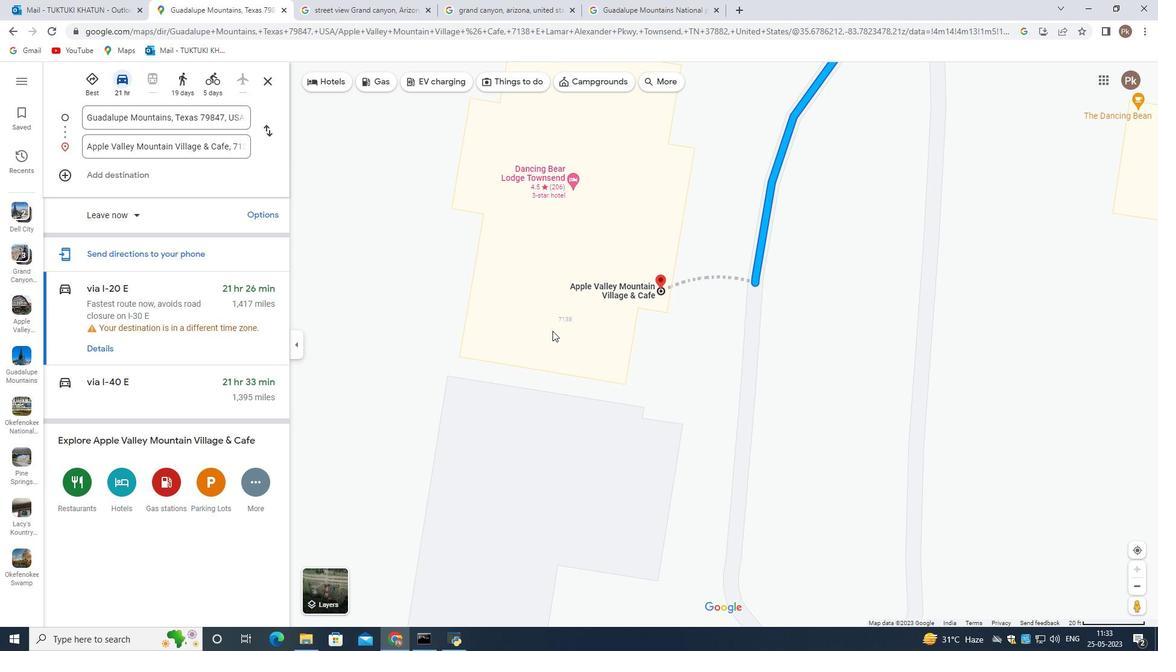 
Action: Mouse scrolled (552, 331) with delta (0, 0)
Screenshot: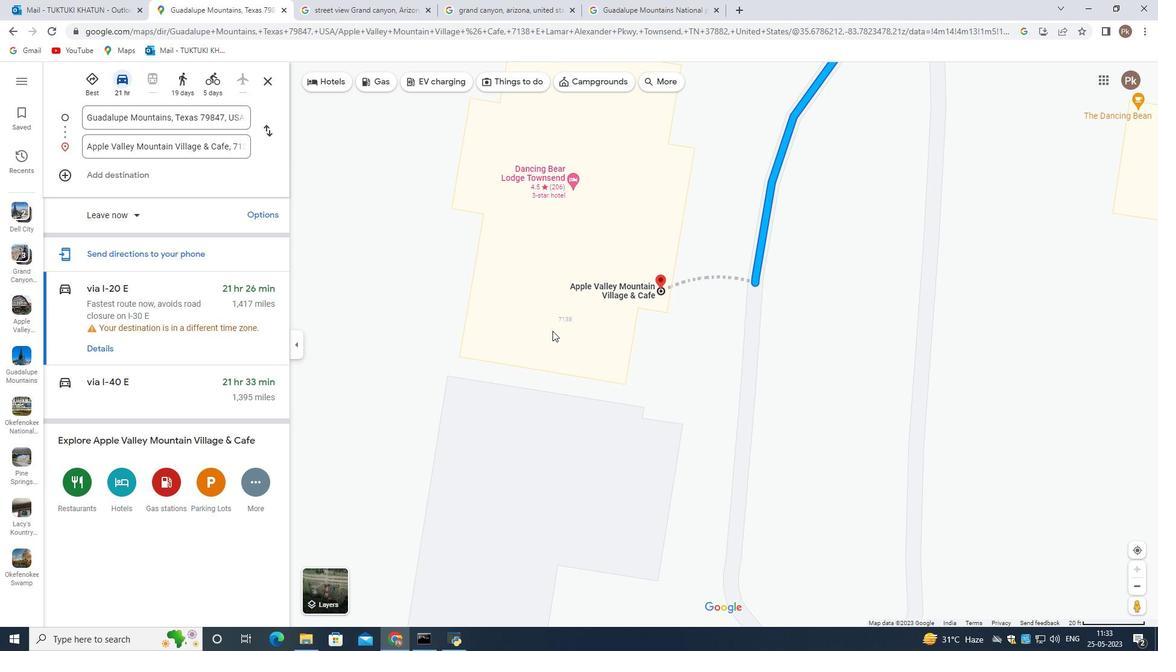 
Action: Mouse moved to (501, 302)
Screenshot: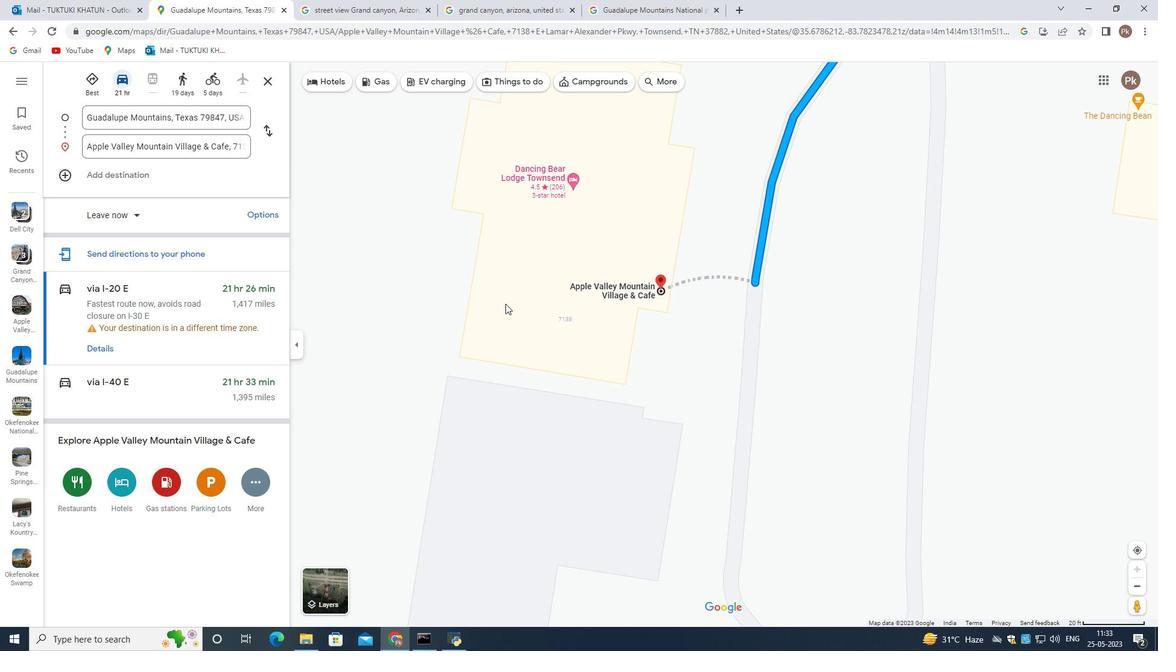 
Action: Mouse scrolled (501, 302) with delta (0, 0)
Screenshot: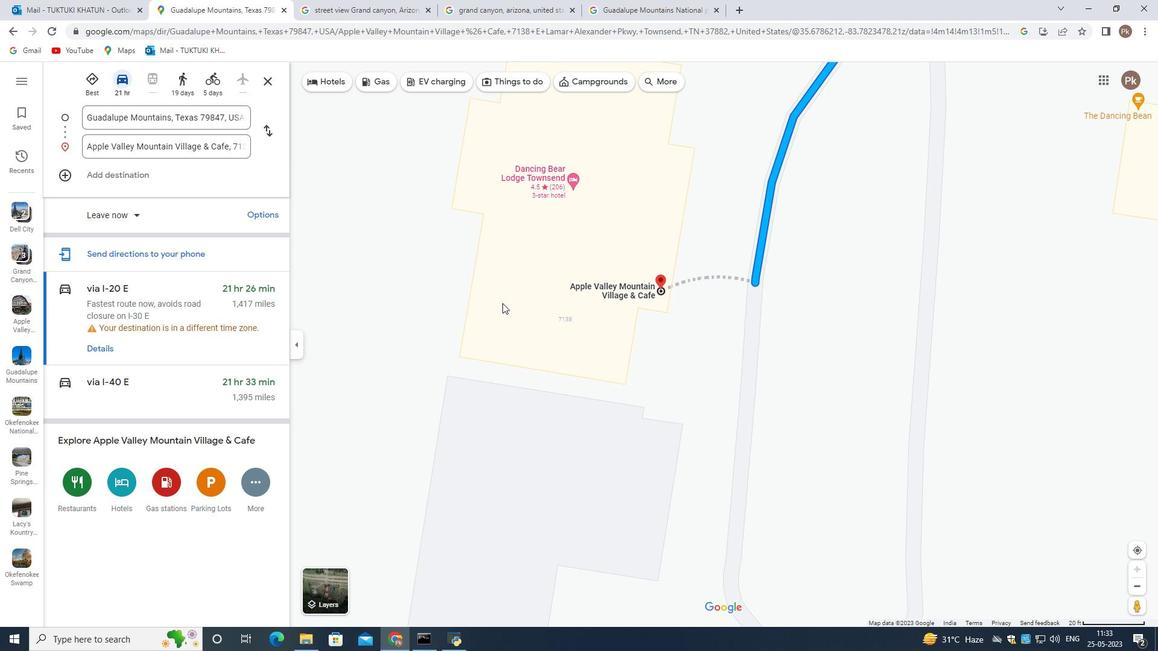 
Action: Mouse scrolled (501, 302) with delta (0, 0)
Screenshot: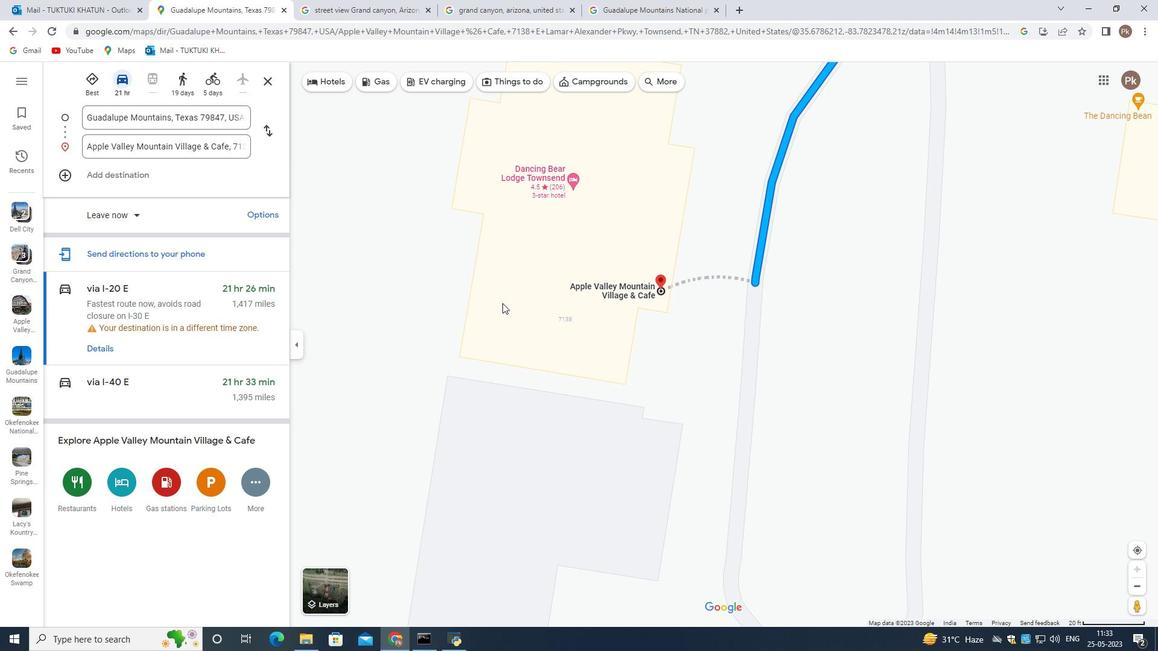 
Action: Mouse scrolled (501, 302) with delta (0, 0)
Screenshot: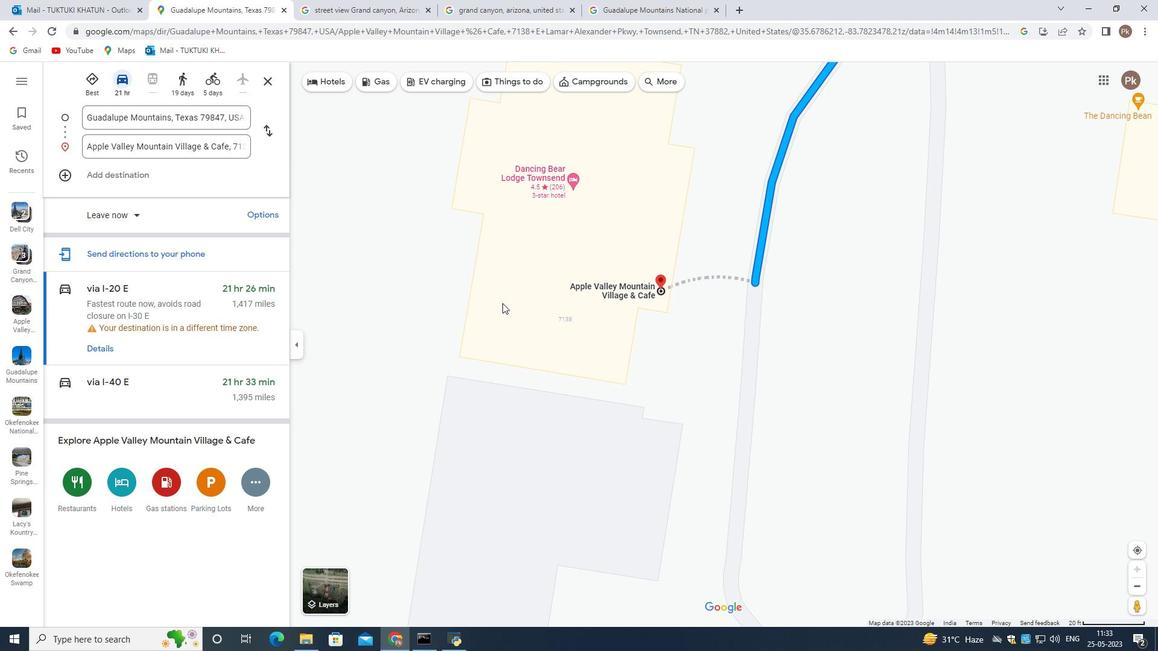 
Action: Mouse scrolled (501, 302) with delta (0, 0)
Screenshot: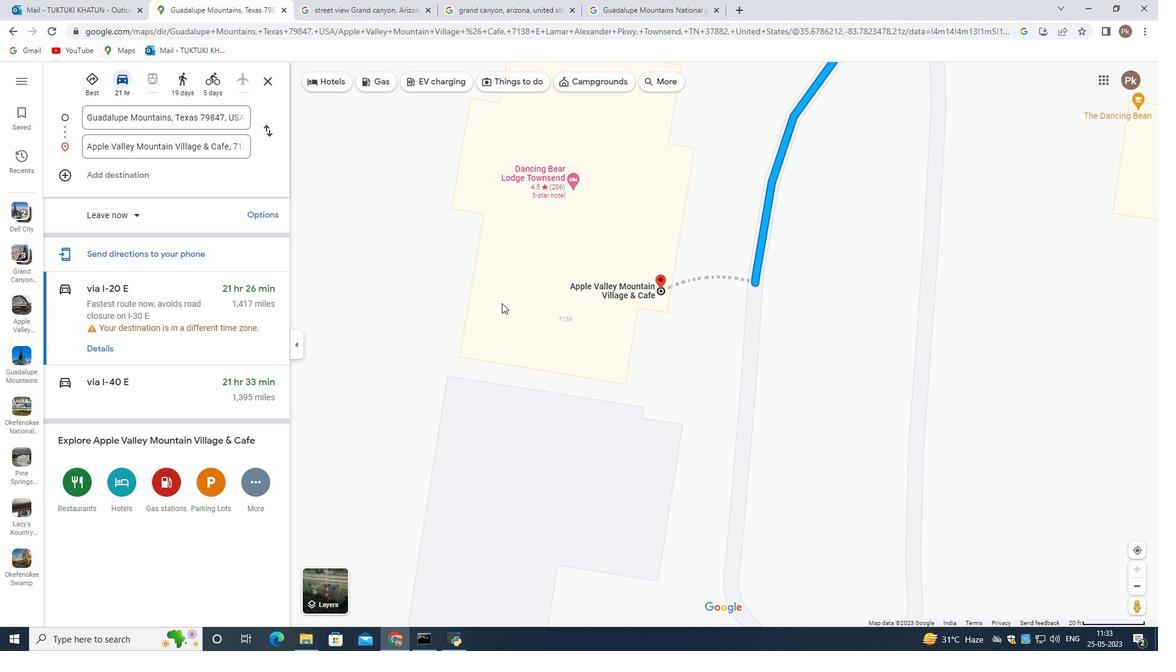 
Action: Mouse scrolled (501, 302) with delta (0, 0)
Screenshot: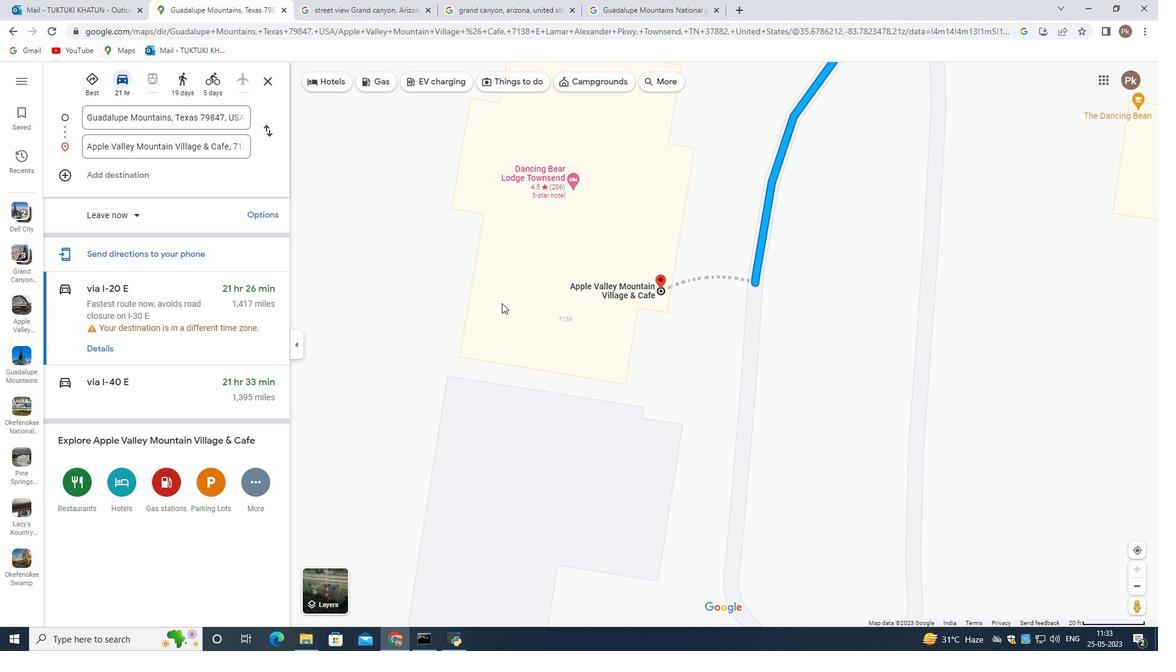 
Action: Mouse scrolled (501, 302) with delta (0, 0)
Screenshot: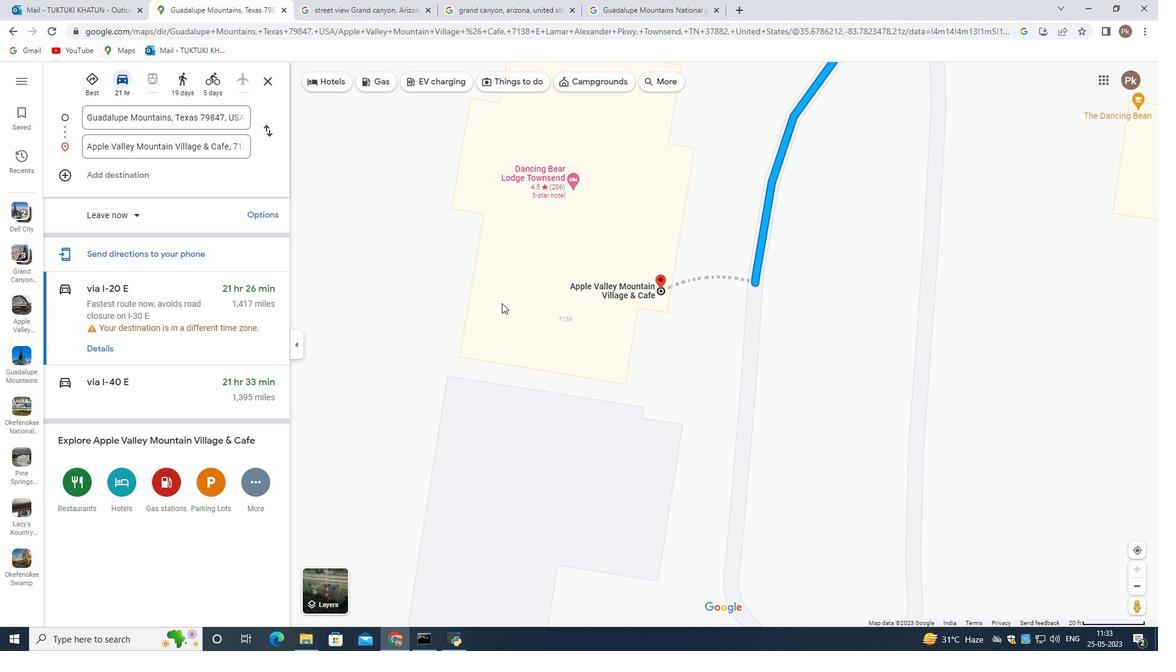 
Action: Mouse scrolled (501, 302) with delta (0, 0)
Screenshot: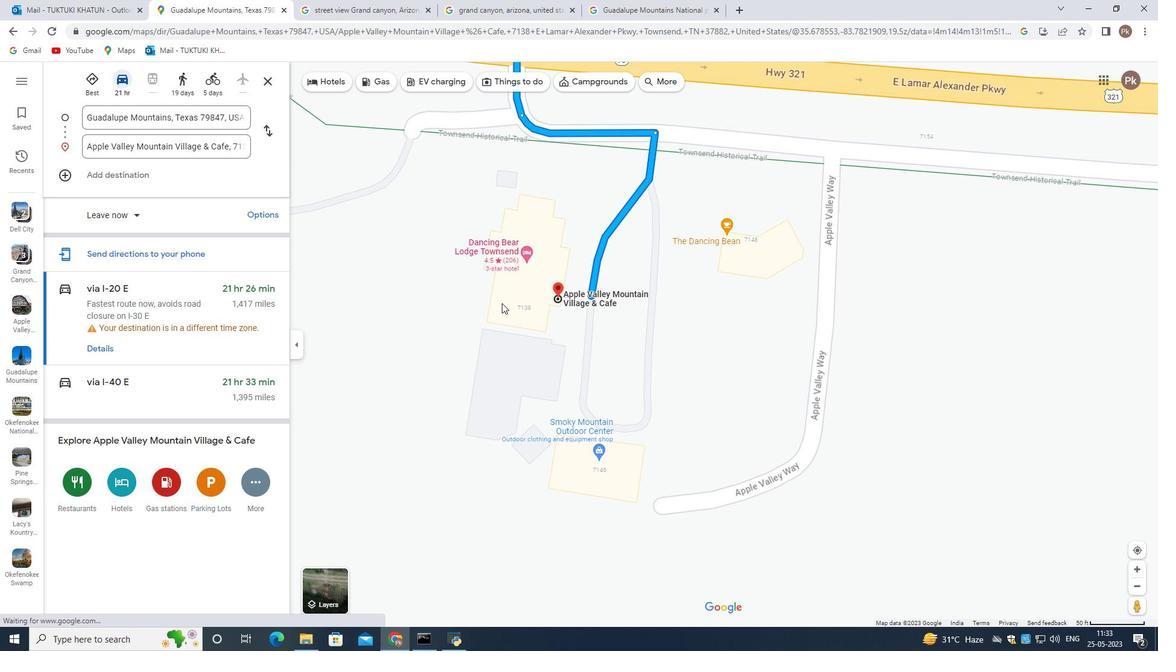 
Action: Mouse scrolled (501, 302) with delta (0, 0)
Screenshot: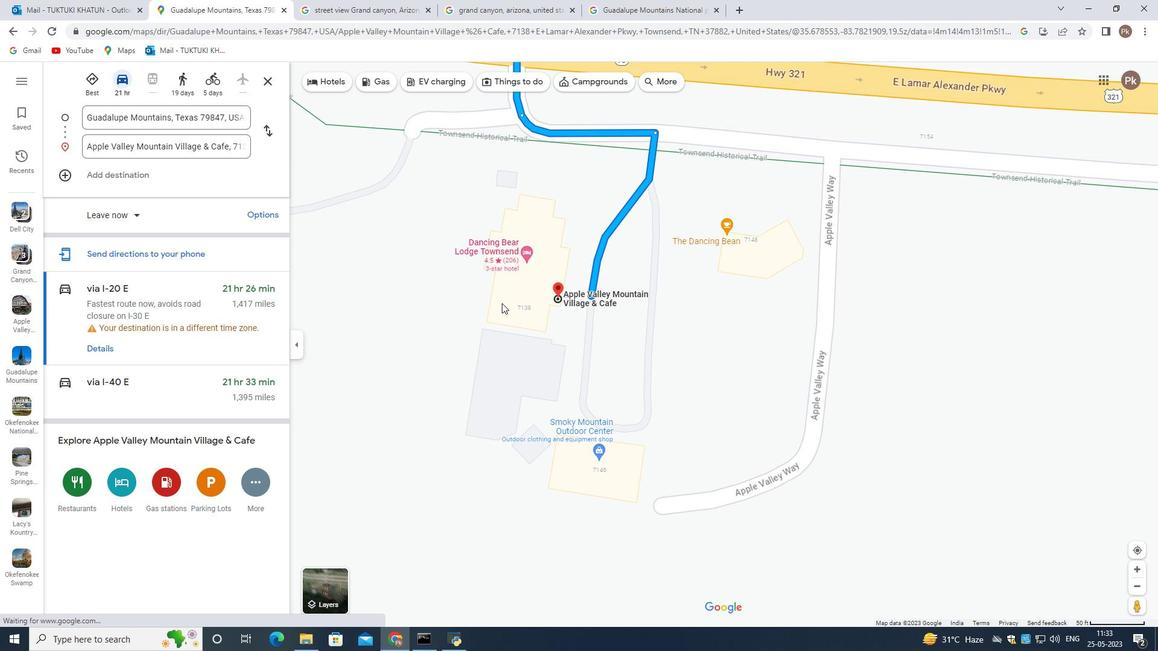 
Action: Mouse scrolled (501, 302) with delta (0, 0)
Screenshot: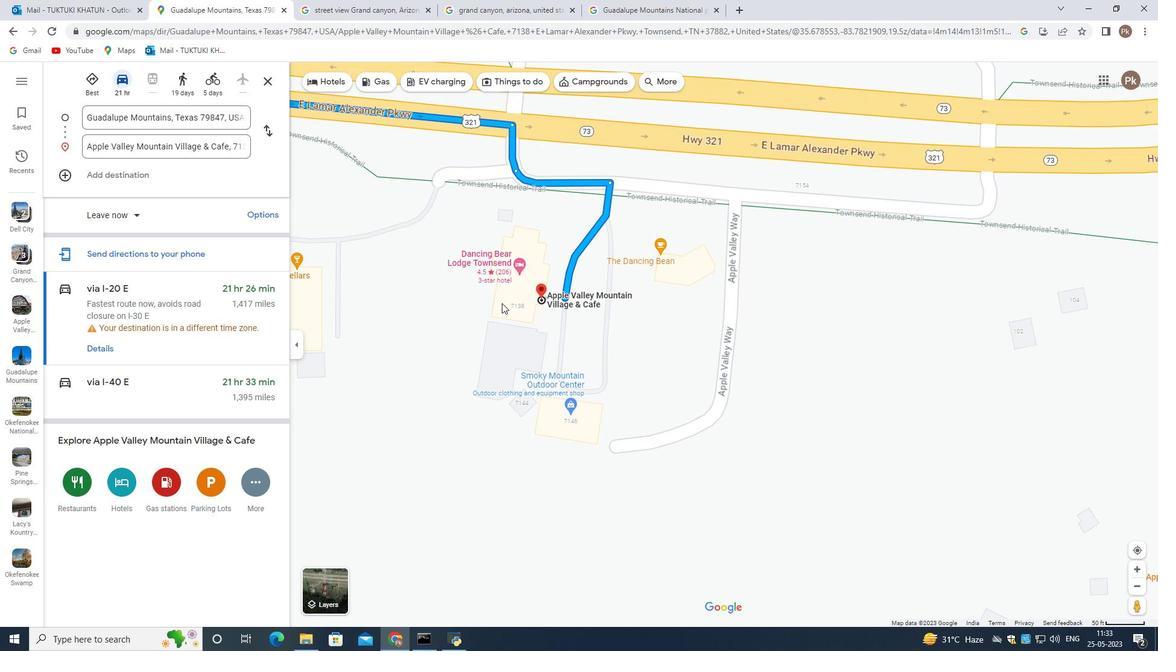 
Action: Mouse scrolled (501, 302) with delta (0, 0)
Screenshot: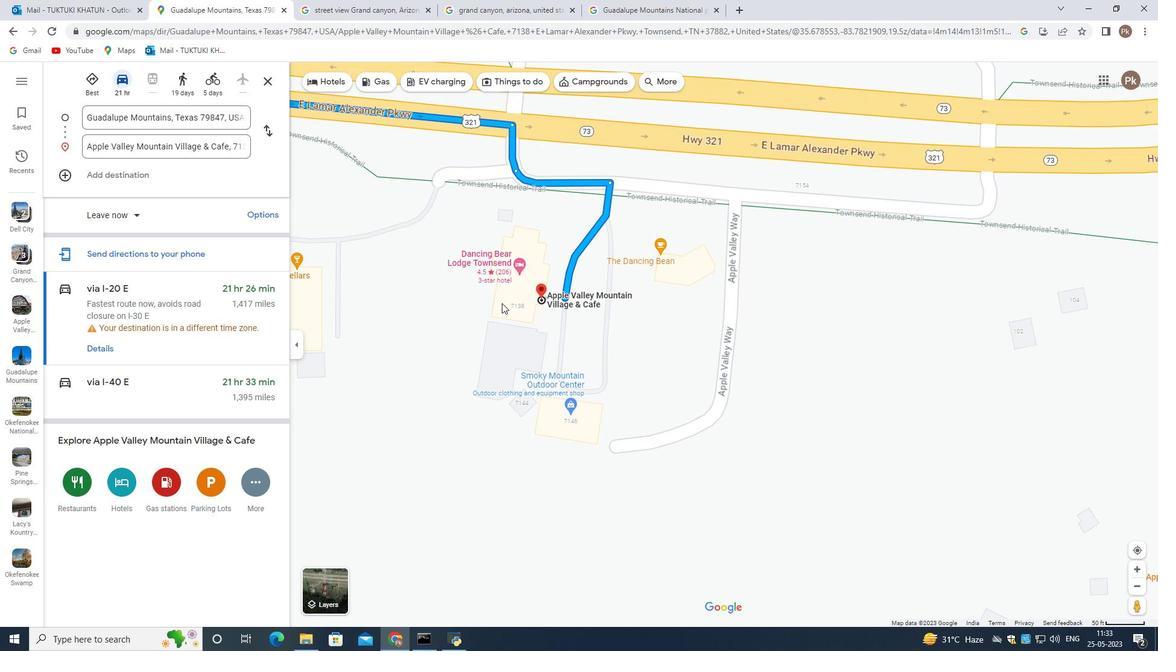 
Action: Mouse scrolled (501, 302) with delta (0, 0)
Screenshot: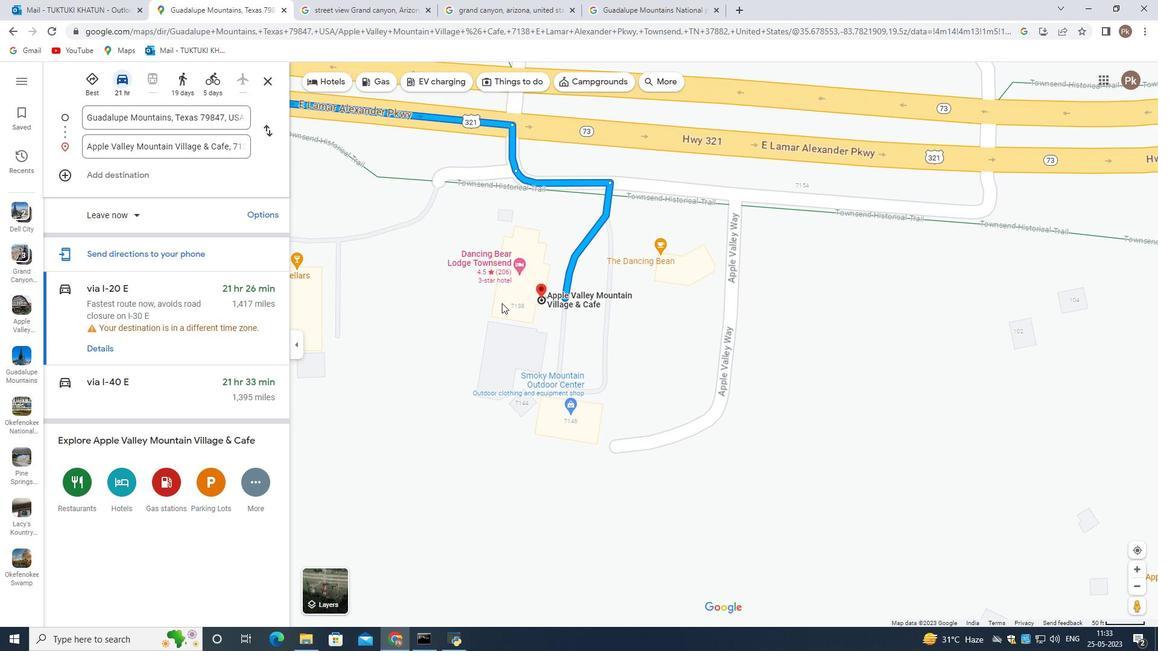 
Action: Mouse scrolled (501, 302) with delta (0, 0)
Screenshot: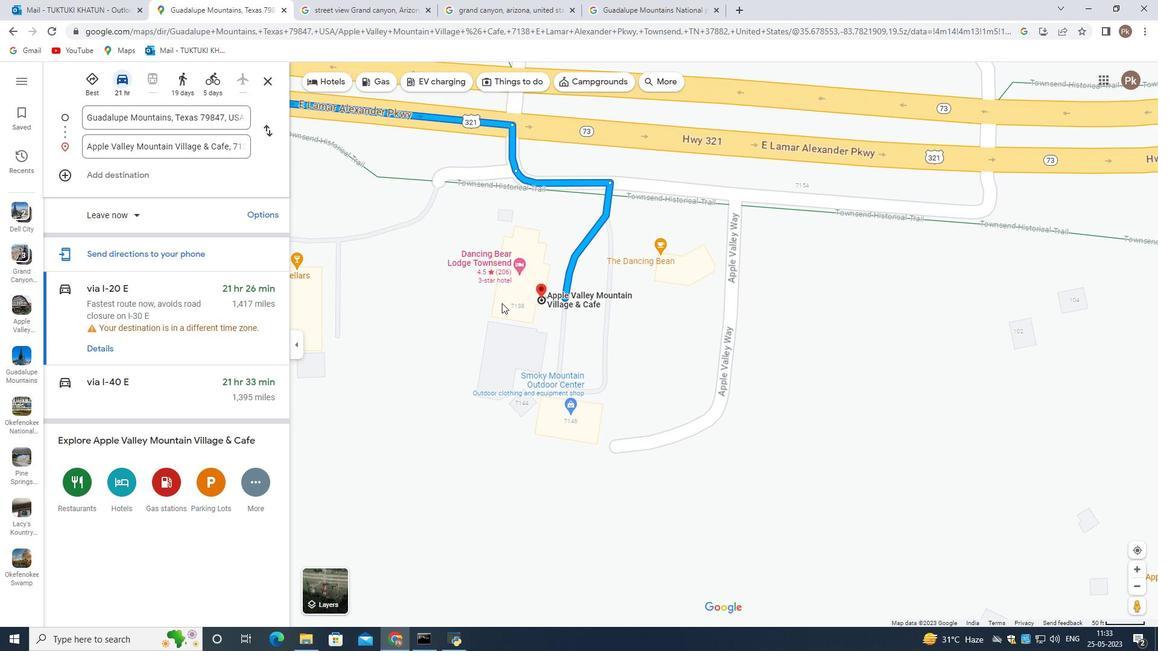
Action: Mouse moved to (447, 306)
Screenshot: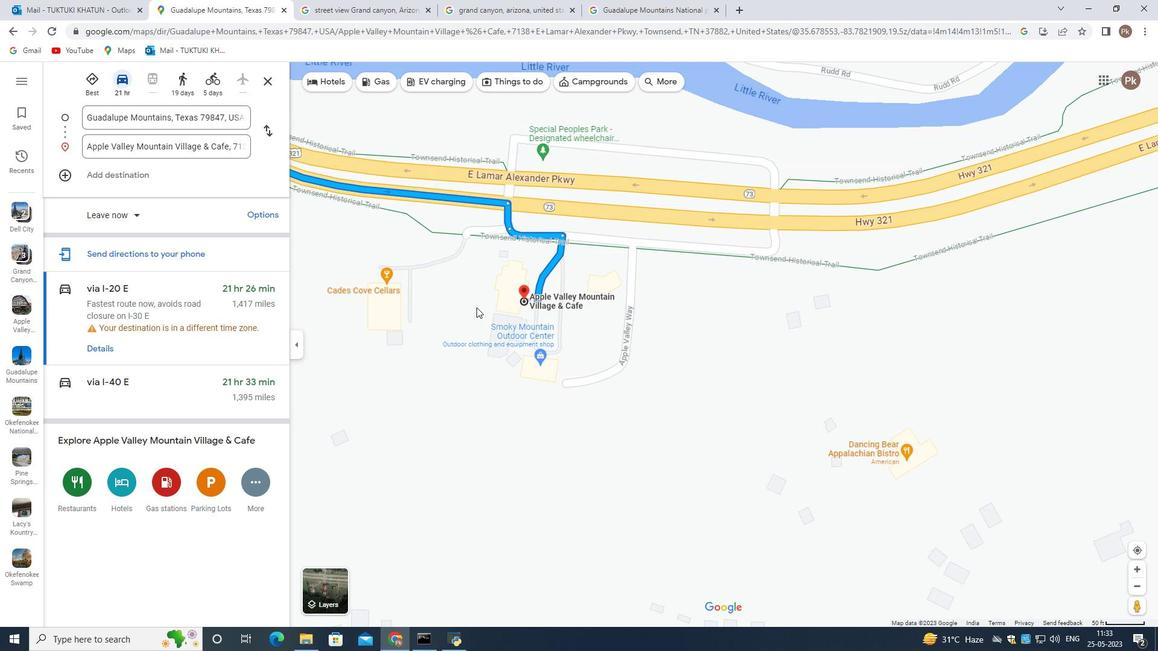 
Action: Mouse scrolled (447, 305) with delta (0, 0)
Screenshot: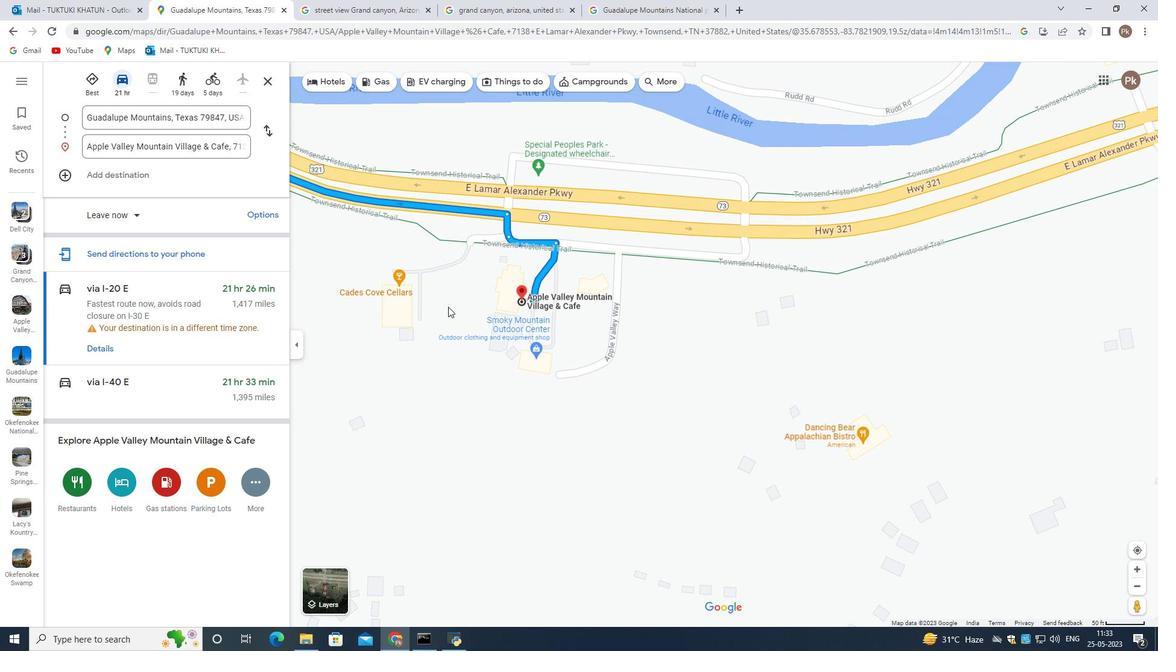 
Action: Mouse scrolled (447, 305) with delta (0, 0)
Screenshot: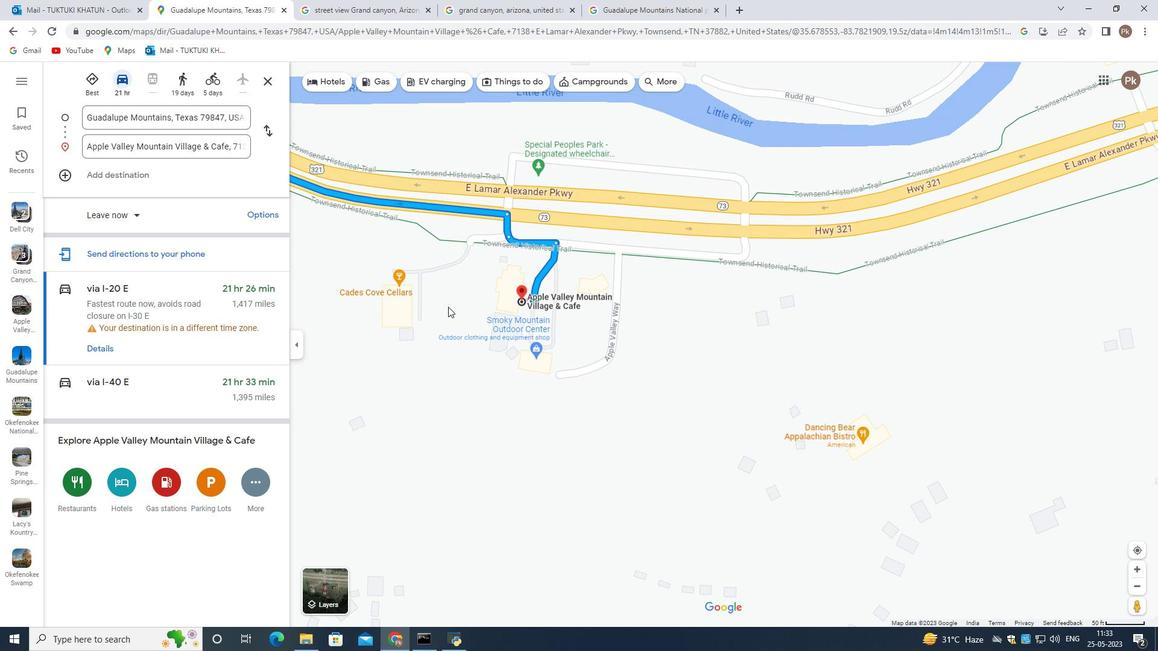 
Action: Mouse scrolled (447, 305) with delta (0, 0)
Screenshot: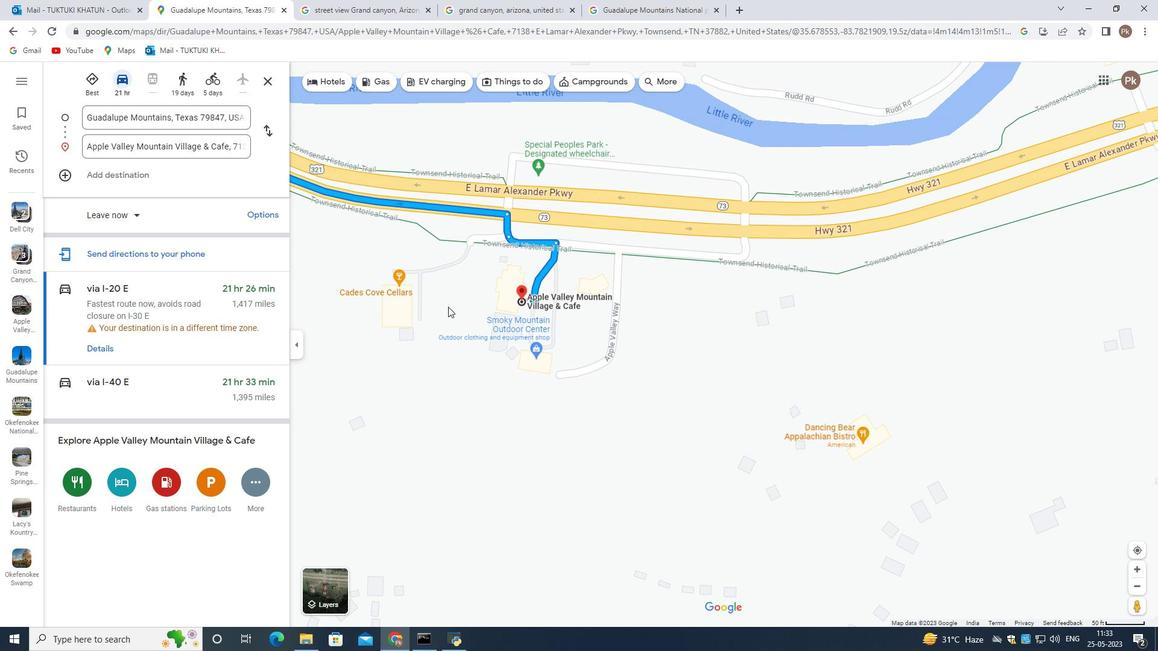 
Action: Mouse scrolled (447, 305) with delta (0, 0)
Screenshot: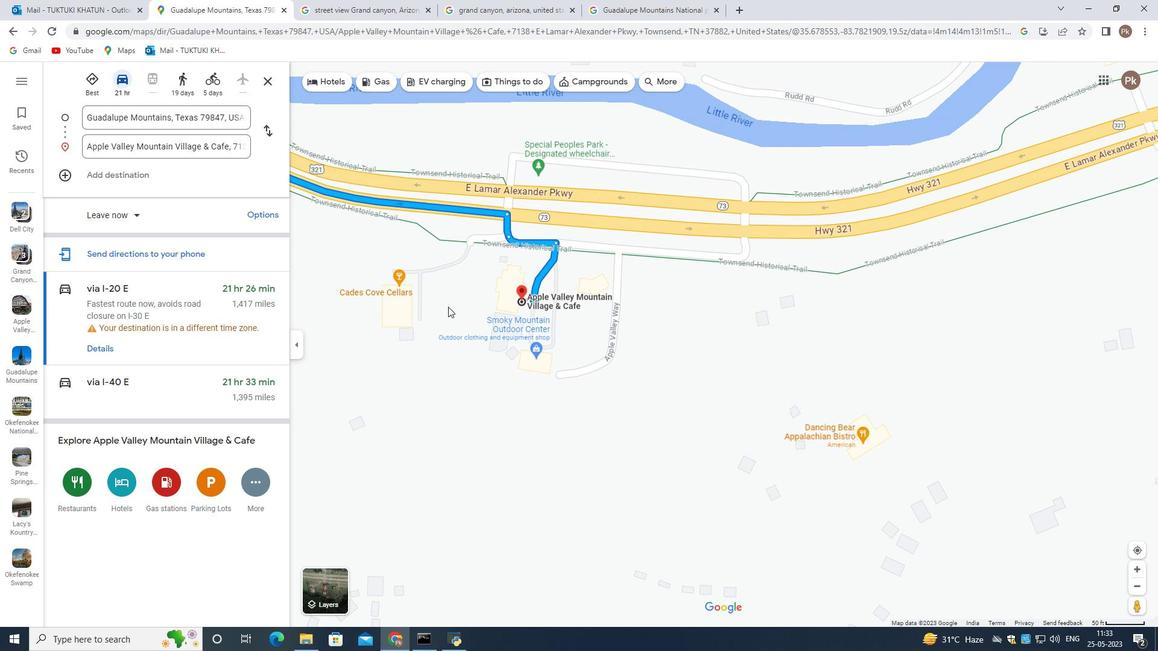 
Action: Mouse scrolled (447, 305) with delta (0, 0)
Screenshot: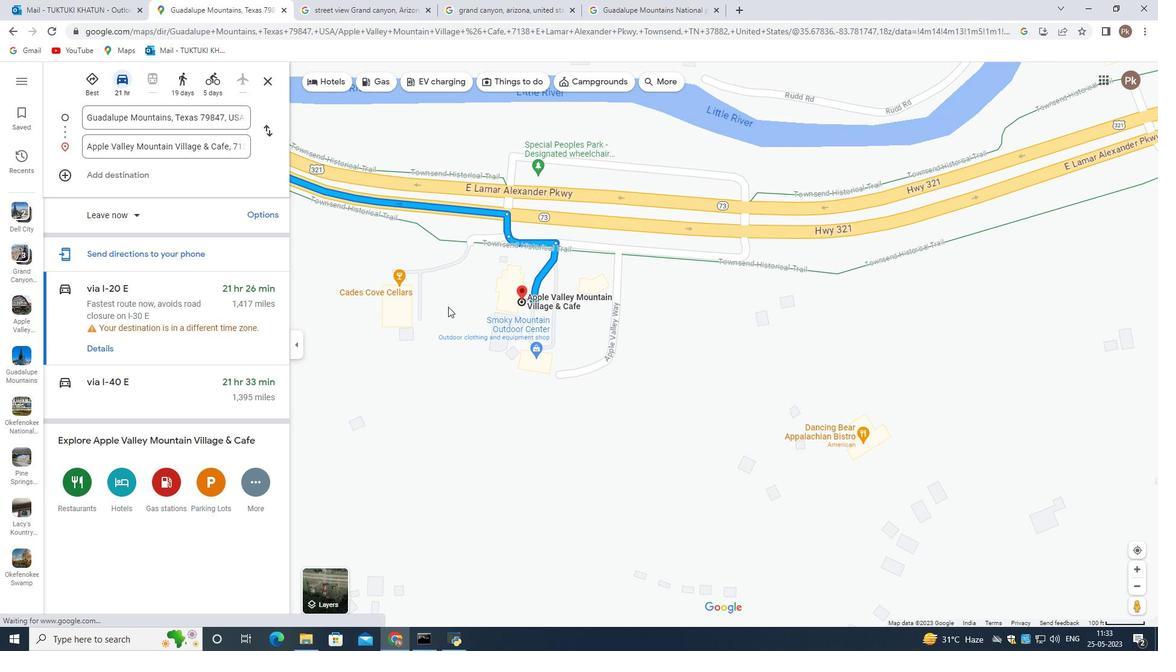
Action: Mouse scrolled (447, 305) with delta (0, 0)
Screenshot: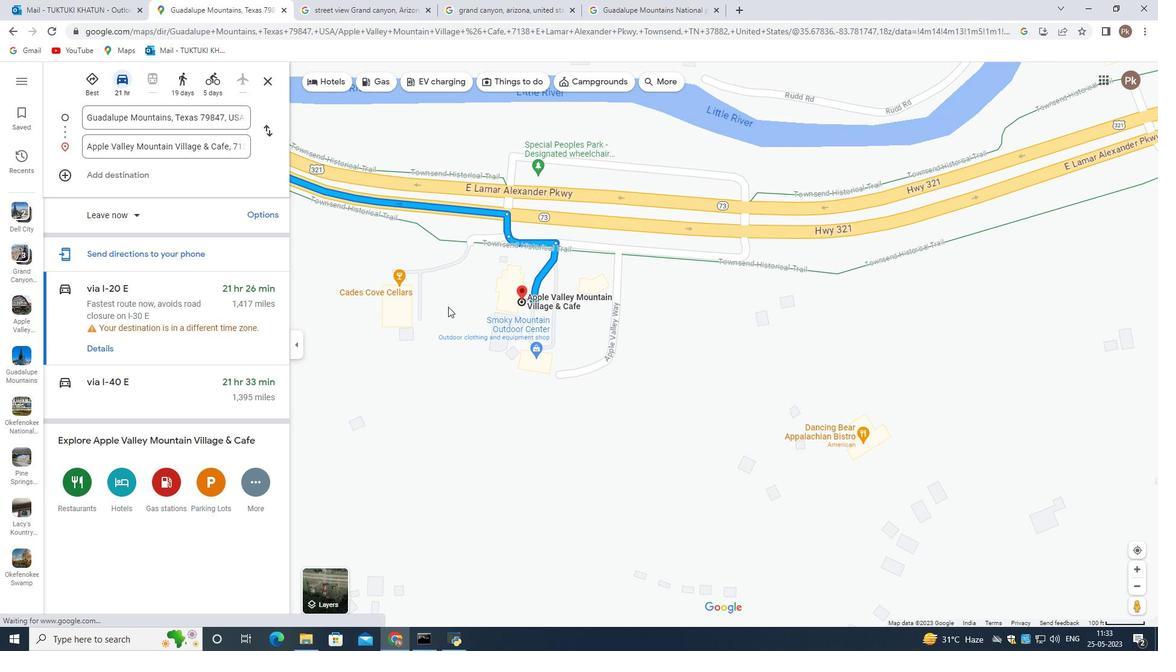 
Action: Mouse moved to (445, 306)
Screenshot: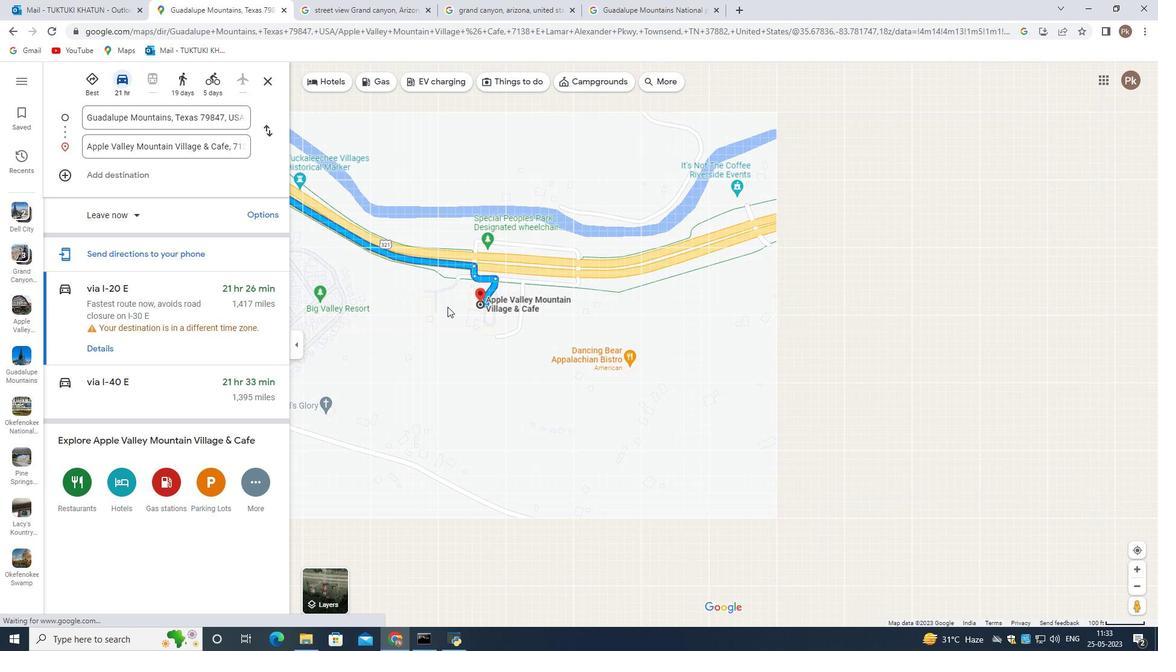 
Action: Mouse scrolled (445, 305) with delta (0, 0)
Screenshot: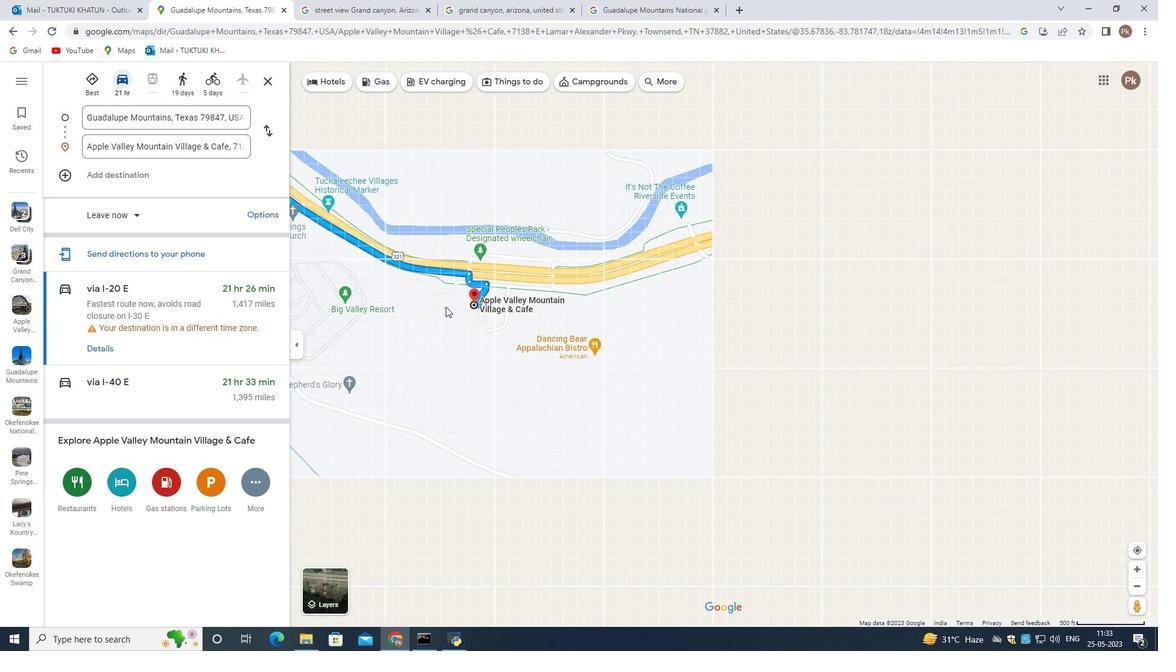 
Action: Mouse scrolled (445, 305) with delta (0, 0)
Screenshot: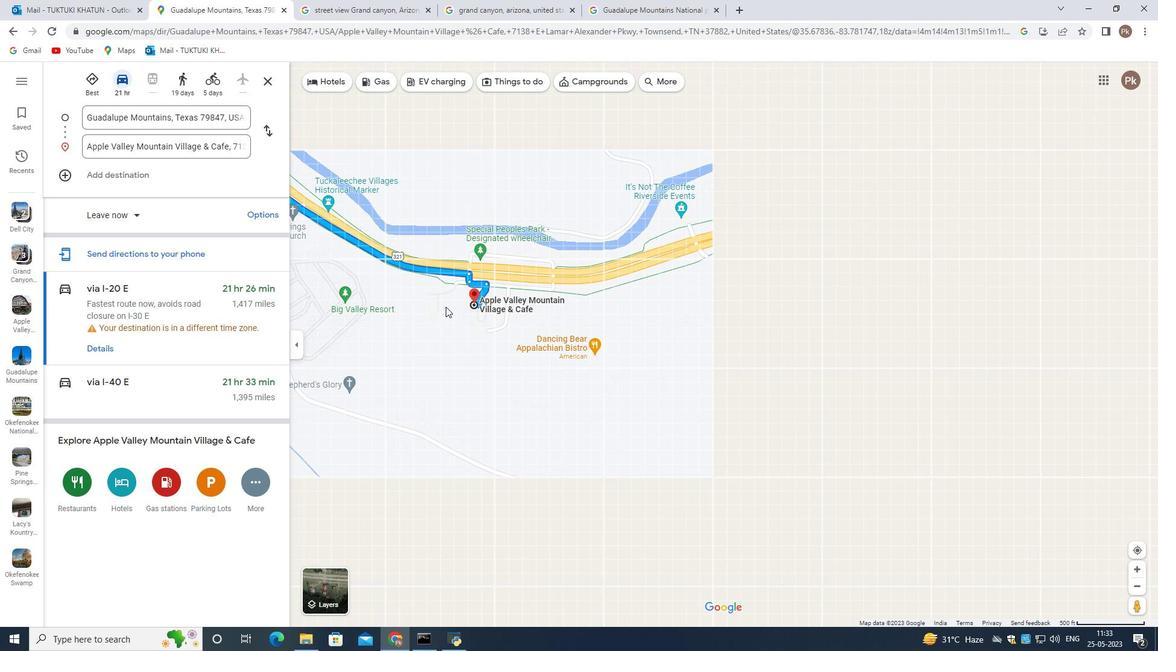 
Action: Mouse moved to (444, 306)
Screenshot: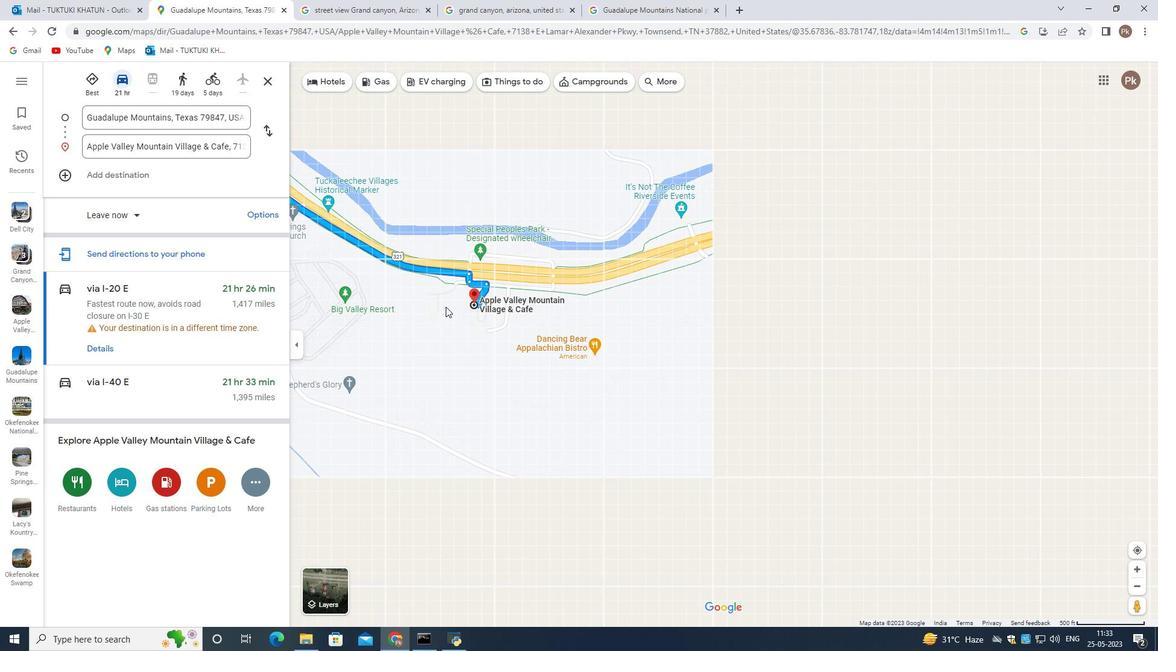 
Action: Mouse scrolled (444, 305) with delta (0, 0)
Screenshot: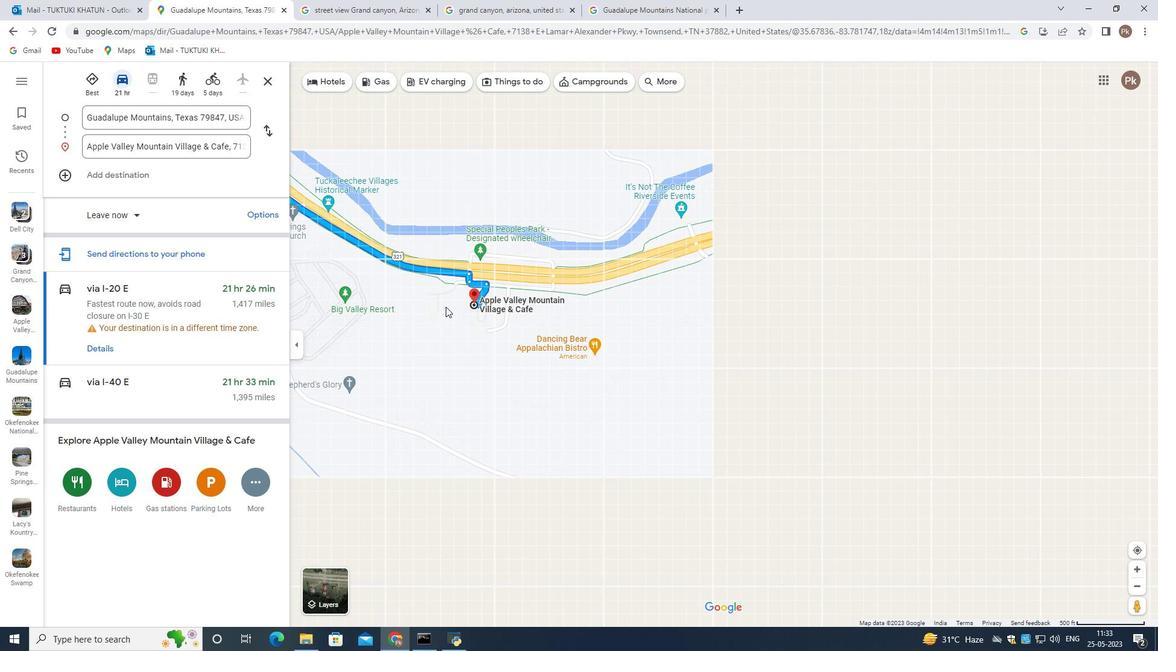 
Action: Mouse scrolled (444, 305) with delta (0, 0)
Screenshot: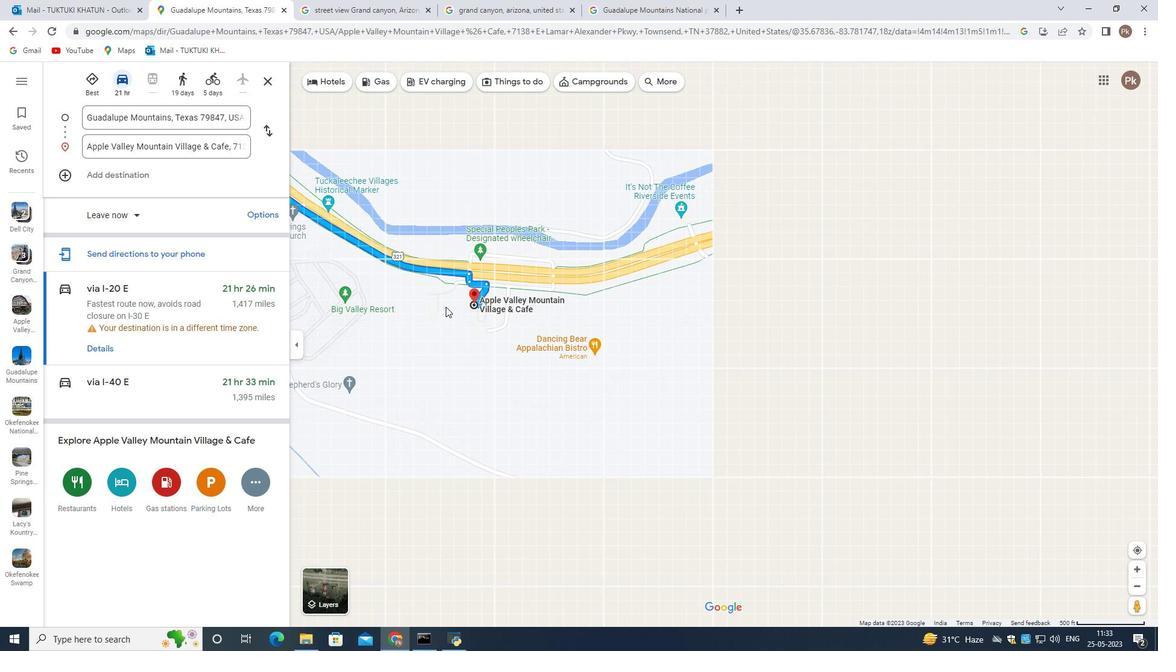 
Action: Mouse scrolled (444, 305) with delta (0, 0)
Screenshot: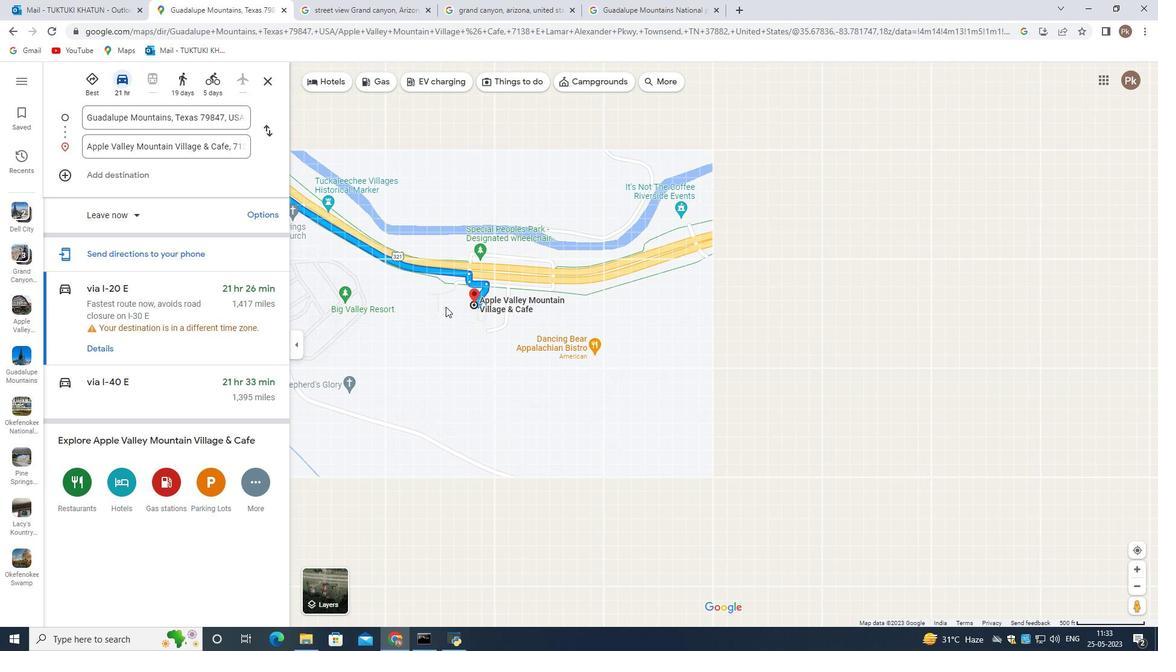 
Action: Mouse scrolled (444, 305) with delta (0, 0)
Screenshot: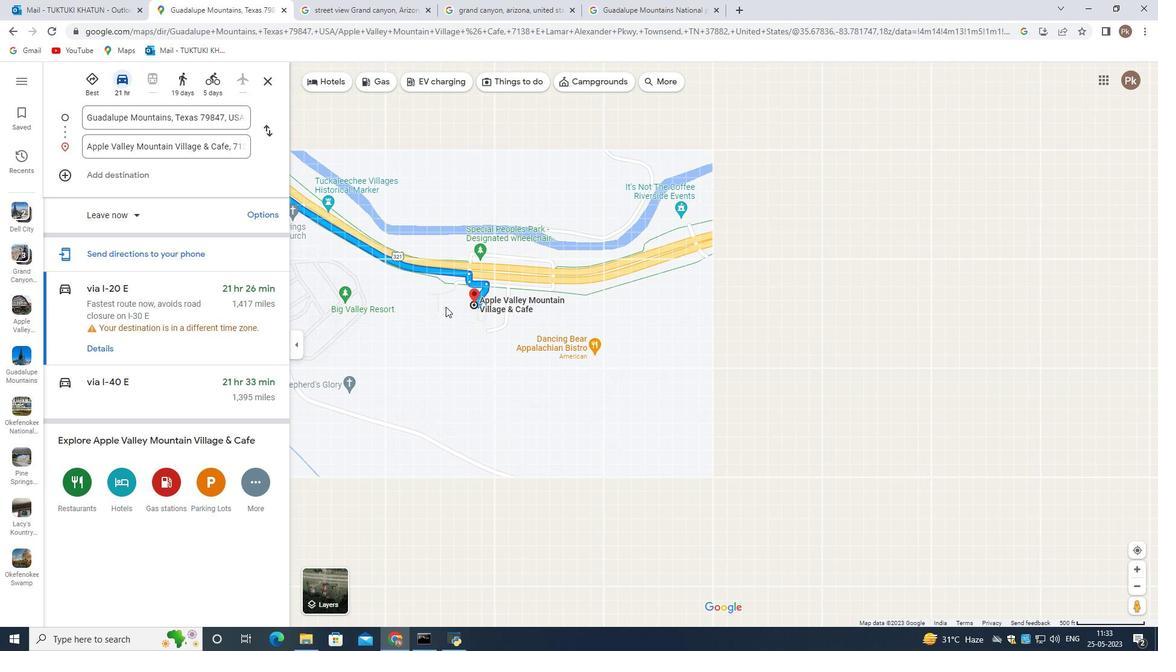 
Action: Mouse scrolled (444, 305) with delta (0, 0)
Screenshot: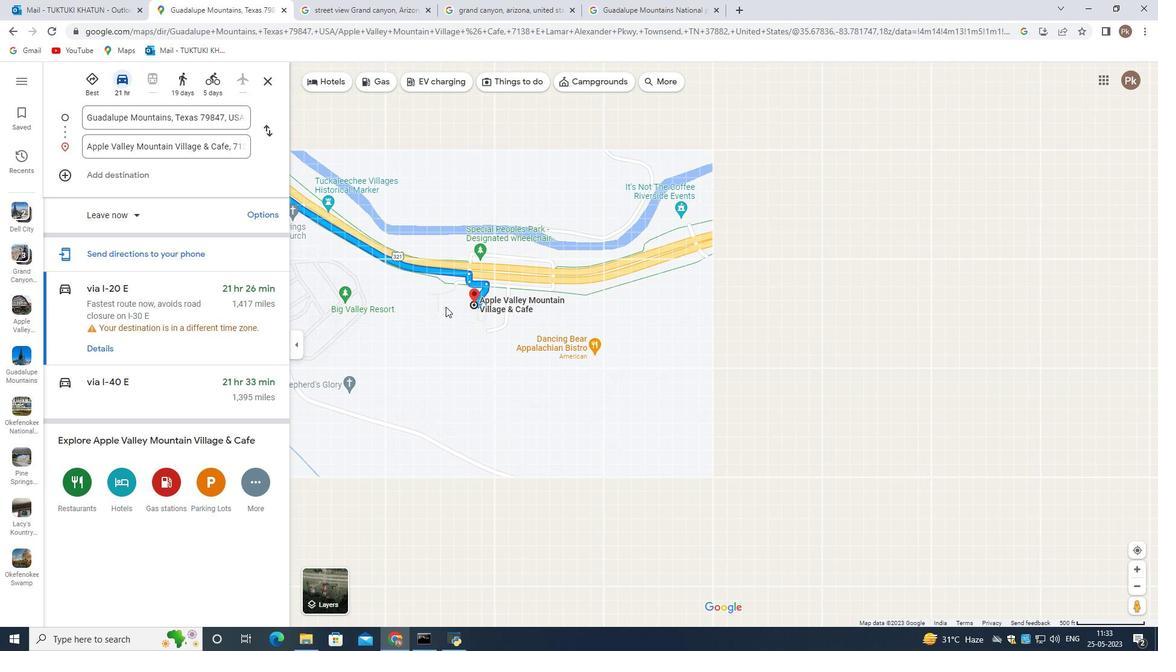 
Action: Mouse moved to (455, 326)
Screenshot: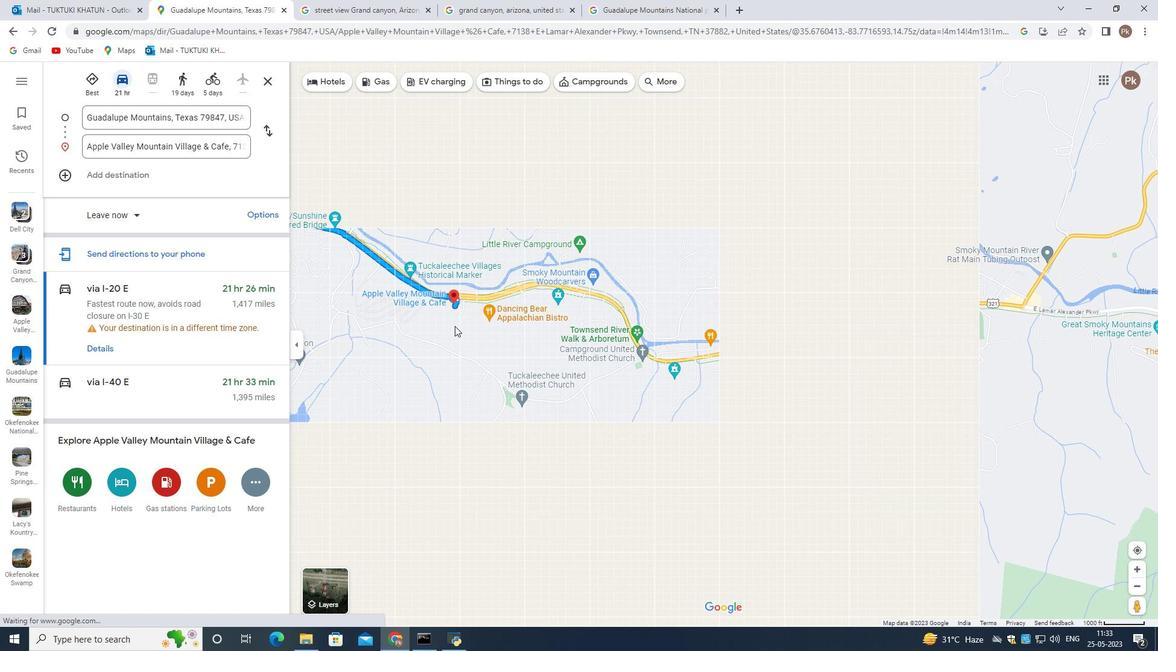 
Action: Mouse scrolled (455, 325) with delta (0, 0)
Screenshot: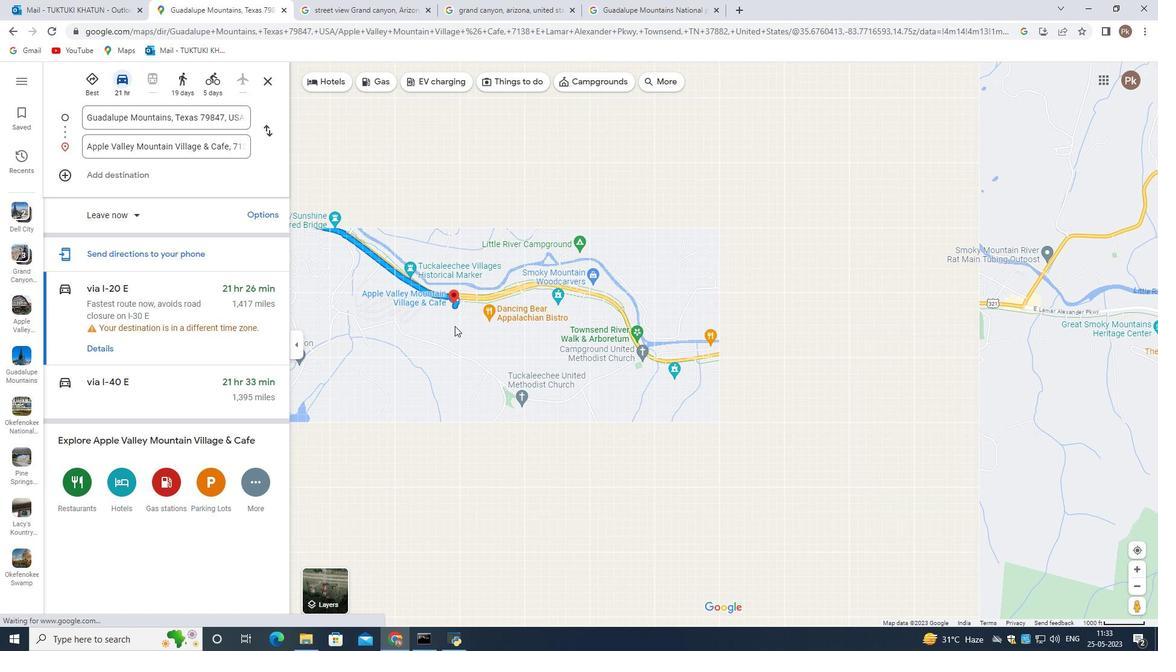 
Action: Mouse scrolled (455, 325) with delta (0, 0)
Screenshot: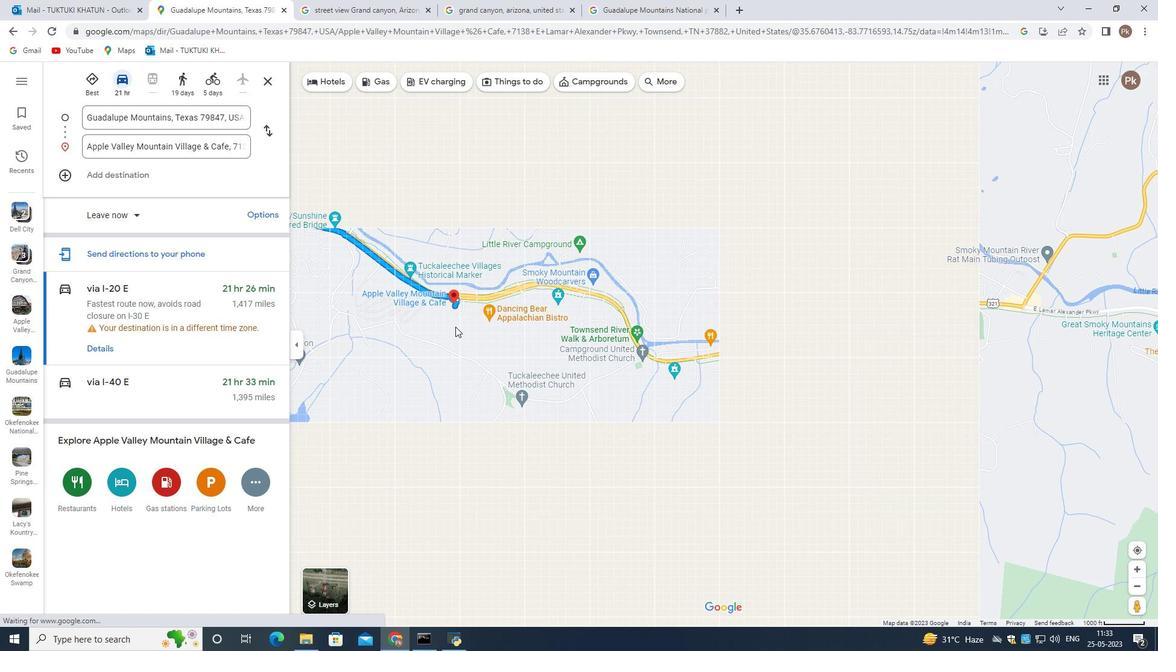 
Action: Mouse scrolled (455, 325) with delta (0, 0)
Screenshot: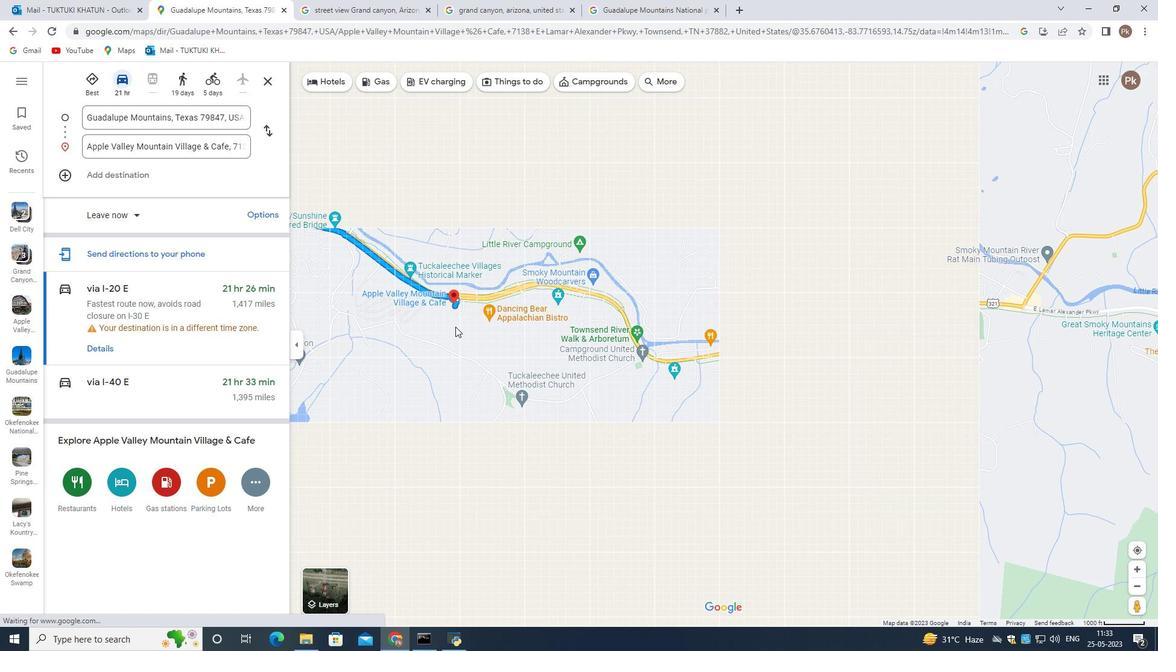 
Action: Mouse scrolled (455, 325) with delta (0, 0)
Screenshot: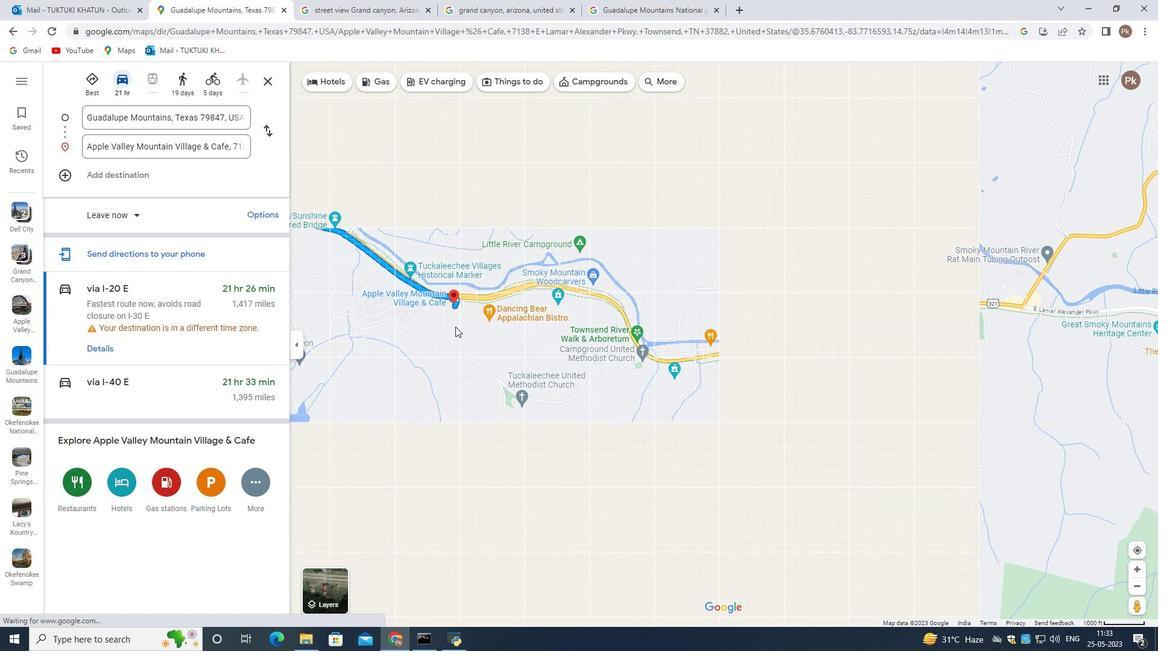 
Action: Mouse scrolled (455, 325) with delta (0, 0)
Screenshot: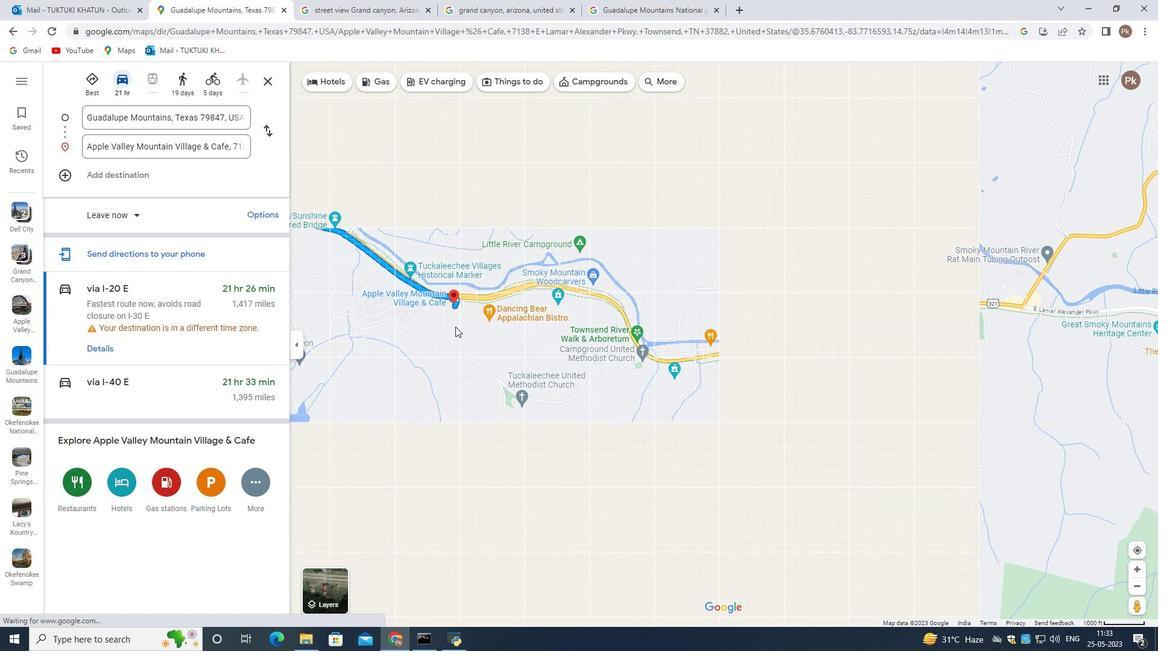 
Action: Mouse scrolled (455, 325) with delta (0, 0)
Screenshot: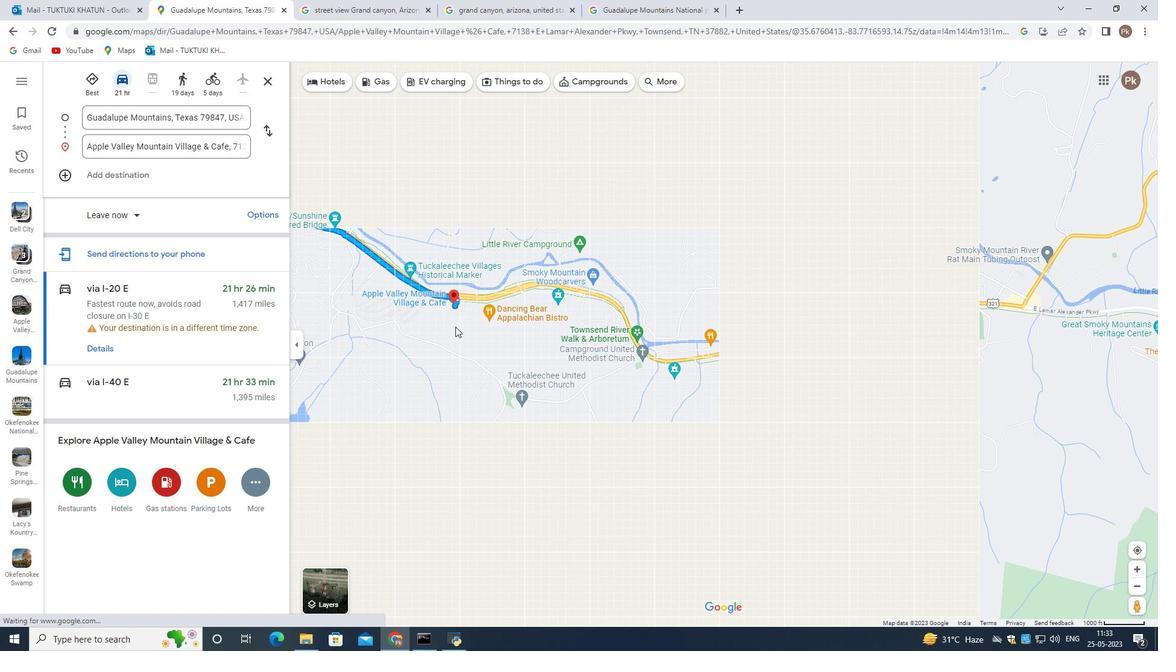 
Action: Mouse moved to (483, 389)
Screenshot: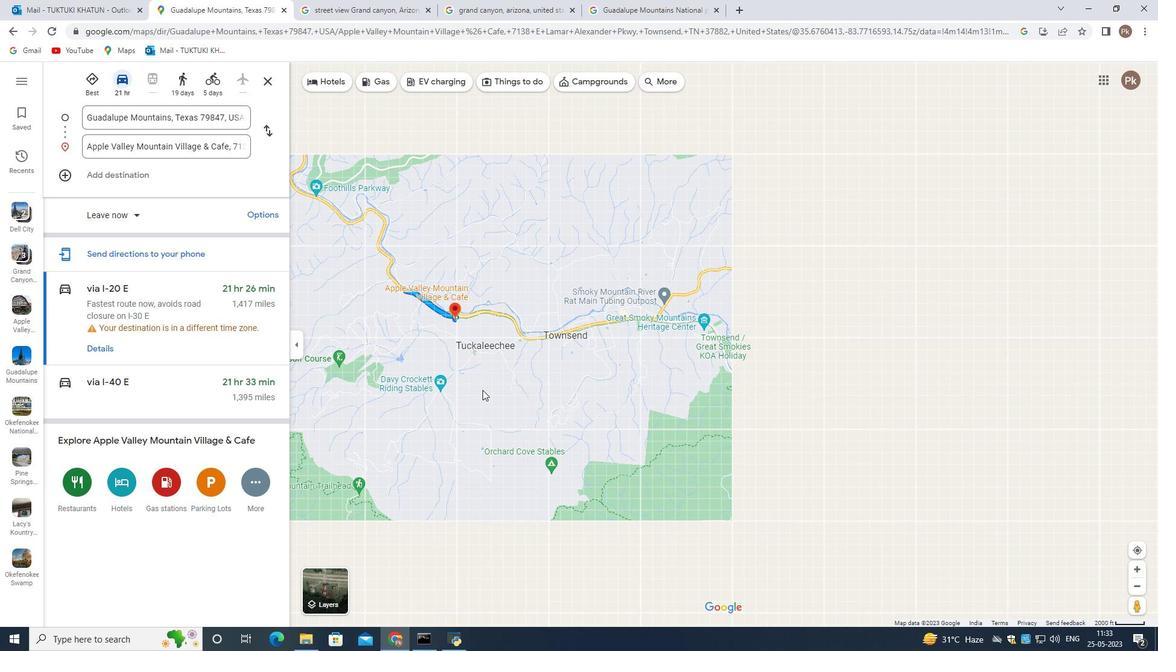 
Action: Mouse scrolled (483, 388) with delta (0, 0)
Screenshot: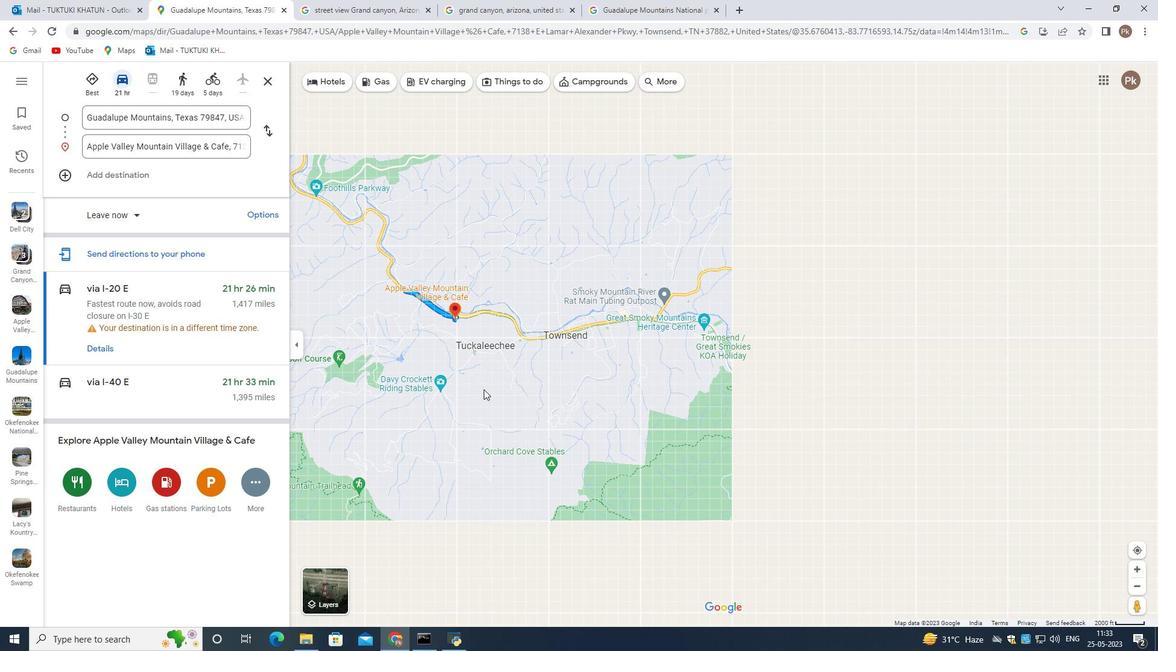 
Action: Mouse scrolled (483, 388) with delta (0, 0)
Screenshot: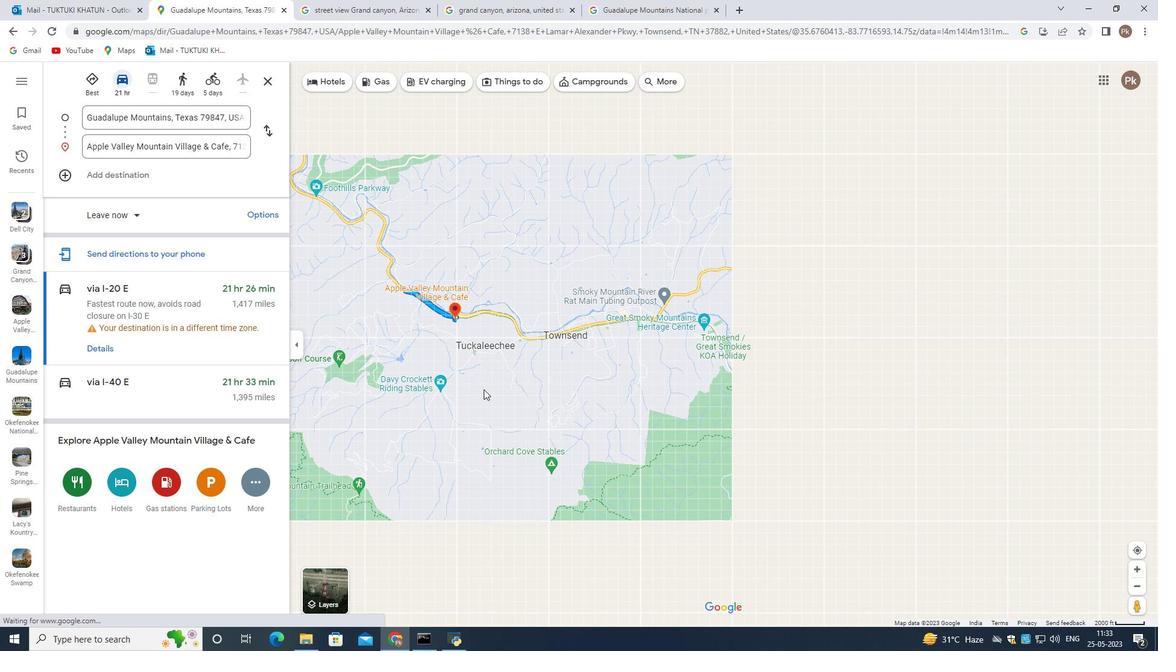 
Action: Mouse scrolled (483, 388) with delta (0, 0)
Screenshot: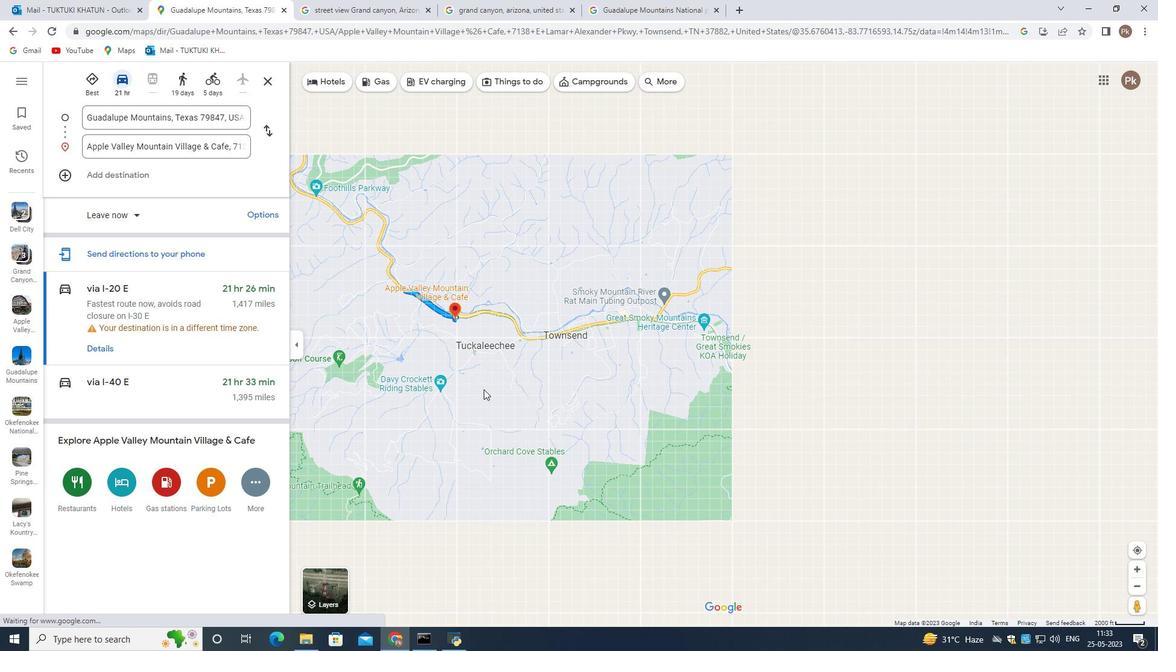 
Action: Mouse scrolled (483, 388) with delta (0, 0)
Screenshot: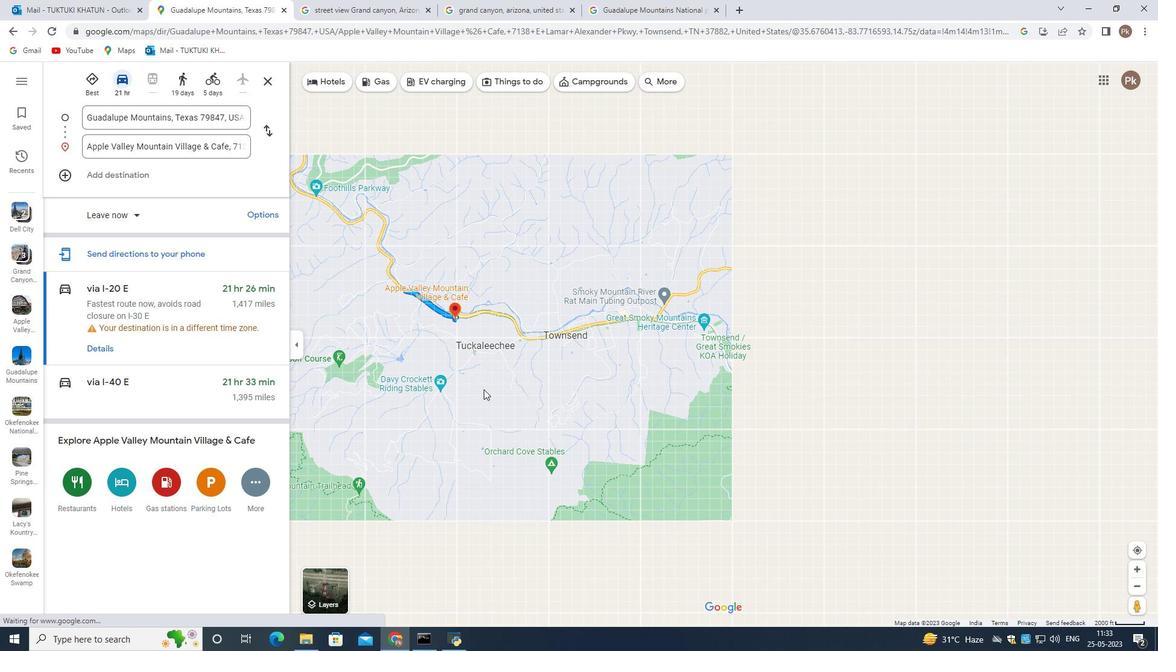 
Action: Mouse scrolled (483, 388) with delta (0, 0)
Screenshot: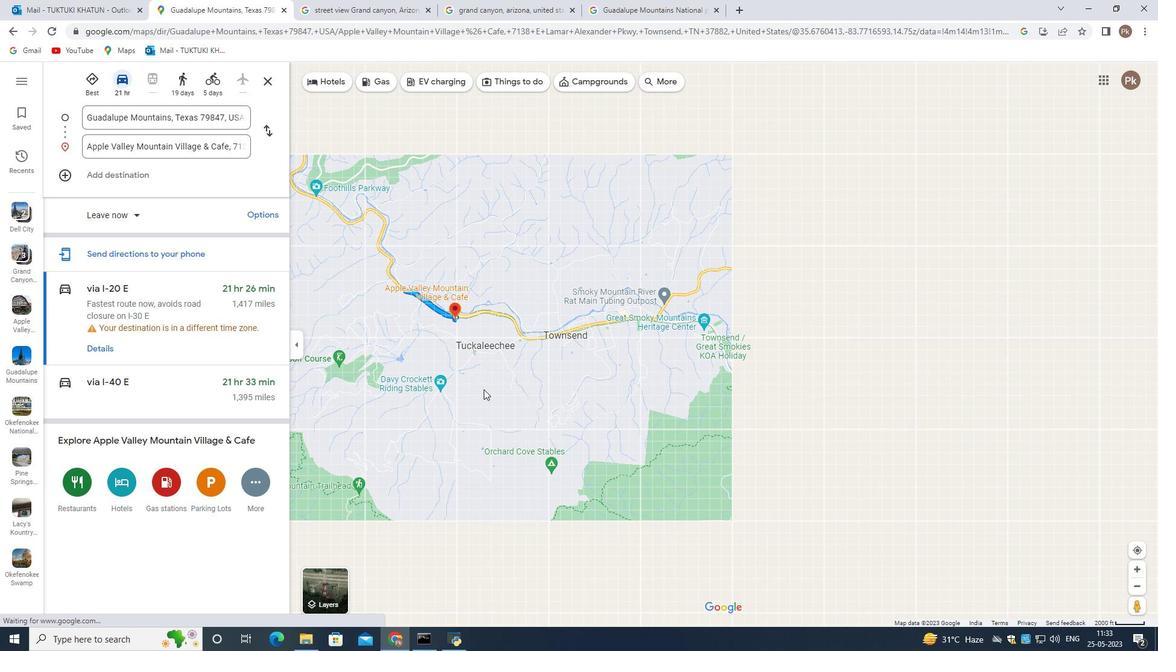 
Action: Mouse scrolled (483, 388) with delta (0, 0)
Screenshot: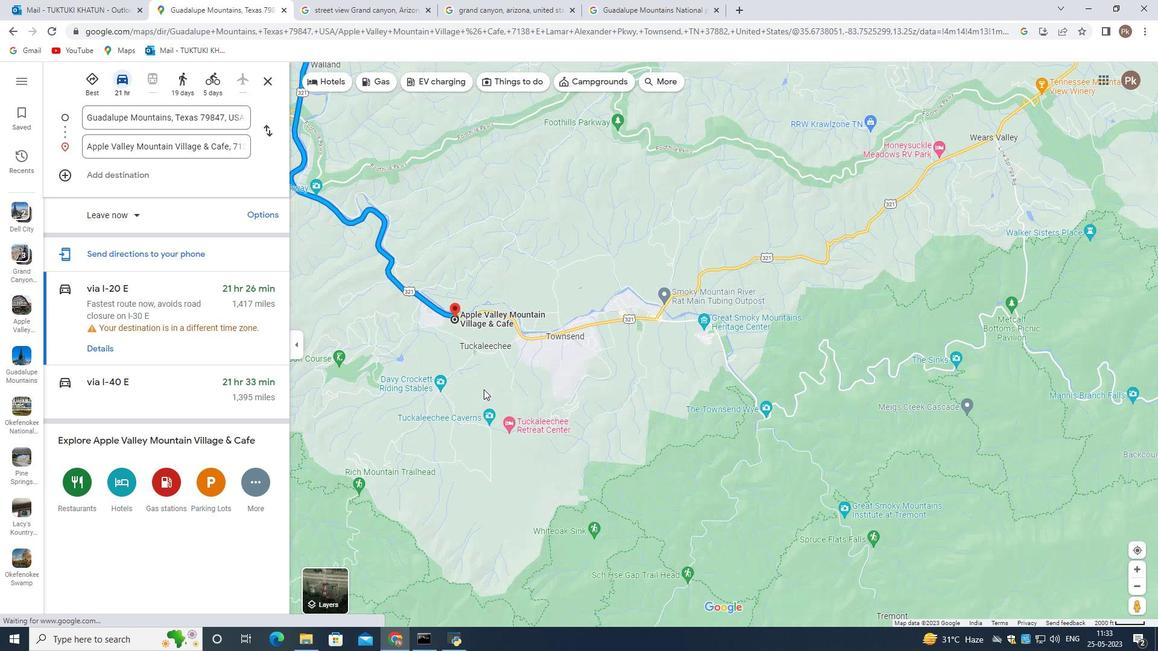 
Action: Mouse moved to (385, 391)
Screenshot: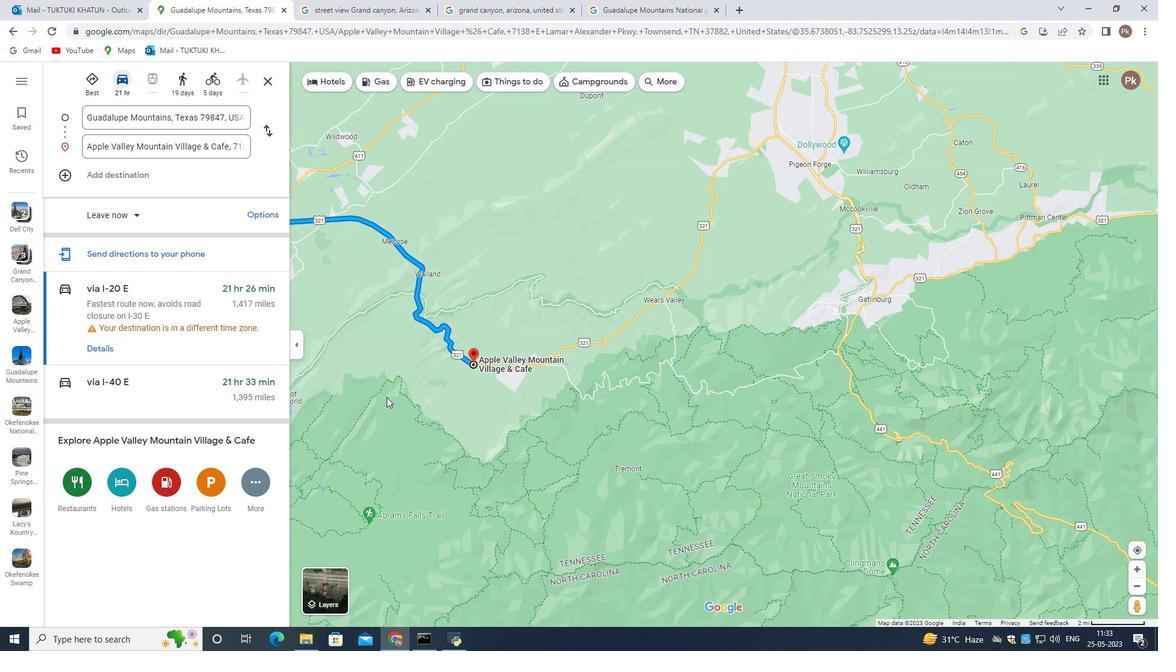 
Action: Mouse pressed left at (385, 391)
Screenshot: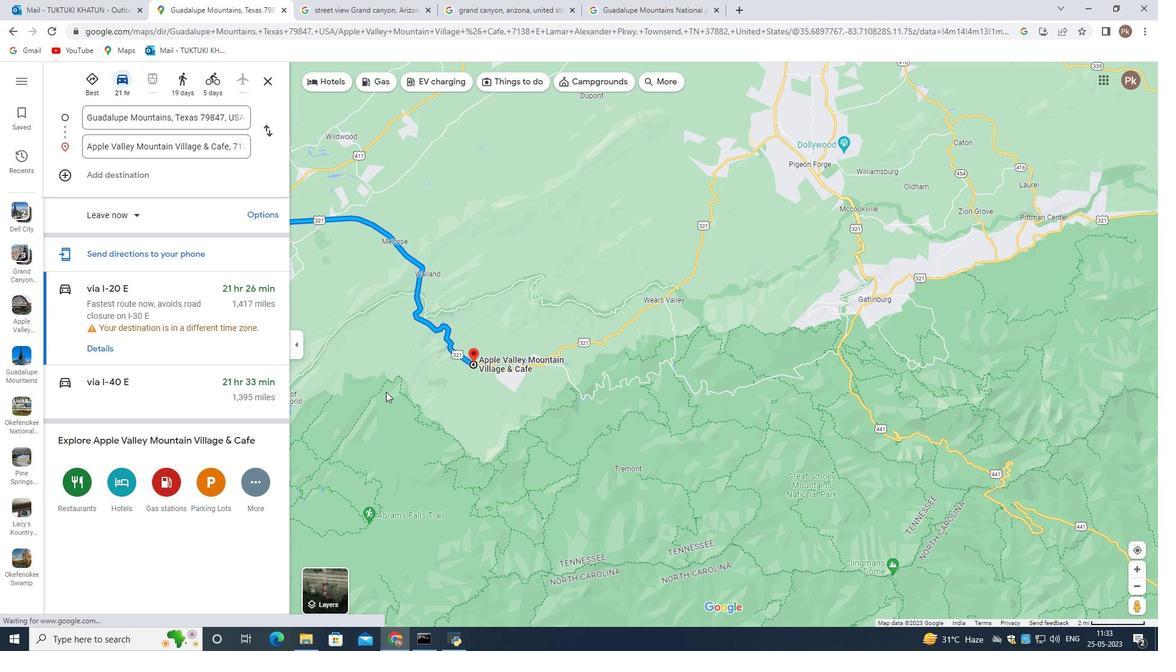 
Action: Mouse moved to (645, 411)
Screenshot: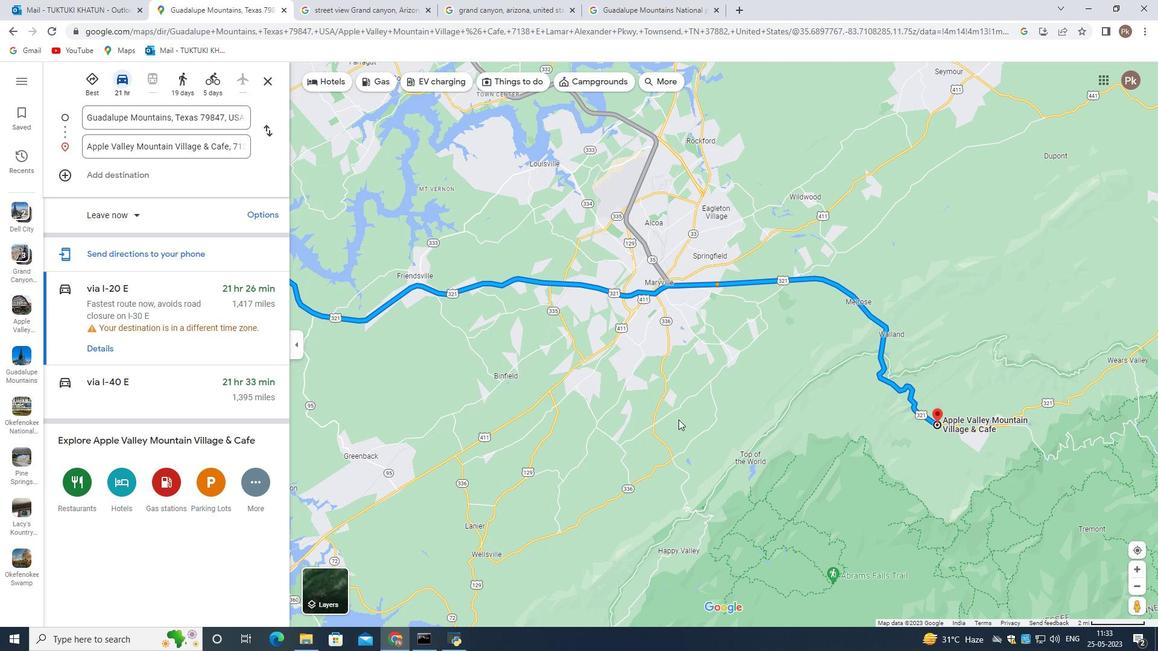 
Action: Mouse scrolled (645, 410) with delta (0, 0)
Screenshot: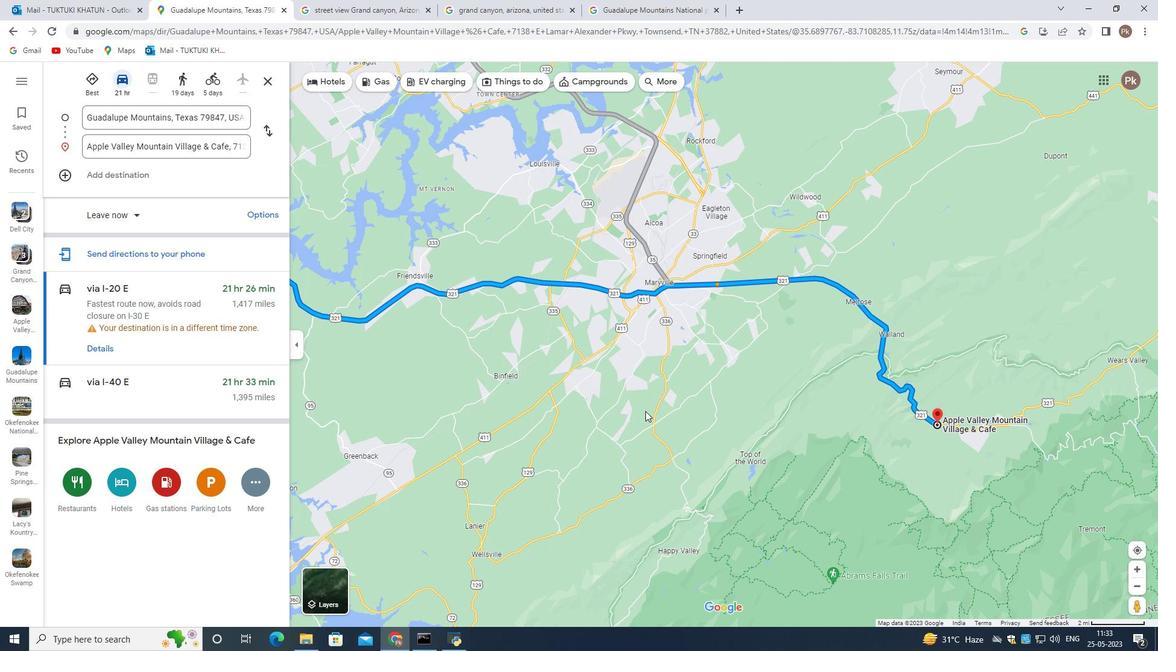 
Action: Mouse scrolled (645, 410) with delta (0, 0)
Screenshot: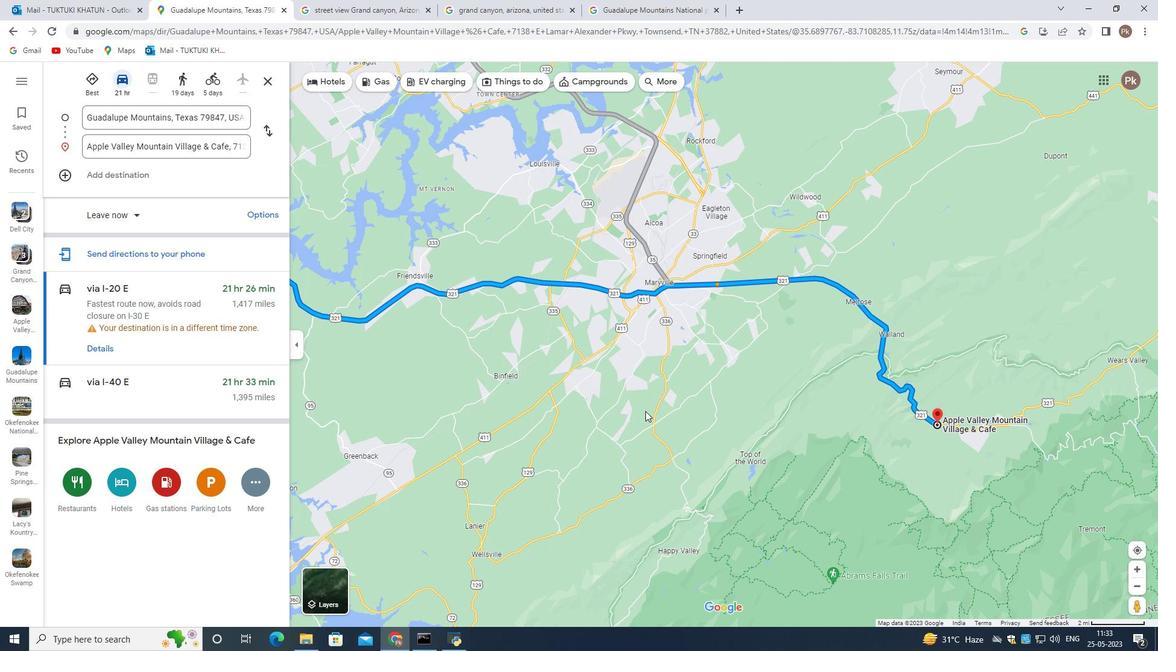 
Action: Mouse scrolled (645, 410) with delta (0, 0)
Screenshot: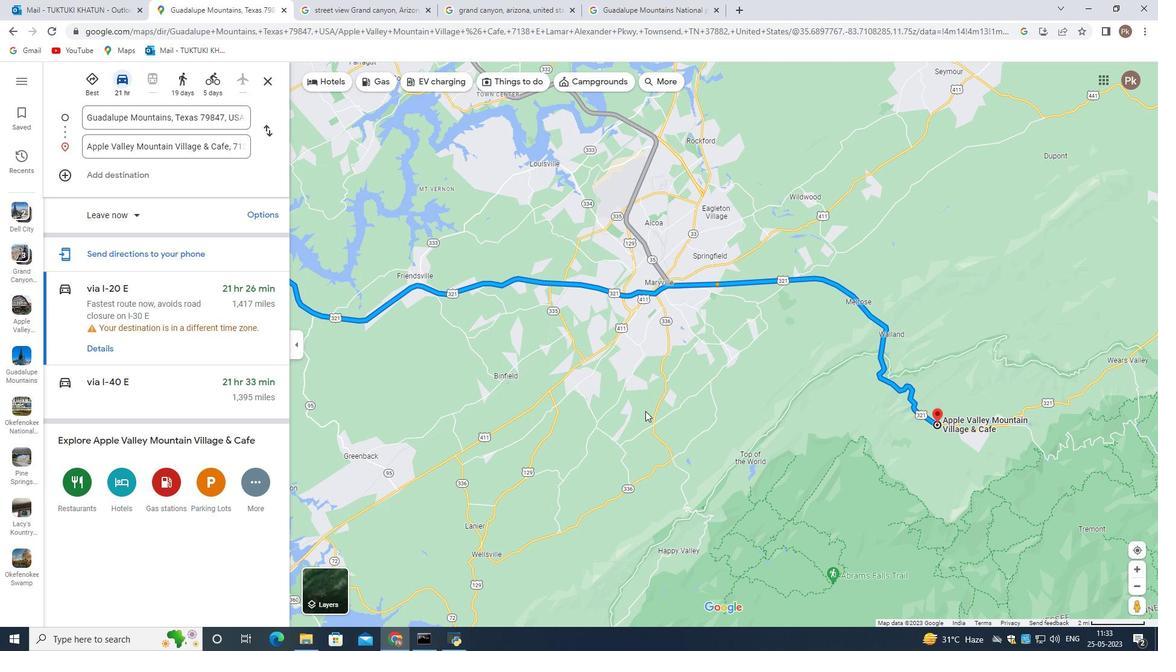 
Action: Mouse scrolled (645, 410) with delta (0, 0)
Screenshot: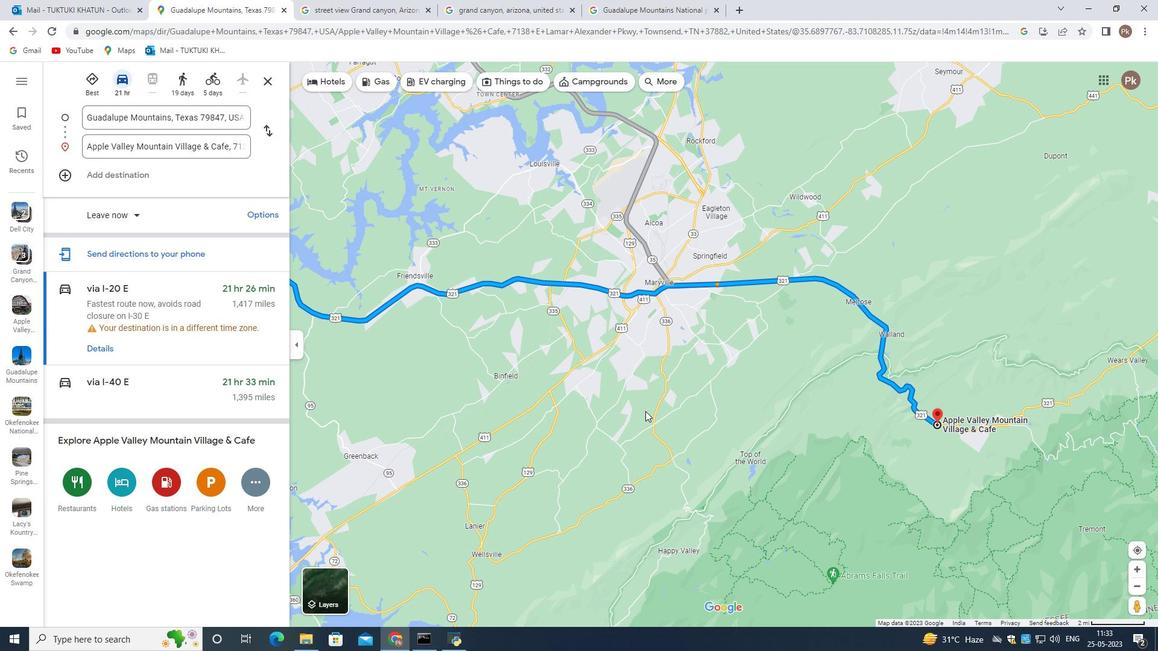 
Action: Mouse scrolled (645, 410) with delta (0, 0)
Screenshot: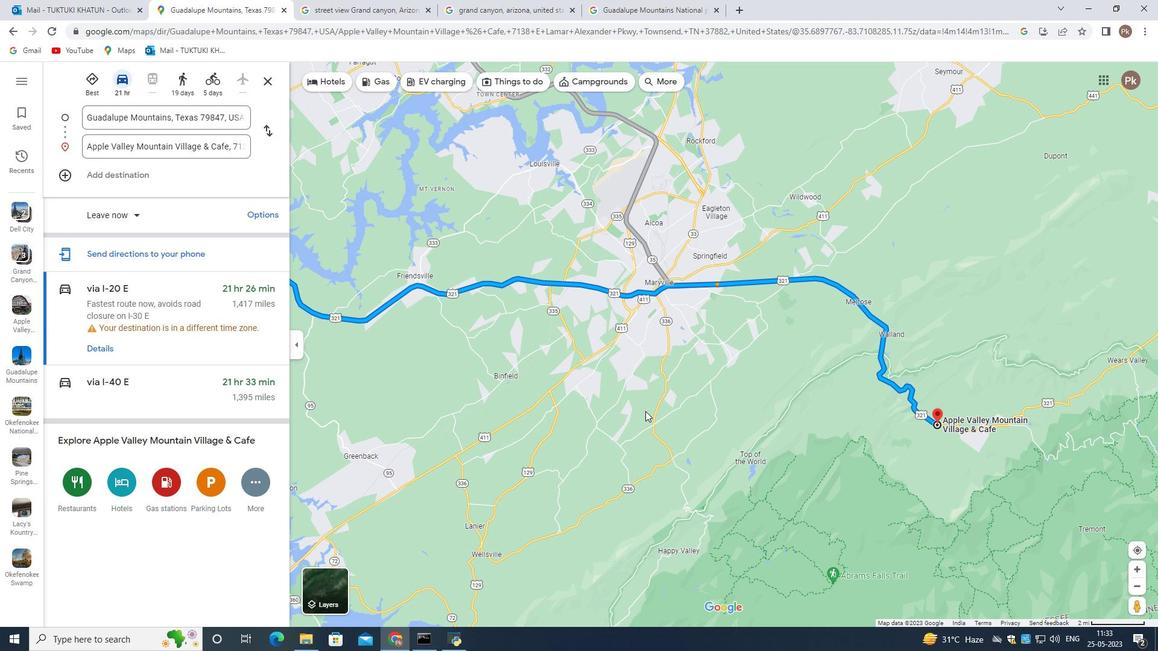 
Action: Mouse scrolled (645, 410) with delta (0, 0)
Screenshot: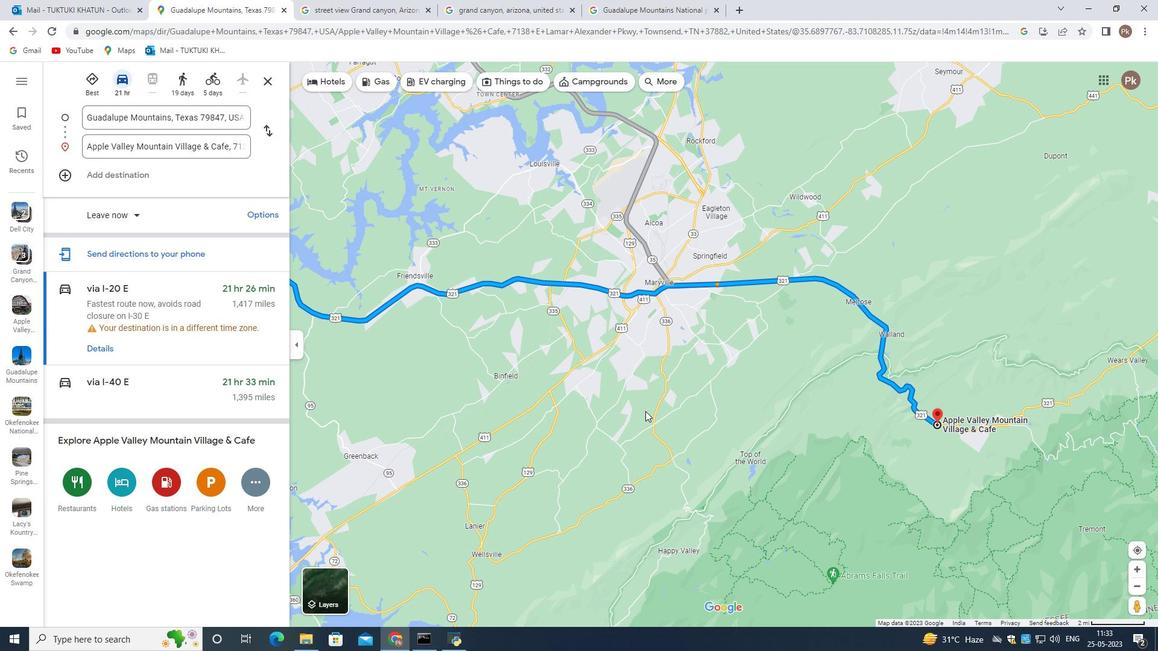 
Action: Mouse moved to (598, 426)
Screenshot: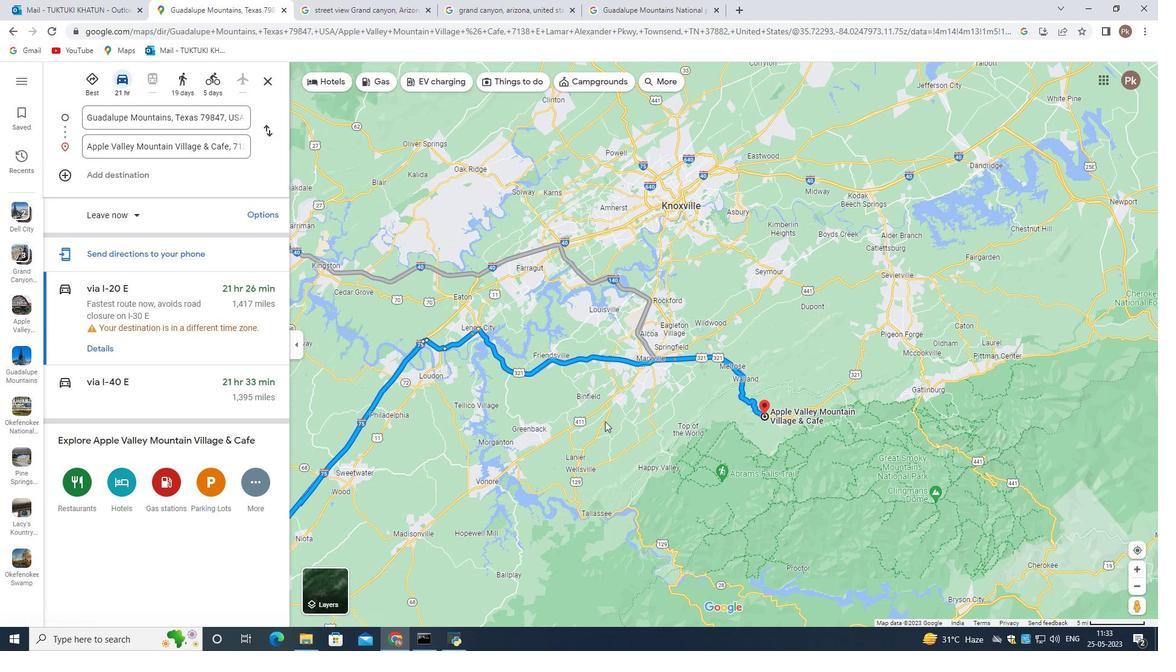 
Action: Mouse scrolled (598, 426) with delta (0, 0)
Screenshot: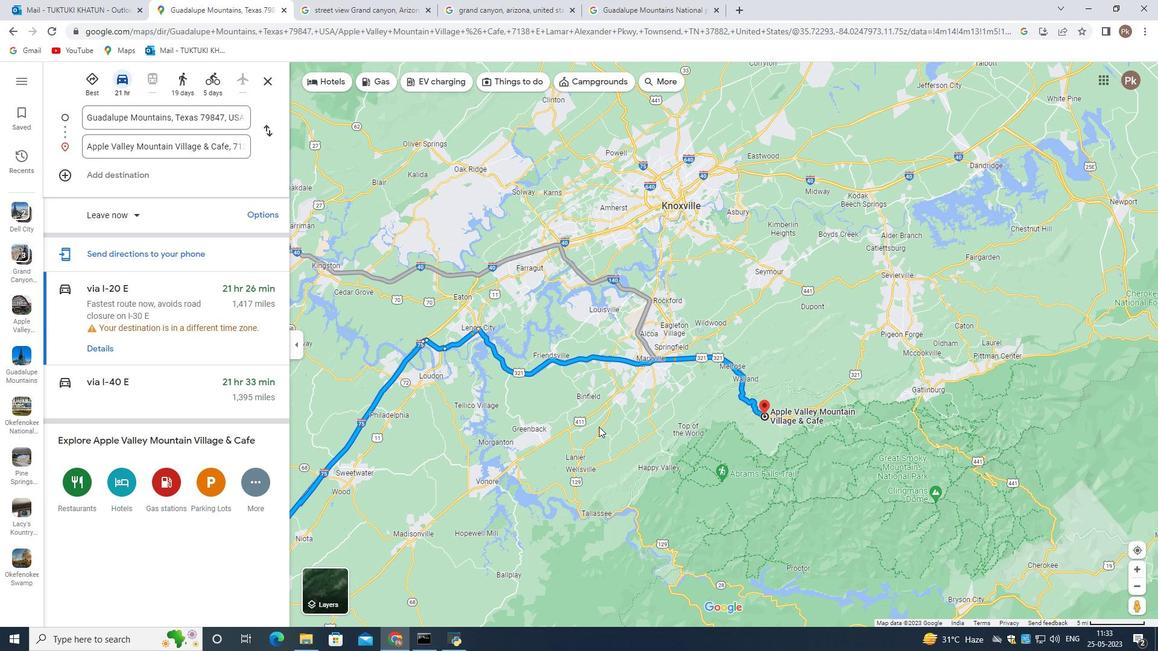 
Action: Mouse scrolled (598, 426) with delta (0, 0)
Screenshot: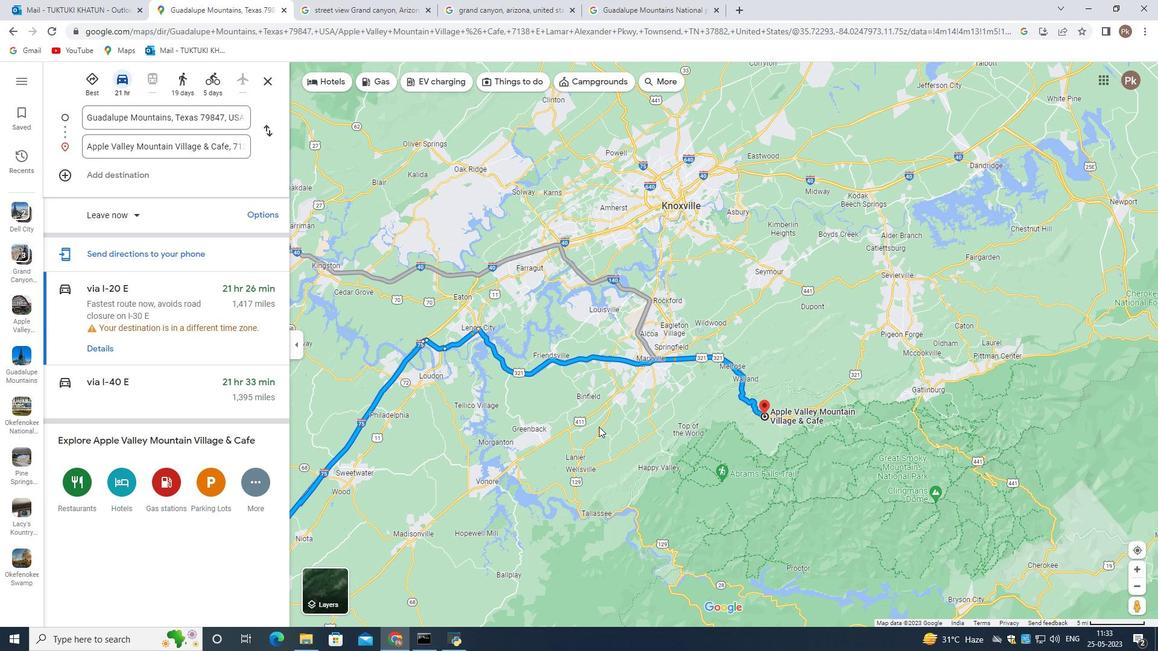 
Action: Mouse scrolled (598, 426) with delta (0, 0)
Screenshot: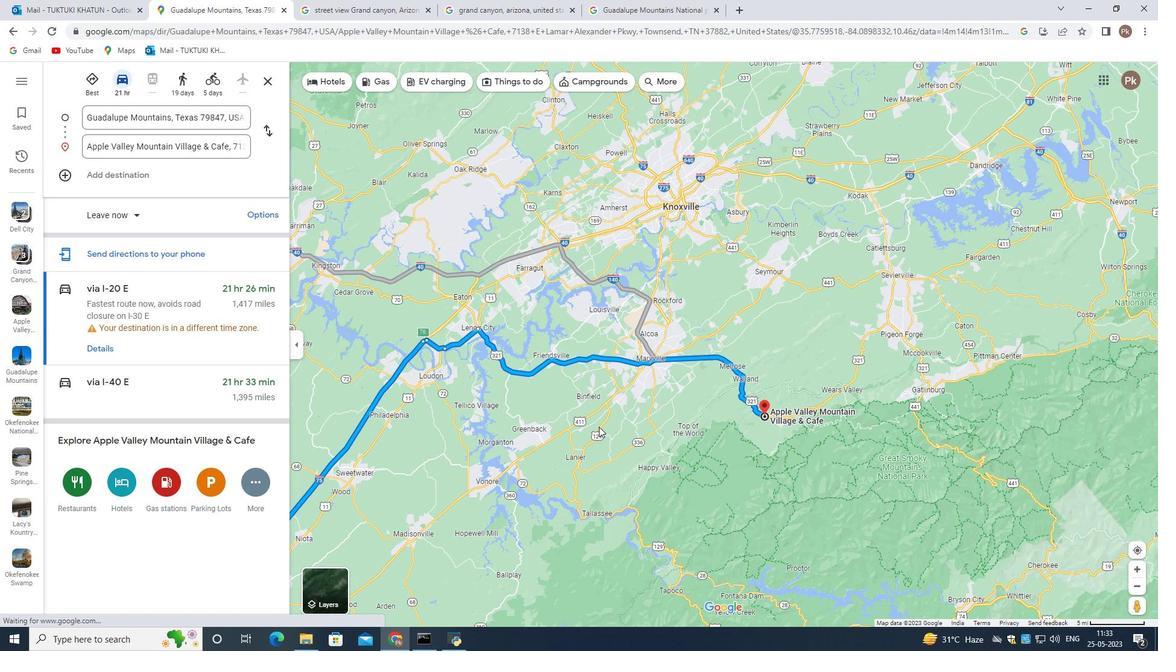 
Action: Mouse scrolled (598, 426) with delta (0, 0)
Screenshot: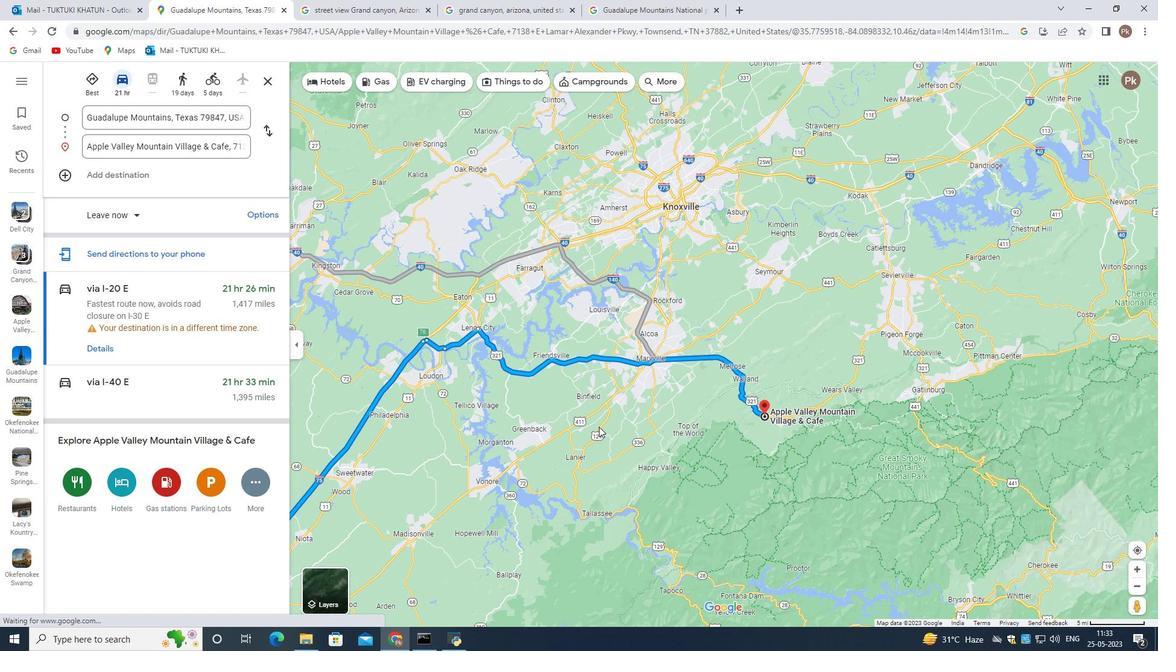 
Action: Mouse scrolled (598, 426) with delta (0, 0)
Screenshot: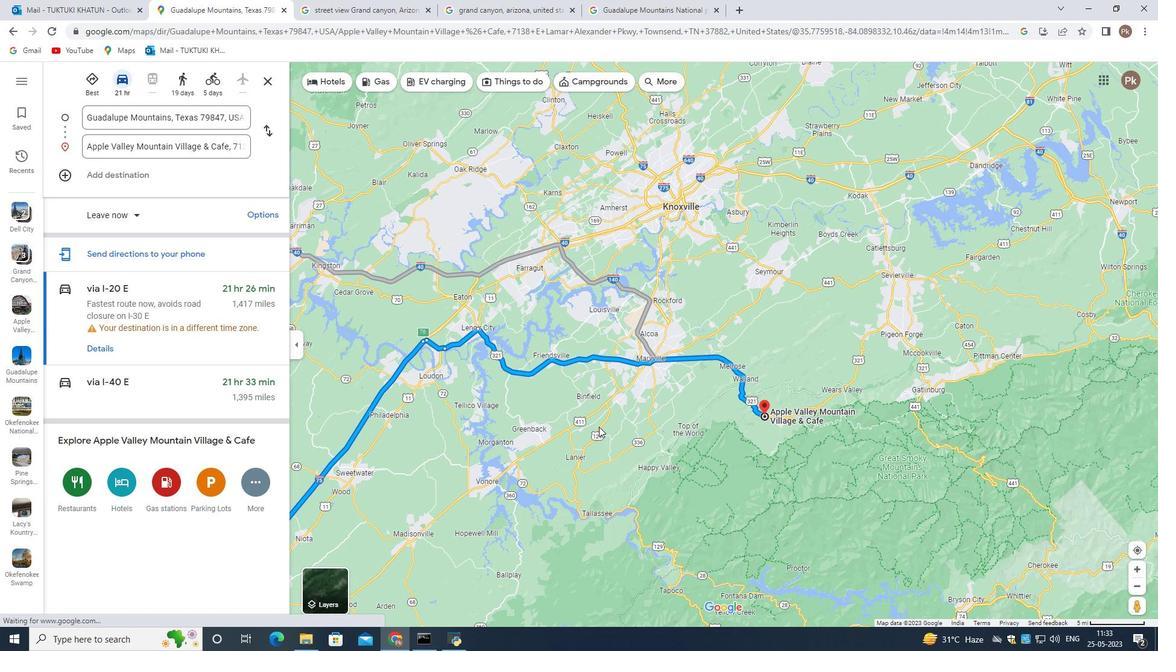 
Action: Mouse moved to (566, 489)
Screenshot: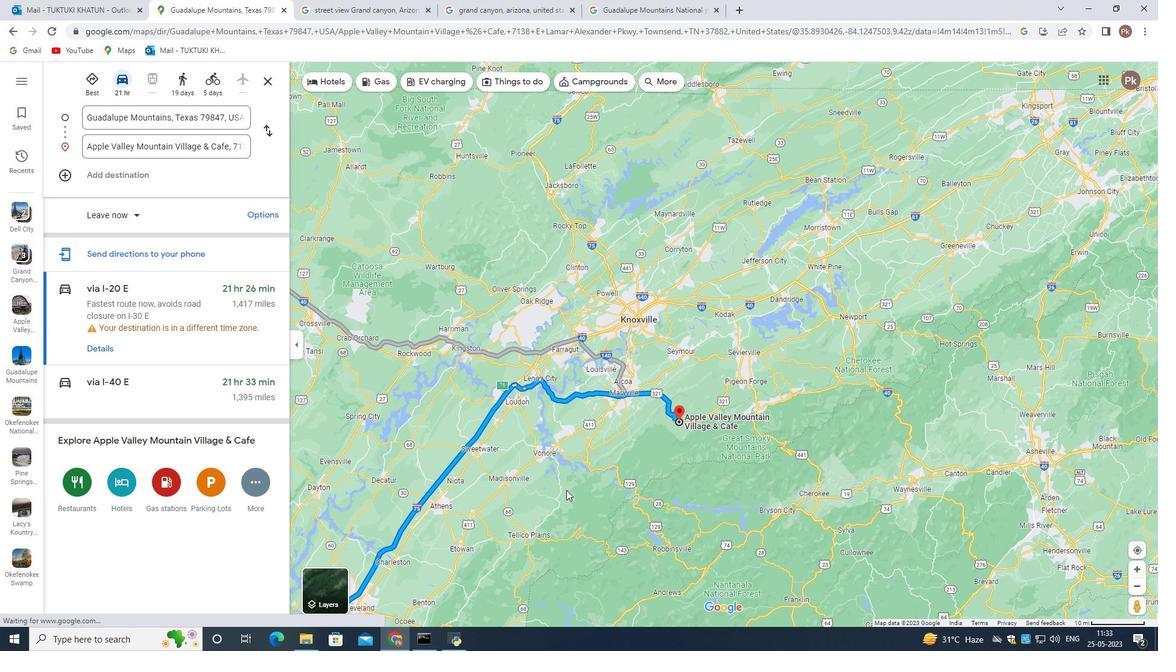 
Action: Mouse pressed left at (566, 489)
Screenshot: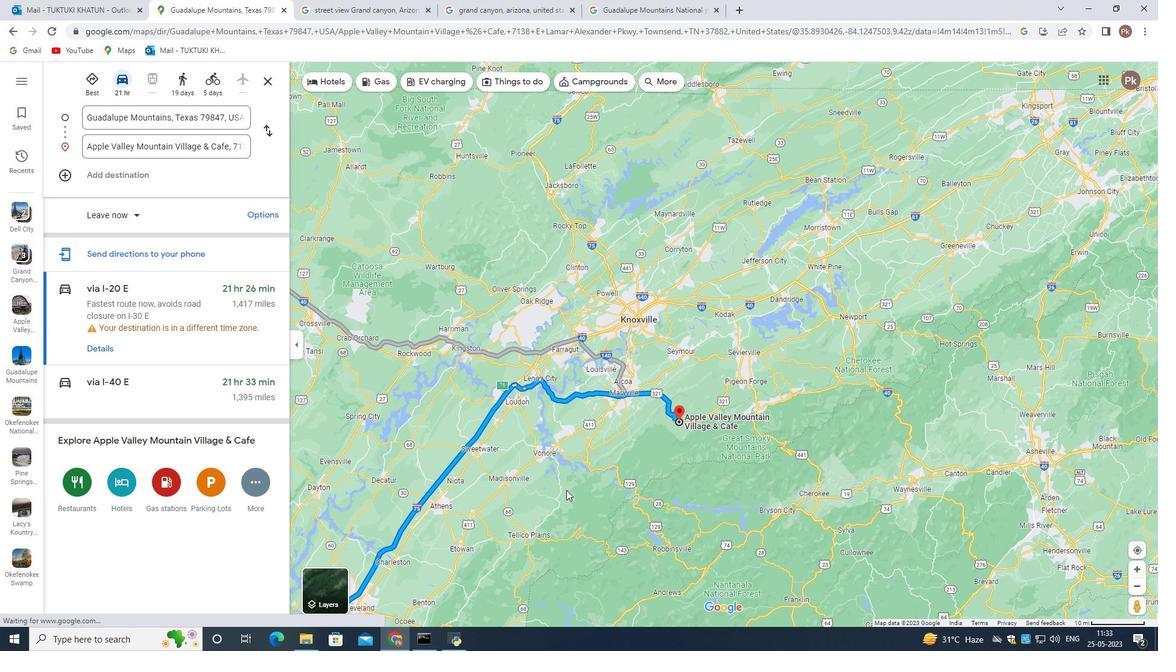 
Action: Mouse moved to (620, 418)
Screenshot: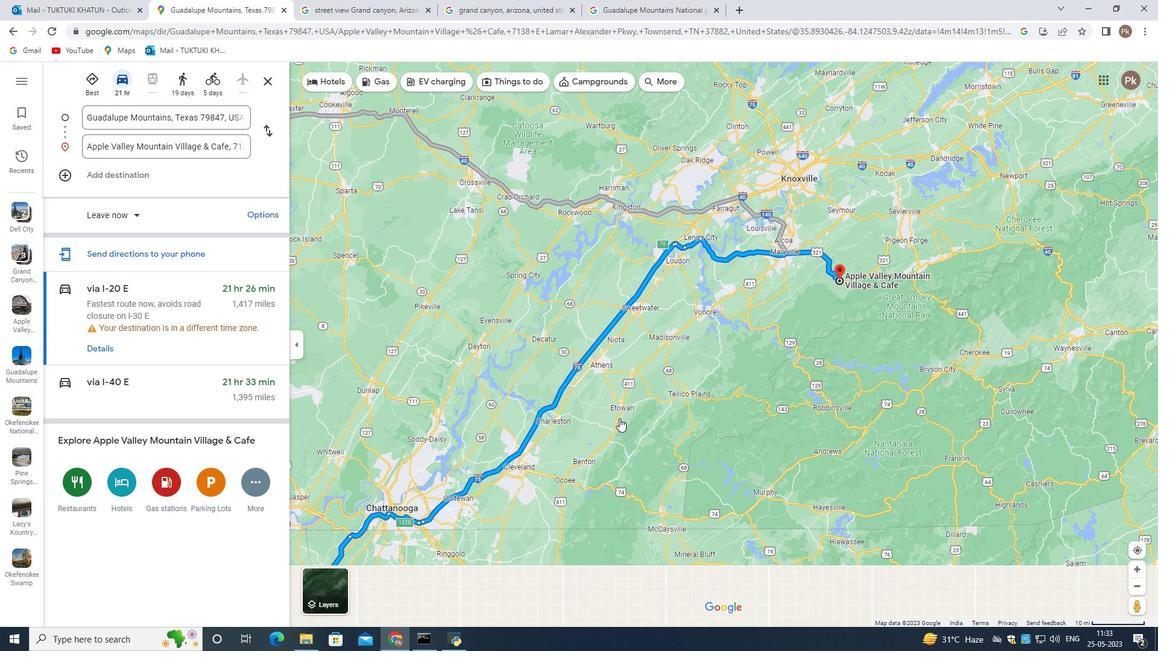 
Action: Mouse scrolled (619, 417) with delta (0, 0)
Screenshot: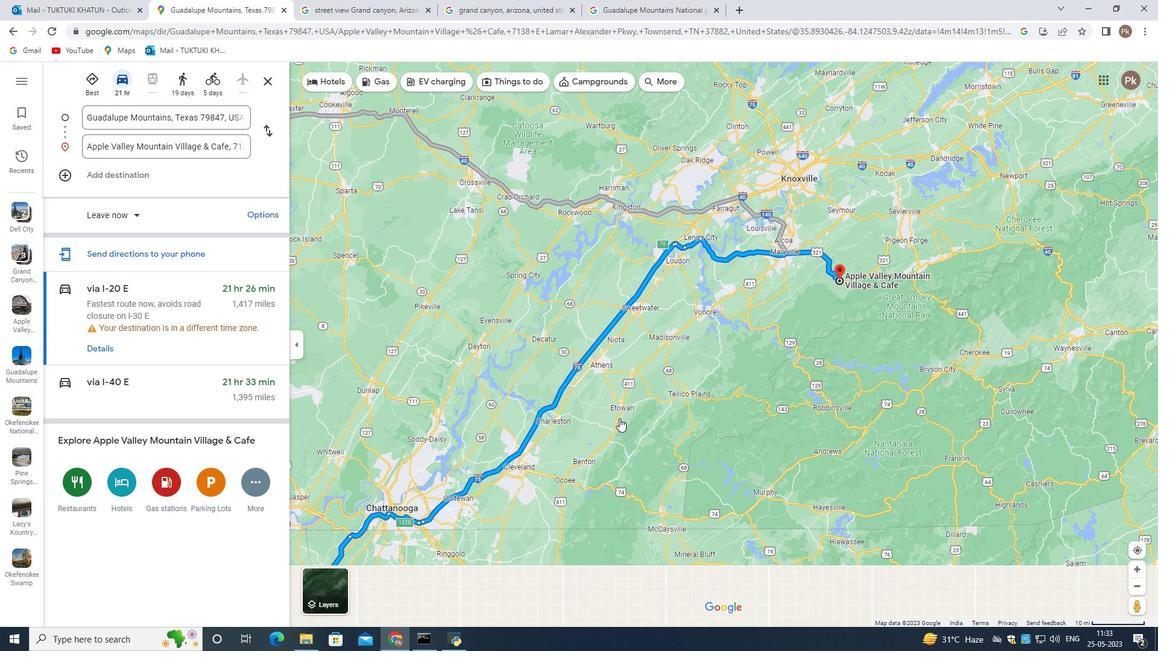
Action: Mouse moved to (624, 418)
Screenshot: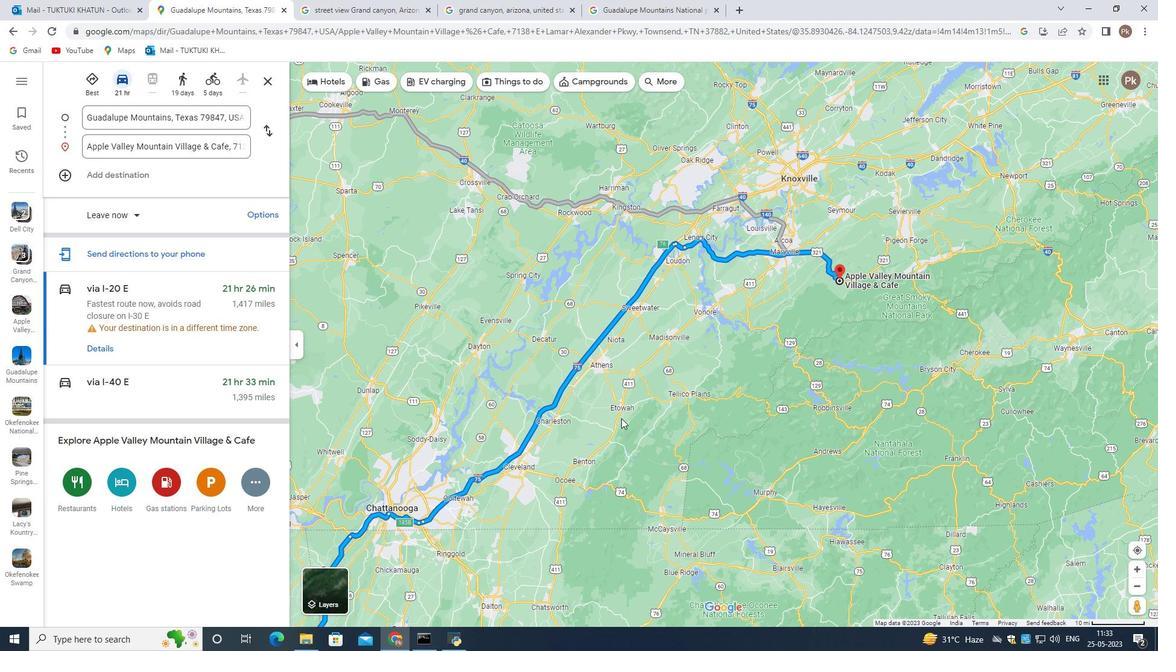 
Action: Mouse scrolled (621, 417) with delta (0, 0)
Screenshot: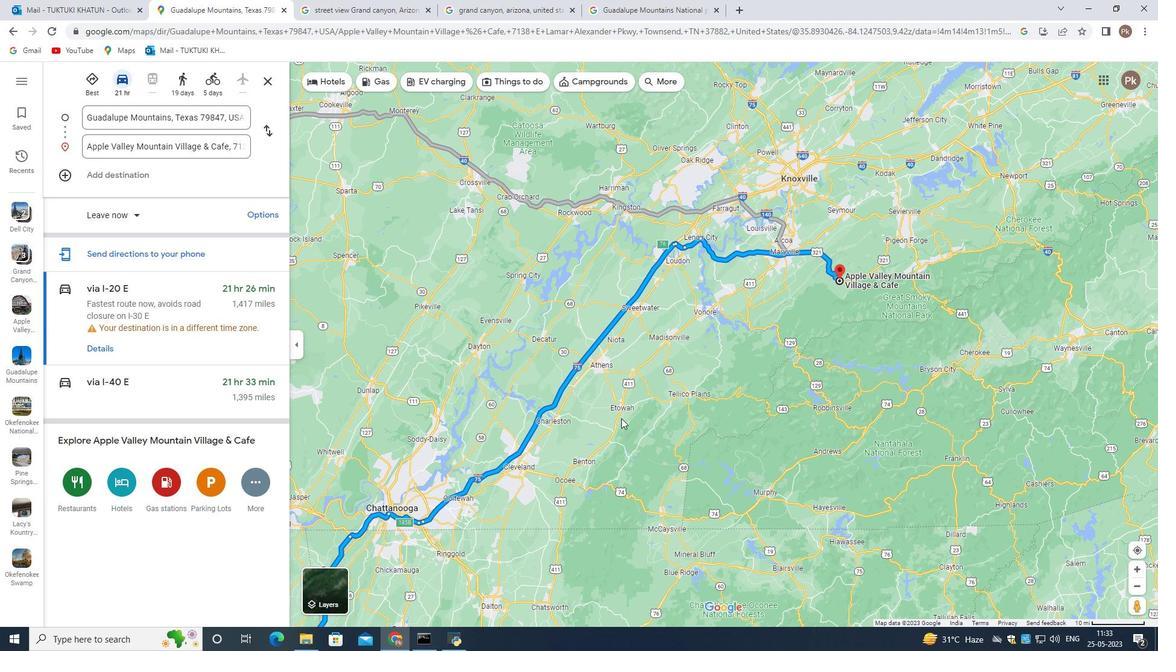 
Action: Mouse moved to (628, 416)
Screenshot: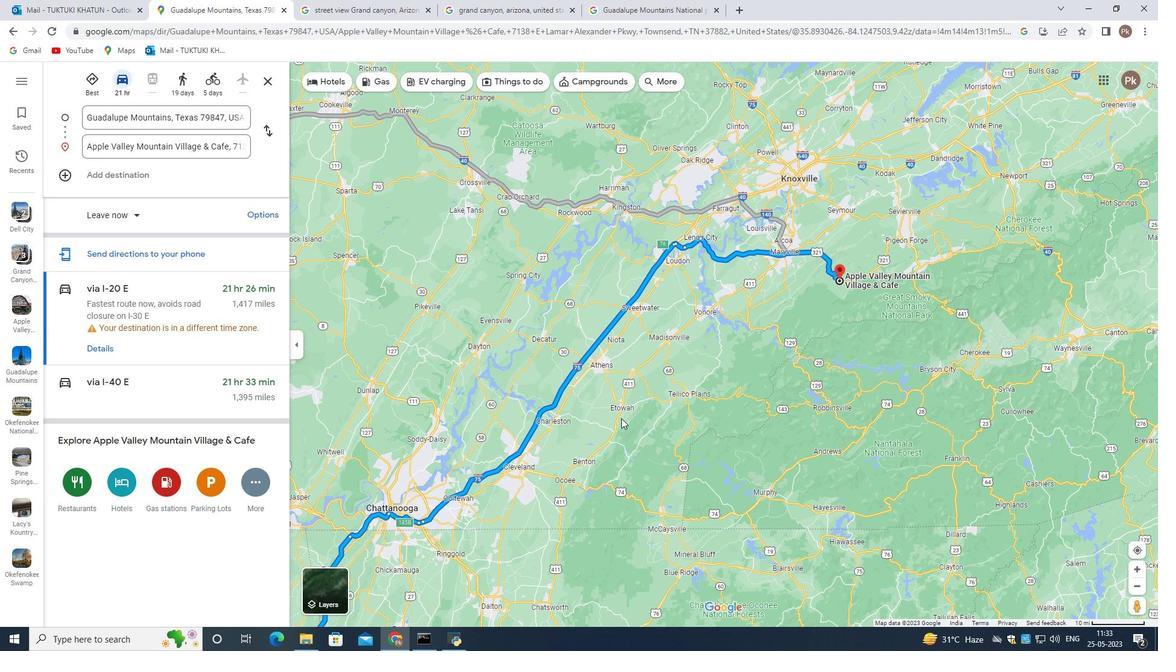 
Action: Mouse scrolled (625, 417) with delta (0, 0)
Screenshot: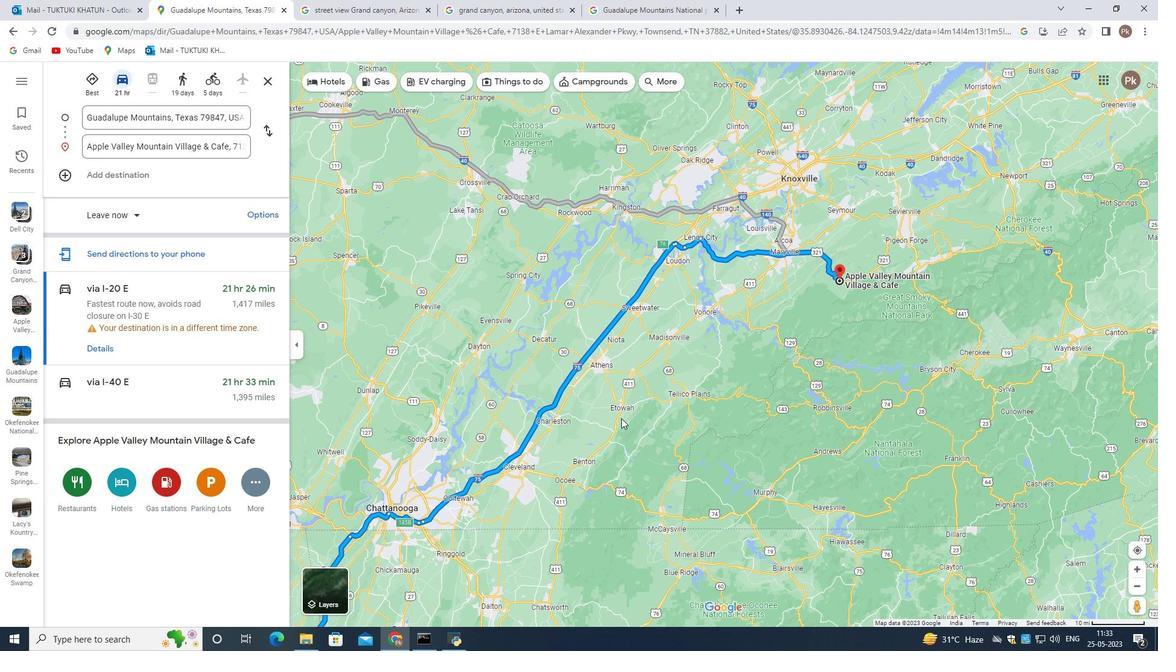 
Action: Mouse moved to (633, 414)
Screenshot: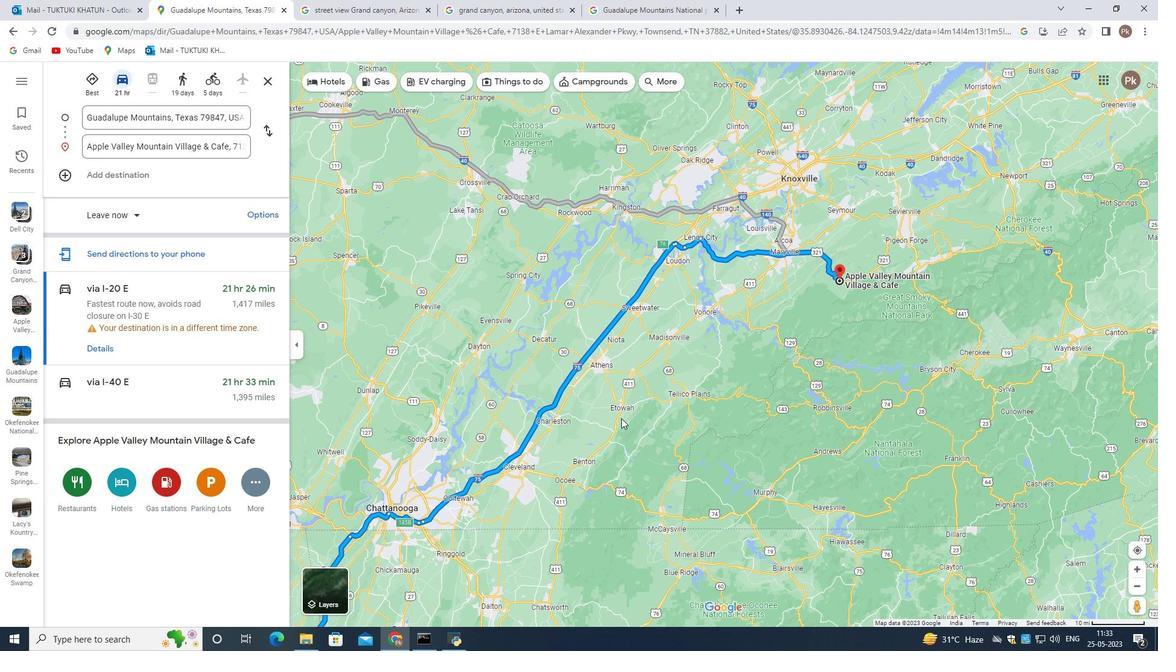 
Action: Mouse scrolled (629, 415) with delta (0, 0)
Screenshot: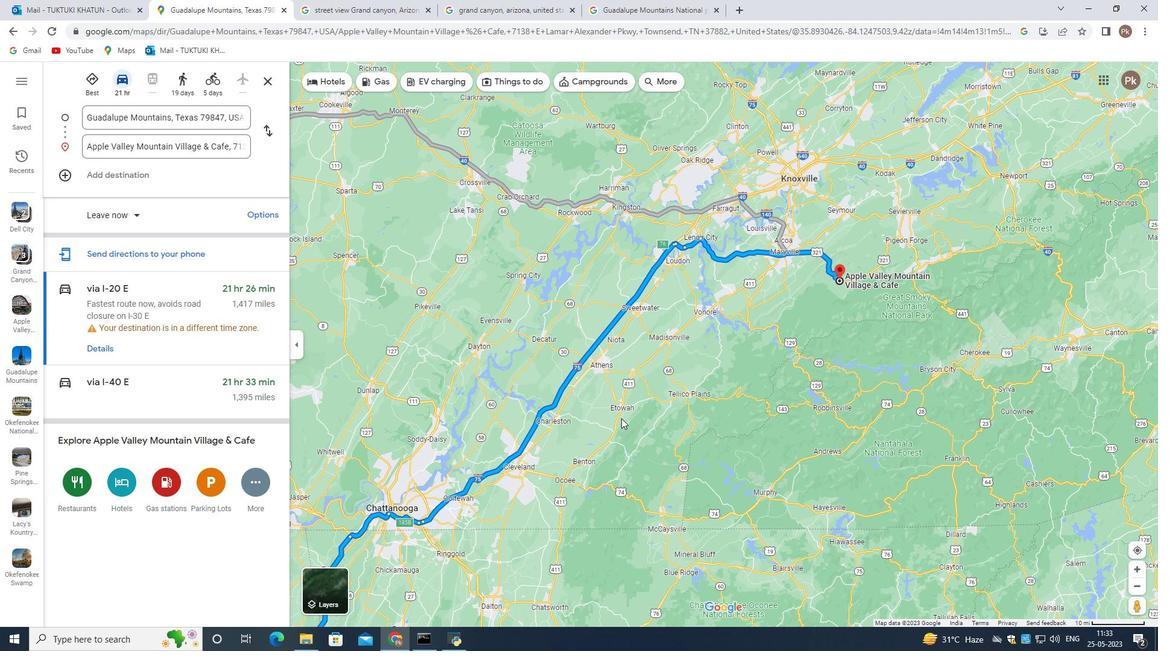 
Action: Mouse moved to (645, 407)
Screenshot: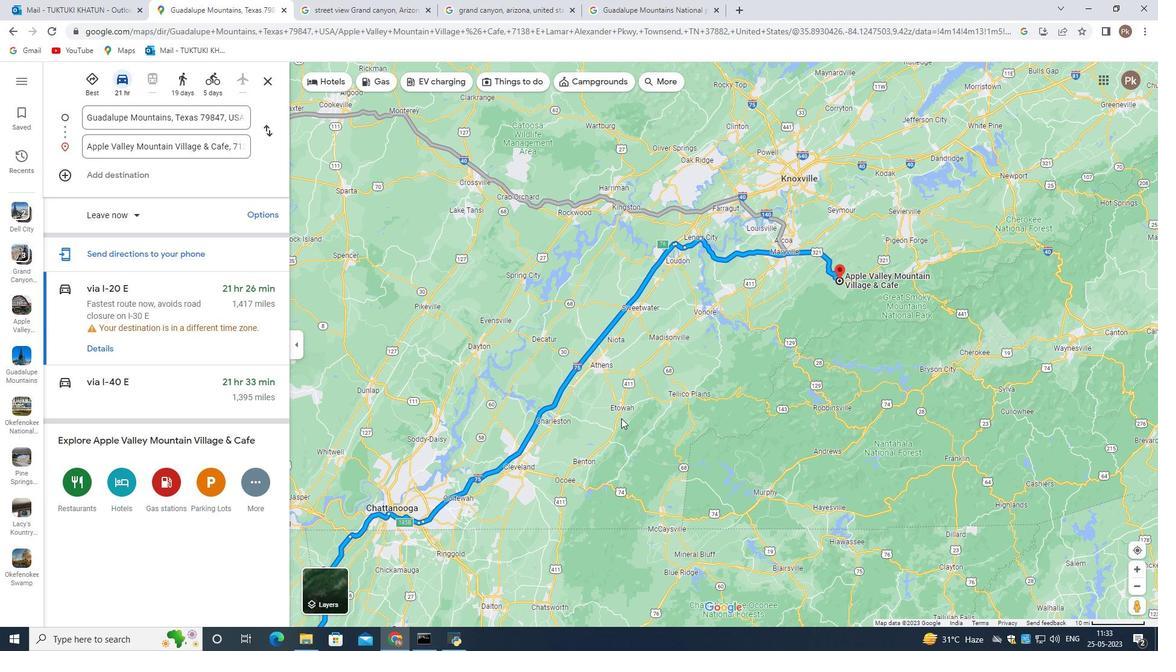 
Action: Mouse scrolled (640, 409) with delta (0, 0)
Screenshot: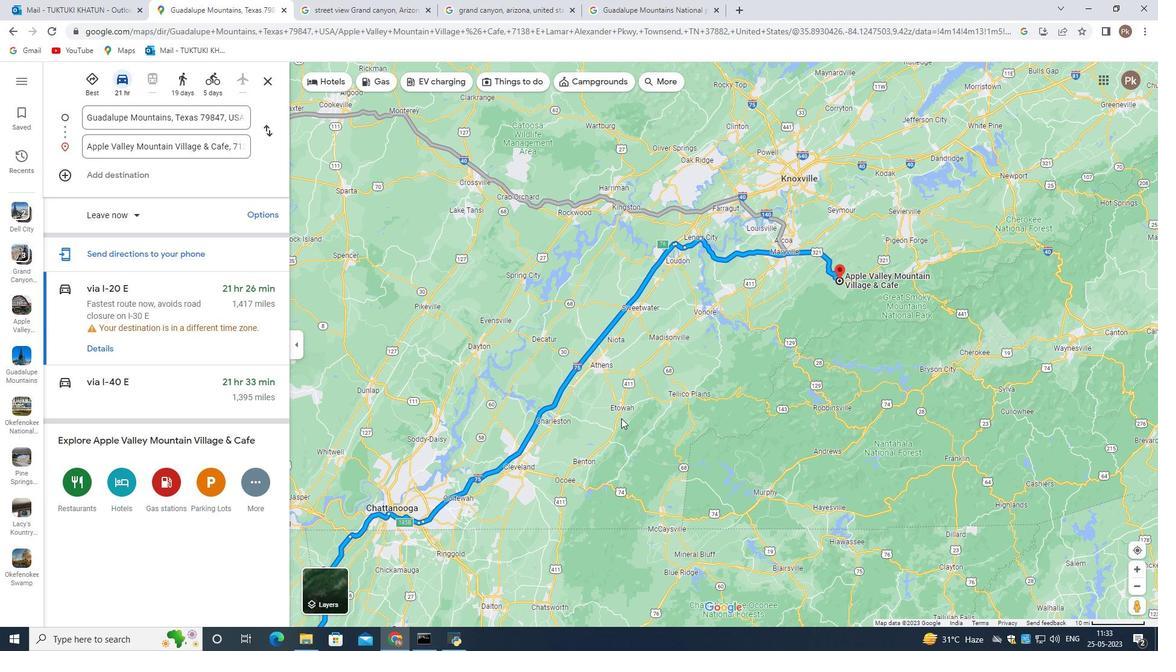 
Action: Mouse moved to (688, 431)
Screenshot: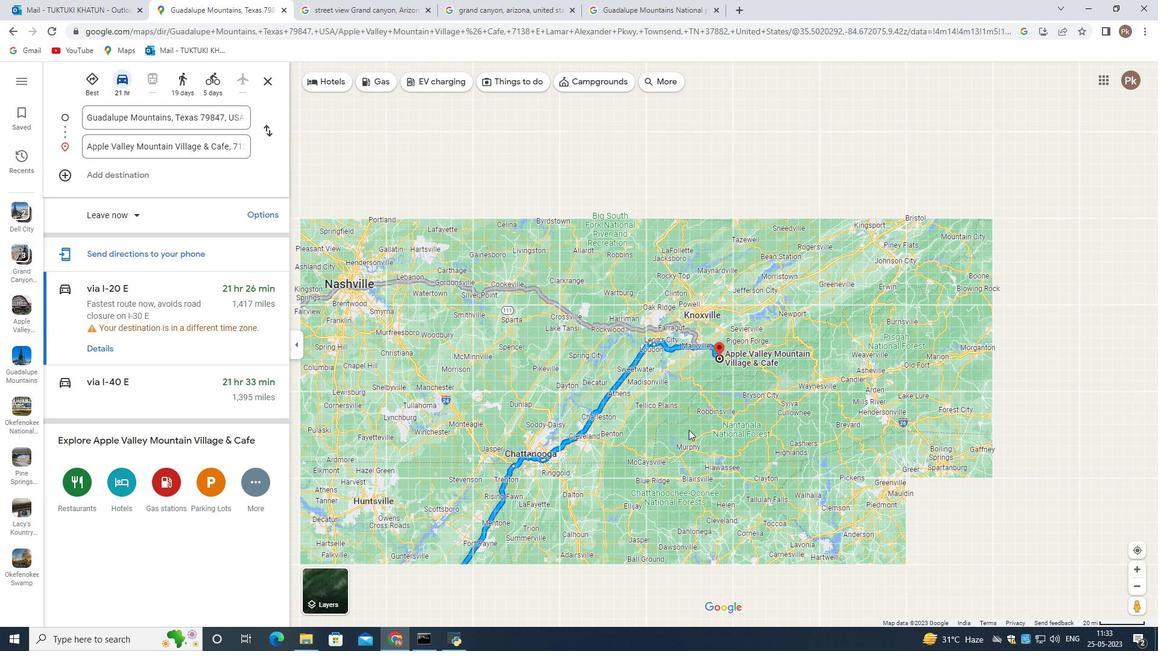 
Action: Mouse scrolled (688, 430) with delta (0, 0)
Screenshot: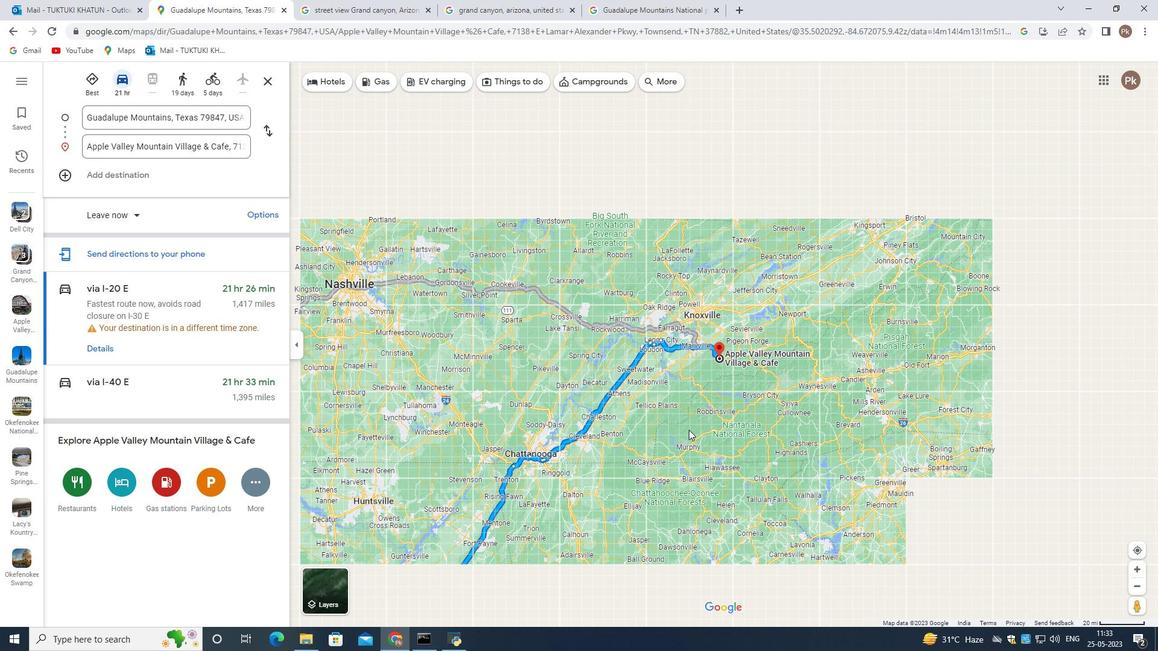 
Action: Mouse moved to (688, 432)
Screenshot: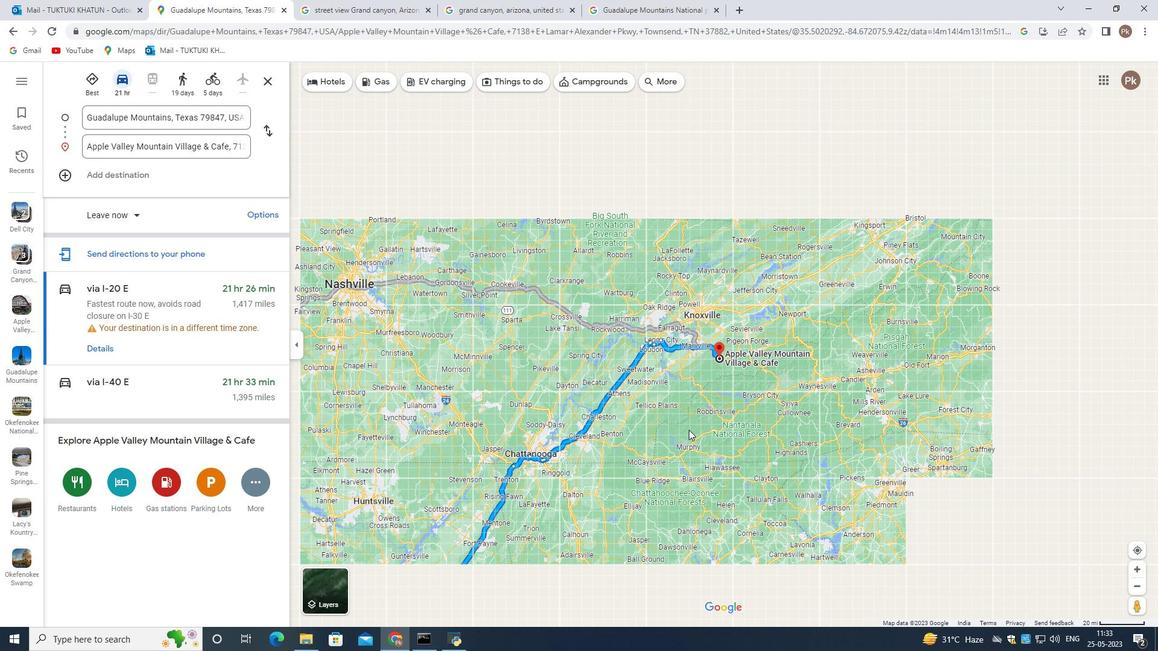 
Action: Mouse scrolled (688, 431) with delta (0, 0)
Screenshot: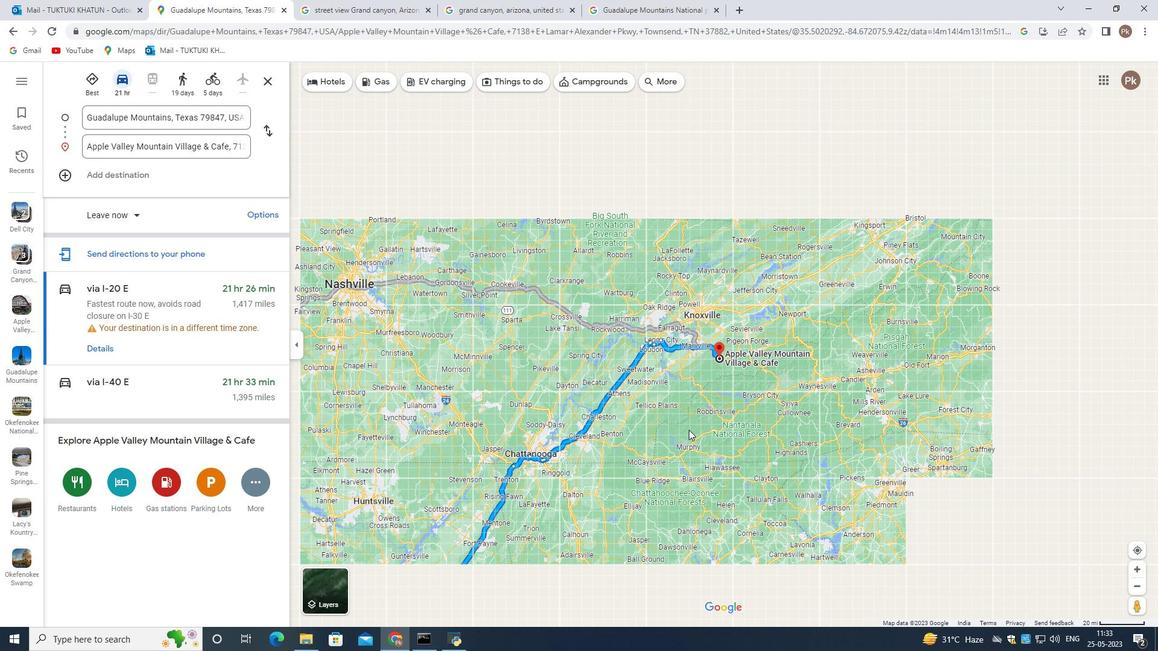 
Action: Mouse moved to (688, 432)
Screenshot: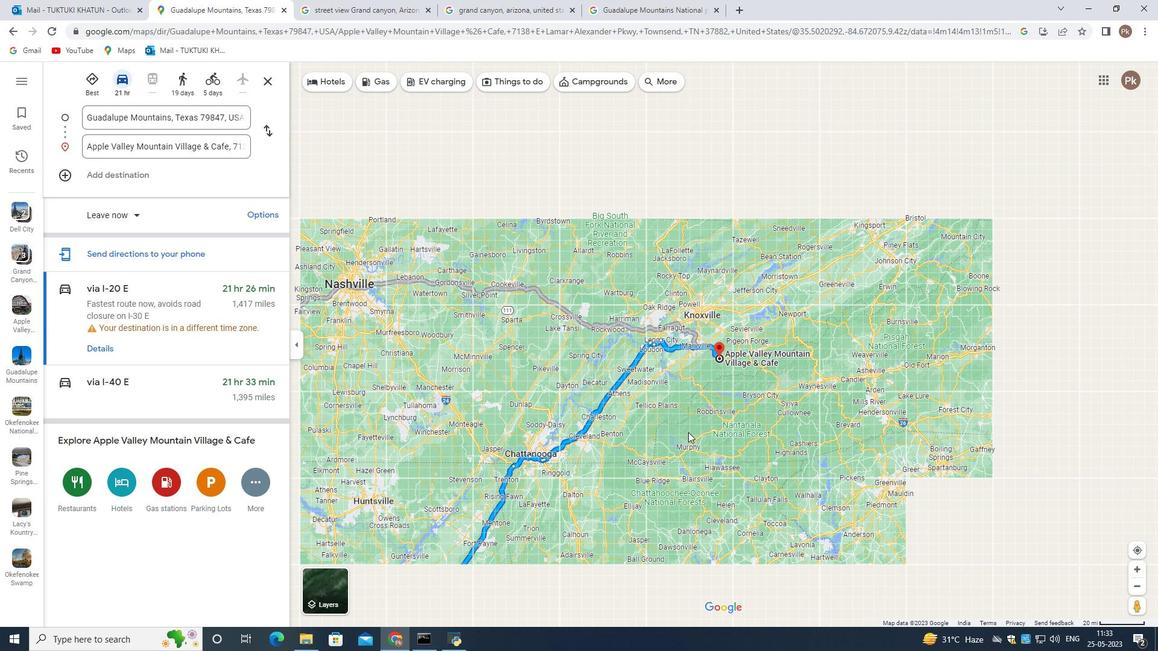 
Action: Mouse scrolled (688, 432) with delta (0, 0)
Screenshot: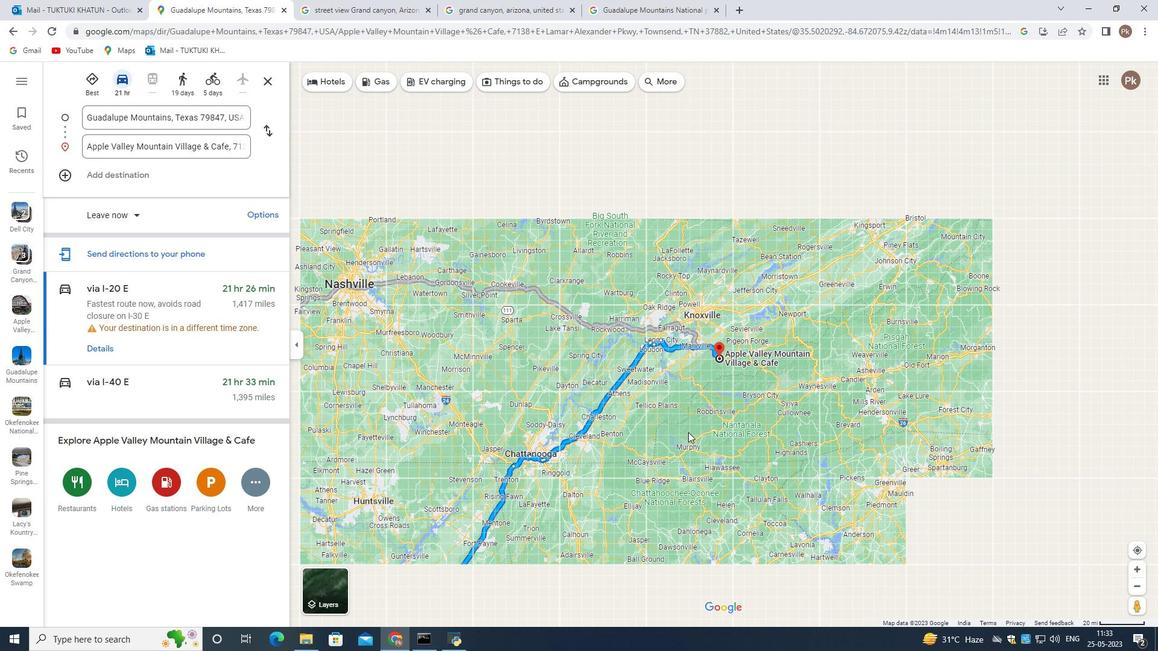 
Action: Mouse scrolled (688, 432) with delta (0, 0)
Screenshot: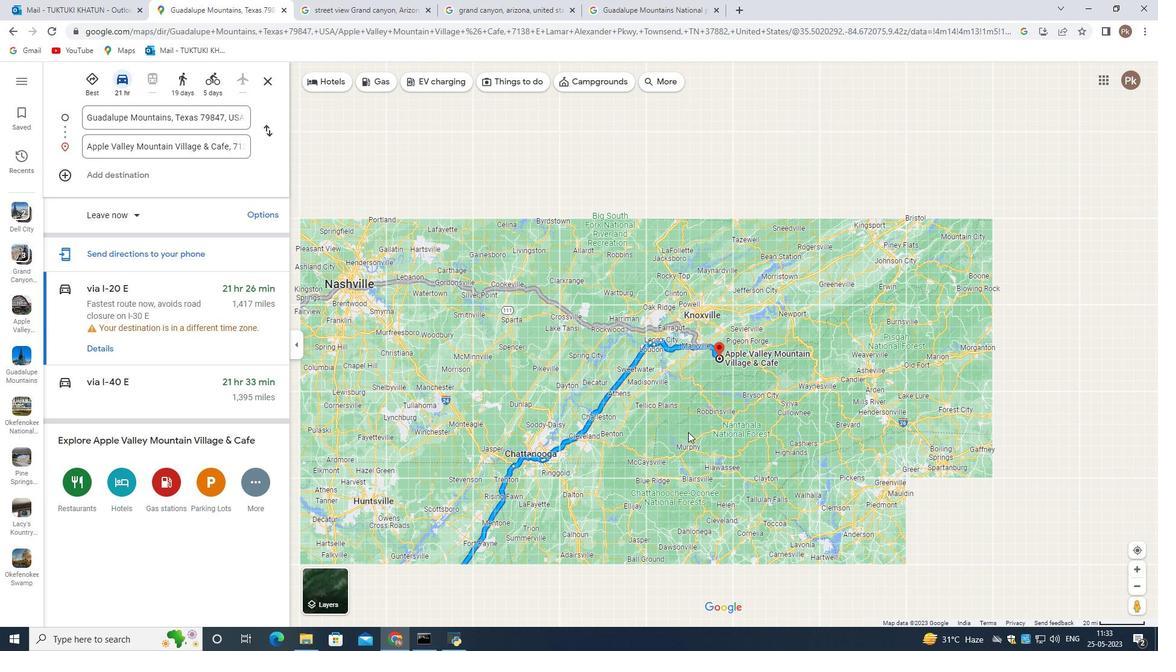 
Action: Mouse scrolled (688, 432) with delta (0, 0)
Screenshot: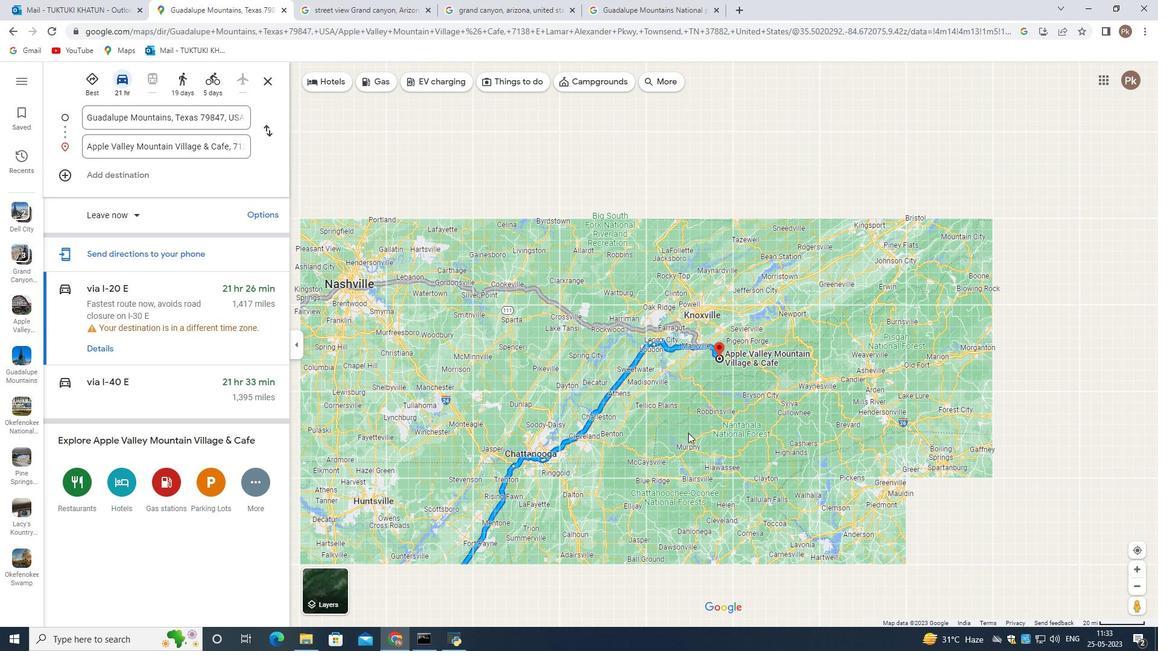 
Action: Mouse moved to (717, 459)
